 Task: Research Airbnb options in Port-Vila, Vanuatu from 11th November, 2023 to 15th November, 2023 for 2 adults.1  bedroom having 2 beds and 1 bathroom. Property type can be hotel. Booking option can be shelf check-in. Look for 3 properties as per requirement.
Action: Mouse moved to (439, 149)
Screenshot: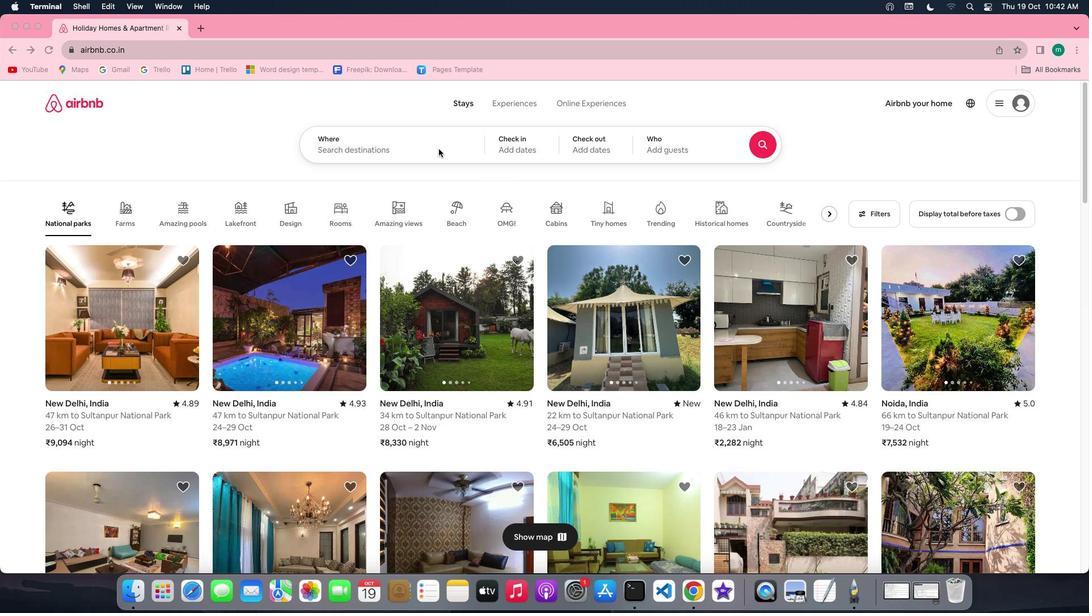 
Action: Mouse pressed left at (439, 149)
Screenshot: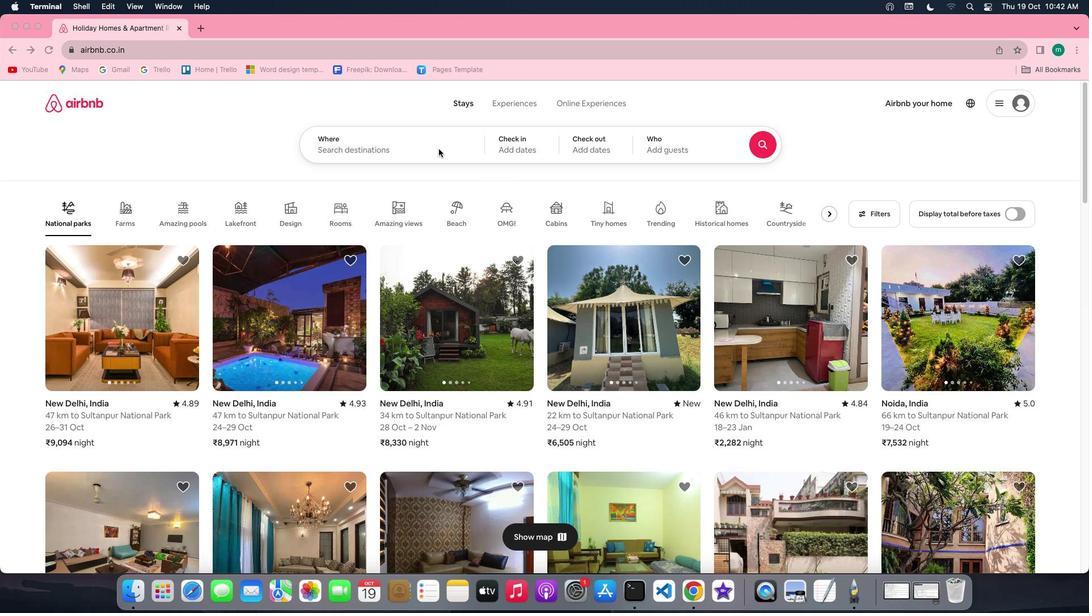 
Action: Mouse pressed left at (439, 149)
Screenshot: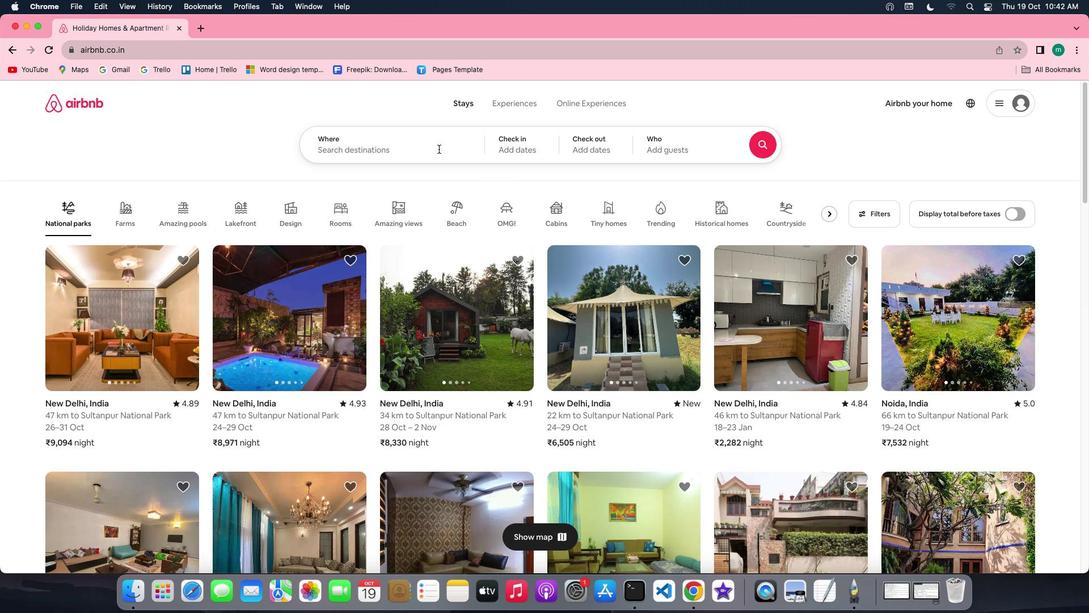 
Action: Key pressed Key.shift'P''o''r''t''-'Key.shift'V''i''l''a'','Key.spaceKey.shift'V''a''n''u''a''t''u'
Screenshot: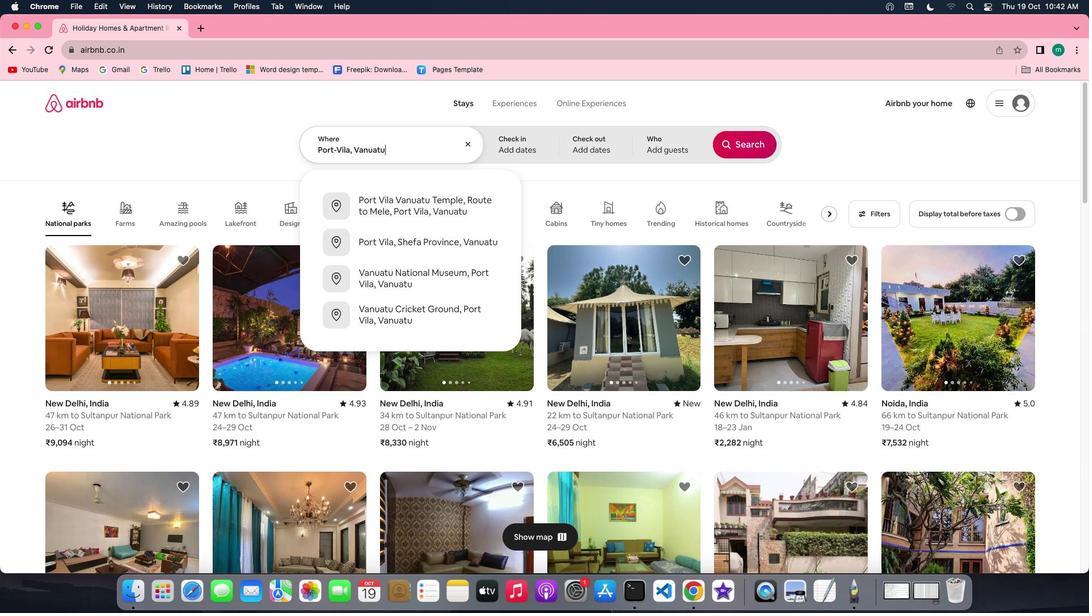 
Action: Mouse moved to (517, 144)
Screenshot: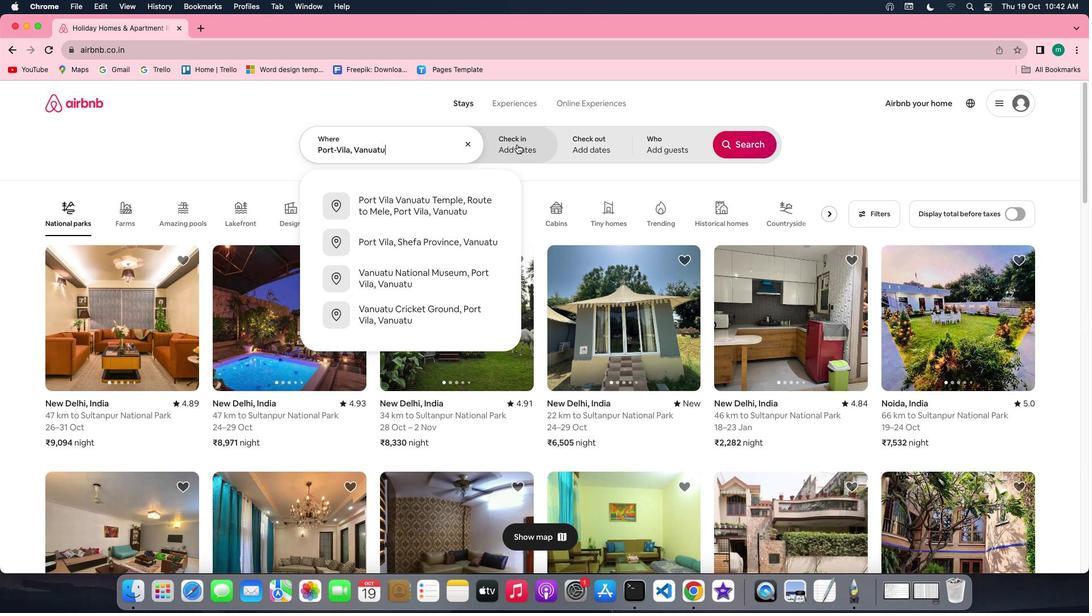 
Action: Mouse pressed left at (517, 144)
Screenshot: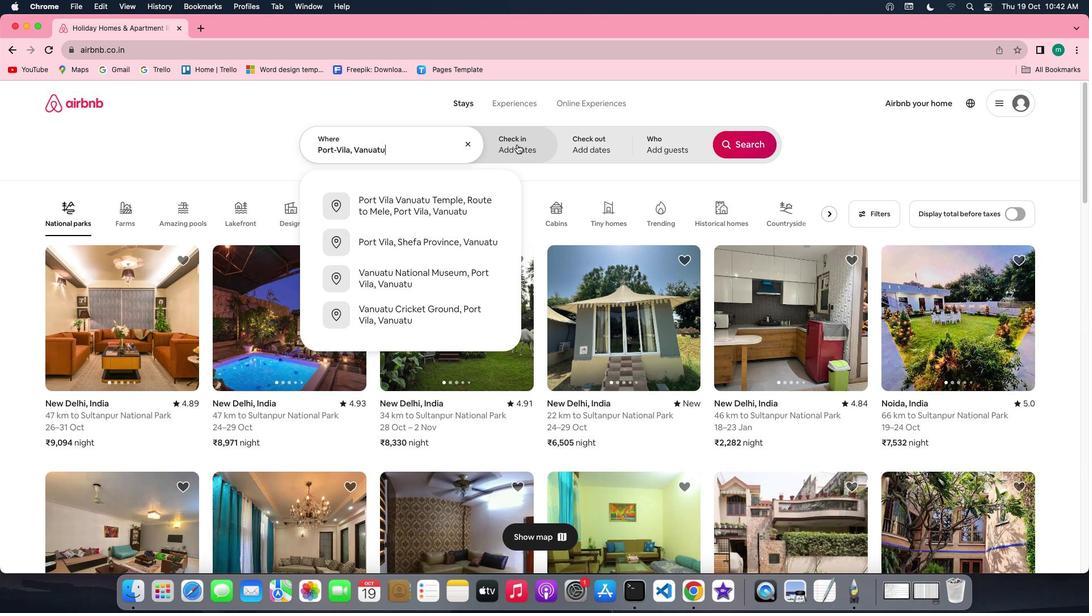 
Action: Mouse moved to (728, 314)
Screenshot: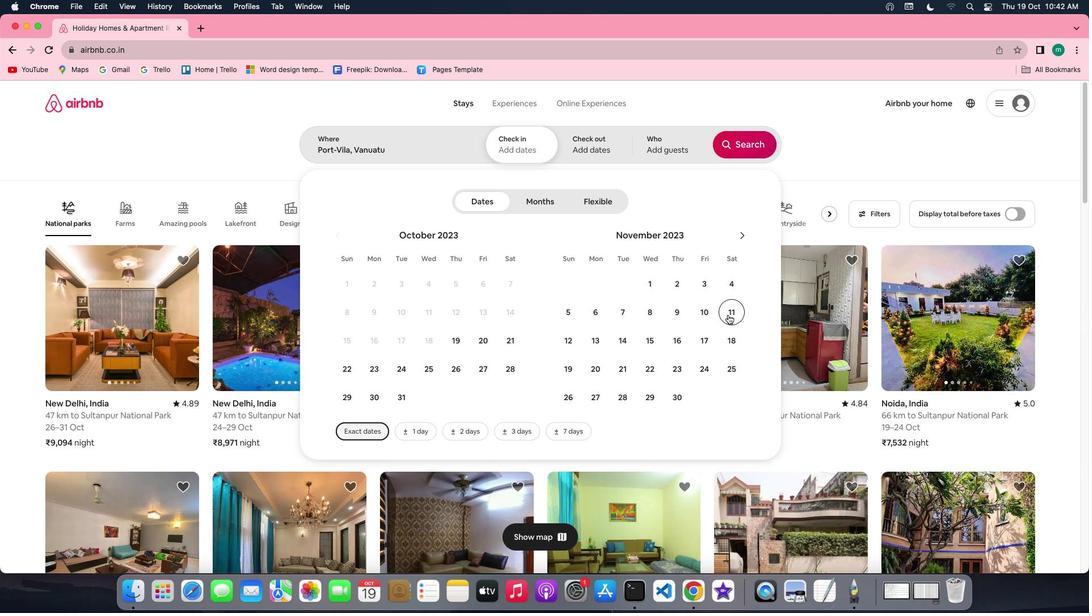 
Action: Mouse pressed left at (728, 314)
Screenshot: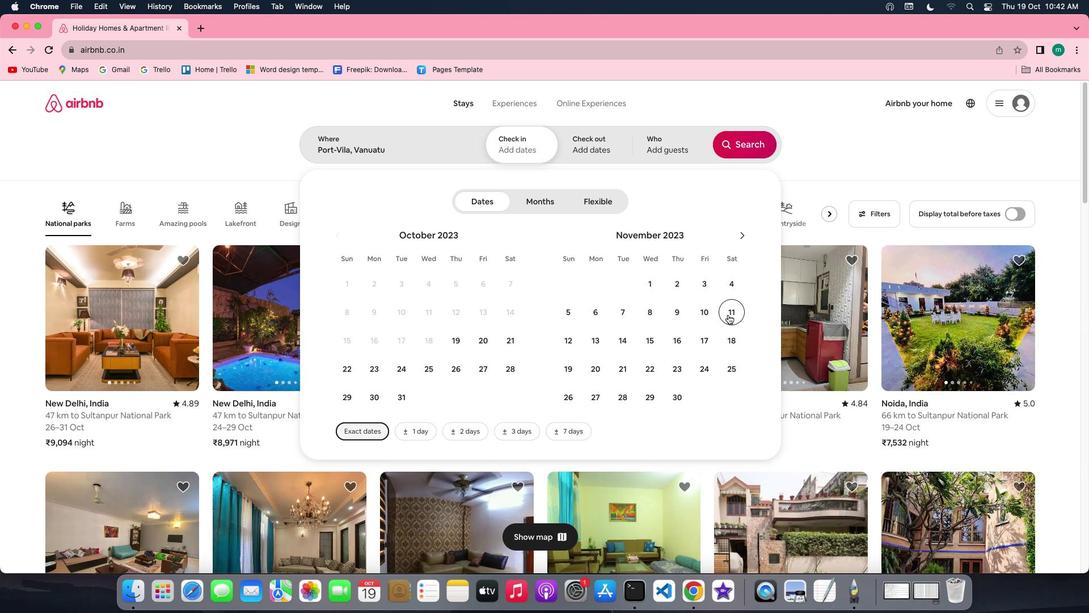 
Action: Mouse moved to (657, 341)
Screenshot: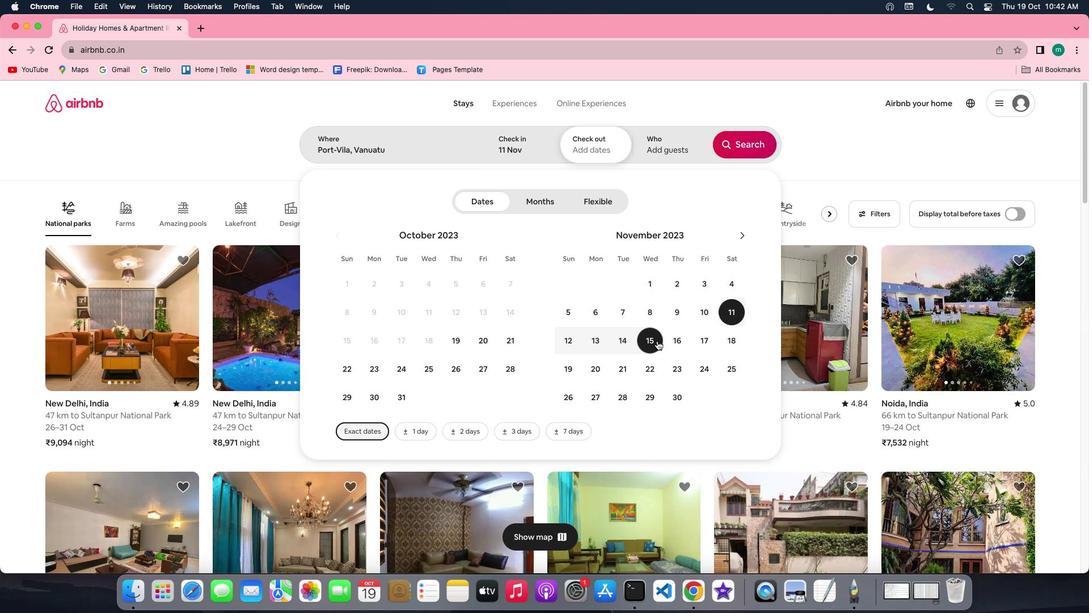 
Action: Mouse pressed left at (657, 341)
Screenshot: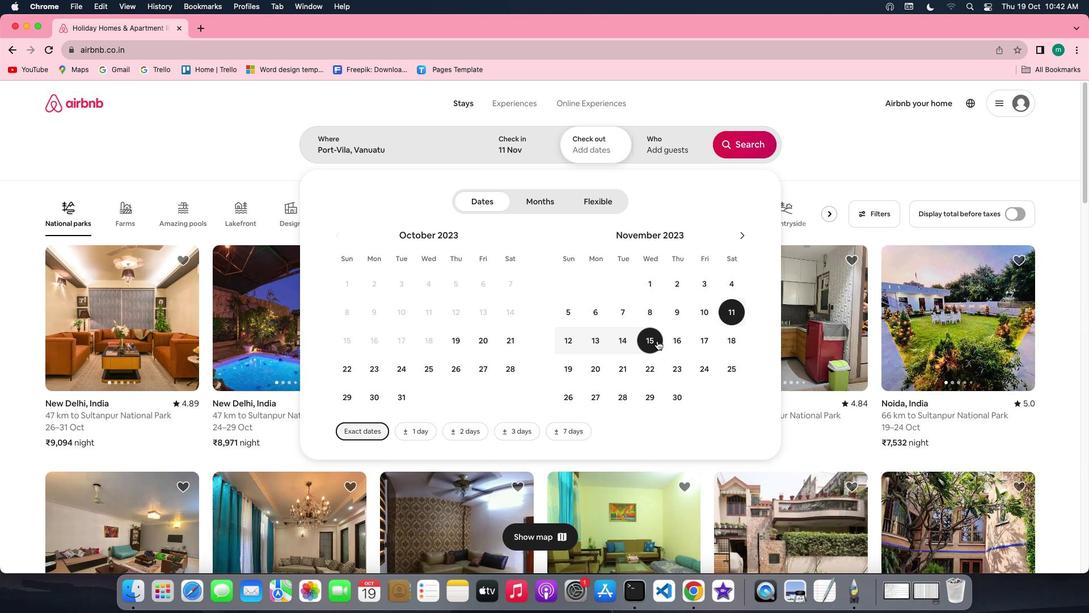 
Action: Mouse moved to (678, 150)
Screenshot: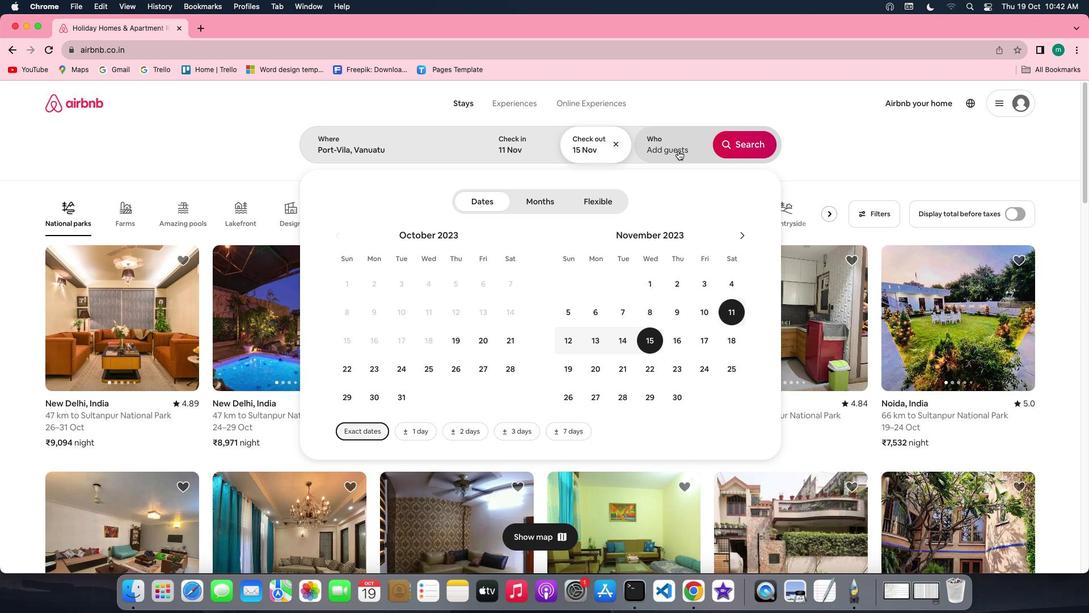 
Action: Mouse pressed left at (678, 150)
Screenshot: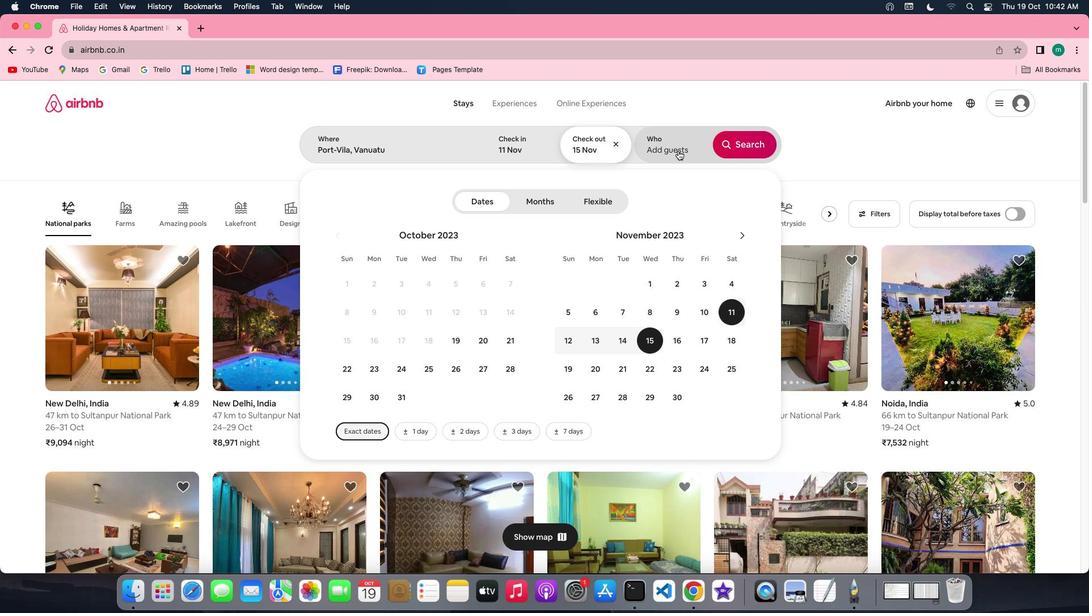 
Action: Mouse moved to (748, 207)
Screenshot: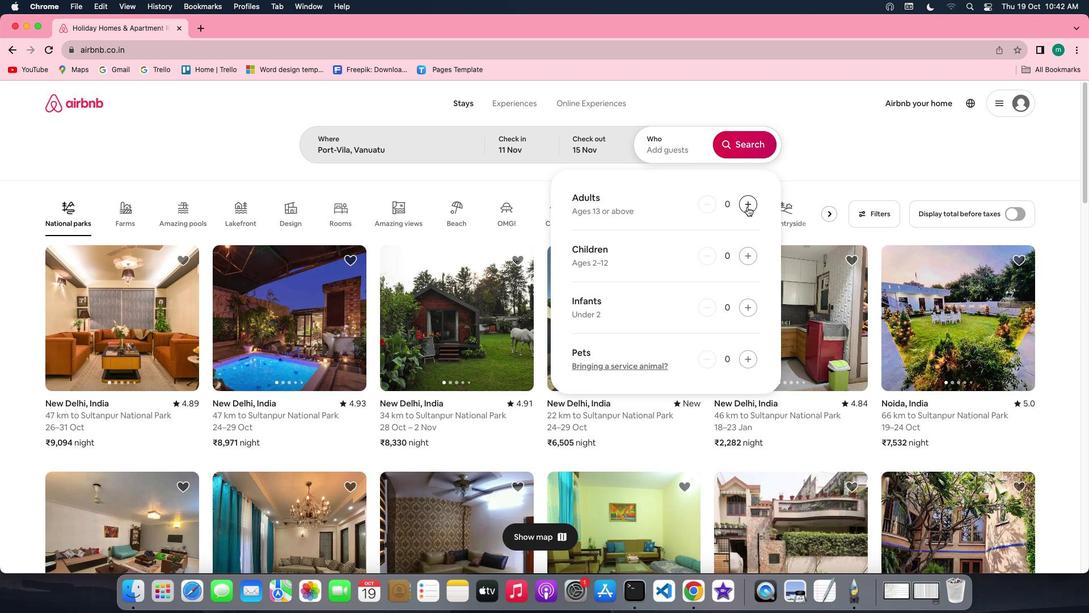 
Action: Mouse pressed left at (748, 207)
Screenshot: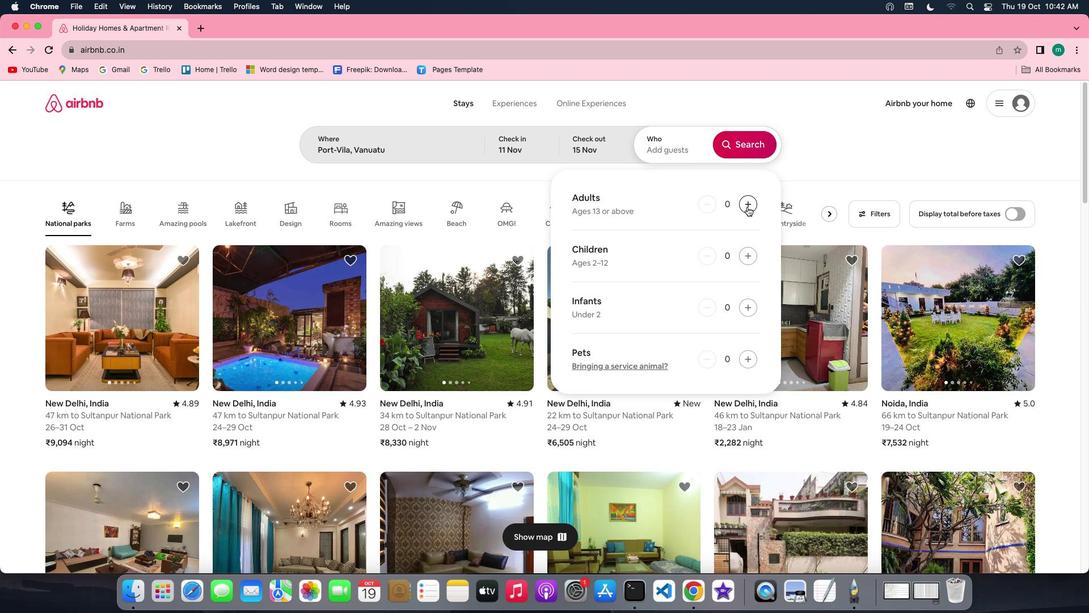 
Action: Mouse pressed left at (748, 207)
Screenshot: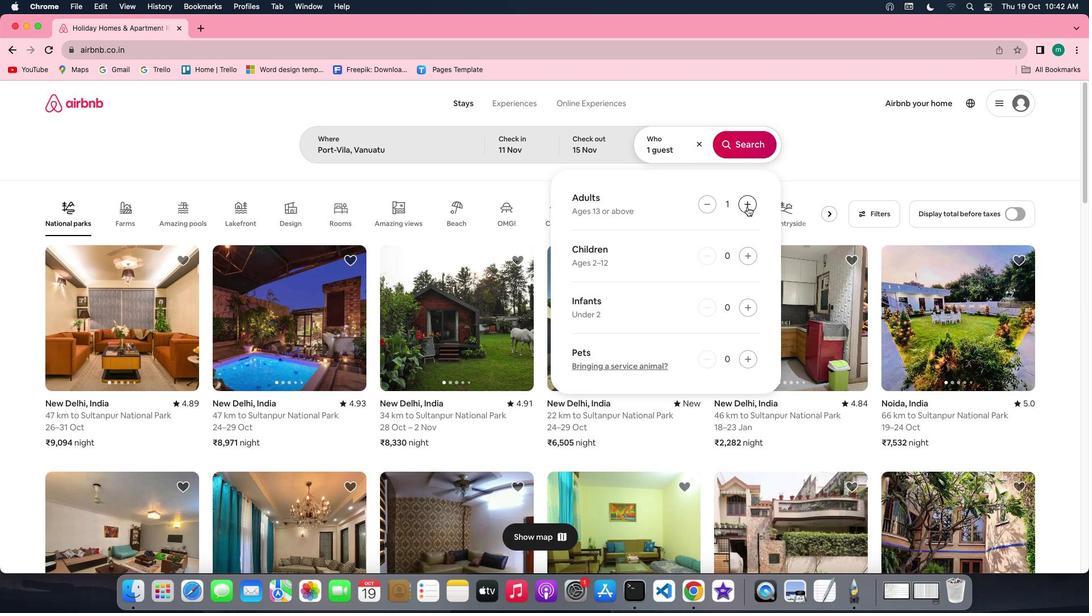 
Action: Mouse moved to (746, 139)
Screenshot: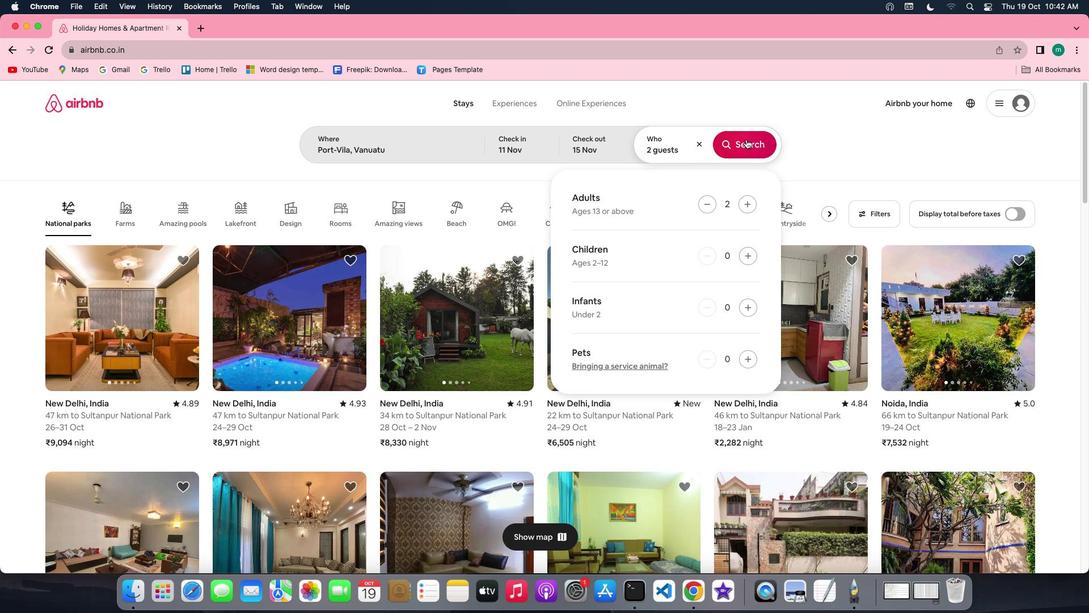 
Action: Mouse pressed left at (746, 139)
Screenshot: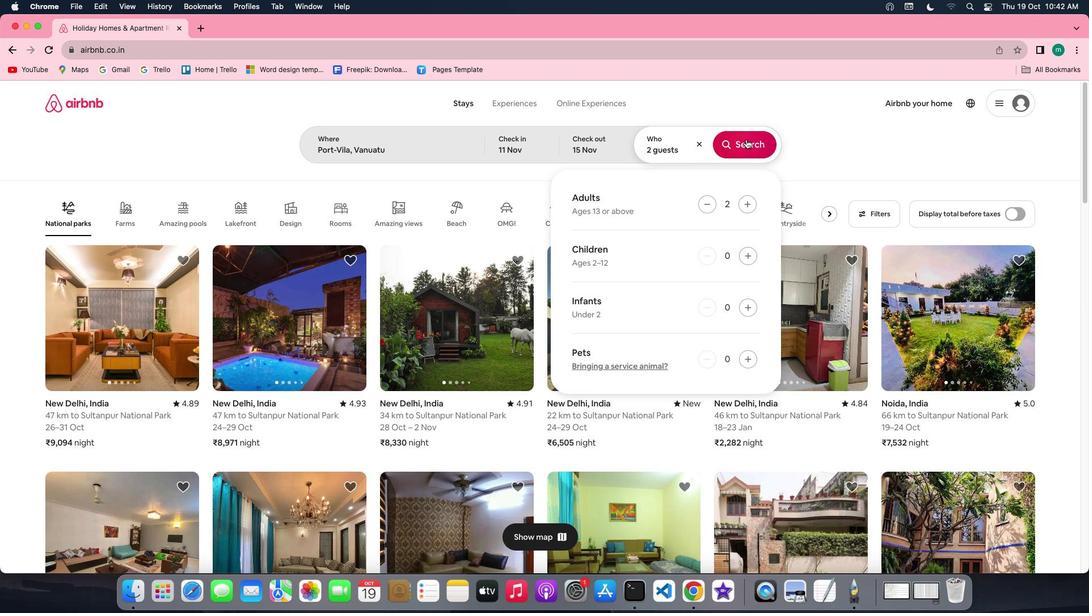 
Action: Mouse moved to (915, 150)
Screenshot: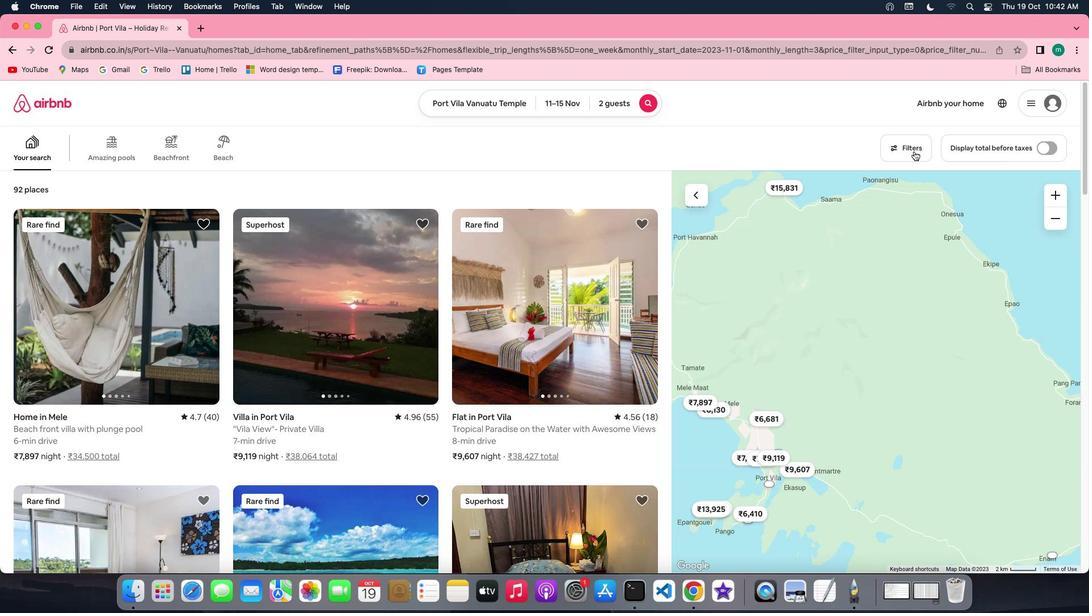 
Action: Mouse pressed left at (915, 150)
Screenshot: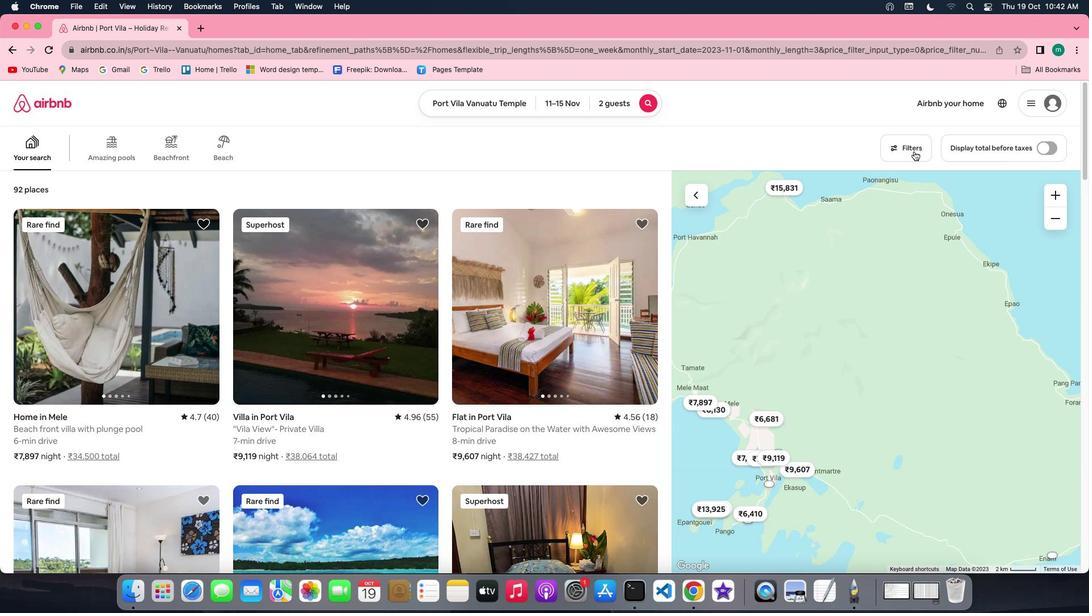 
Action: Mouse moved to (548, 330)
Screenshot: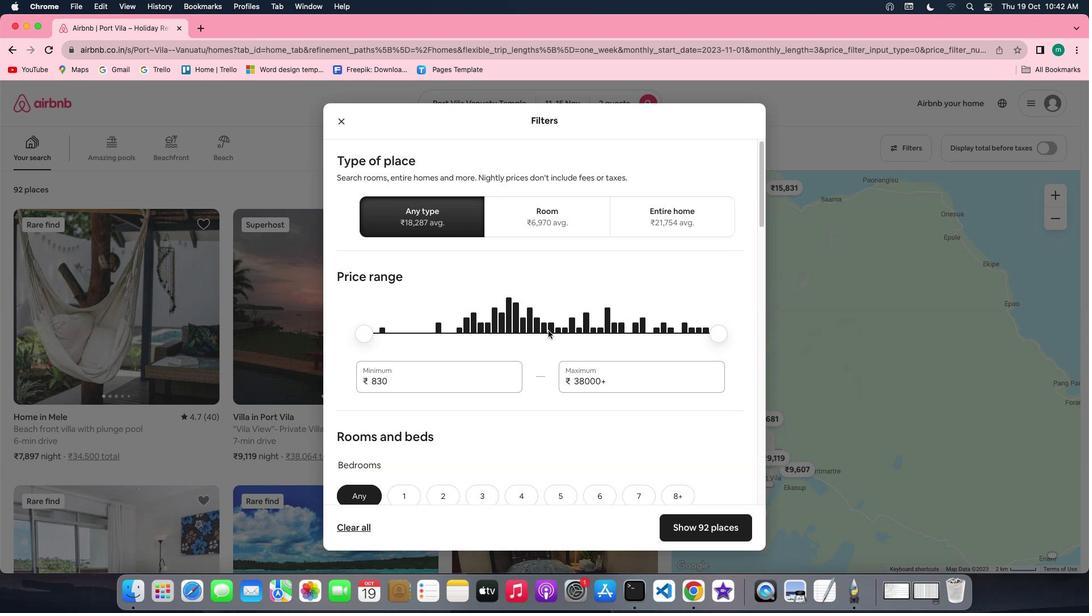 
Action: Mouse scrolled (548, 330) with delta (0, 0)
Screenshot: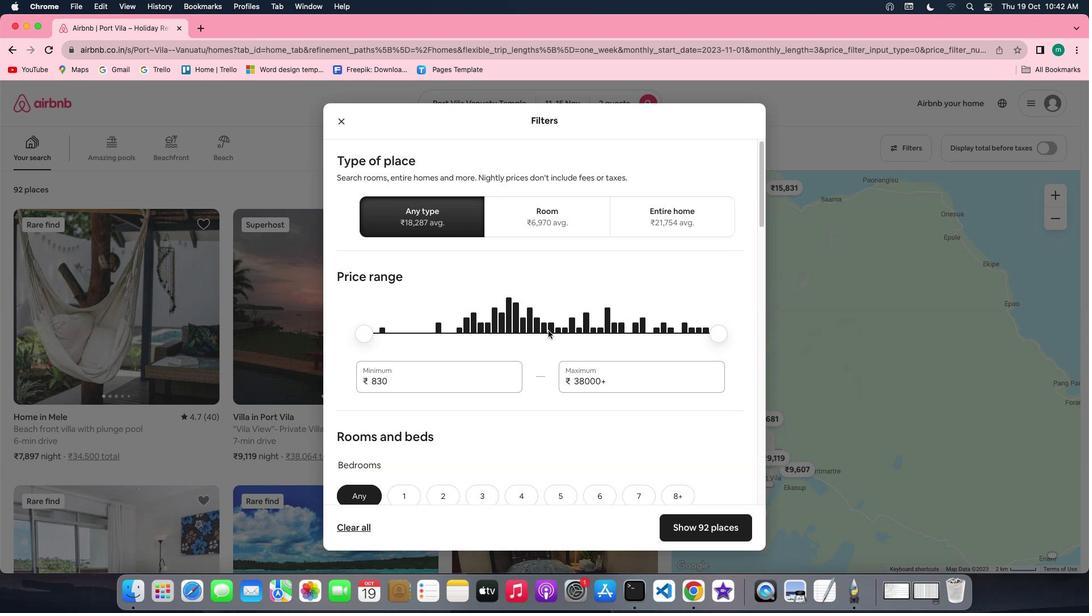 
Action: Mouse scrolled (548, 330) with delta (0, 0)
Screenshot: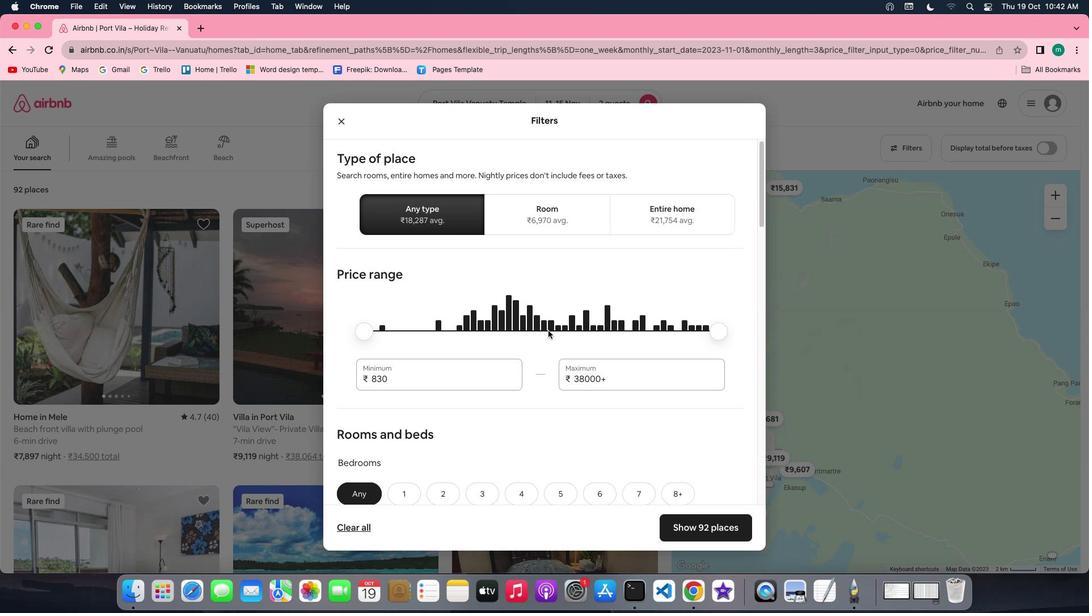 
Action: Mouse scrolled (548, 330) with delta (0, 0)
Screenshot: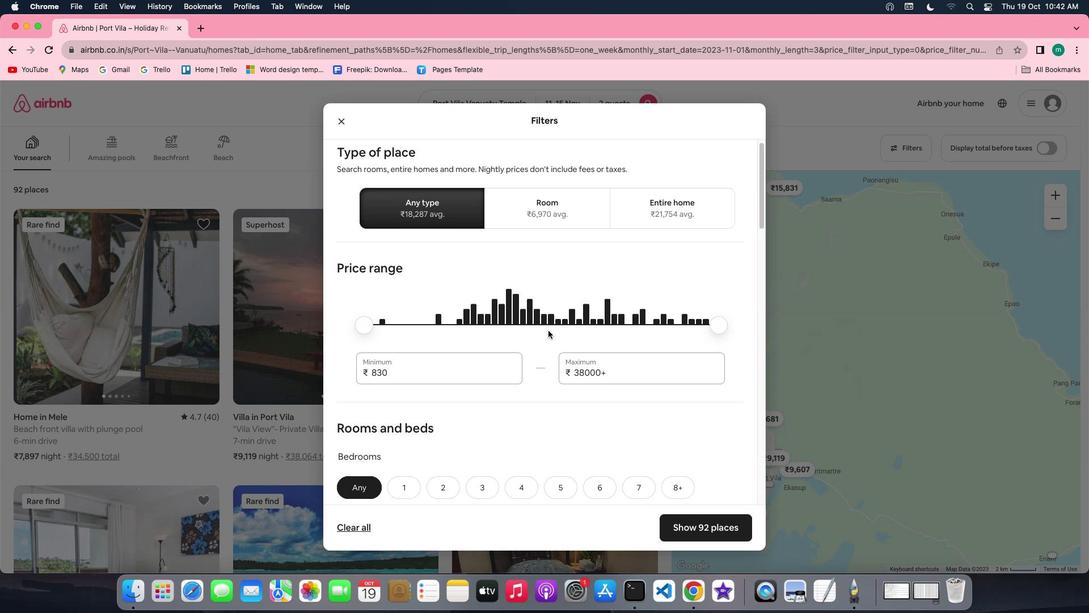 
Action: Mouse scrolled (548, 330) with delta (0, 0)
Screenshot: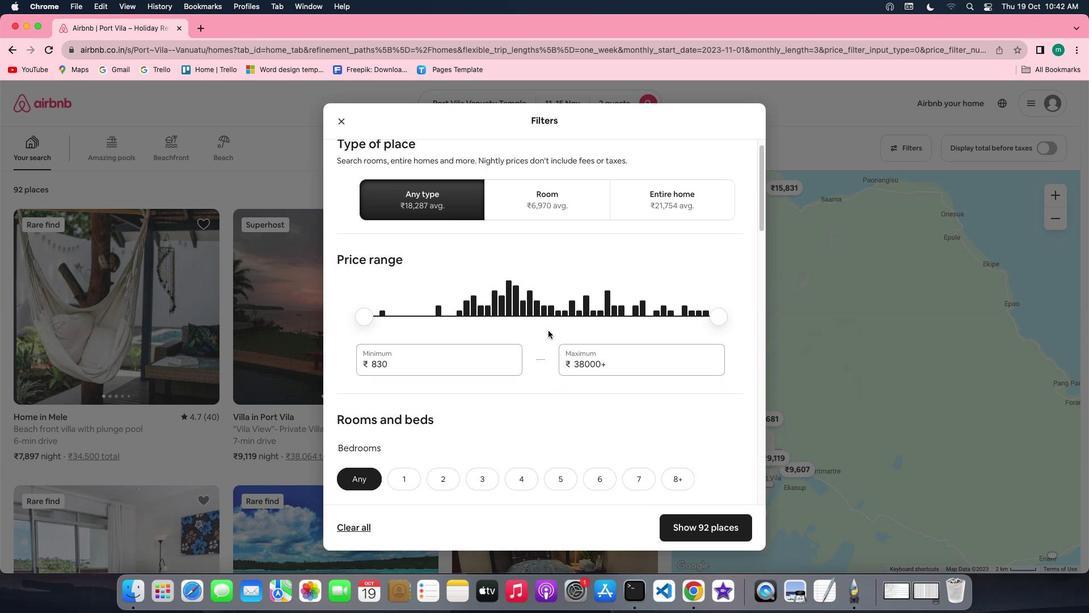 
Action: Mouse scrolled (548, 330) with delta (0, 0)
Screenshot: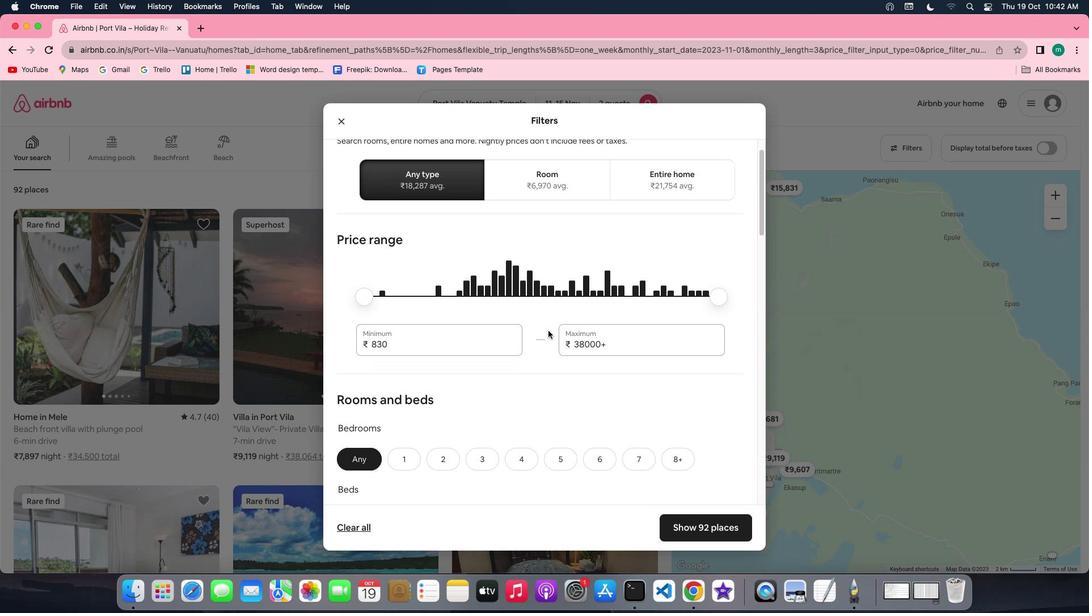 
Action: Mouse scrolled (548, 330) with delta (0, 0)
Screenshot: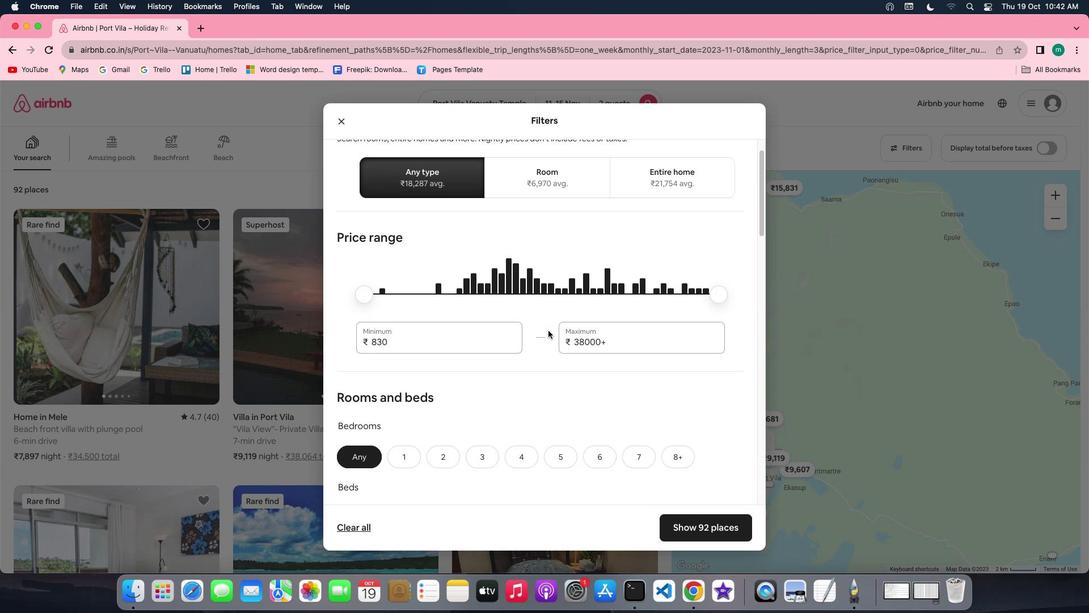
Action: Mouse scrolled (548, 330) with delta (0, 0)
Screenshot: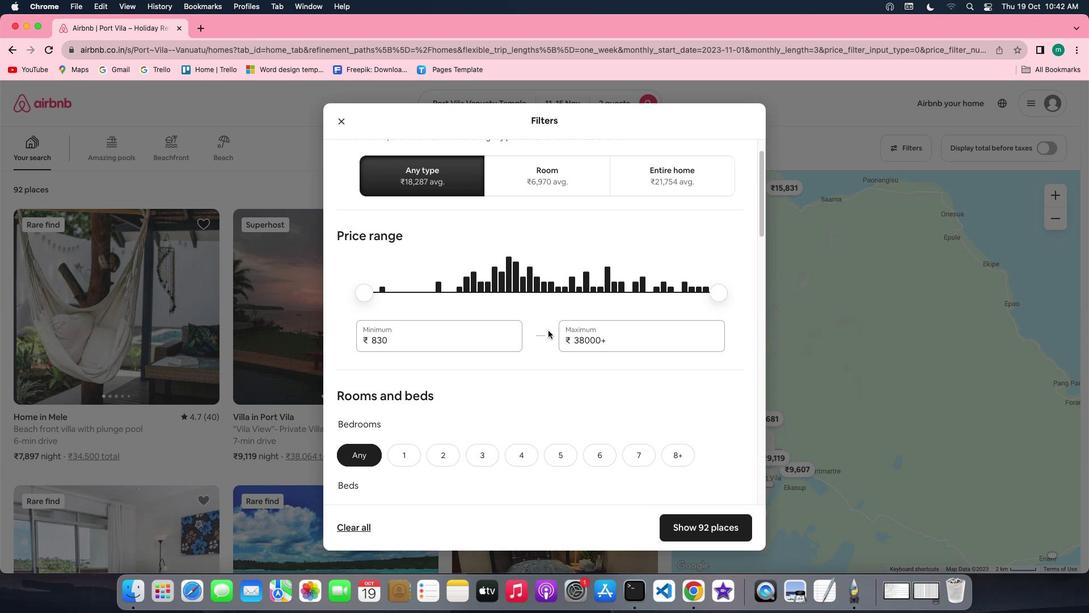 
Action: Mouse scrolled (548, 330) with delta (0, 0)
Screenshot: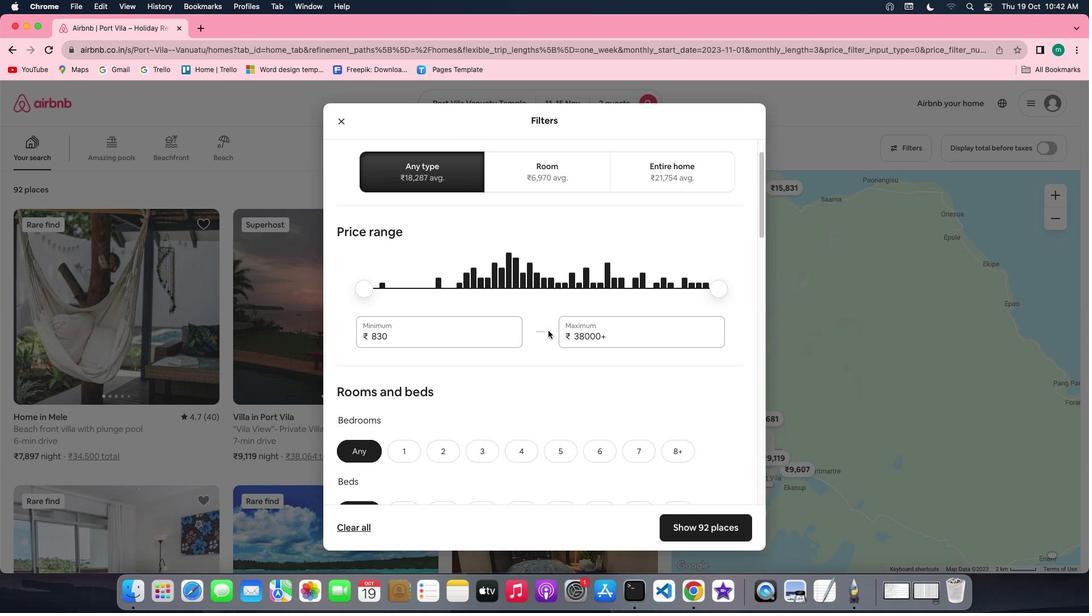 
Action: Mouse scrolled (548, 330) with delta (0, 0)
Screenshot: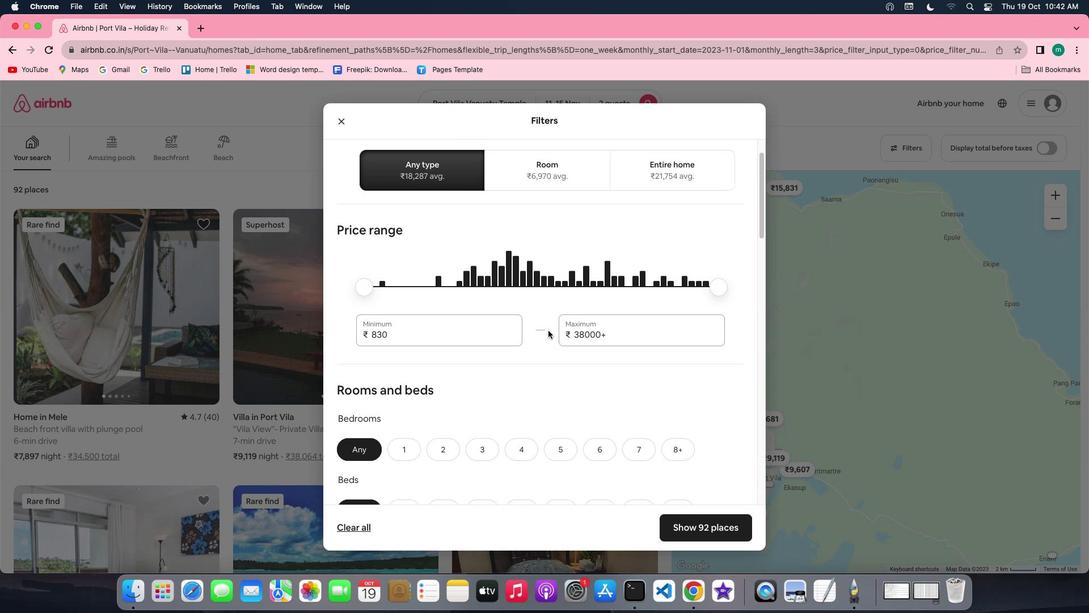 
Action: Mouse scrolled (548, 330) with delta (0, 0)
Screenshot: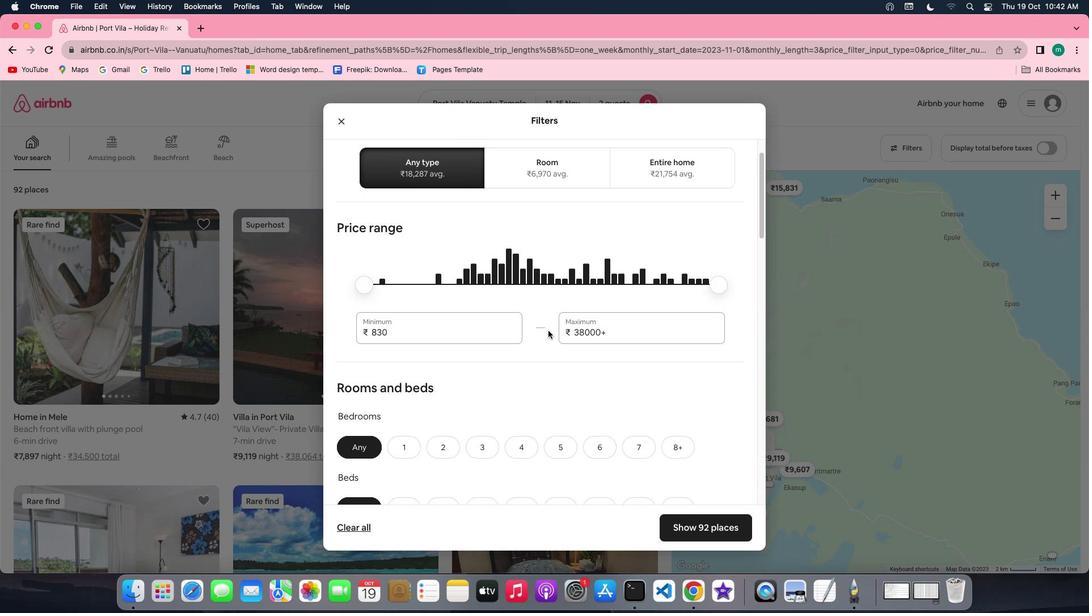 
Action: Mouse scrolled (548, 330) with delta (0, 0)
Screenshot: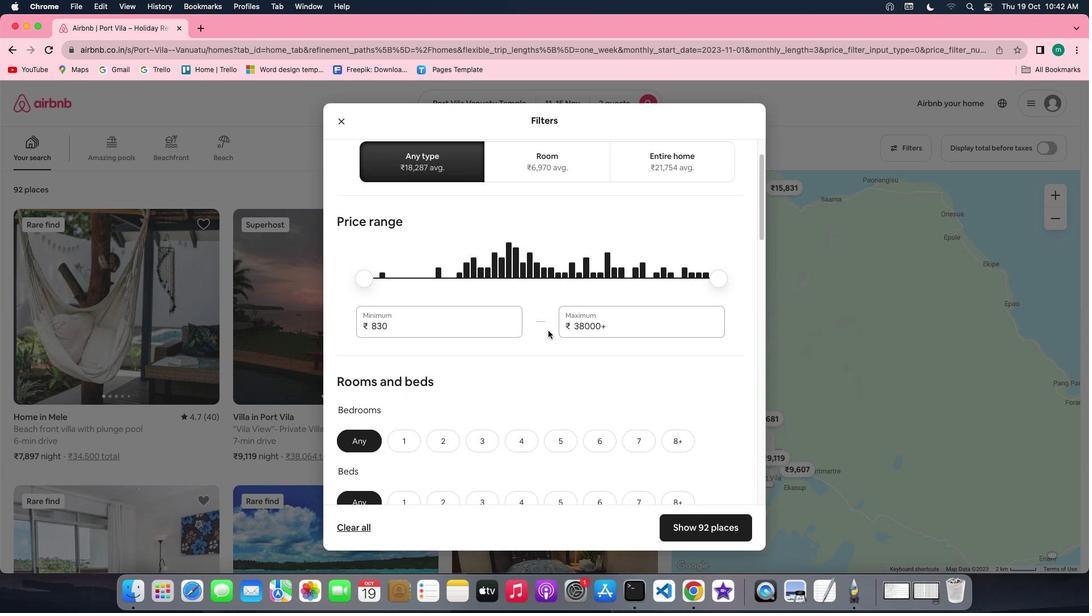 
Action: Mouse scrolled (548, 330) with delta (0, 0)
Screenshot: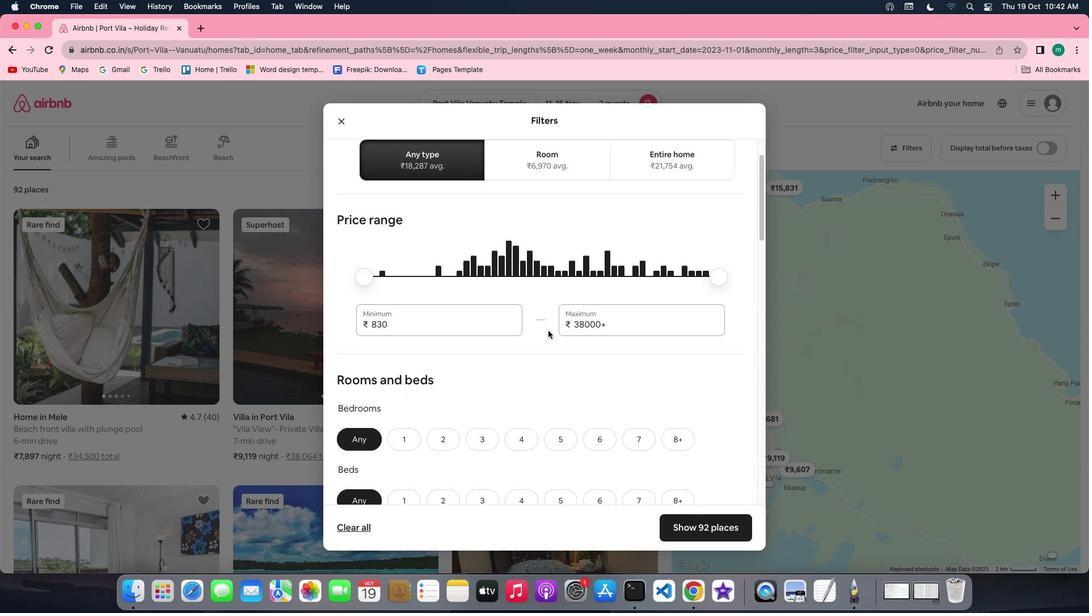 
Action: Mouse scrolled (548, 330) with delta (0, 0)
Screenshot: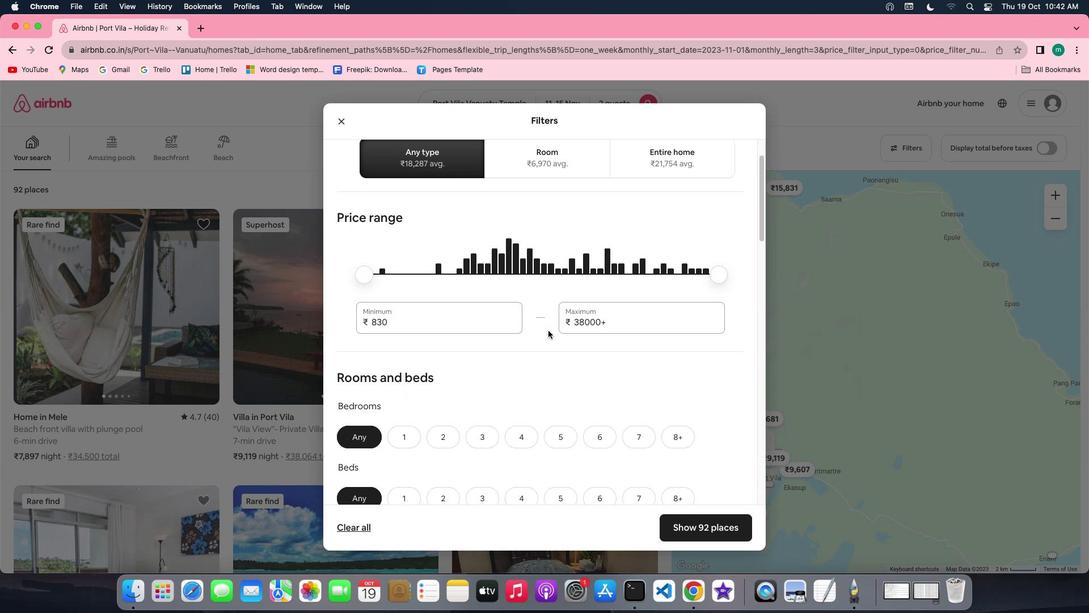 
Action: Mouse scrolled (548, 330) with delta (0, 0)
Screenshot: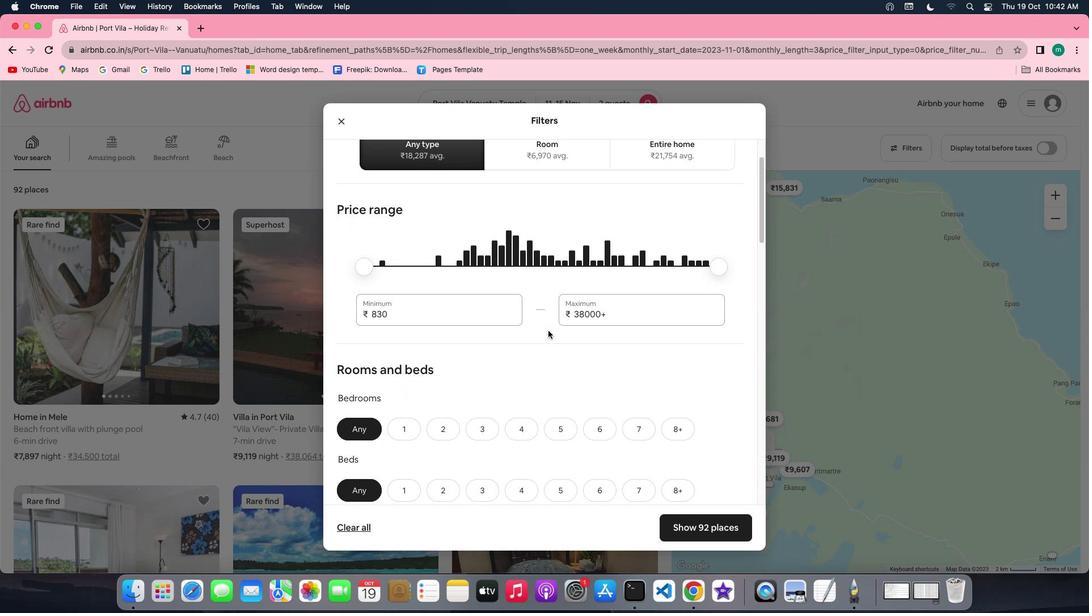 
Action: Mouse scrolled (548, 330) with delta (0, 0)
Screenshot: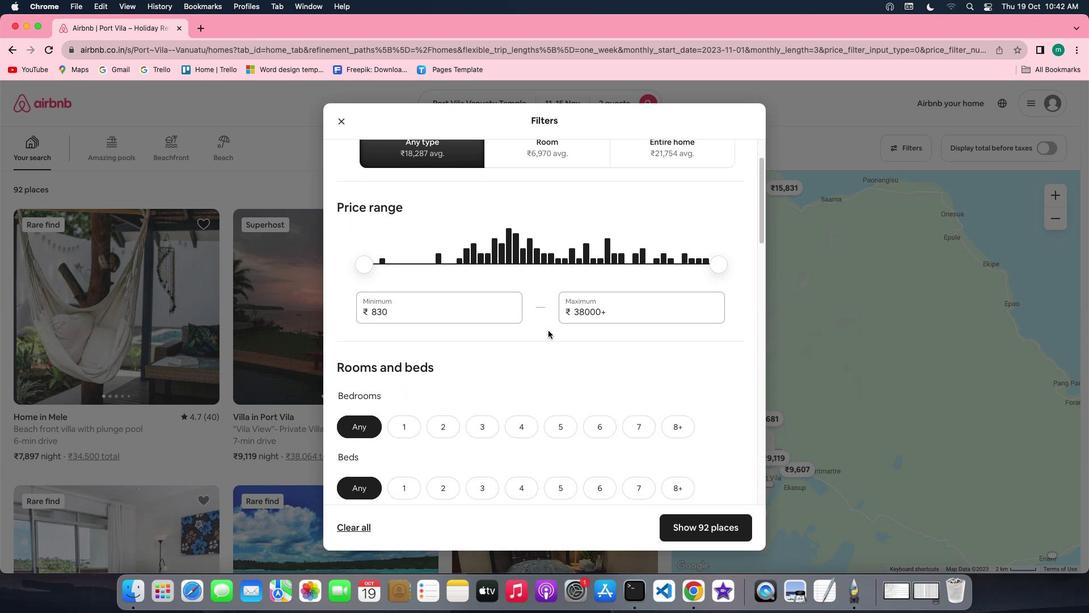 
Action: Mouse scrolled (548, 330) with delta (0, 0)
Screenshot: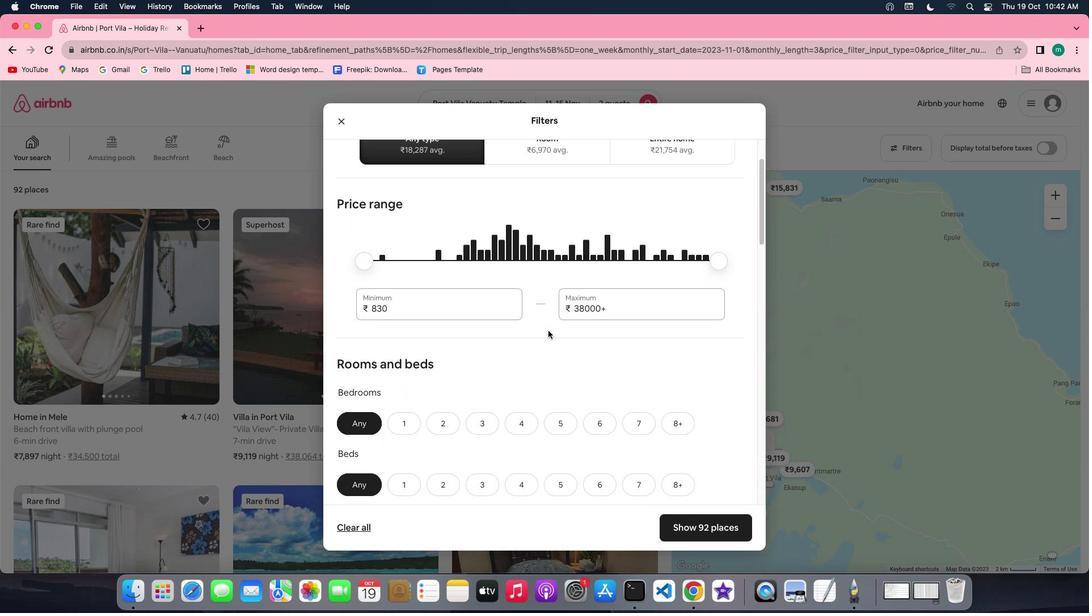 
Action: Mouse scrolled (548, 330) with delta (0, 0)
Screenshot: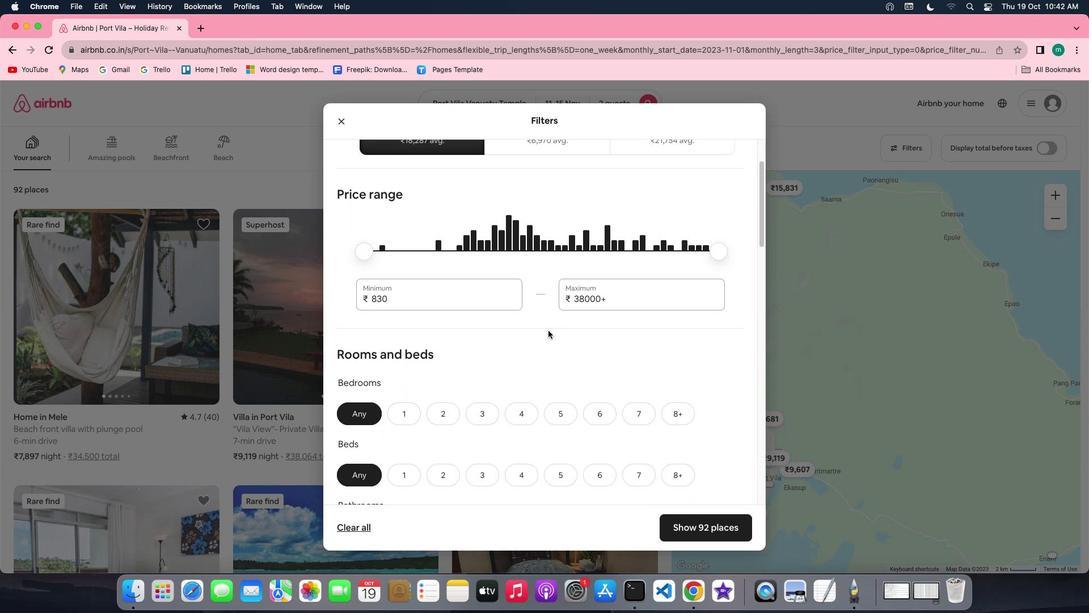 
Action: Mouse scrolled (548, 330) with delta (0, 0)
Screenshot: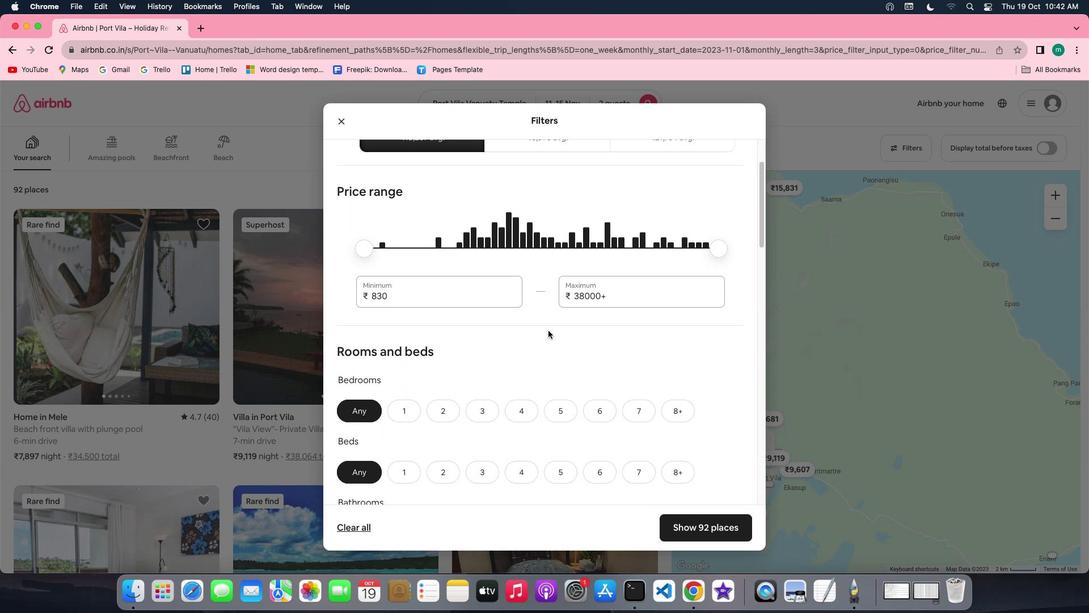 
Action: Mouse scrolled (548, 330) with delta (0, 0)
Screenshot: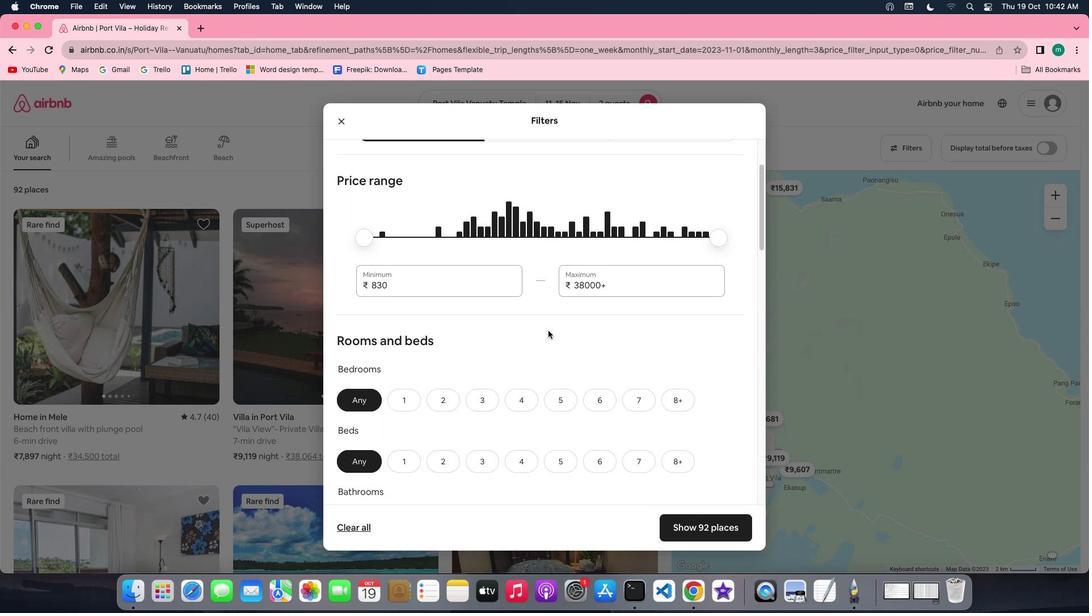
Action: Mouse scrolled (548, 330) with delta (0, 0)
Screenshot: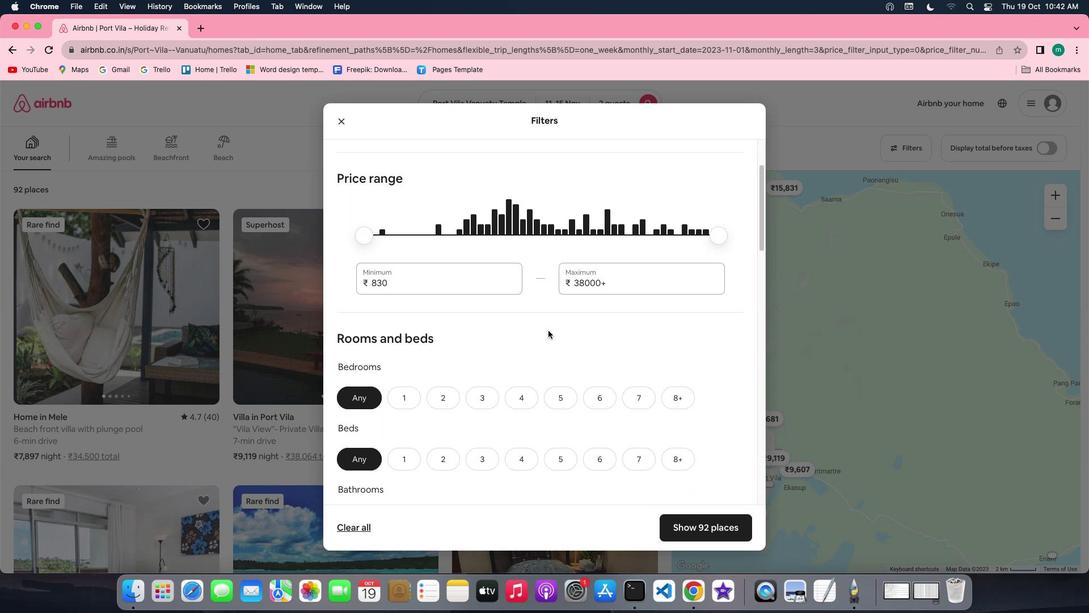 
Action: Mouse scrolled (548, 330) with delta (0, 0)
Screenshot: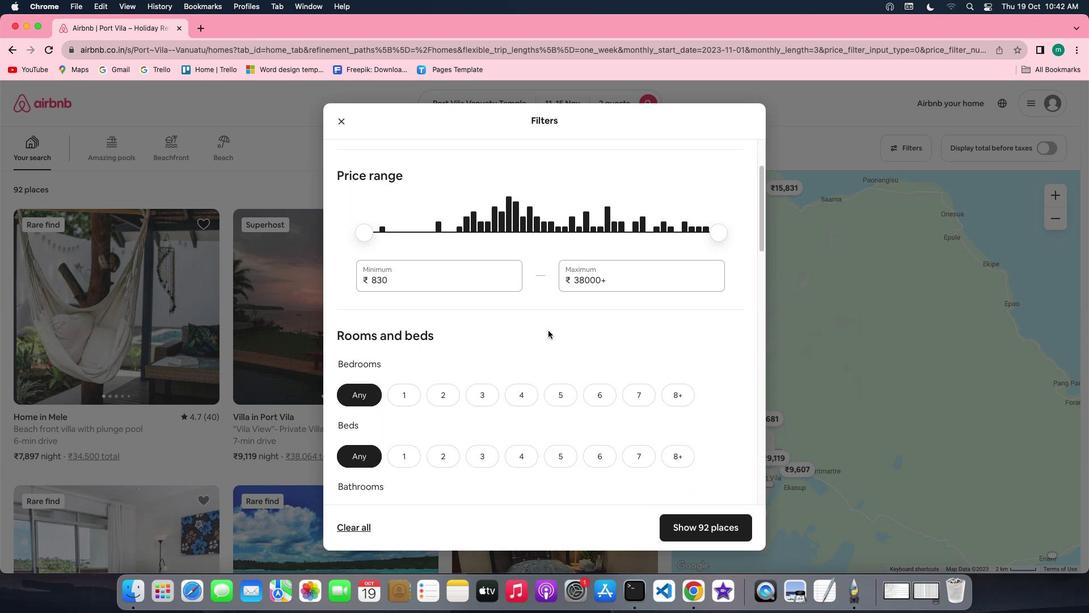 
Action: Mouse scrolled (548, 330) with delta (0, 0)
Screenshot: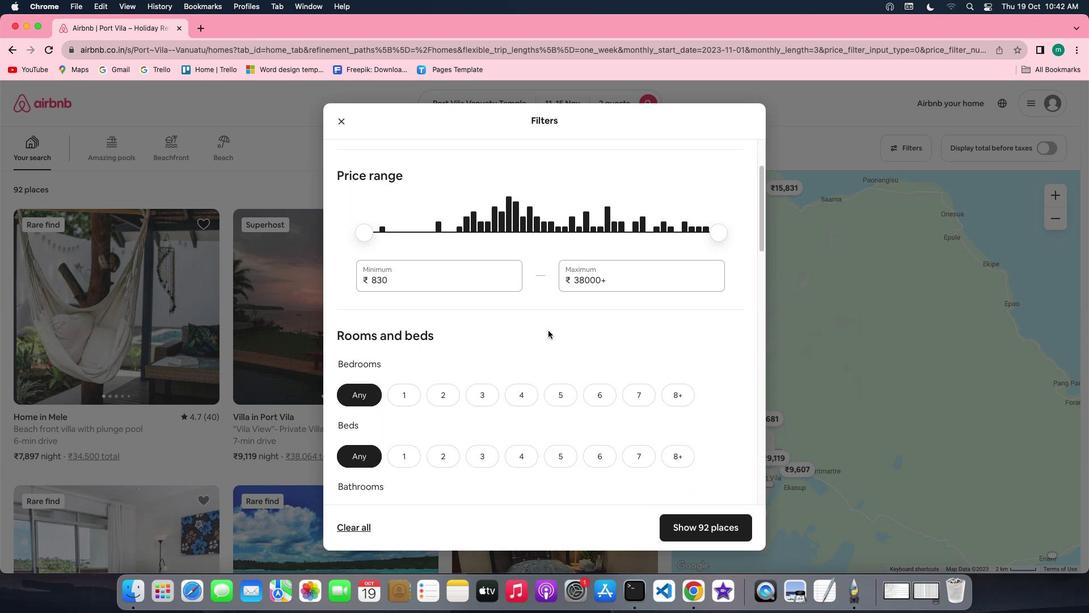 
Action: Mouse scrolled (548, 330) with delta (0, -1)
Screenshot: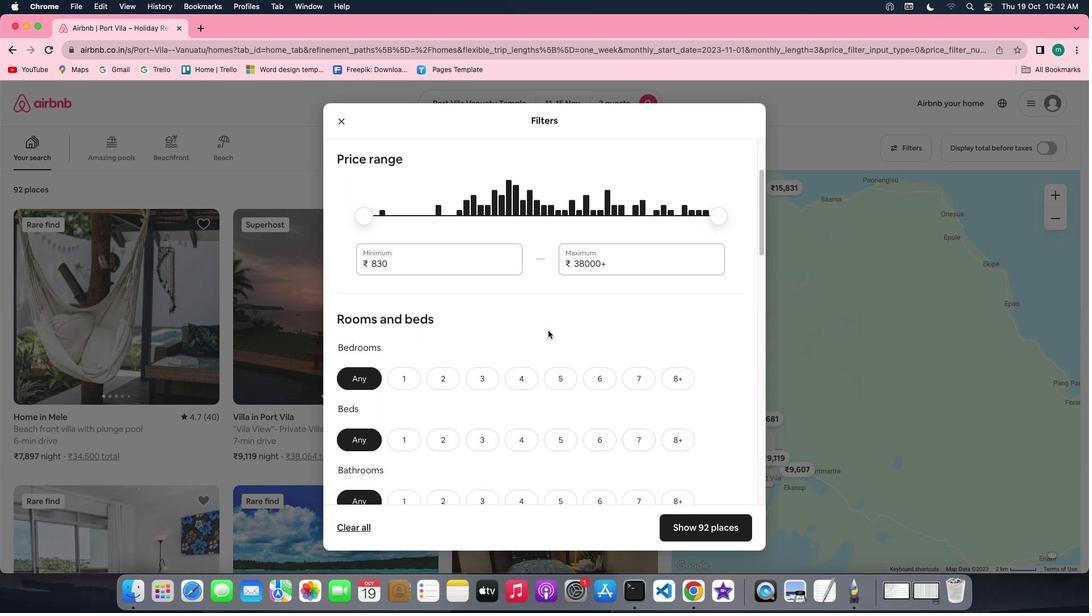 
Action: Mouse moved to (405, 303)
Screenshot: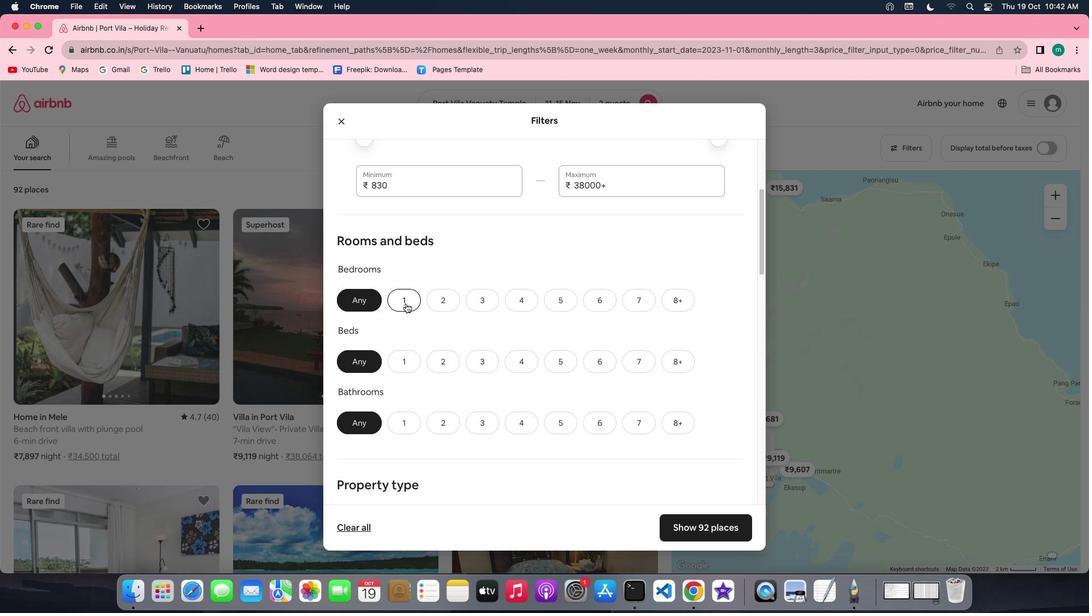 
Action: Mouse pressed left at (405, 303)
Screenshot: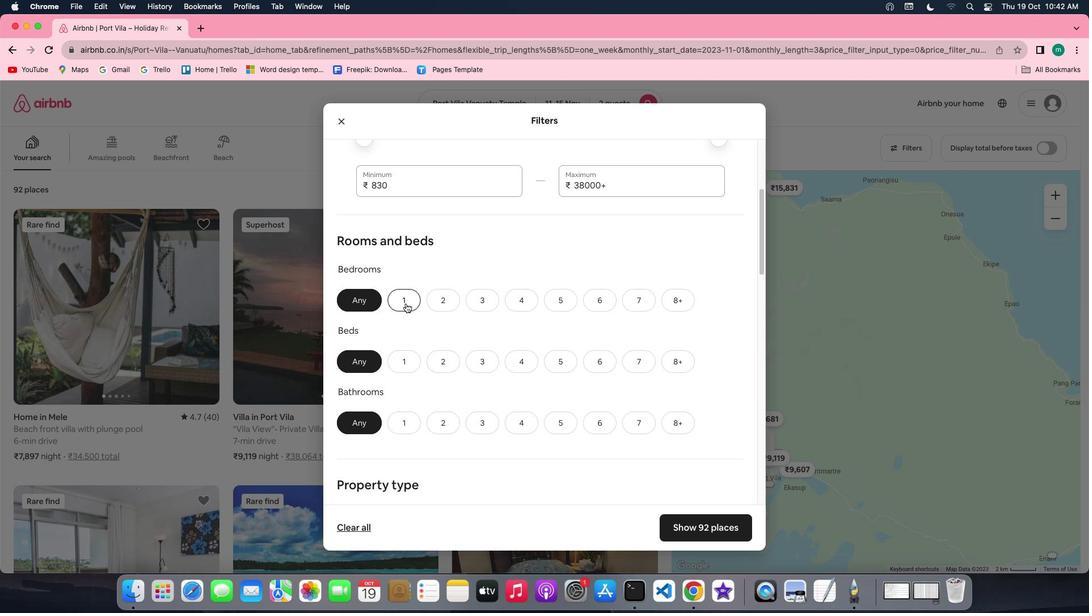 
Action: Mouse moved to (448, 366)
Screenshot: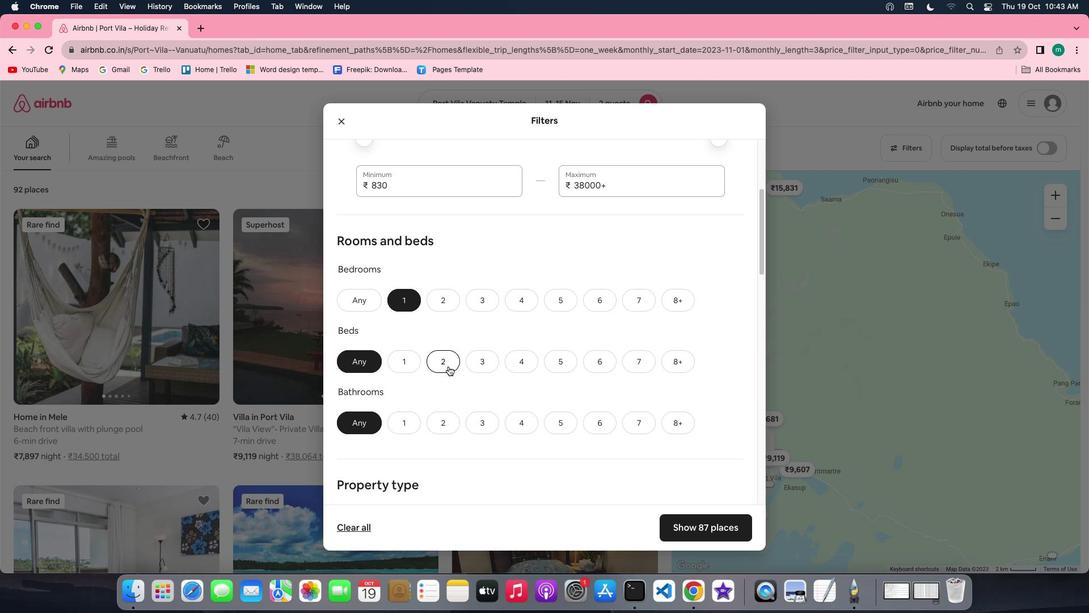 
Action: Mouse pressed left at (448, 366)
Screenshot: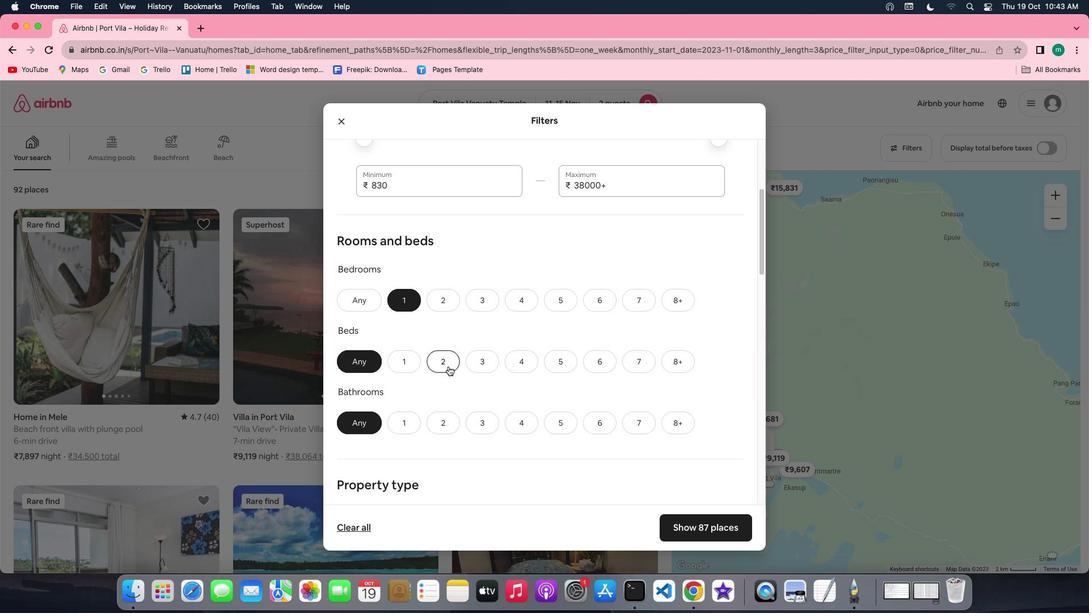 
Action: Mouse scrolled (448, 366) with delta (0, 0)
Screenshot: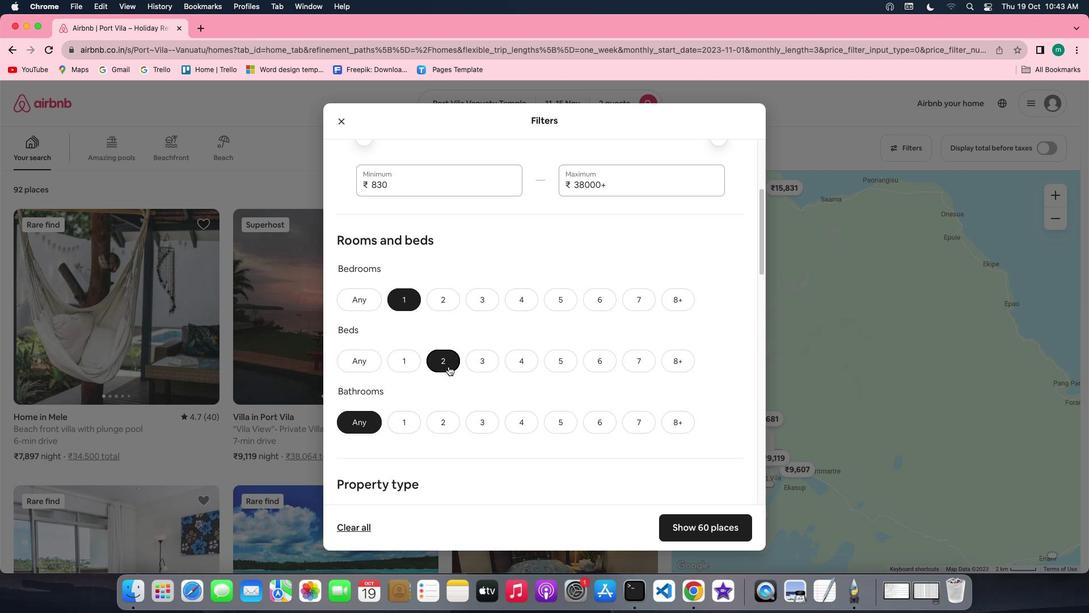 
Action: Mouse scrolled (448, 366) with delta (0, 0)
Screenshot: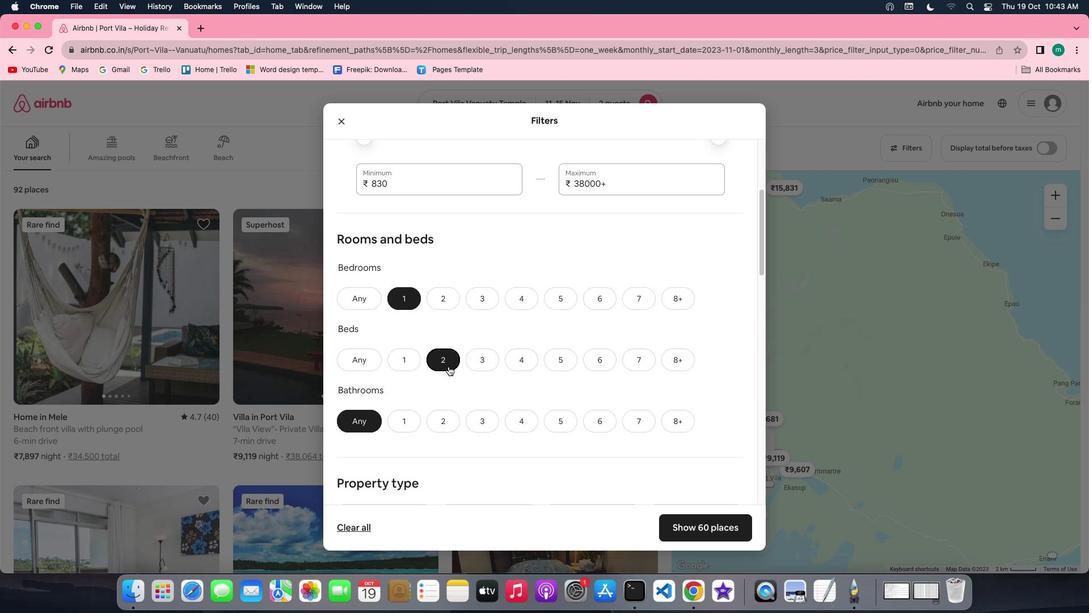 
Action: Mouse scrolled (448, 366) with delta (0, -1)
Screenshot: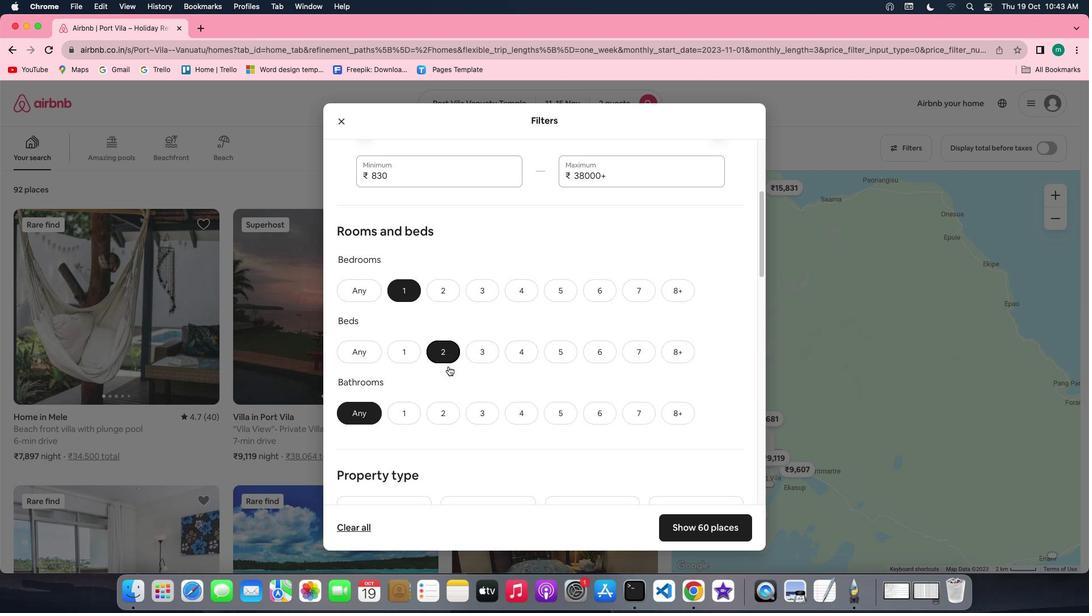 
Action: Mouse scrolled (448, 366) with delta (0, -1)
Screenshot: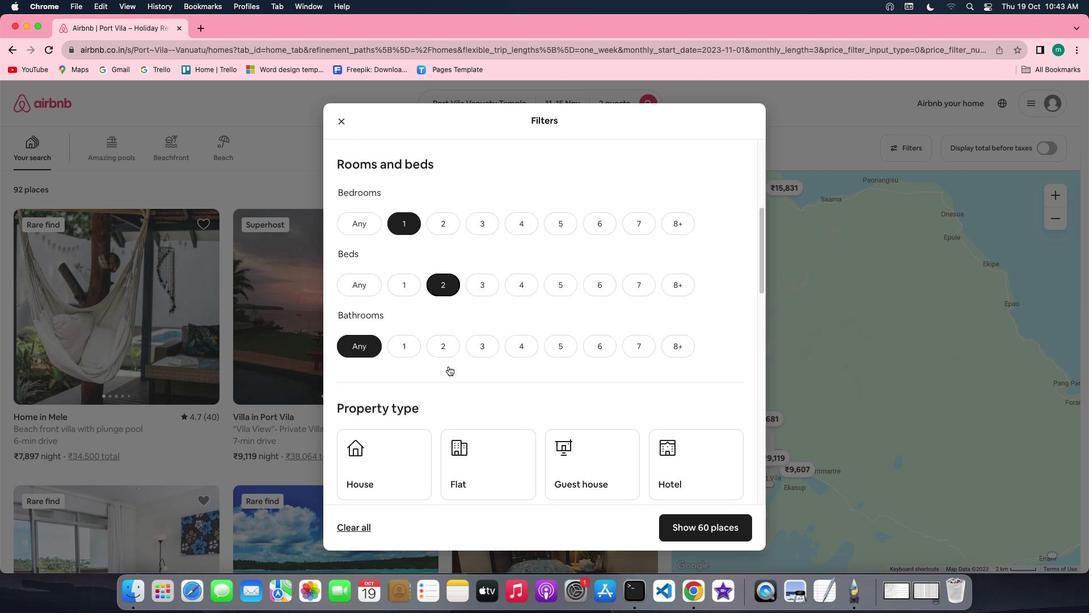 
Action: Mouse moved to (412, 269)
Screenshot: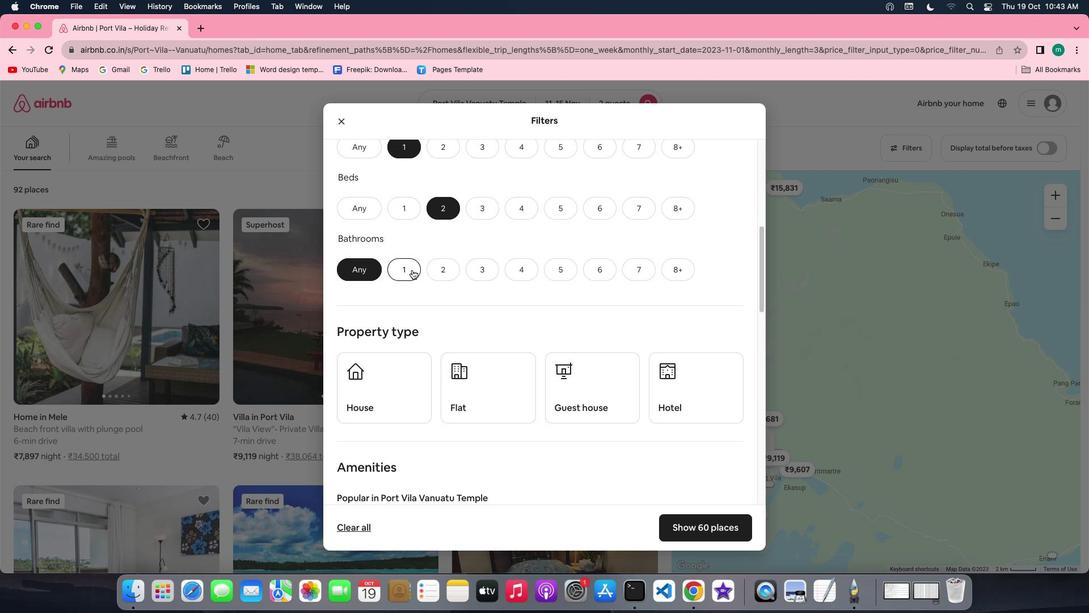 
Action: Mouse pressed left at (412, 269)
Screenshot: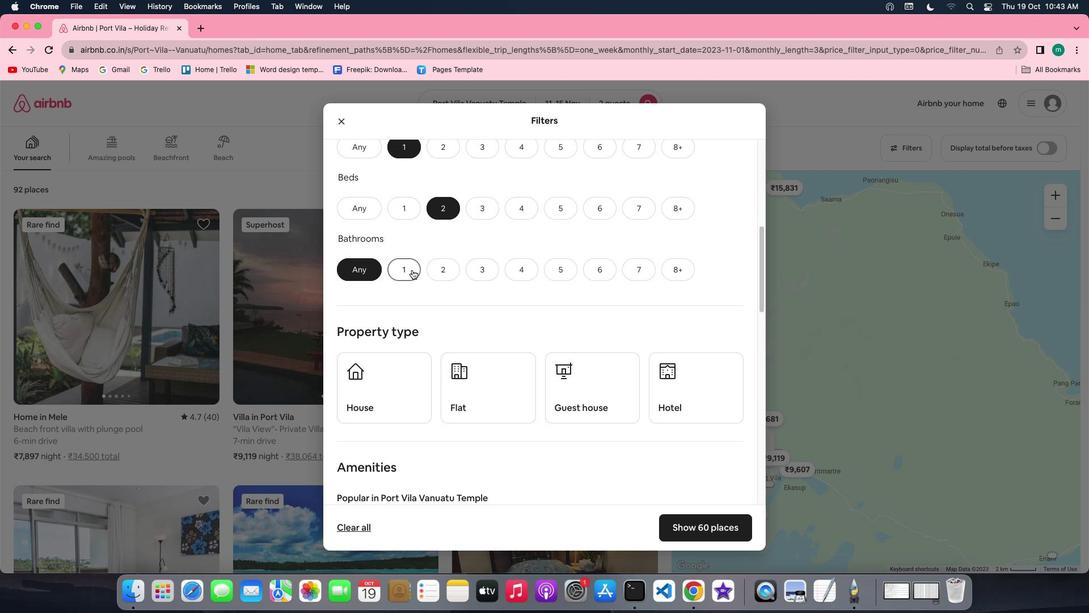 
Action: Mouse moved to (487, 327)
Screenshot: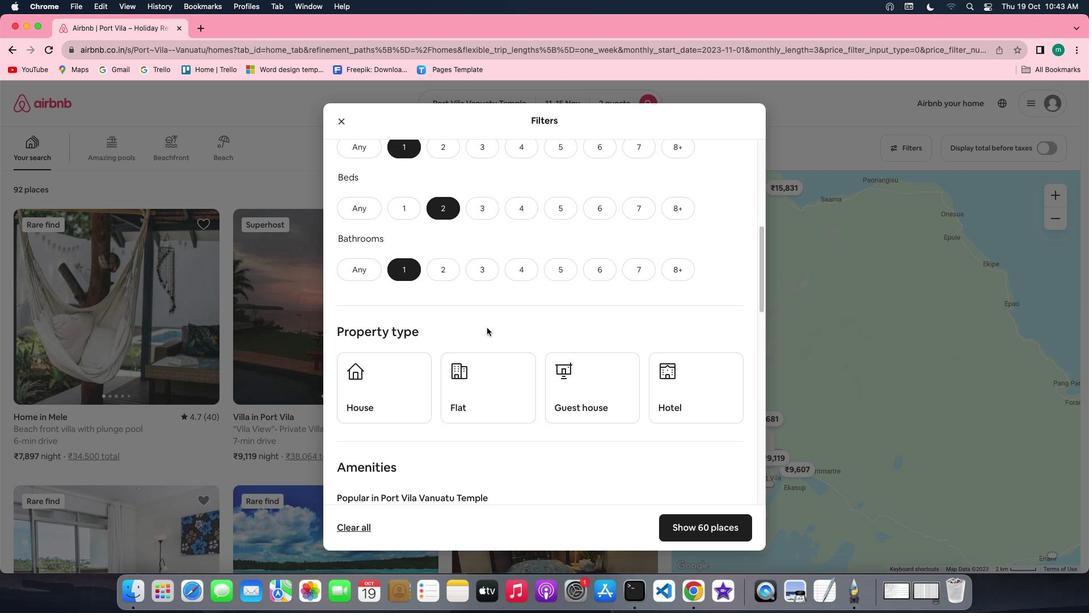 
Action: Mouse scrolled (487, 327) with delta (0, 0)
Screenshot: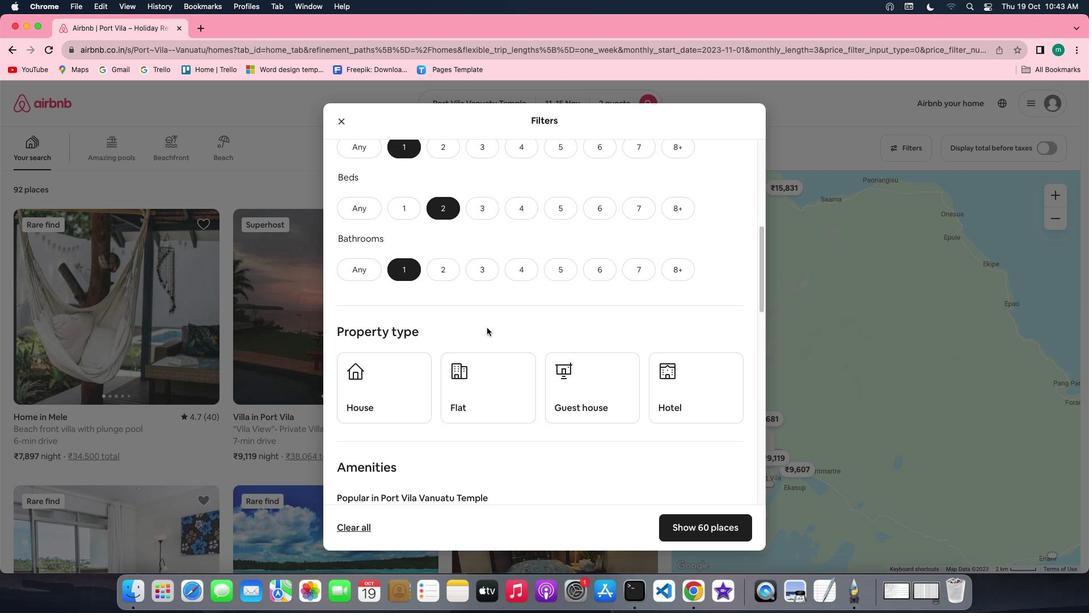 
Action: Mouse scrolled (487, 327) with delta (0, 0)
Screenshot: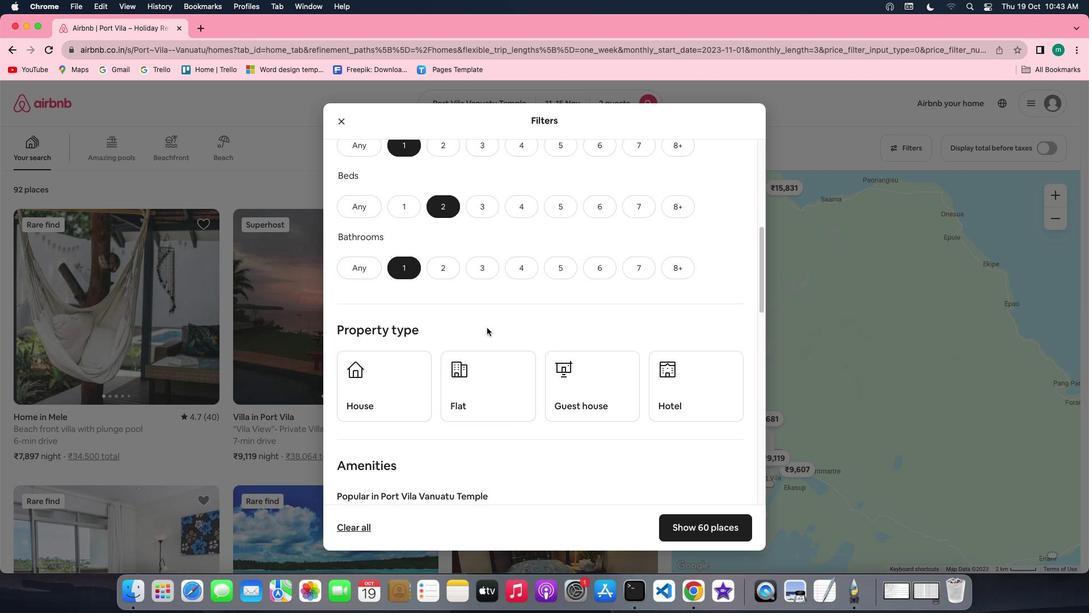 
Action: Mouse scrolled (487, 327) with delta (0, 0)
Screenshot: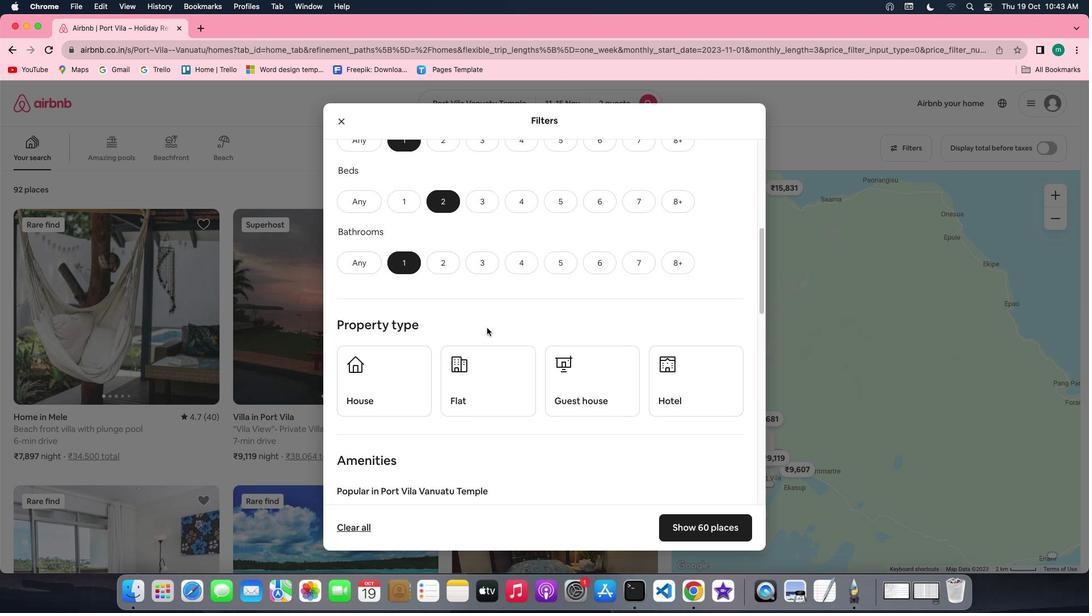 
Action: Mouse scrolled (487, 327) with delta (0, 0)
Screenshot: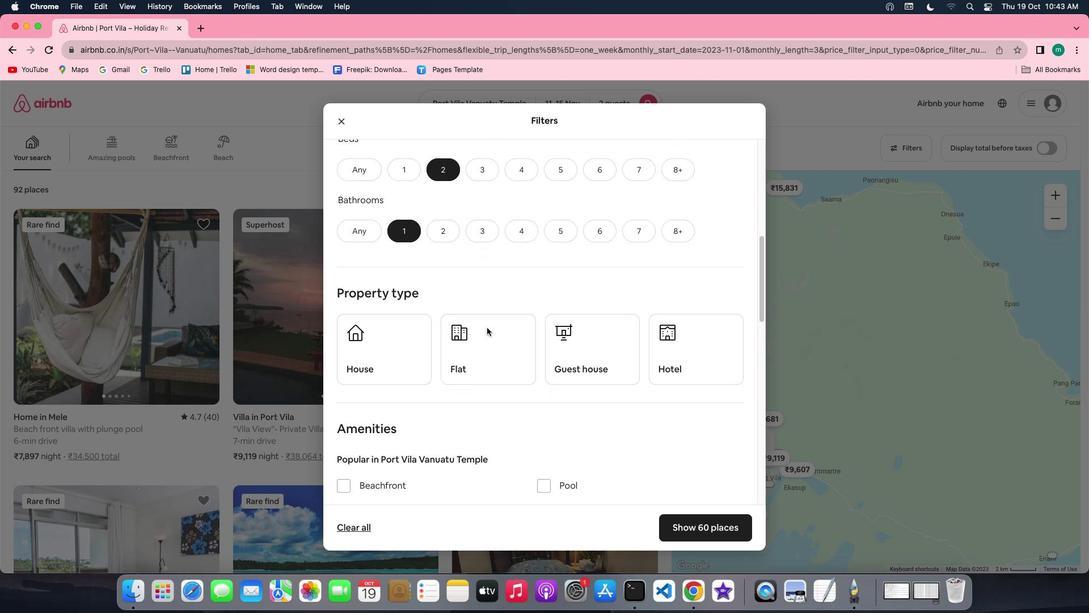 
Action: Mouse scrolled (487, 327) with delta (0, 0)
Screenshot: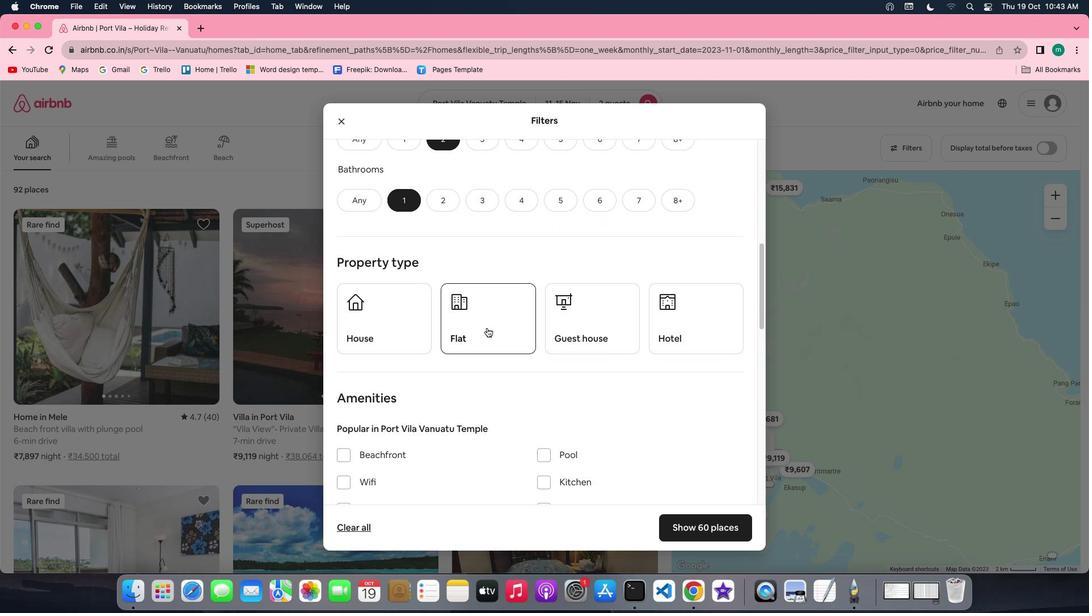 
Action: Mouse scrolled (487, 327) with delta (0, 0)
Screenshot: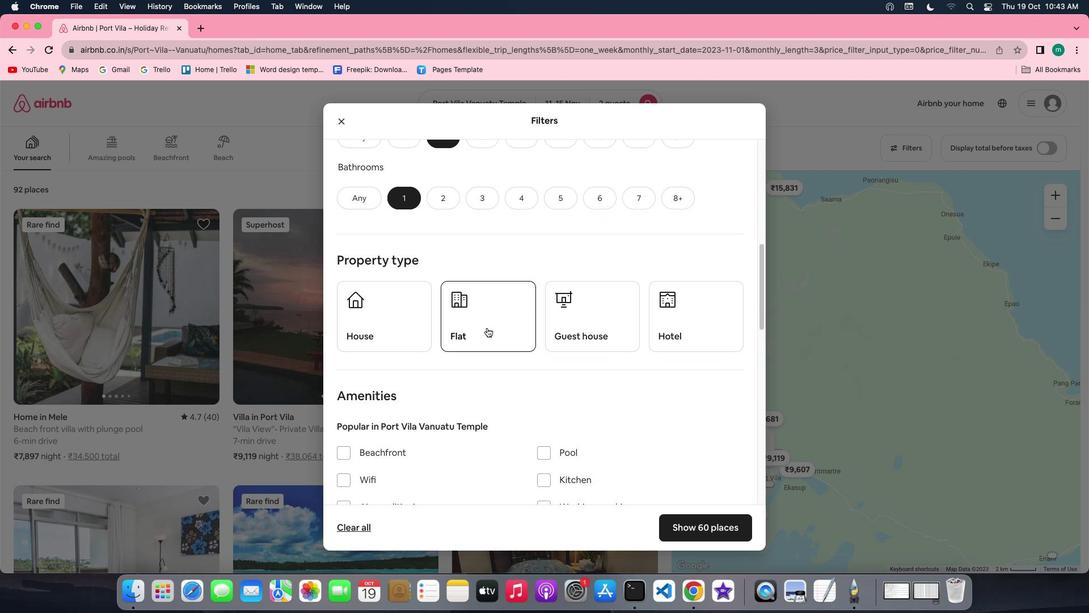 
Action: Mouse scrolled (487, 327) with delta (0, 0)
Screenshot: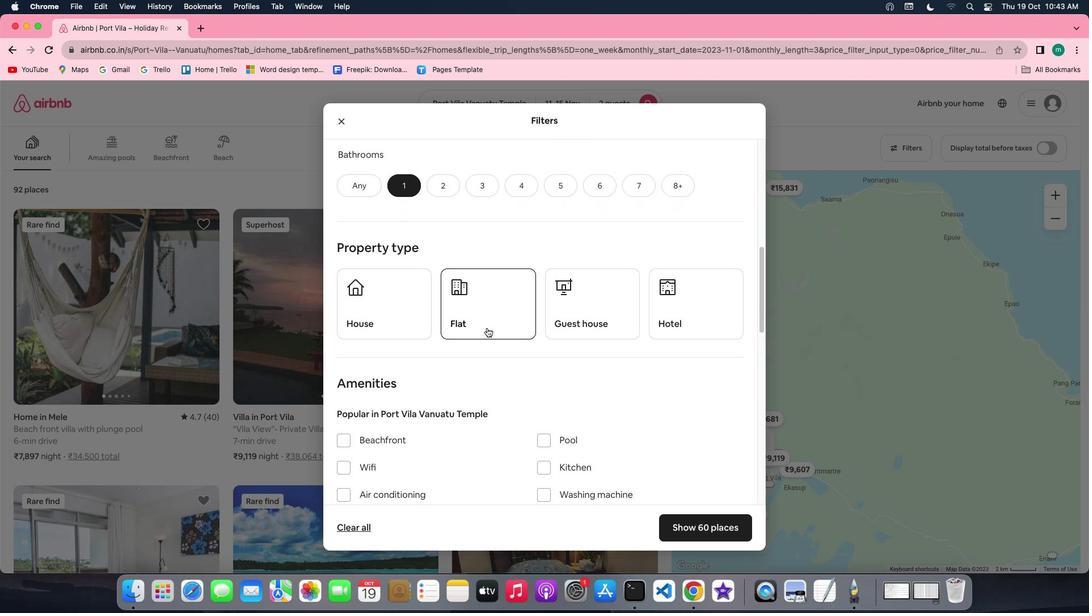
Action: Mouse scrolled (487, 327) with delta (0, 0)
Screenshot: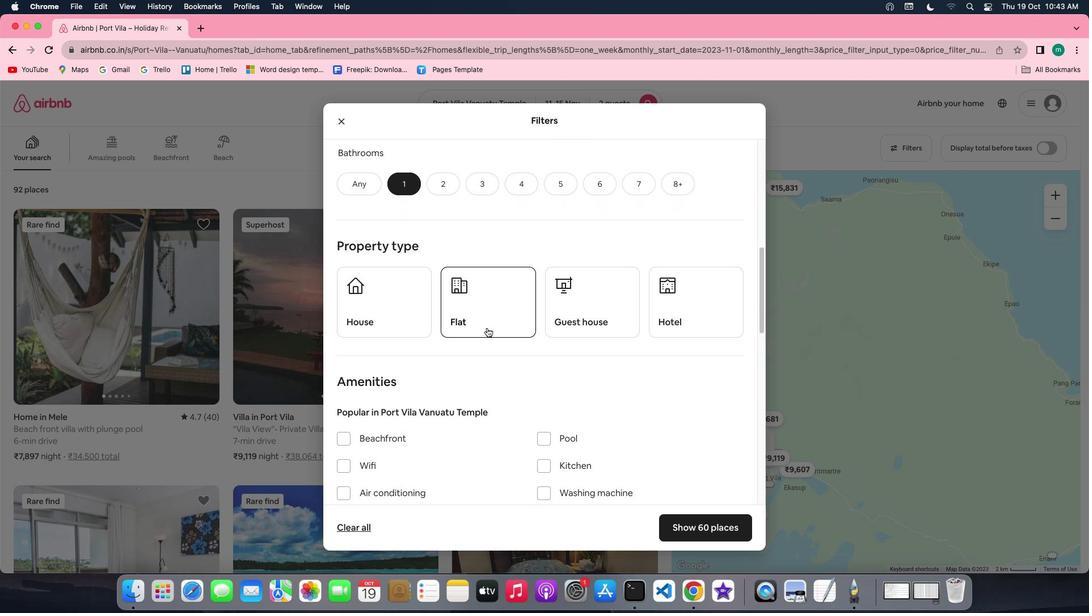 
Action: Mouse scrolled (487, 327) with delta (0, 0)
Screenshot: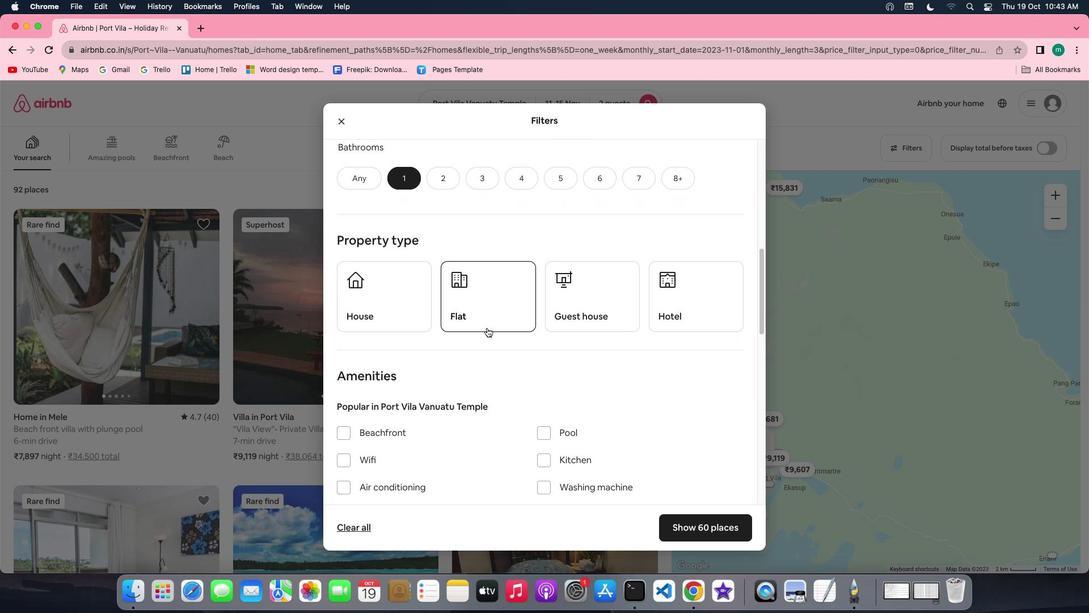 
Action: Mouse scrolled (487, 327) with delta (0, 0)
Screenshot: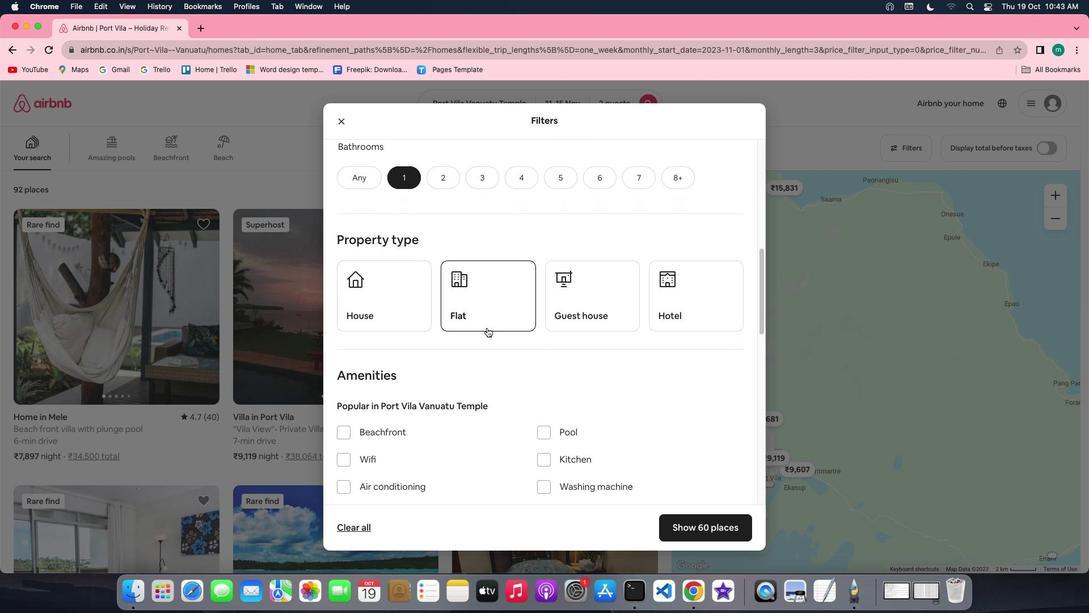 
Action: Mouse scrolled (487, 327) with delta (0, 0)
Screenshot: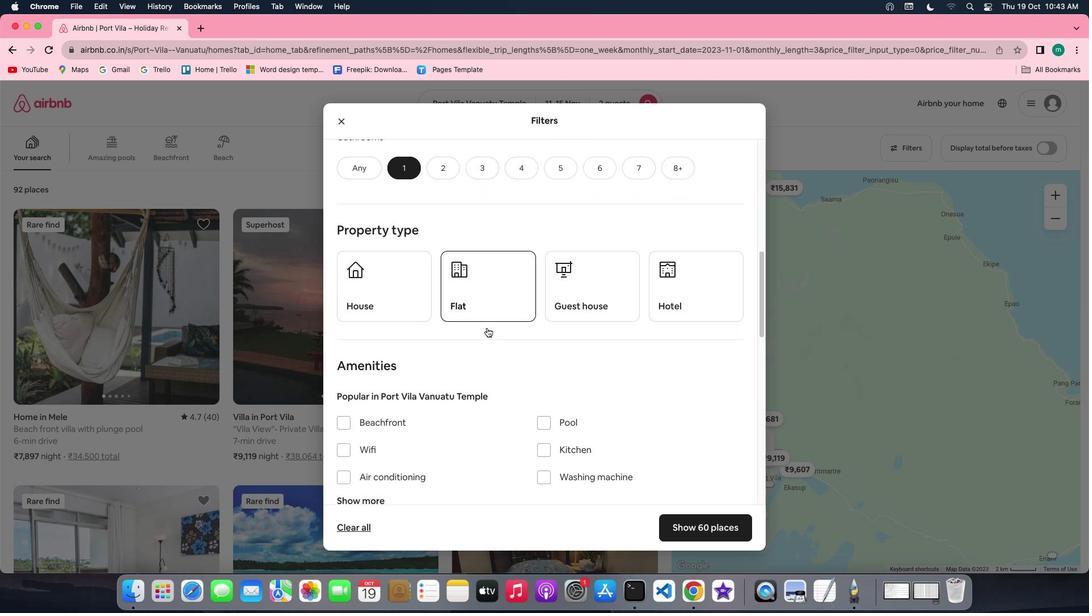 
Action: Mouse moved to (681, 262)
Screenshot: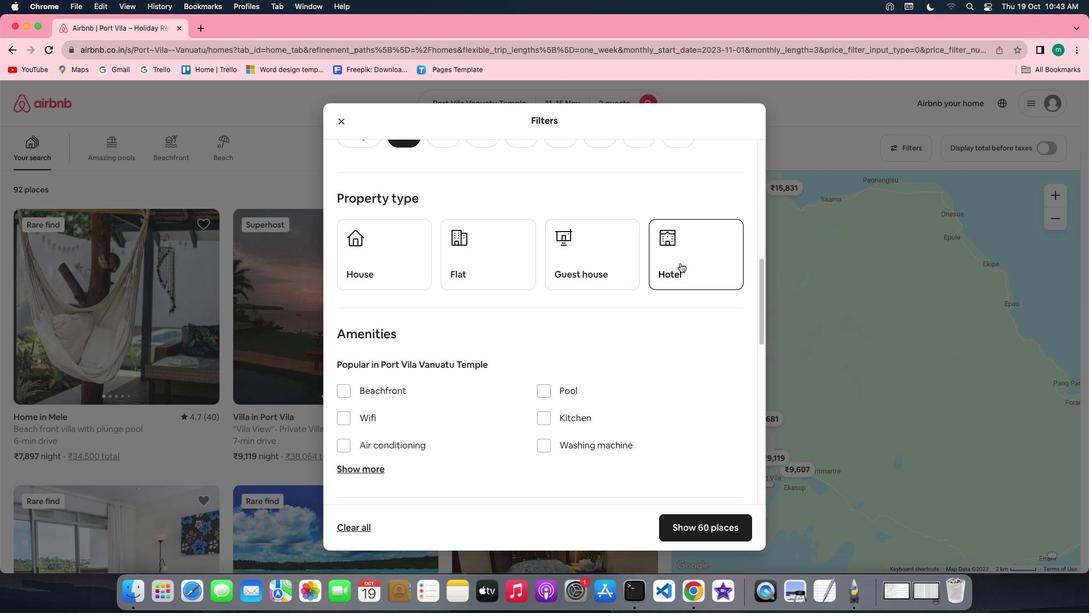 
Action: Mouse pressed left at (681, 262)
Screenshot: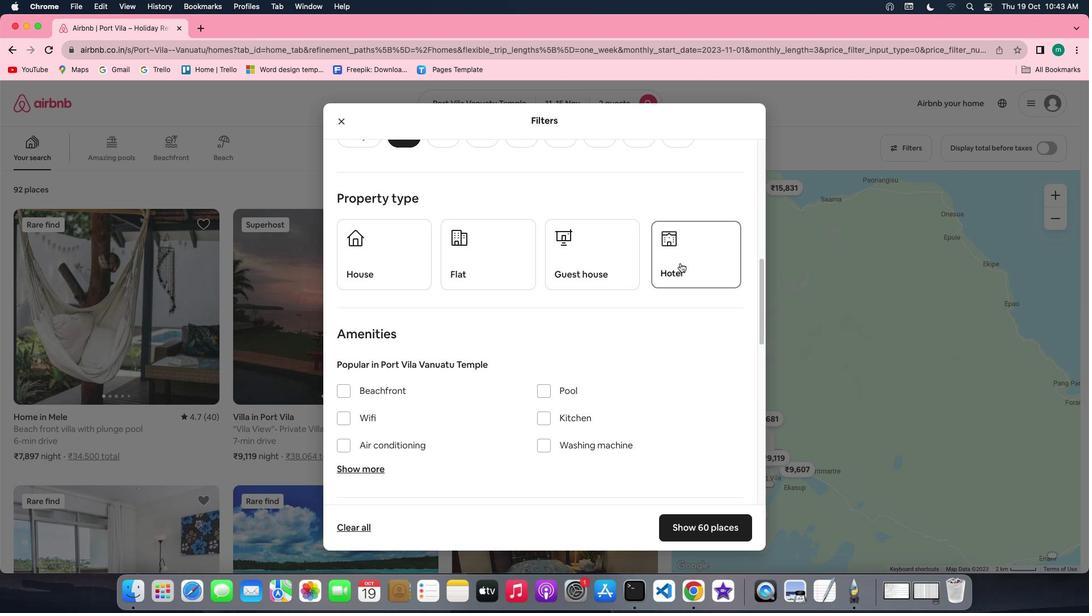 
Action: Mouse moved to (532, 319)
Screenshot: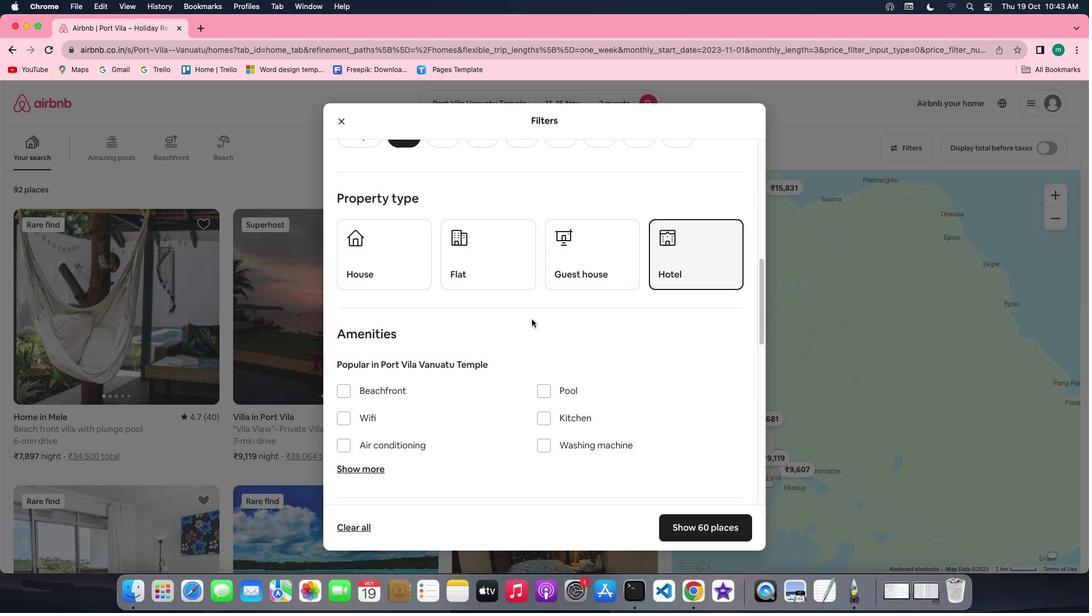 
Action: Mouse scrolled (532, 319) with delta (0, 0)
Screenshot: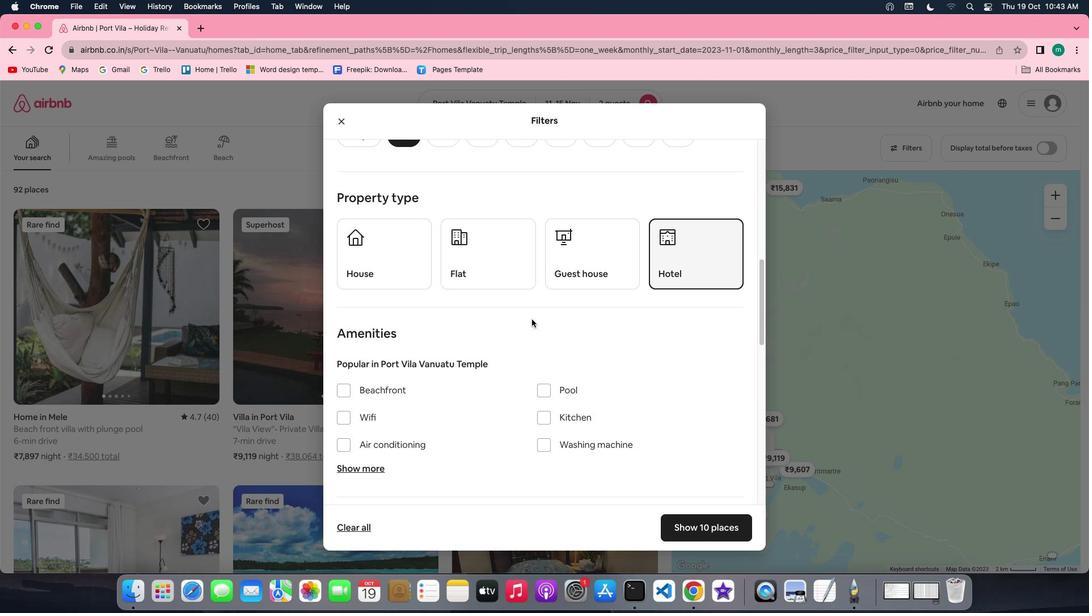 
Action: Mouse scrolled (532, 319) with delta (0, 0)
Screenshot: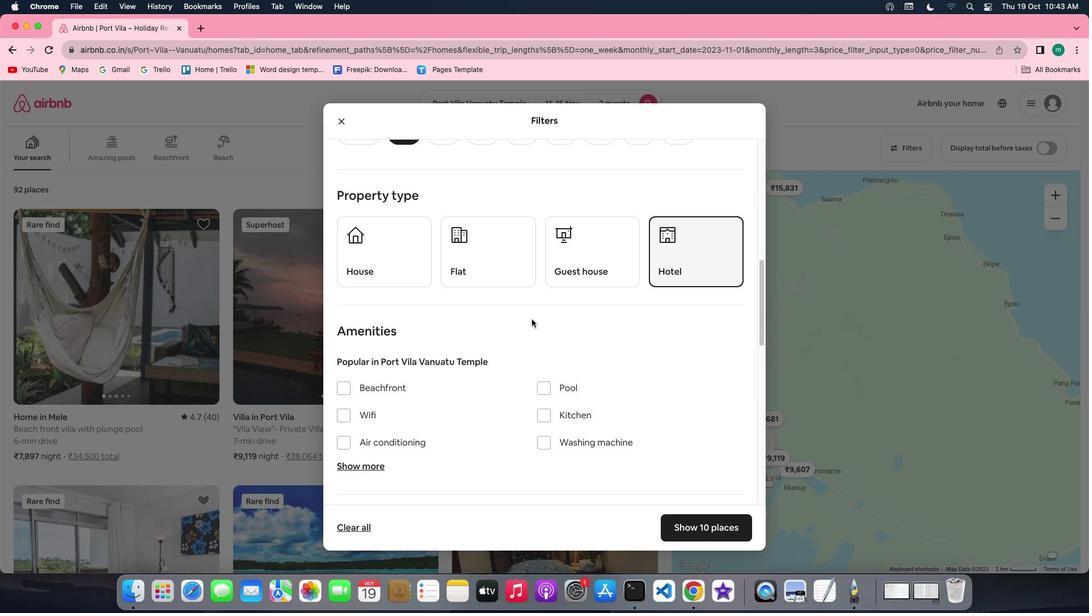 
Action: Mouse scrolled (532, 319) with delta (0, 0)
Screenshot: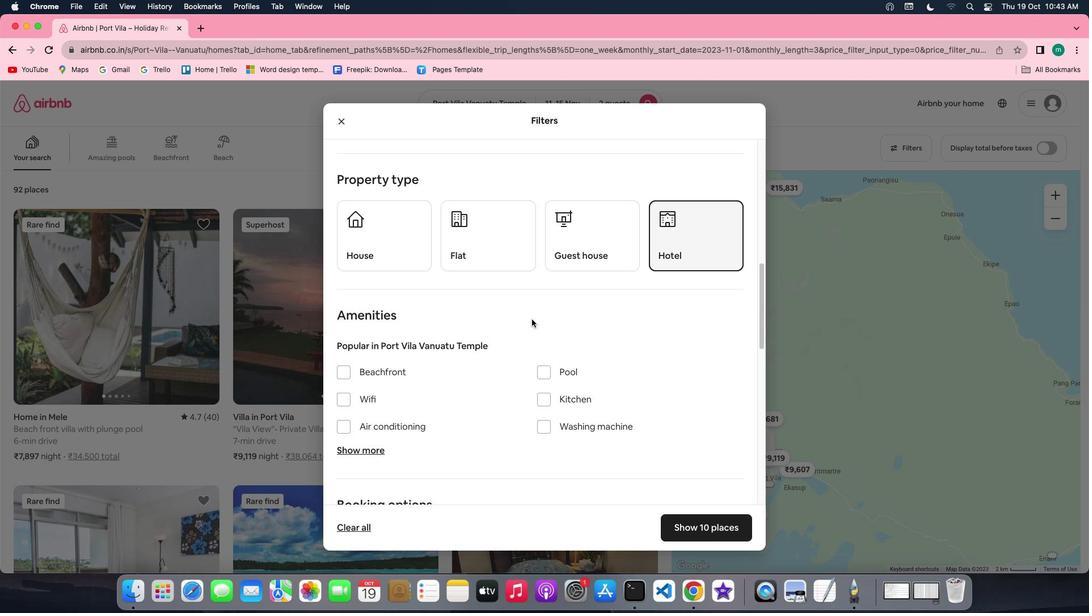 
Action: Mouse scrolled (532, 319) with delta (0, 0)
Screenshot: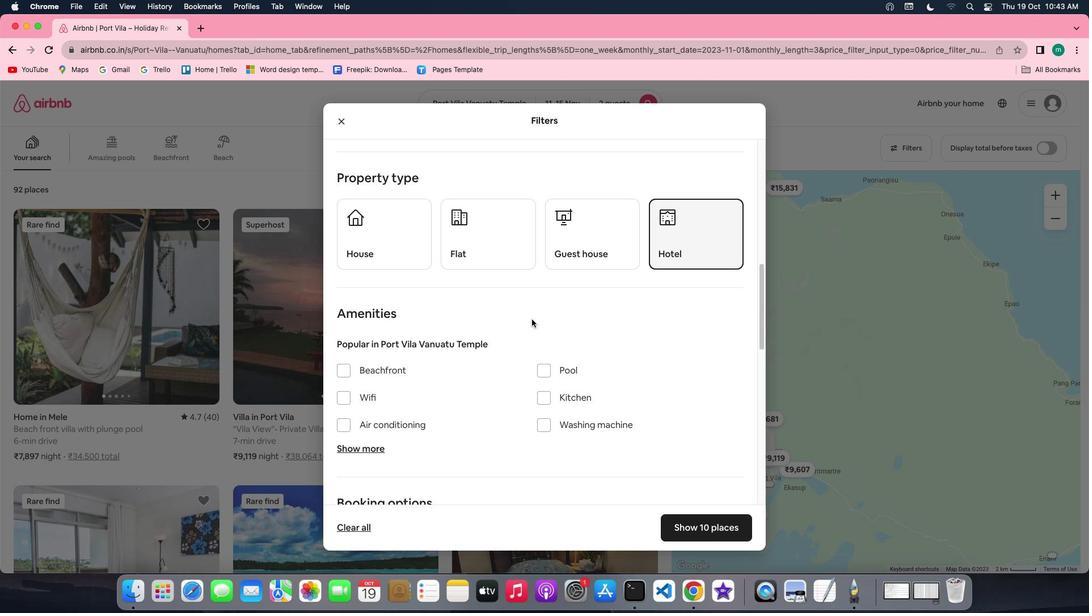 
Action: Mouse scrolled (532, 319) with delta (0, 0)
Screenshot: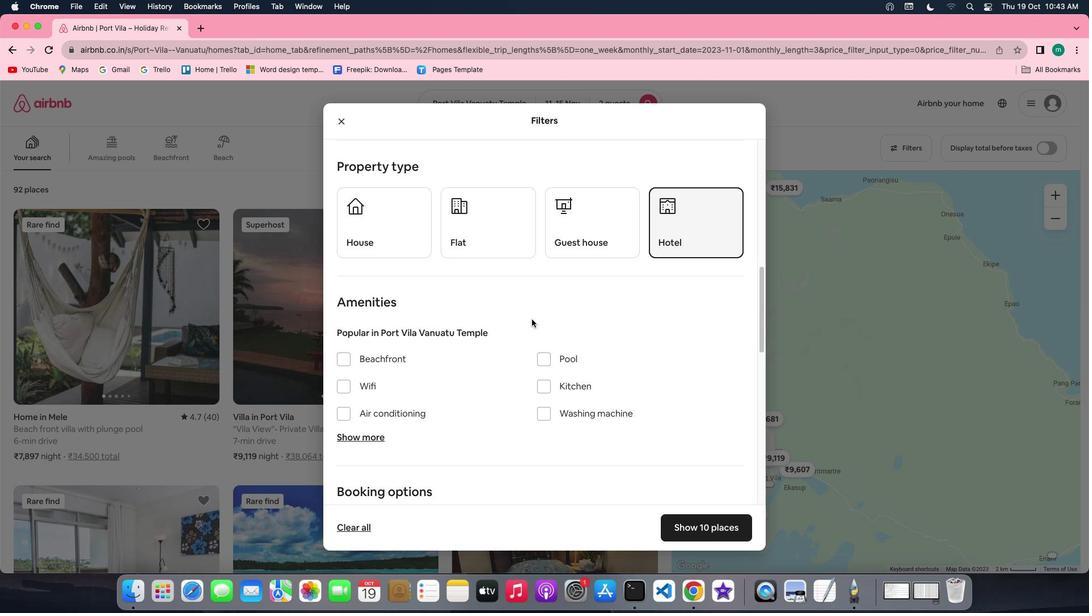 
Action: Mouse scrolled (532, 319) with delta (0, 0)
Screenshot: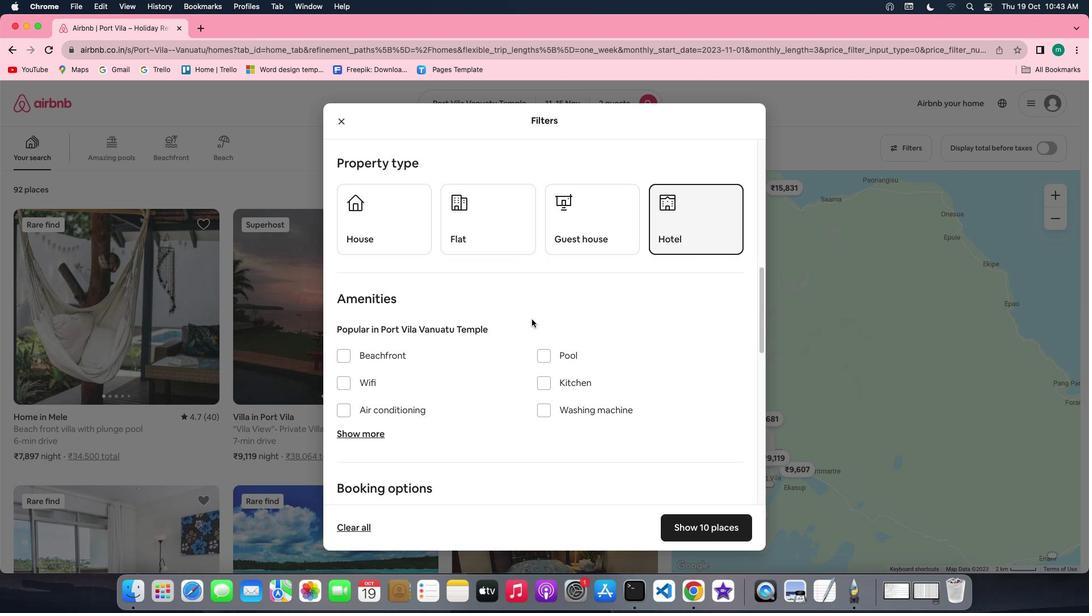 
Action: Mouse scrolled (532, 319) with delta (0, 0)
Screenshot: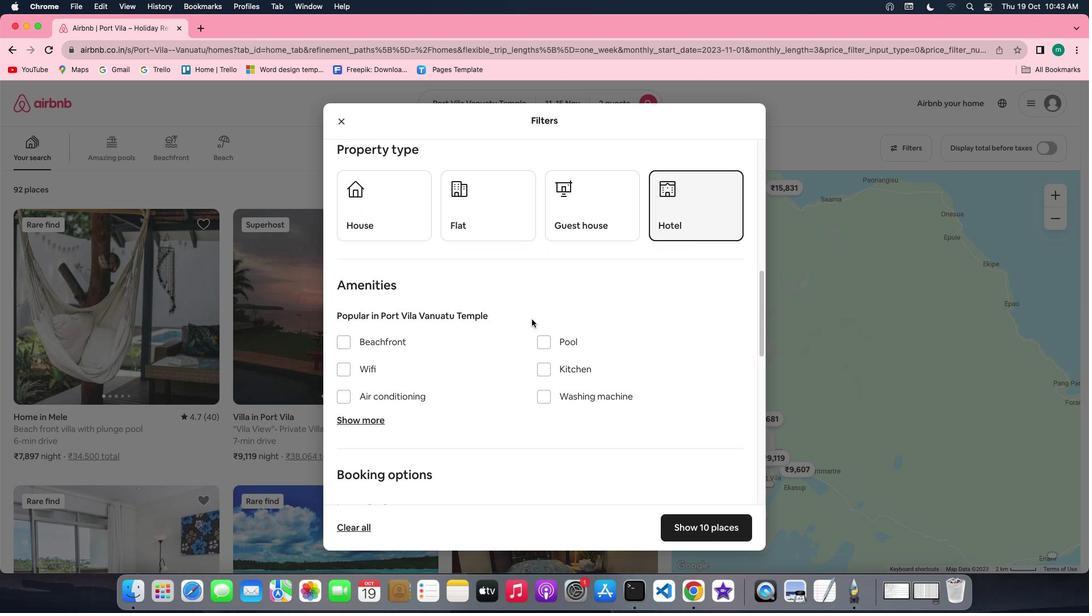 
Action: Mouse scrolled (532, 319) with delta (0, 0)
Screenshot: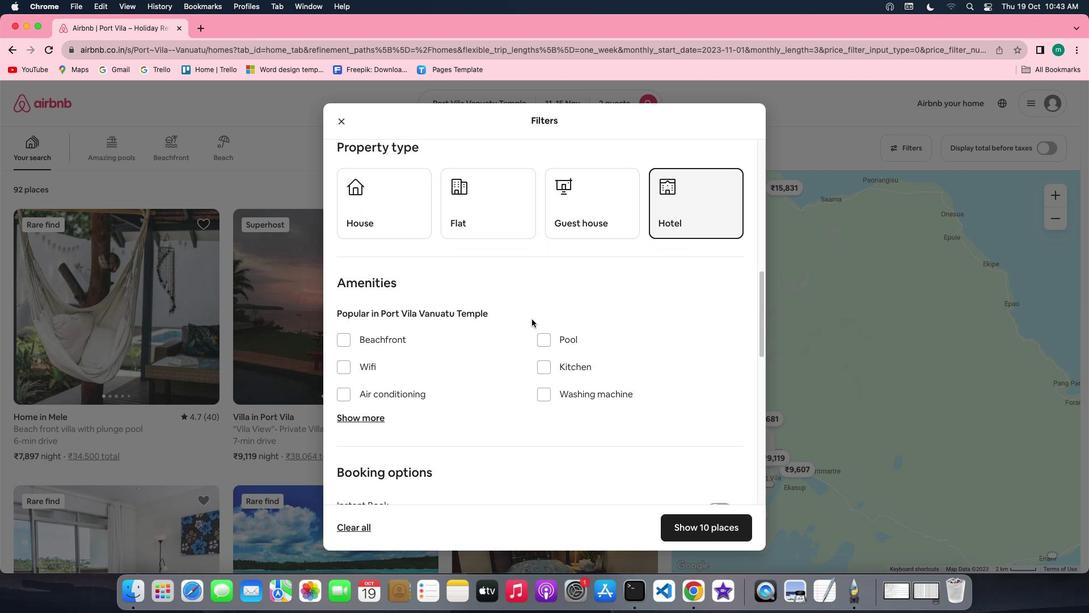 
Action: Mouse scrolled (532, 319) with delta (0, 0)
Screenshot: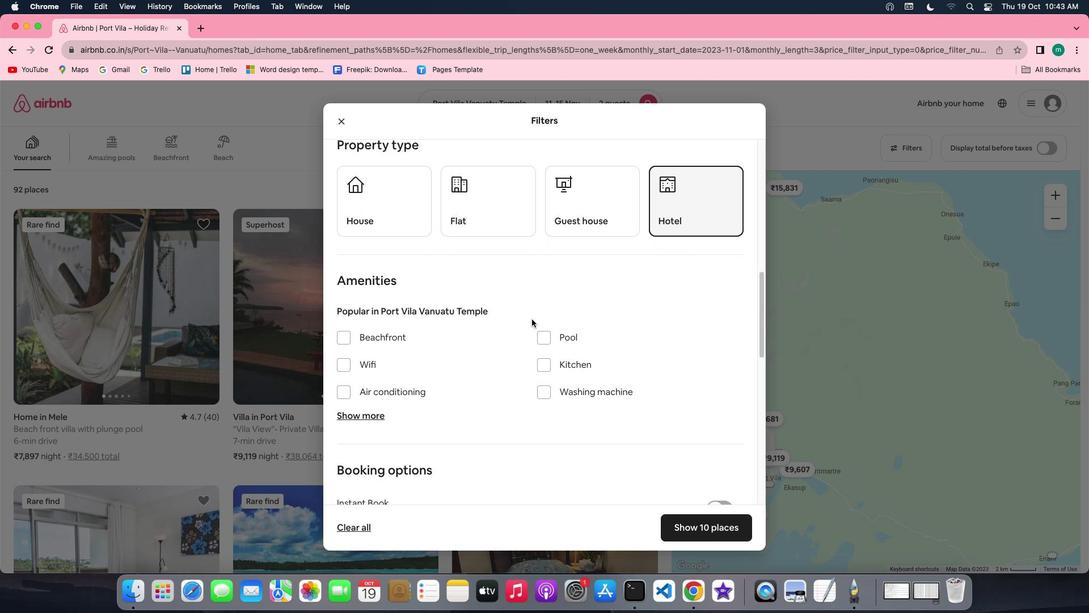 
Action: Mouse scrolled (532, 319) with delta (0, 0)
Screenshot: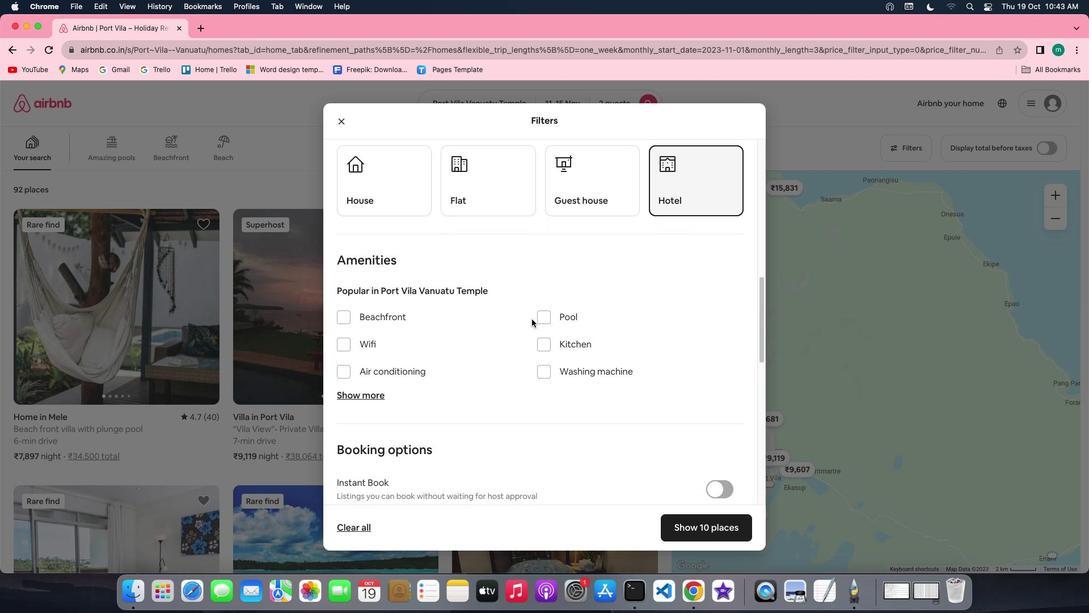 
Action: Mouse scrolled (532, 319) with delta (0, 0)
Screenshot: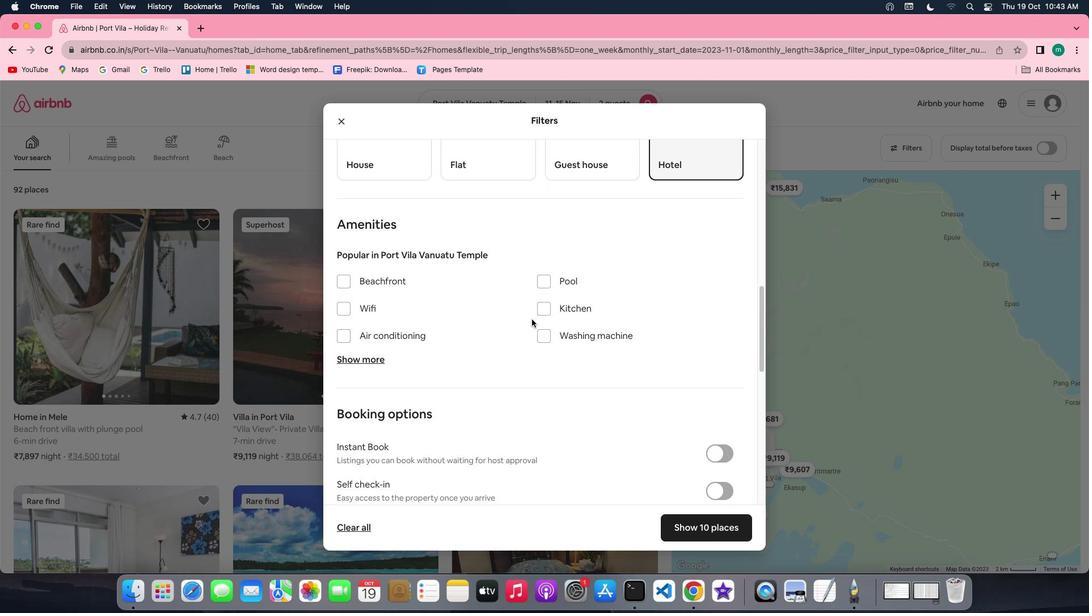 
Action: Mouse scrolled (532, 319) with delta (0, 0)
Screenshot: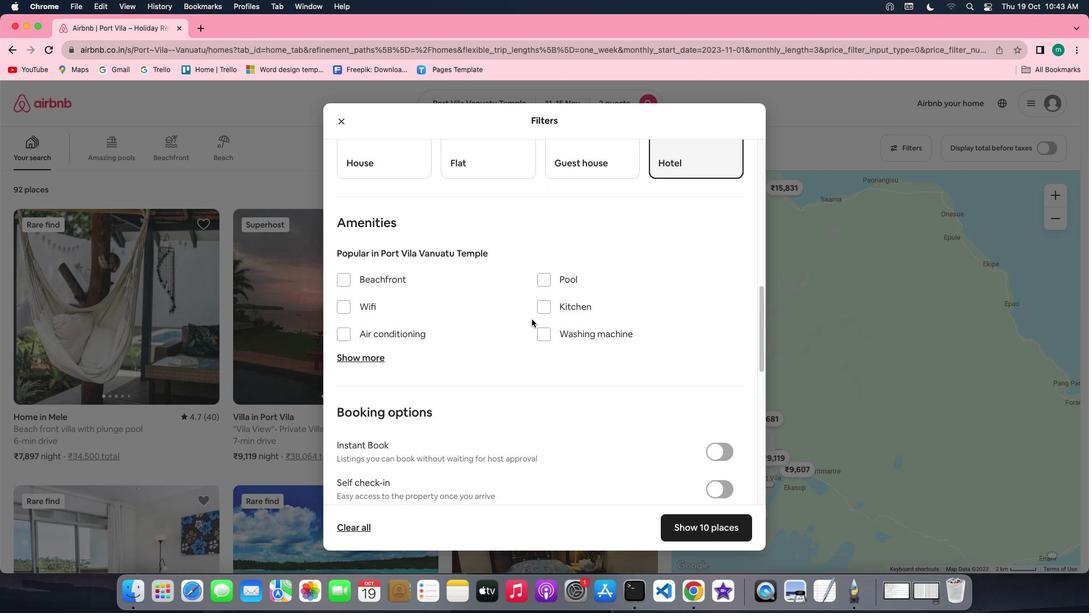 
Action: Mouse scrolled (532, 319) with delta (0, 0)
Screenshot: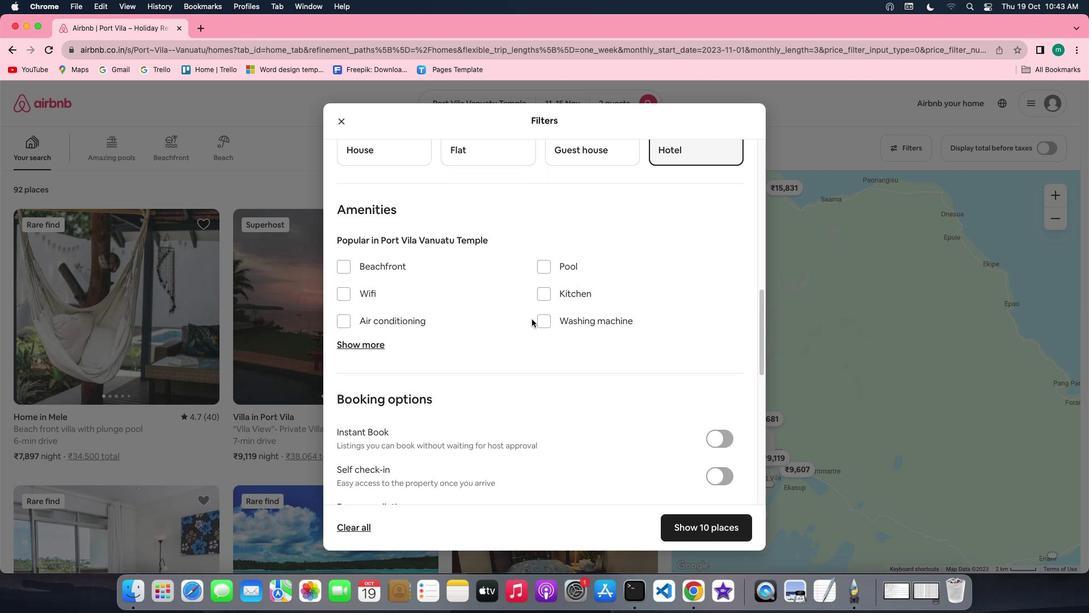 
Action: Mouse scrolled (532, 319) with delta (0, 0)
Screenshot: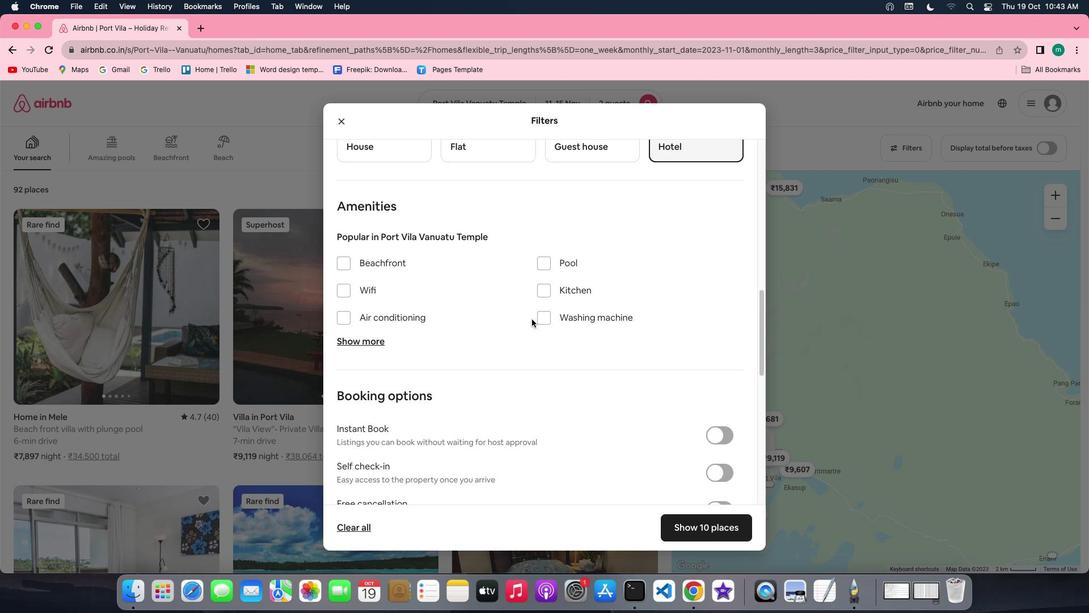 
Action: Mouse scrolled (532, 319) with delta (0, 0)
Screenshot: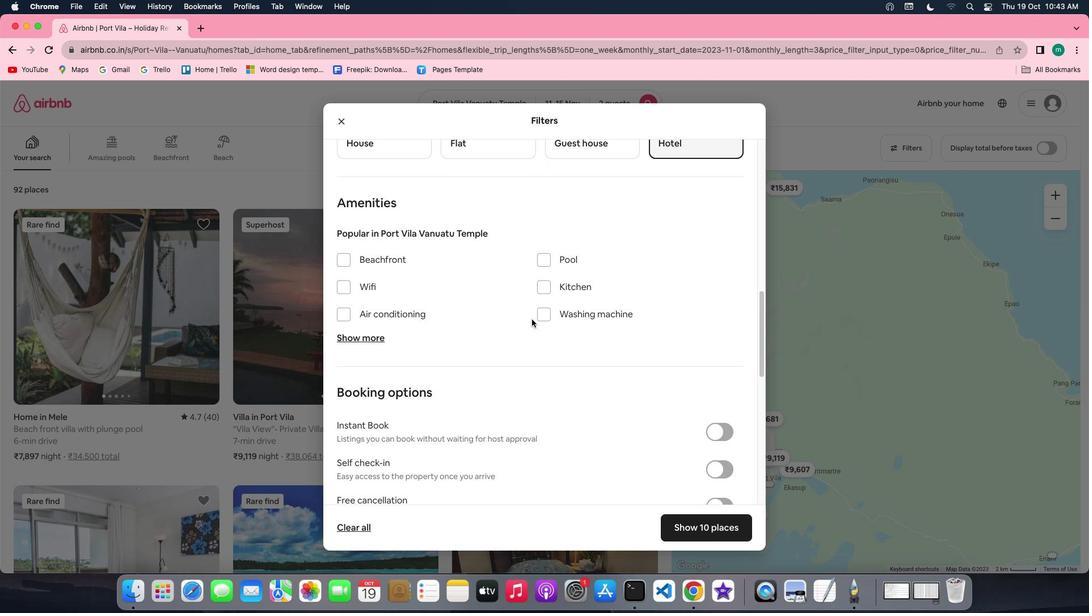 
Action: Mouse scrolled (532, 319) with delta (0, -1)
Screenshot: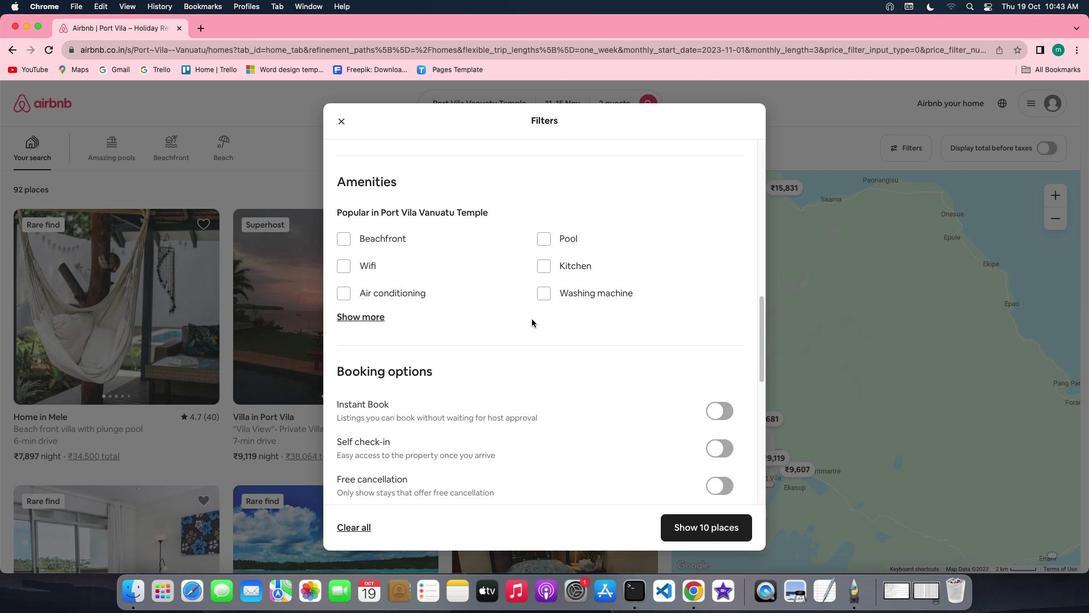 
Action: Mouse moved to (718, 395)
Screenshot: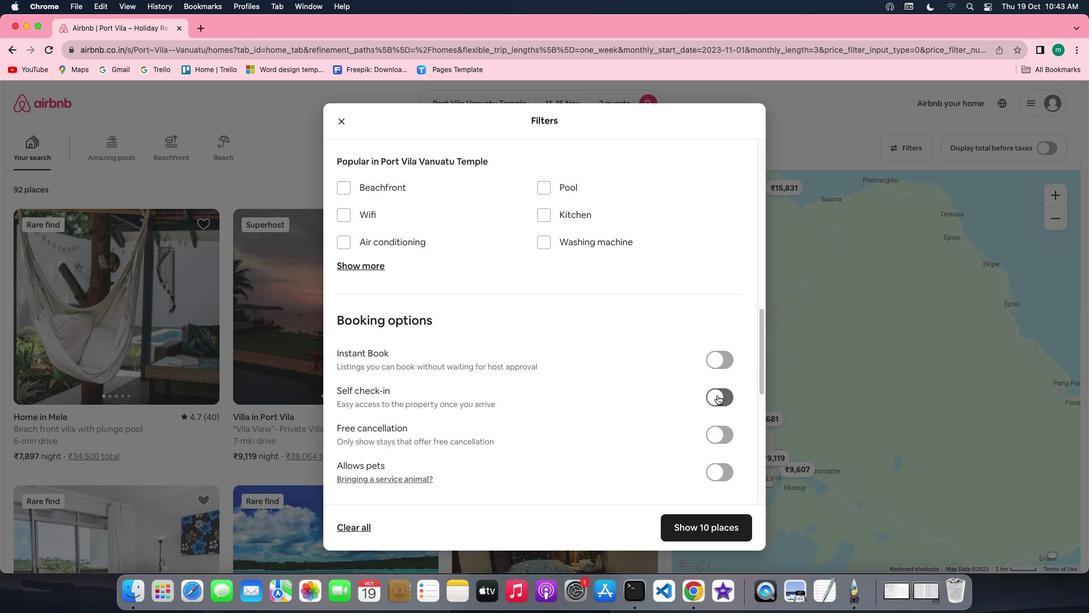 
Action: Mouse pressed left at (718, 395)
Screenshot: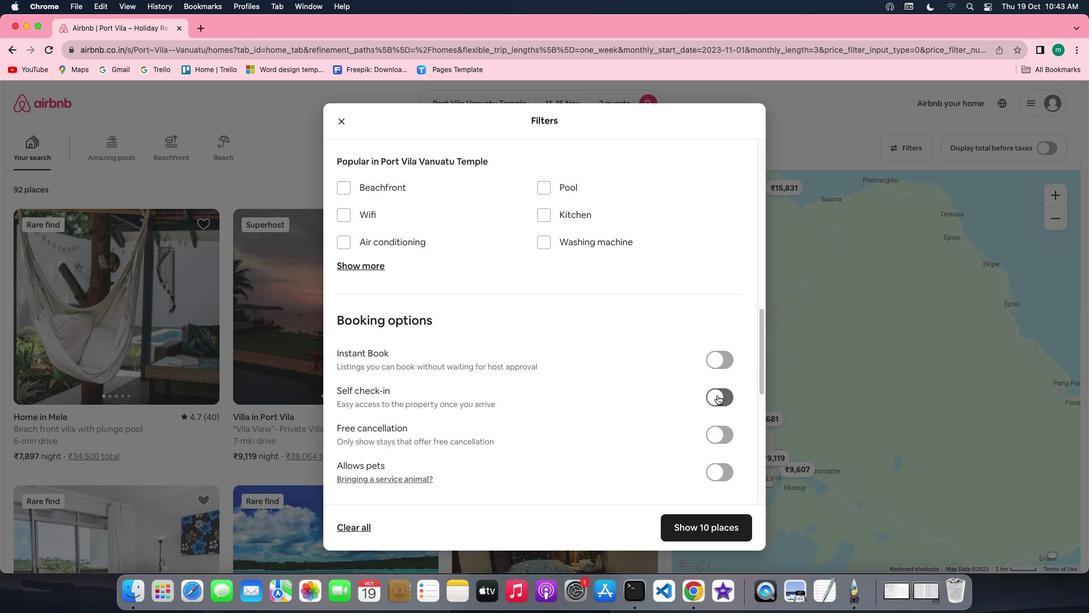 
Action: Mouse moved to (499, 380)
Screenshot: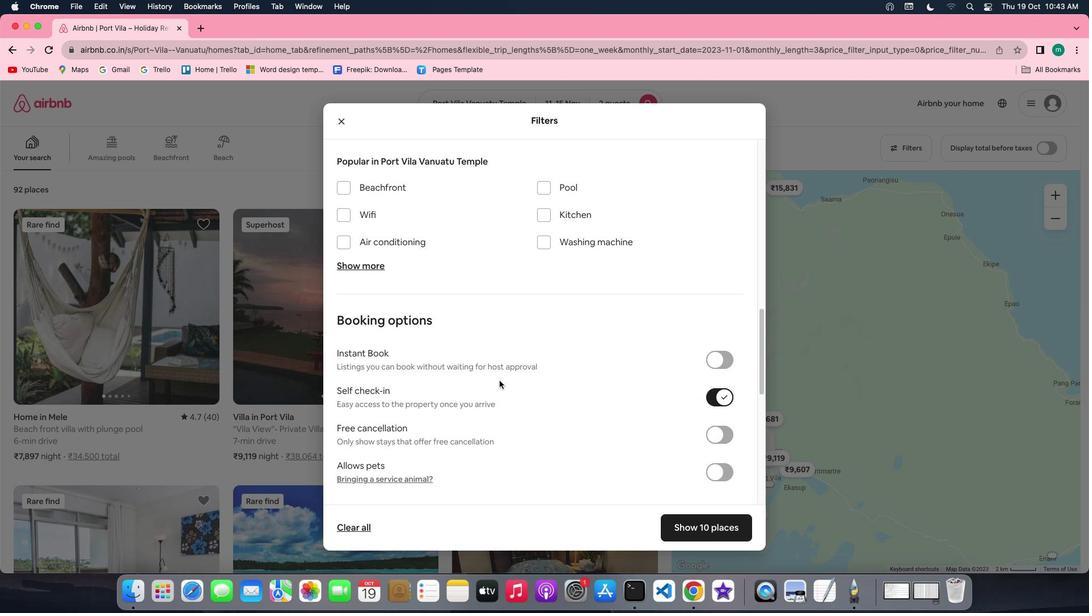 
Action: Mouse scrolled (499, 380) with delta (0, 0)
Screenshot: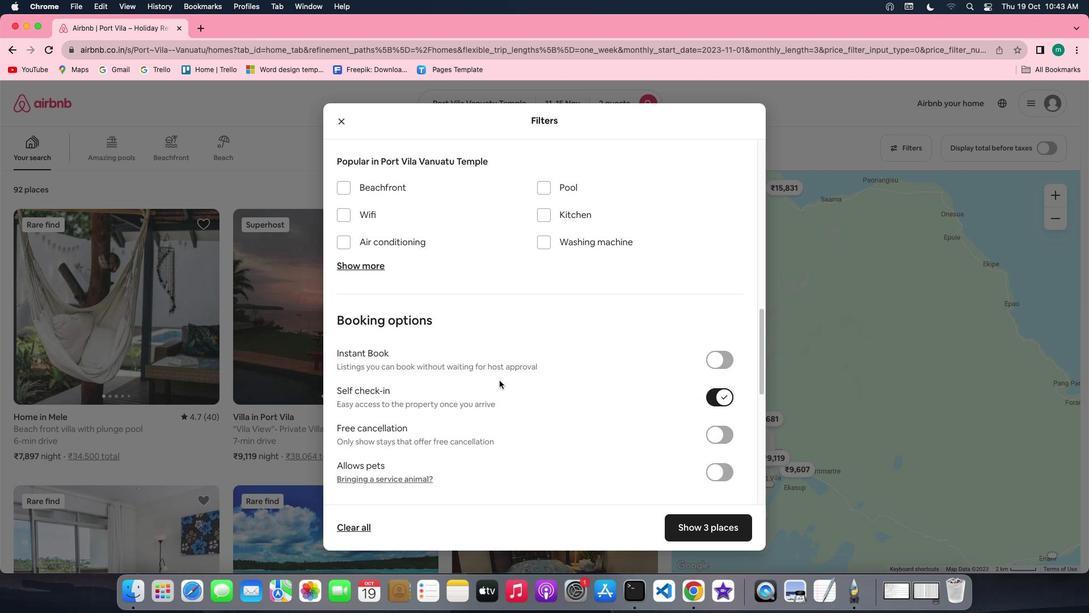 
Action: Mouse scrolled (499, 380) with delta (0, 0)
Screenshot: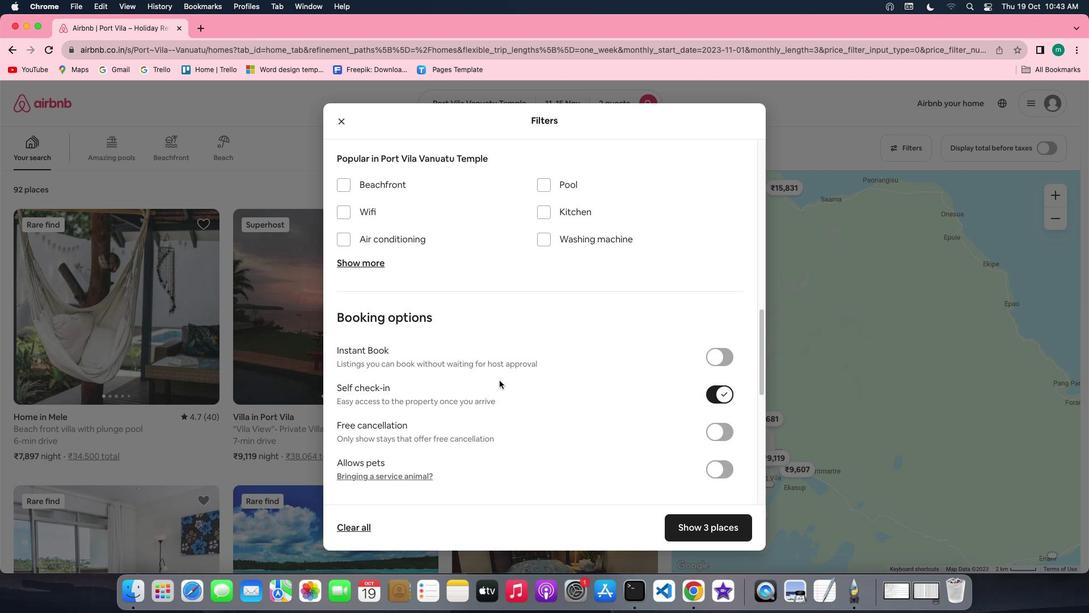 
Action: Mouse scrolled (499, 380) with delta (0, 0)
Screenshot: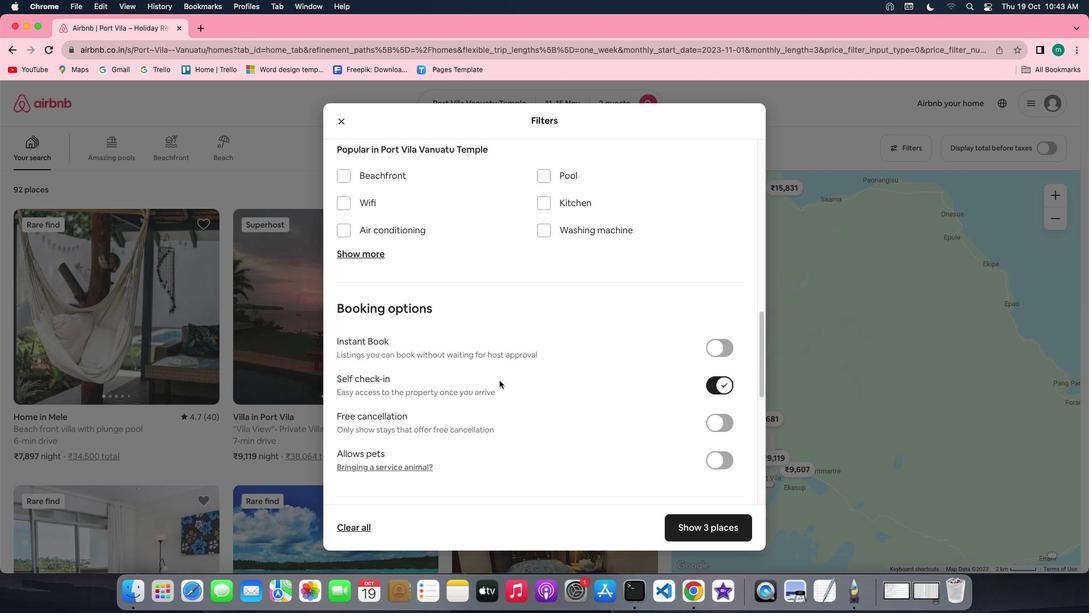 
Action: Mouse scrolled (499, 380) with delta (0, 0)
Screenshot: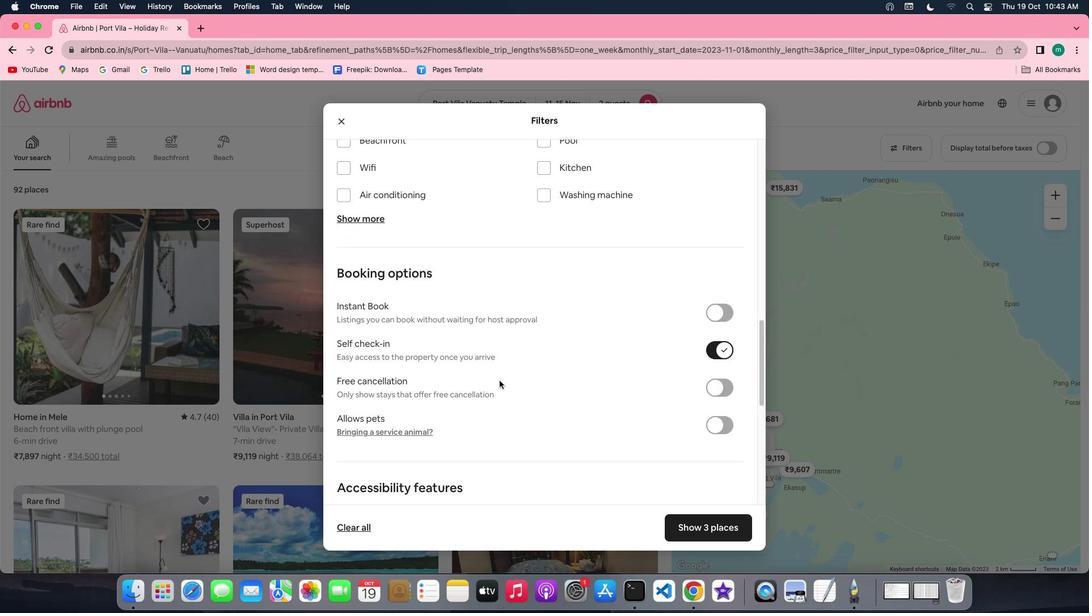 
Action: Mouse scrolled (499, 380) with delta (0, 0)
Screenshot: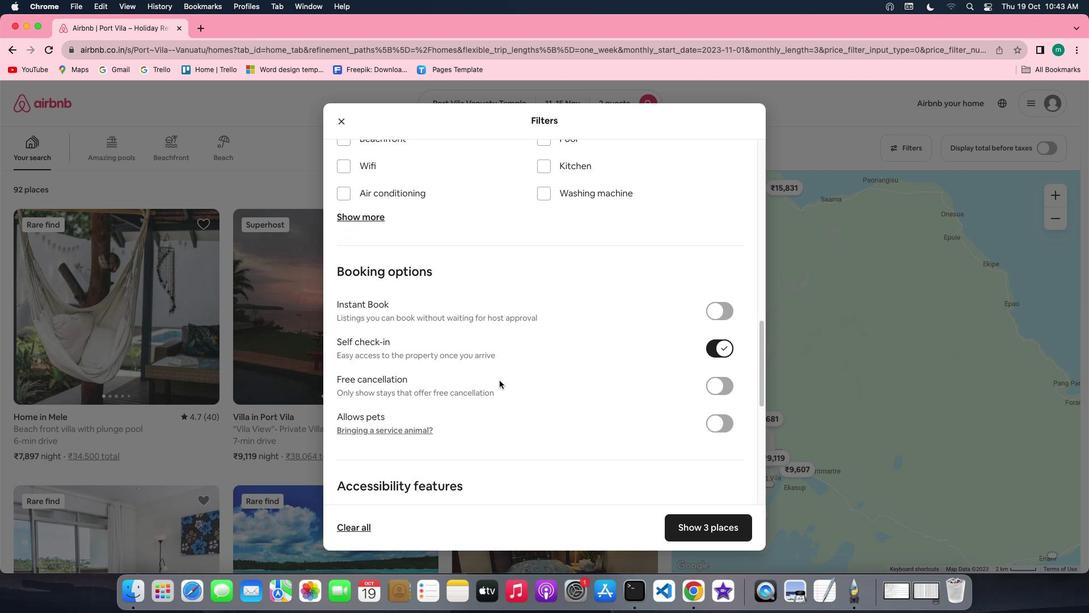 
Action: Mouse scrolled (499, 380) with delta (0, 0)
Screenshot: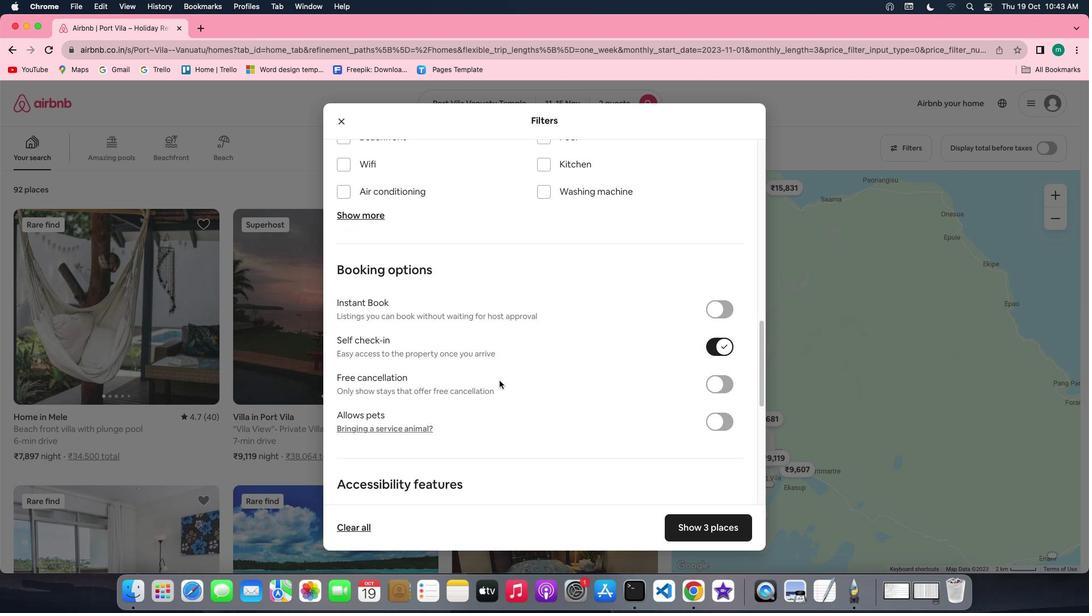 
Action: Mouse scrolled (499, 380) with delta (0, 0)
Screenshot: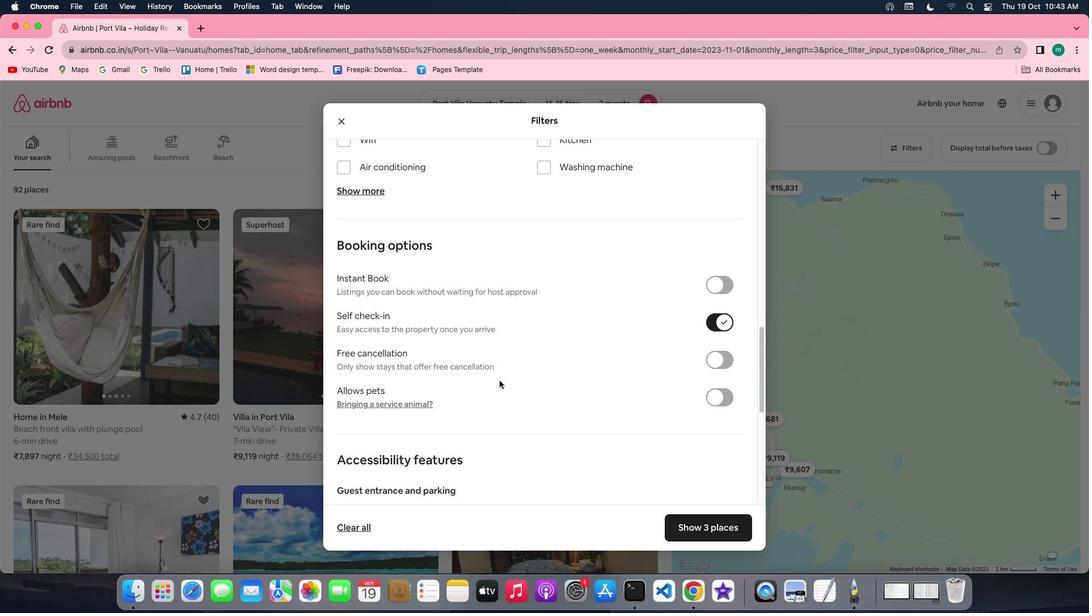 
Action: Mouse scrolled (499, 380) with delta (0, 0)
Screenshot: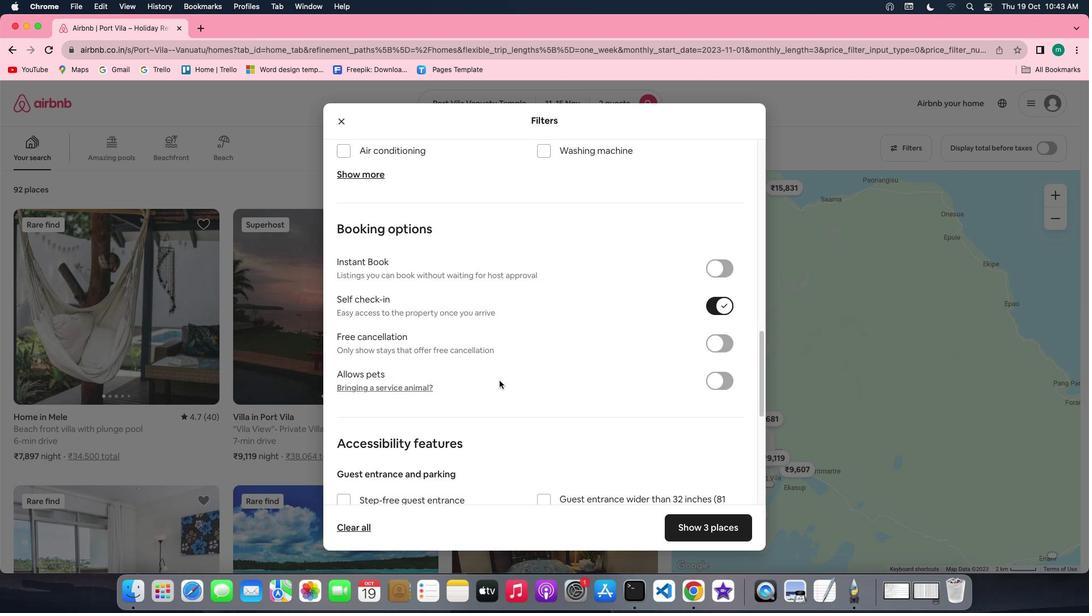 
Action: Mouse scrolled (499, 380) with delta (0, -1)
Screenshot: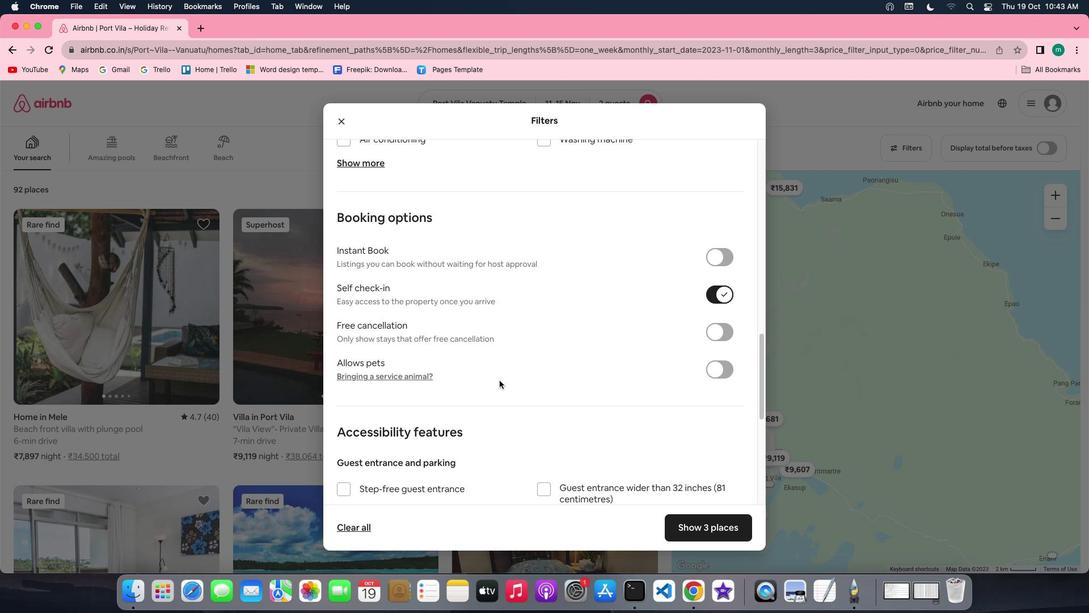 
Action: Mouse scrolled (499, 380) with delta (0, 0)
Screenshot: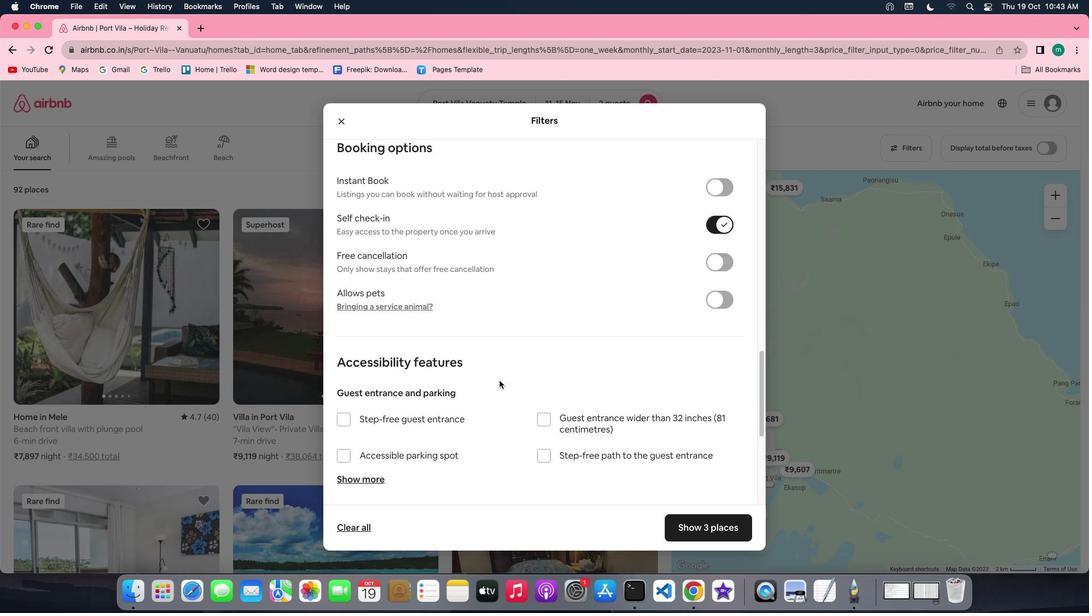 
Action: Mouse scrolled (499, 380) with delta (0, 0)
Screenshot: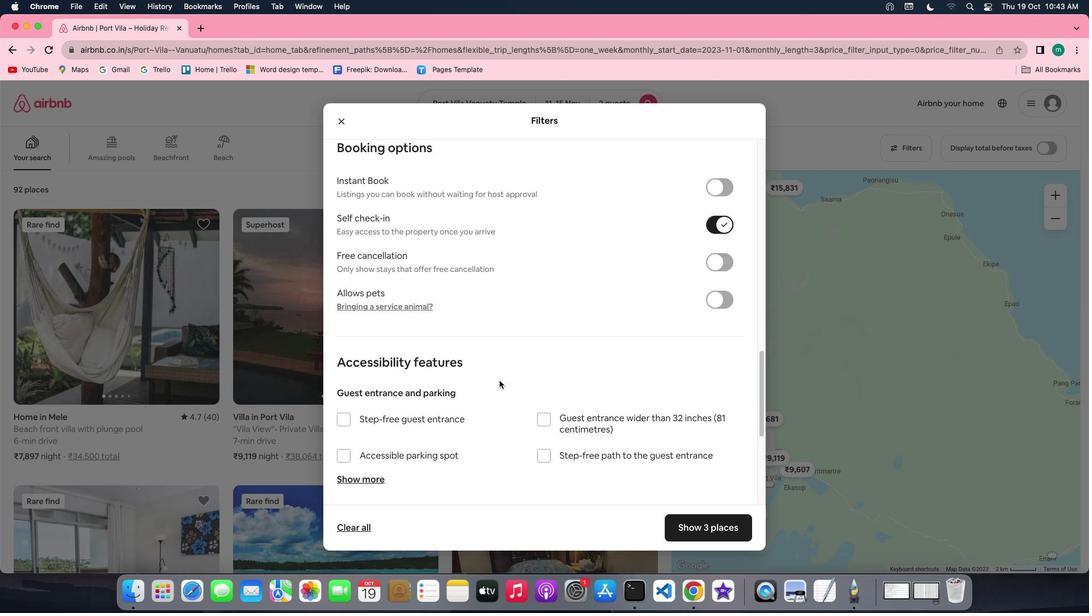 
Action: Mouse scrolled (499, 380) with delta (0, -2)
Screenshot: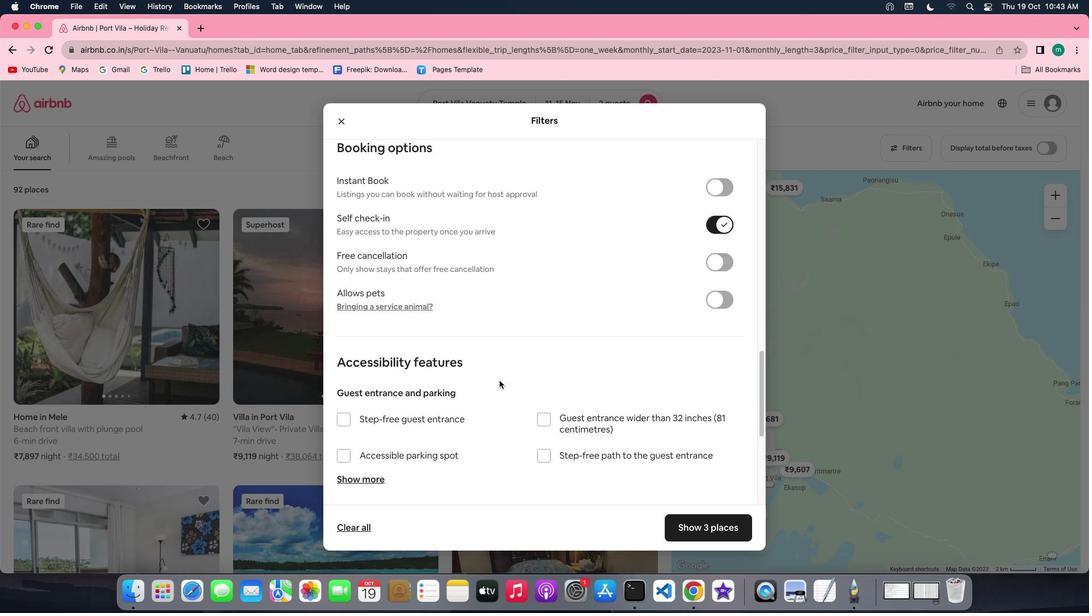 
Action: Mouse scrolled (499, 380) with delta (0, -2)
Screenshot: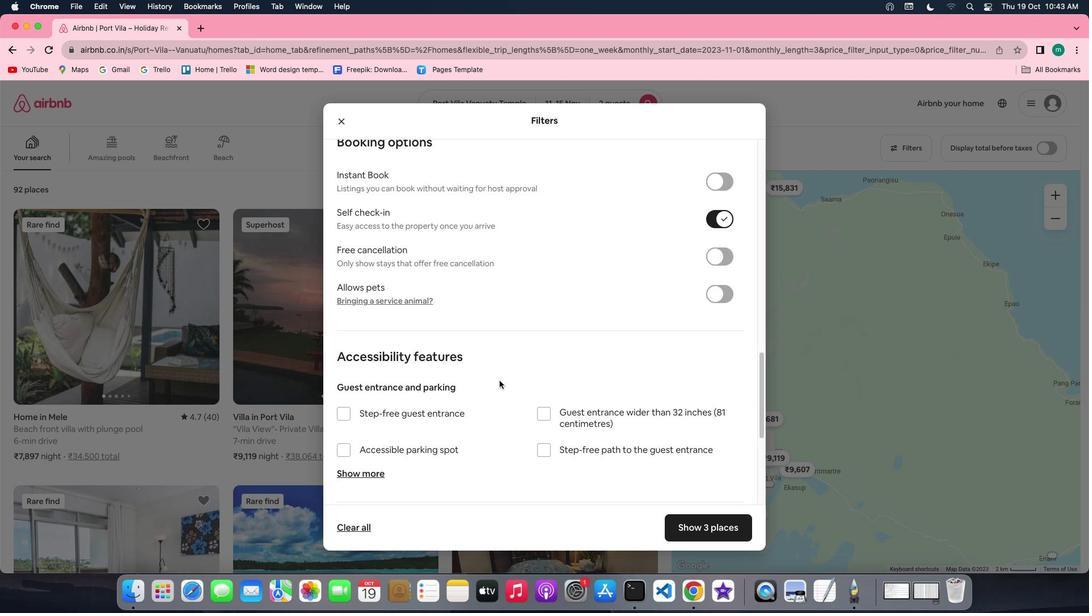
Action: Mouse scrolled (499, 380) with delta (0, -2)
Screenshot: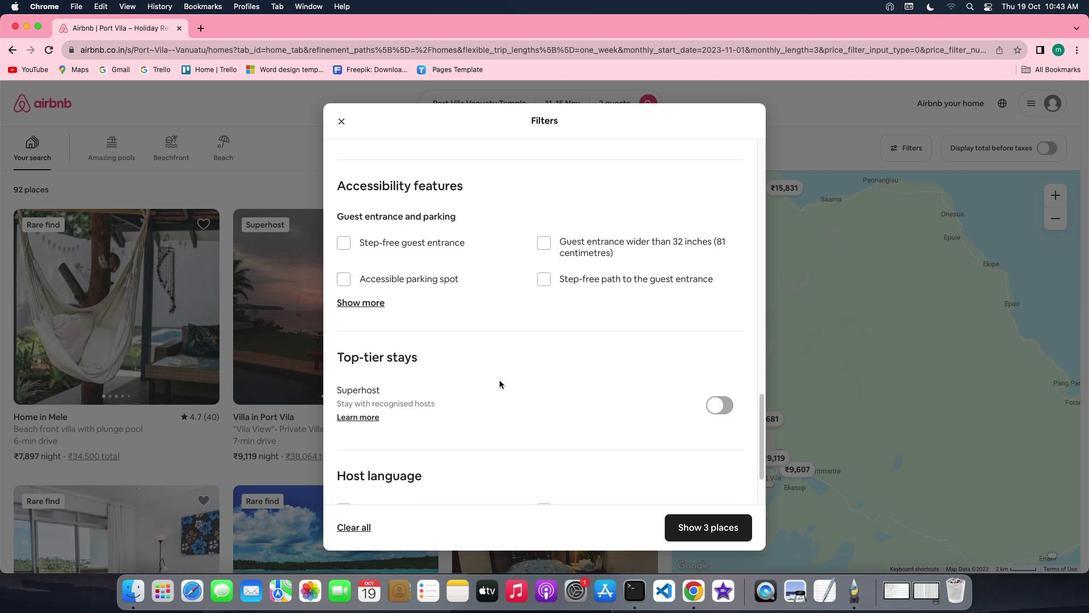 
Action: Mouse scrolled (499, 380) with delta (0, 0)
Screenshot: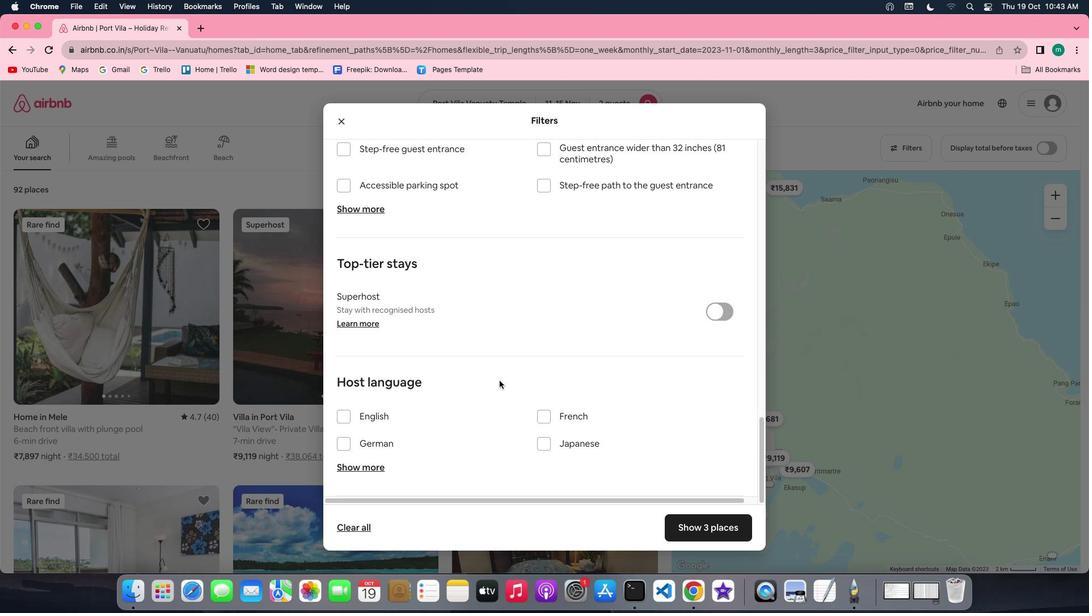 
Action: Mouse scrolled (499, 380) with delta (0, 0)
Screenshot: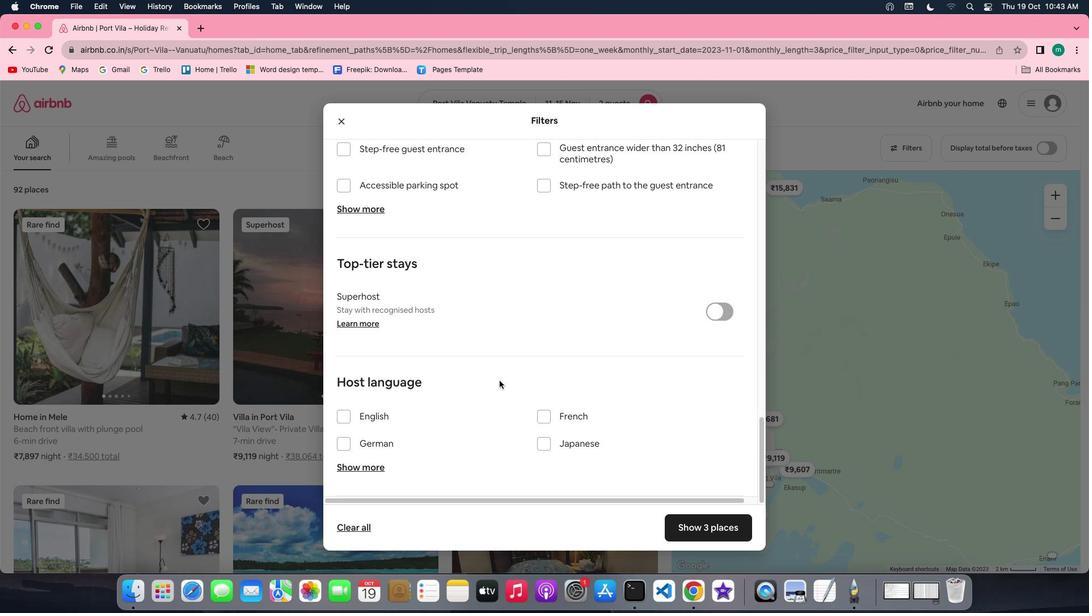 
Action: Mouse scrolled (499, 380) with delta (0, -1)
Screenshot: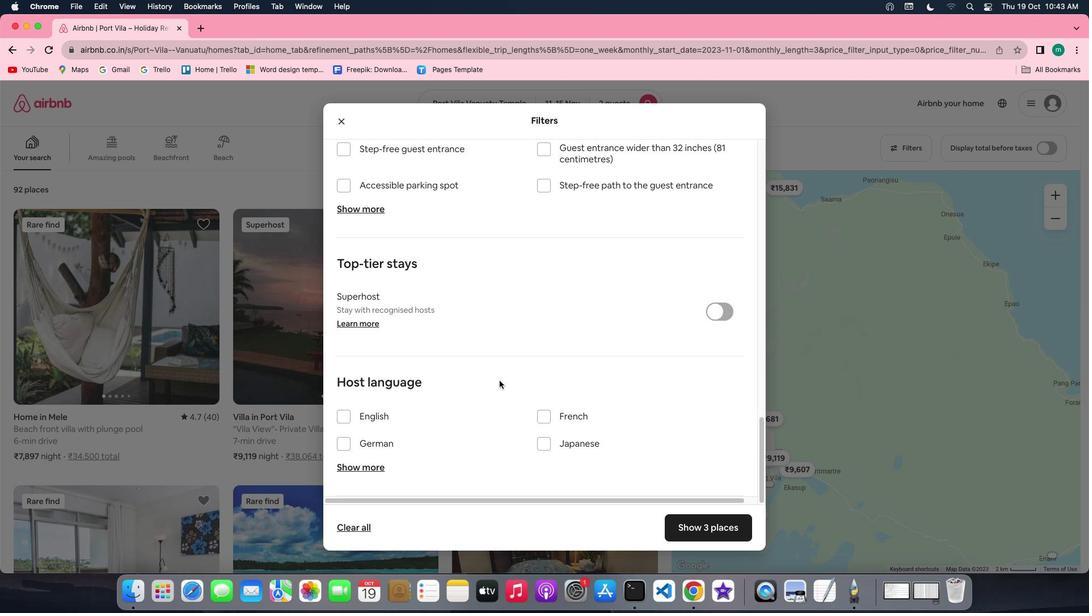 
Action: Mouse scrolled (499, 380) with delta (0, -2)
Screenshot: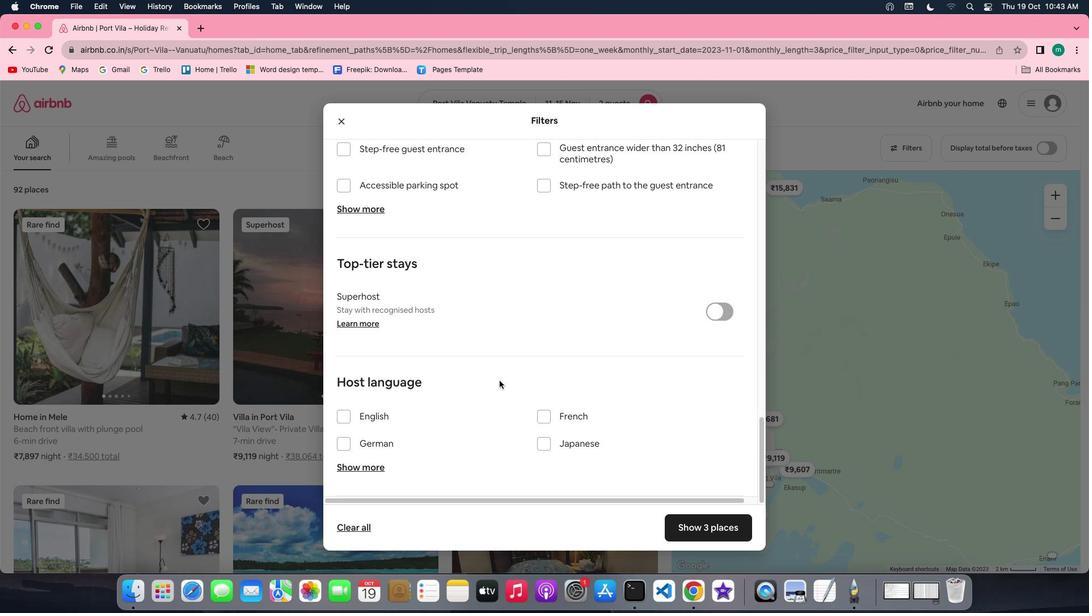 
Action: Mouse moved to (716, 521)
Screenshot: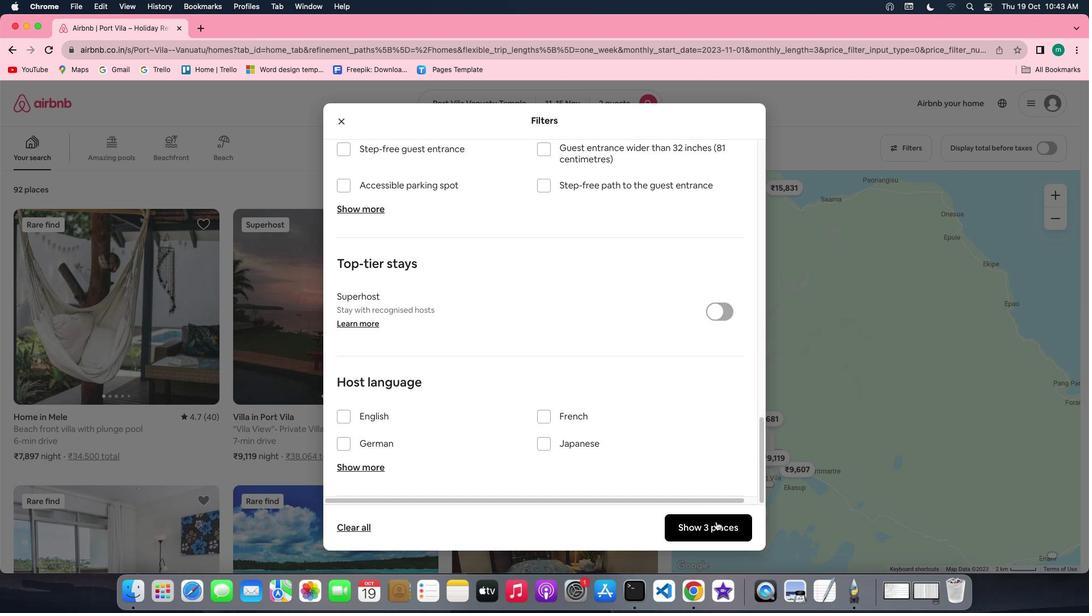 
Action: Mouse pressed left at (716, 521)
Screenshot: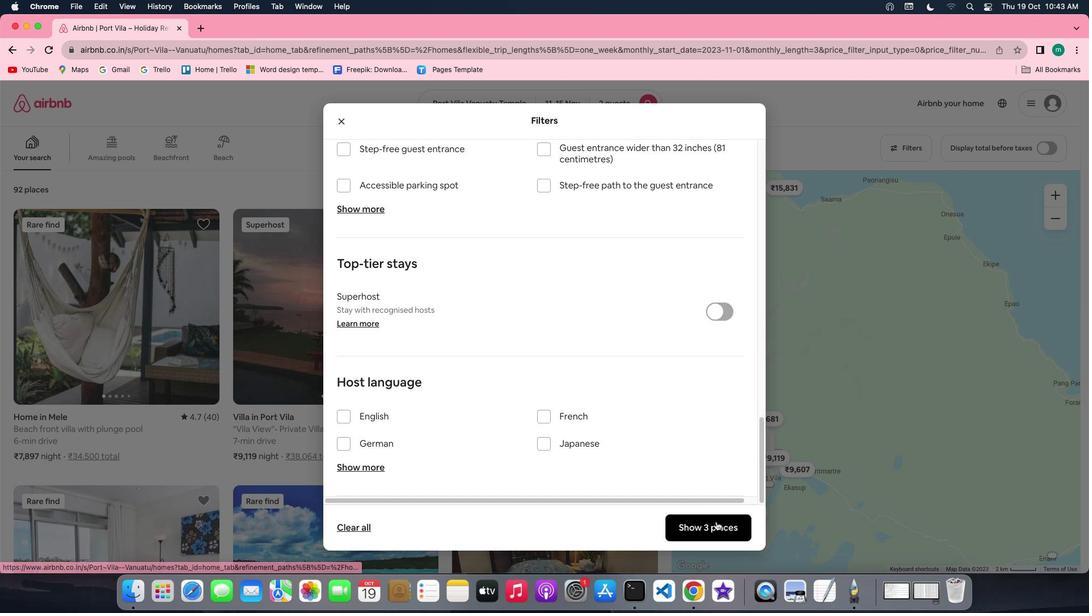 
Action: Mouse moved to (134, 305)
Screenshot: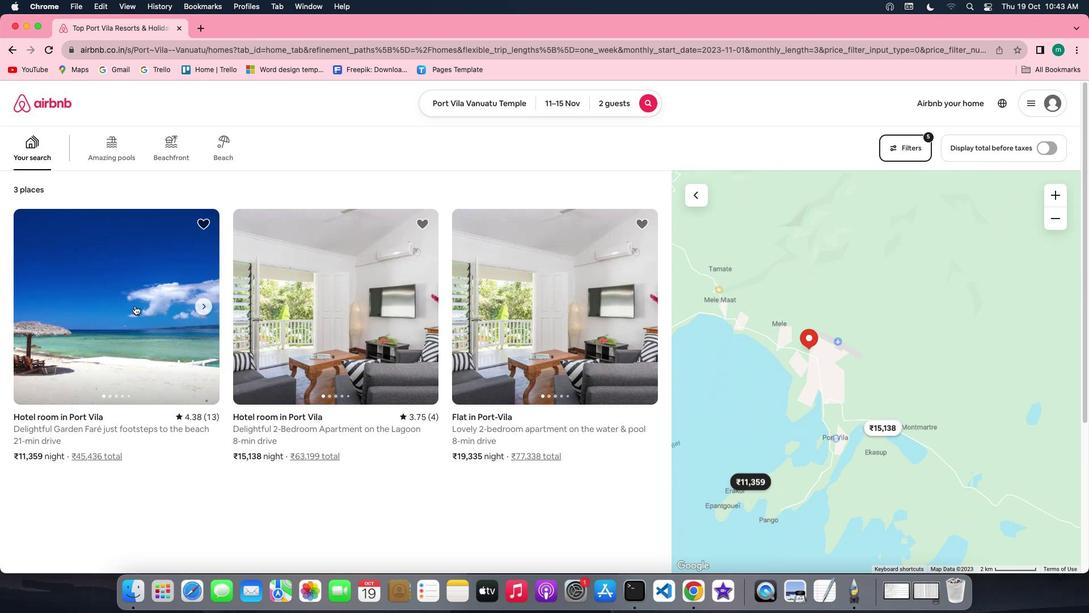 
Action: Mouse pressed left at (134, 305)
Screenshot: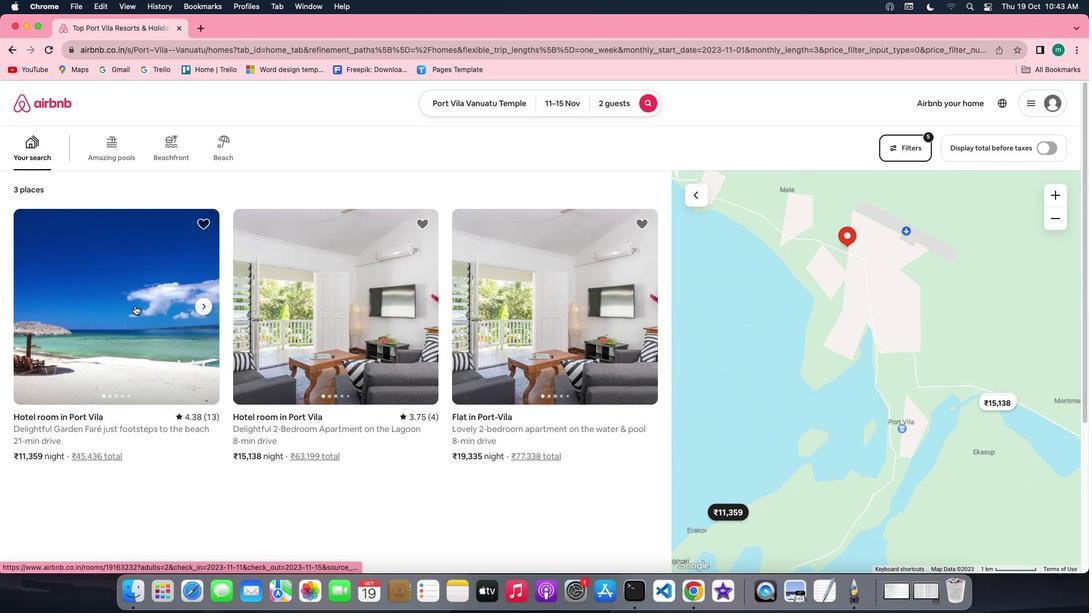 
Action: Mouse moved to (795, 422)
Screenshot: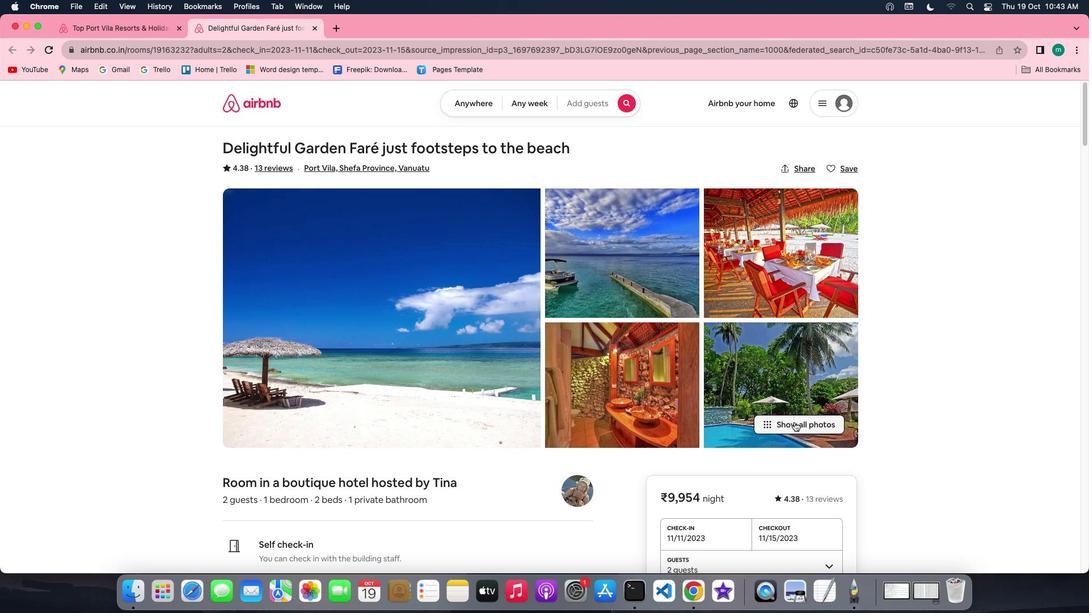 
Action: Mouse pressed left at (795, 422)
Screenshot: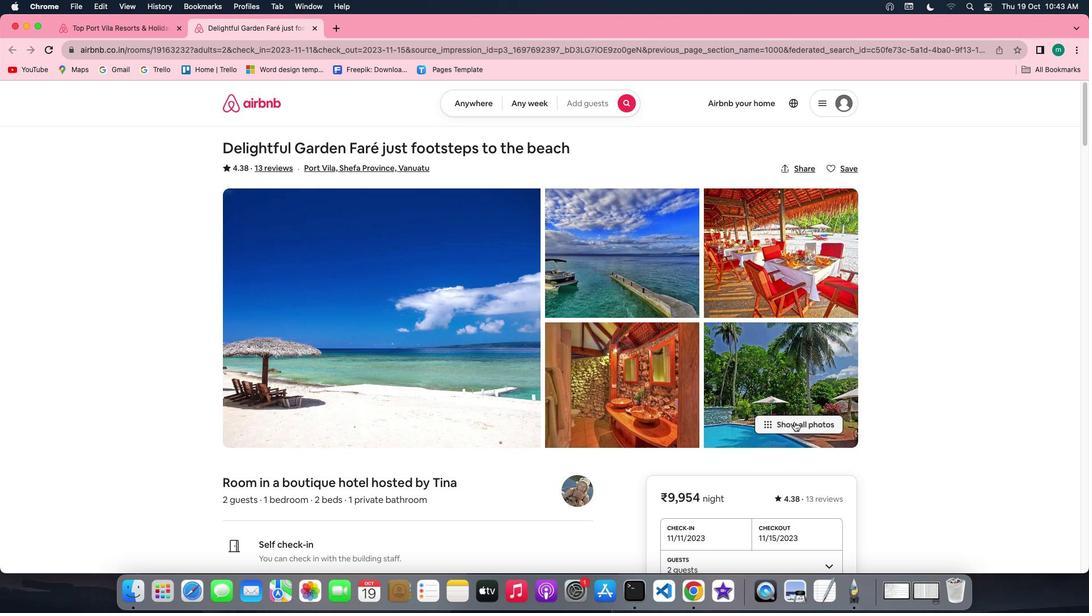 
Action: Mouse moved to (497, 354)
Screenshot: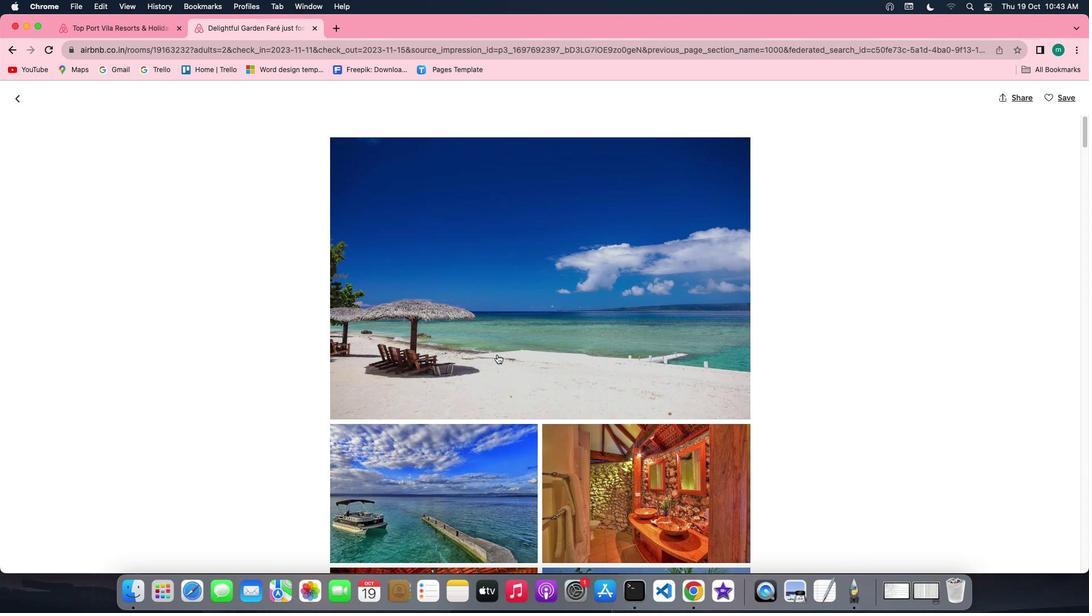 
Action: Mouse scrolled (497, 354) with delta (0, 0)
Screenshot: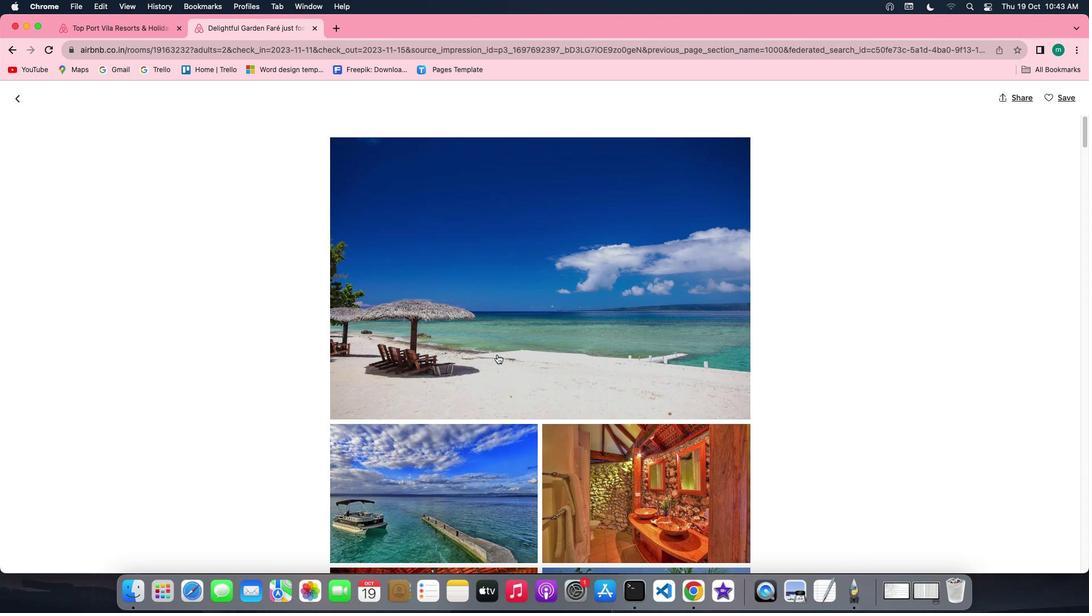 
Action: Mouse scrolled (497, 354) with delta (0, 0)
Screenshot: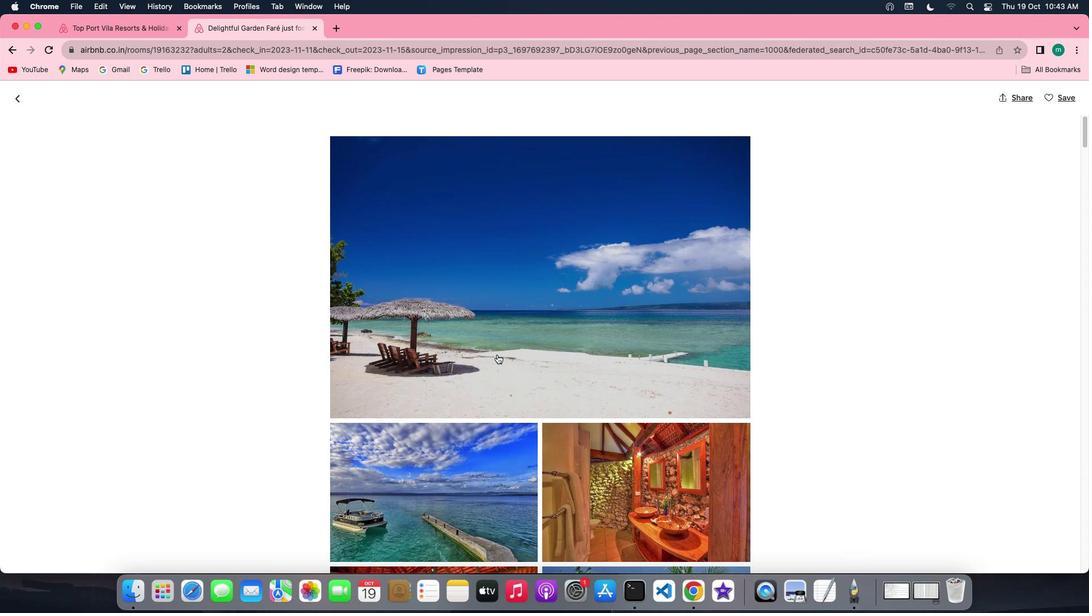 
Action: Mouse scrolled (497, 354) with delta (0, -1)
Screenshot: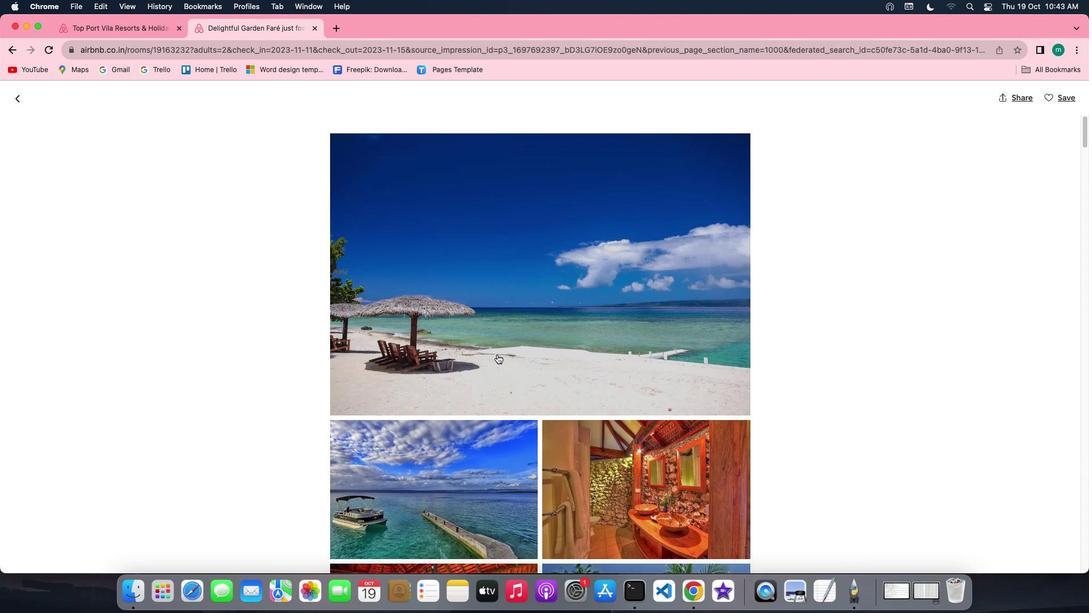 
Action: Mouse scrolled (497, 354) with delta (0, -1)
Screenshot: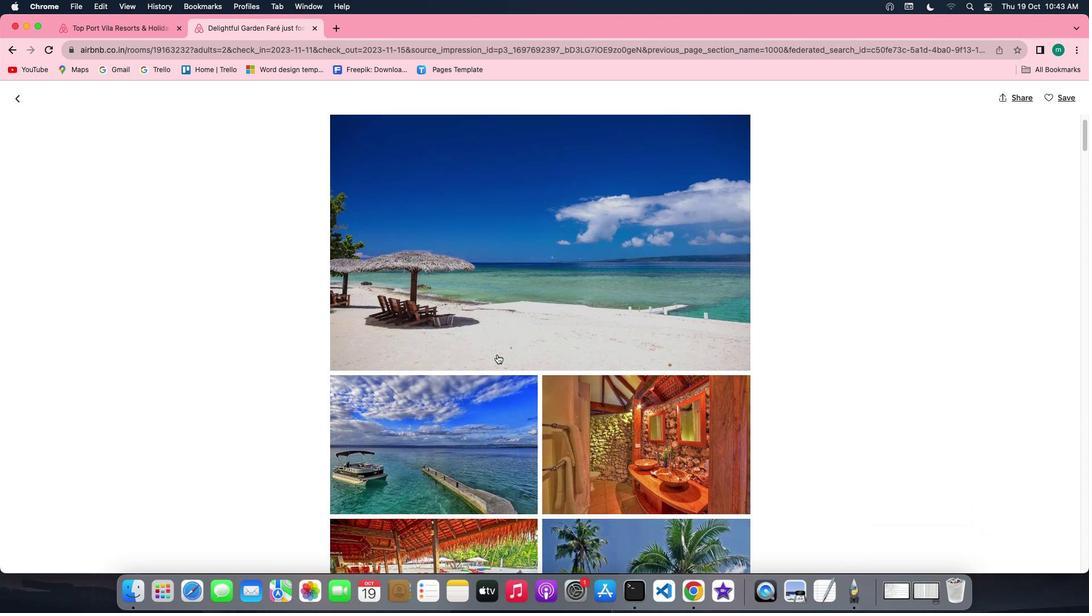 
Action: Mouse scrolled (497, 354) with delta (0, 0)
Screenshot: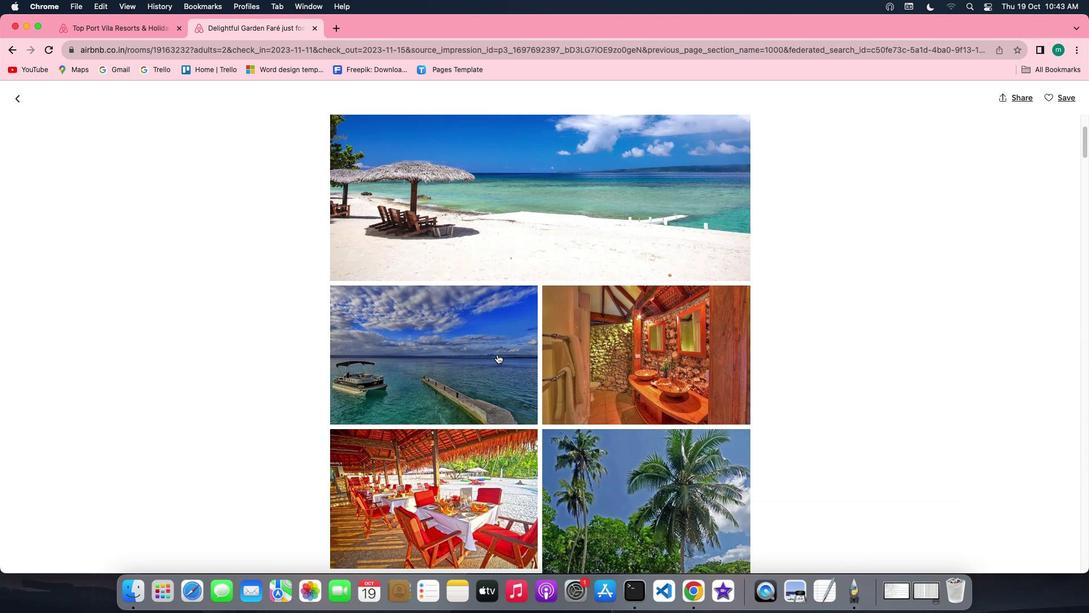
Action: Mouse scrolled (497, 354) with delta (0, 0)
Screenshot: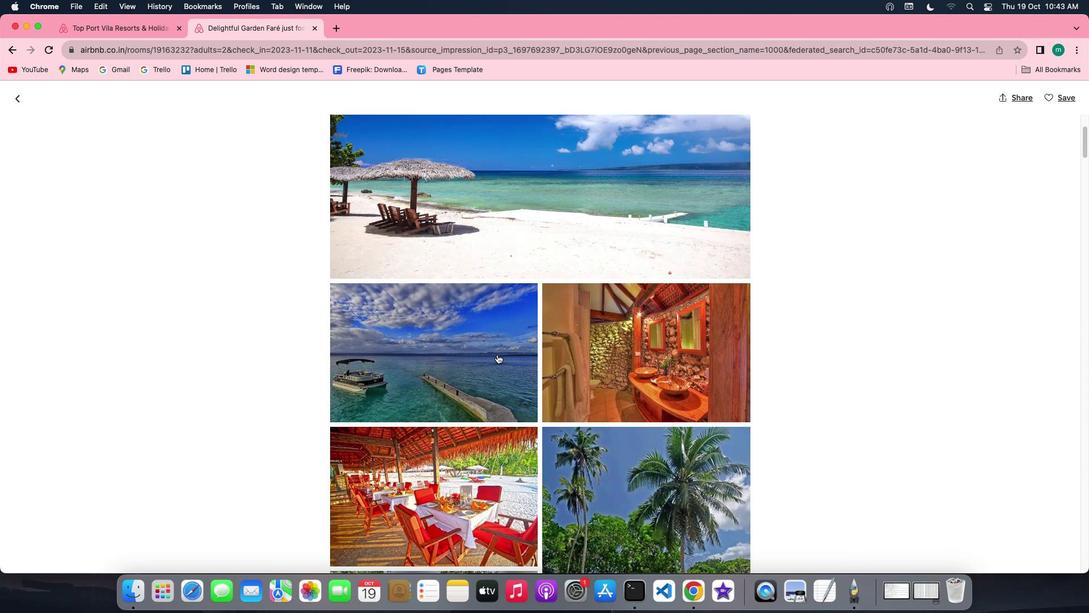 
Action: Mouse scrolled (497, 354) with delta (0, 0)
Screenshot: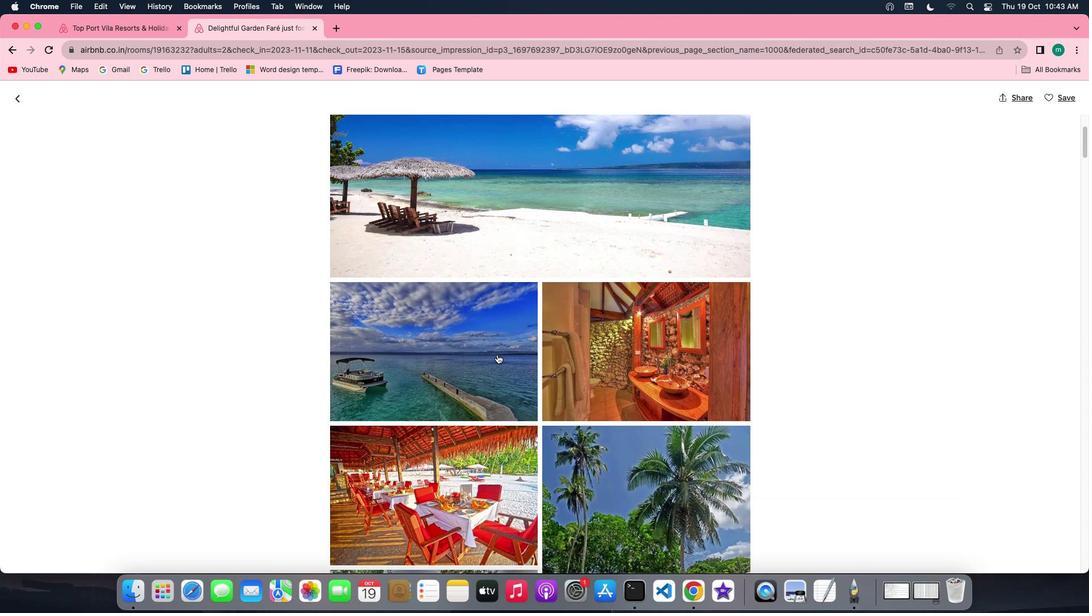 
Action: Mouse scrolled (497, 354) with delta (0, 0)
Screenshot: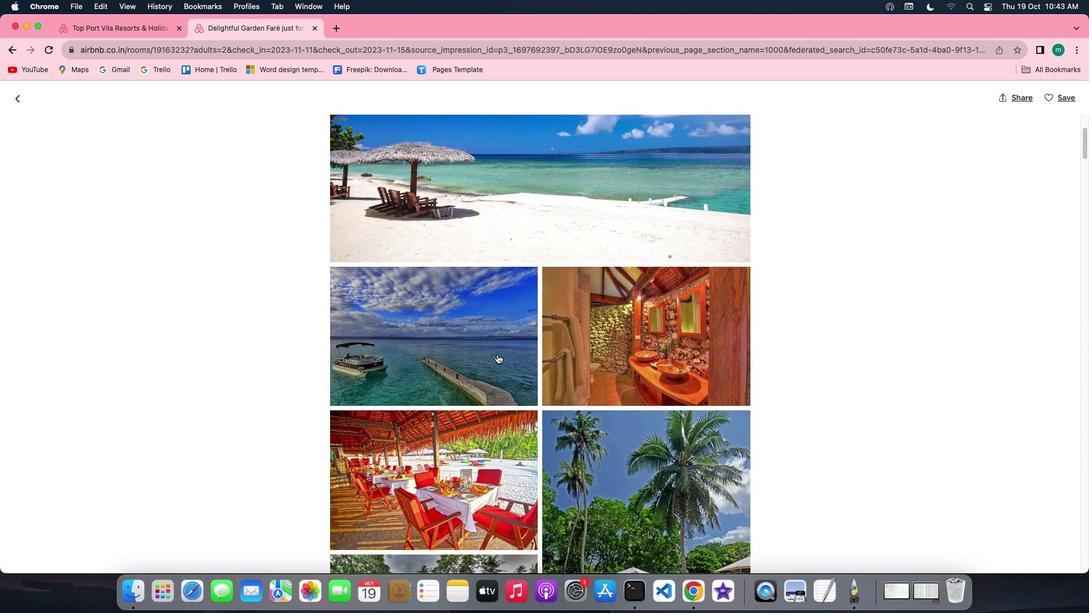
Action: Mouse scrolled (497, 354) with delta (0, 0)
Screenshot: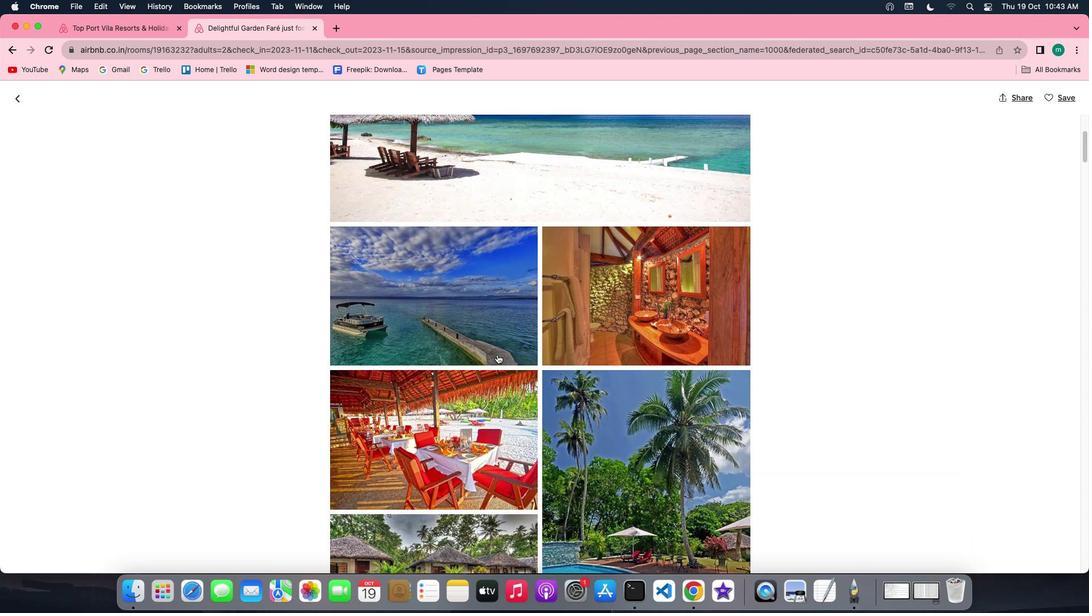 
Action: Mouse scrolled (497, 354) with delta (0, 0)
Screenshot: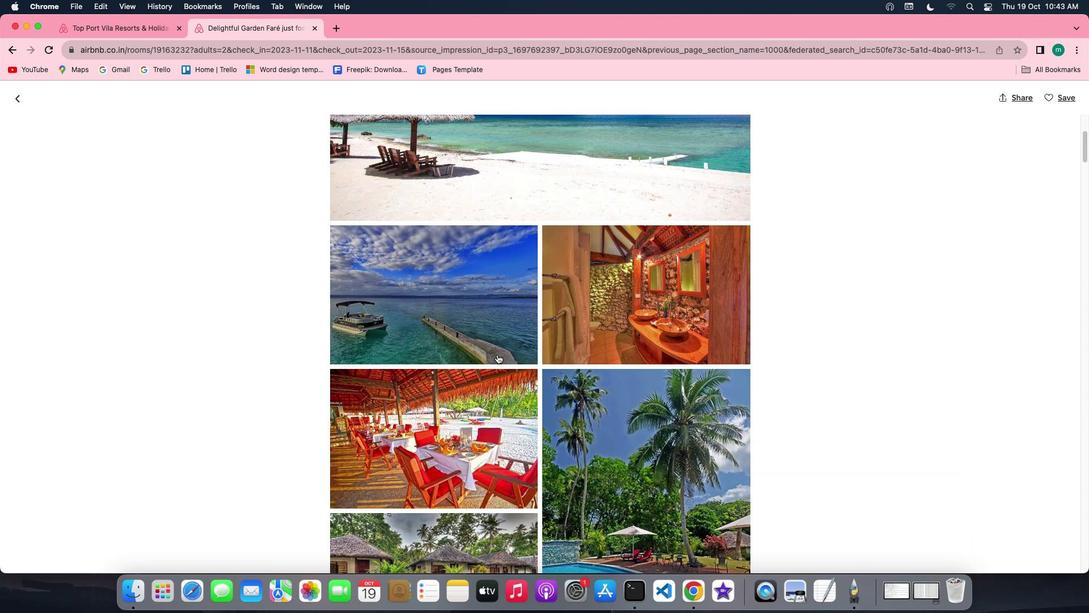 
Action: Mouse scrolled (497, 354) with delta (0, -1)
Screenshot: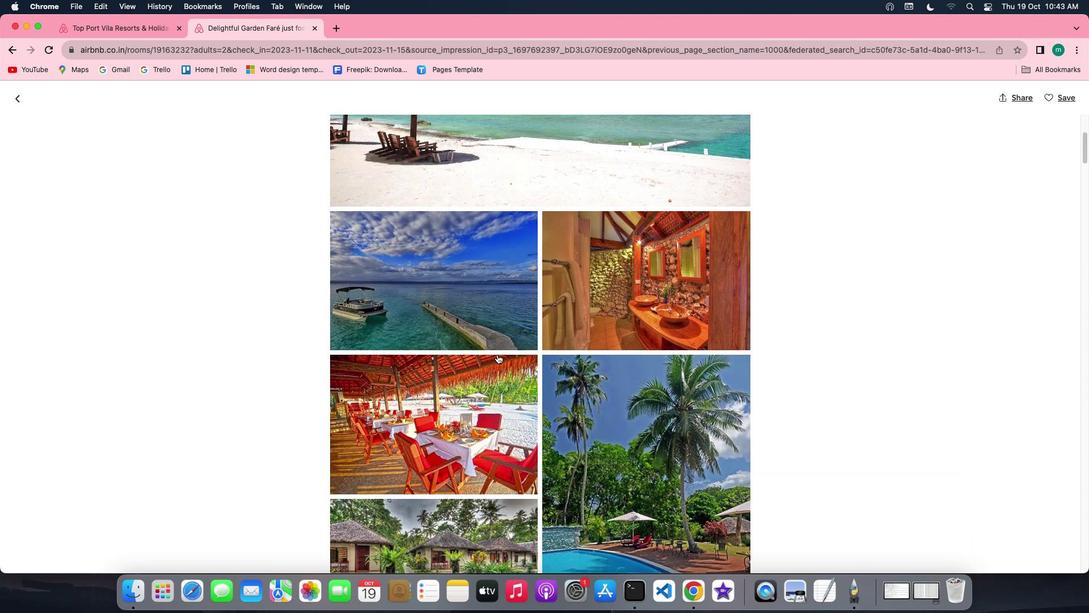 
Action: Mouse scrolled (497, 354) with delta (0, -1)
Screenshot: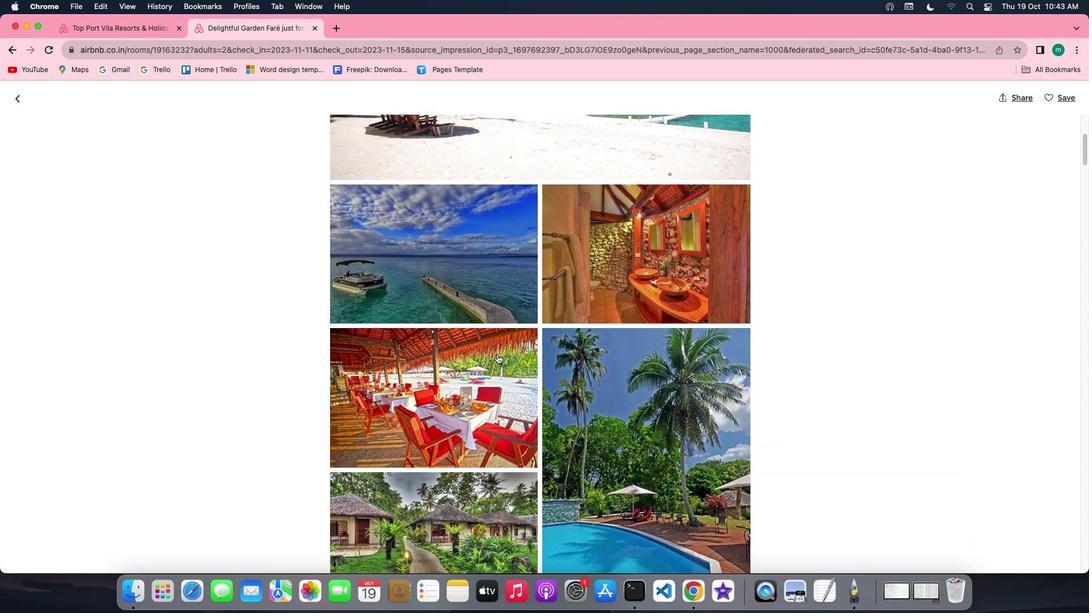 
Action: Mouse scrolled (497, 354) with delta (0, 0)
Screenshot: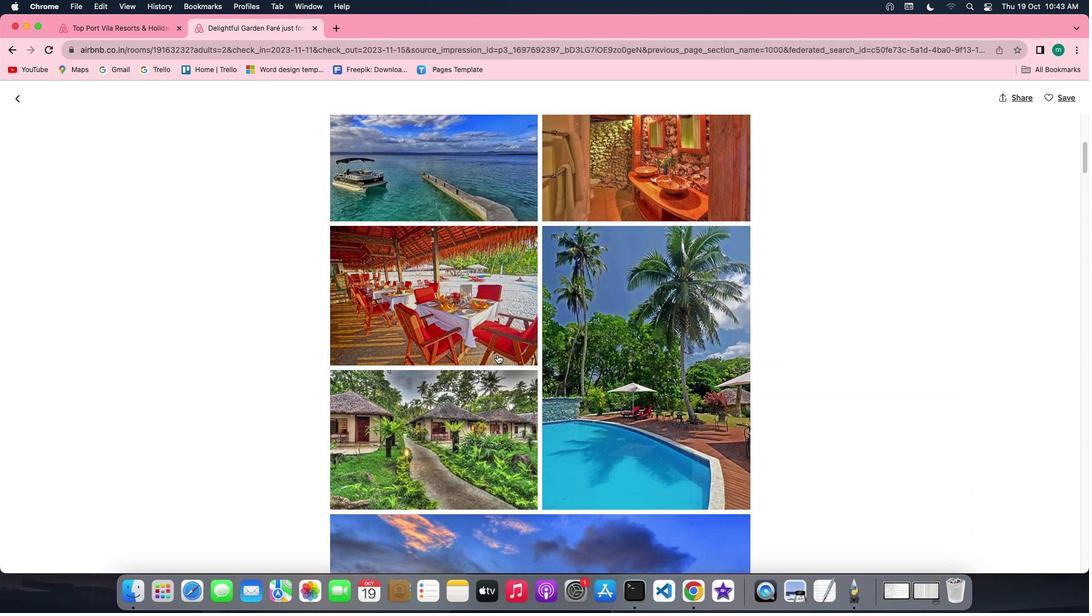 
Action: Mouse scrolled (497, 354) with delta (0, 0)
Screenshot: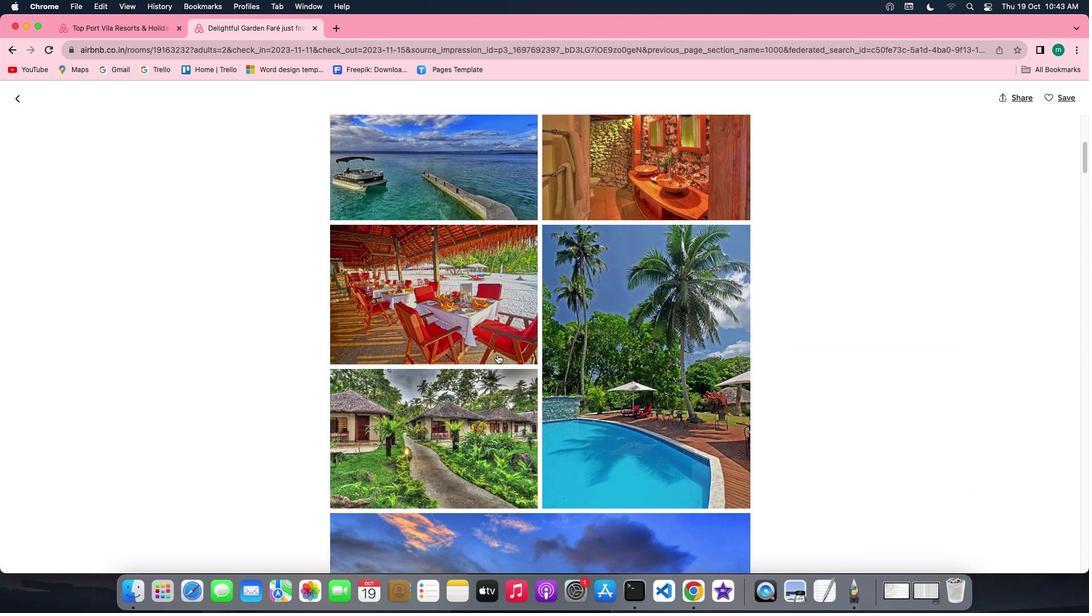
Action: Mouse scrolled (497, 354) with delta (0, 0)
Screenshot: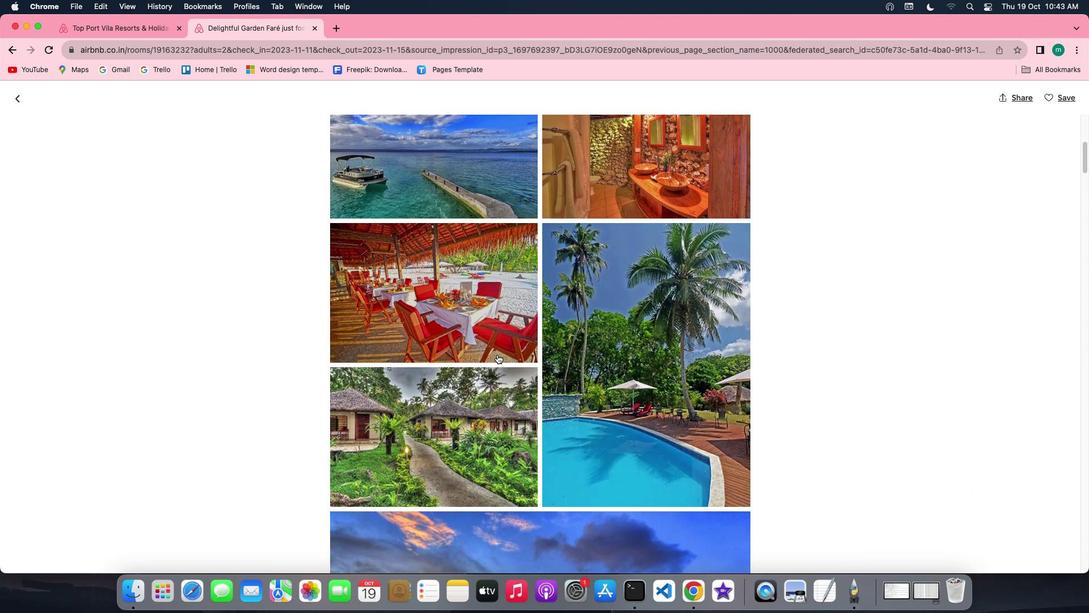 
Action: Mouse scrolled (497, 354) with delta (0, -1)
Screenshot: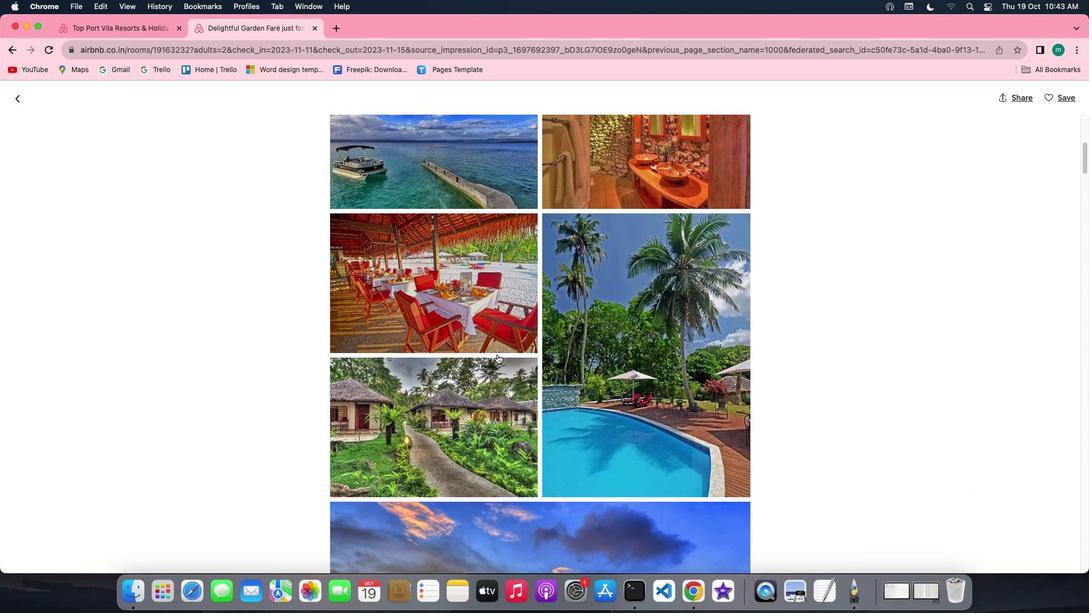 
Action: Mouse scrolled (497, 354) with delta (0, -1)
Screenshot: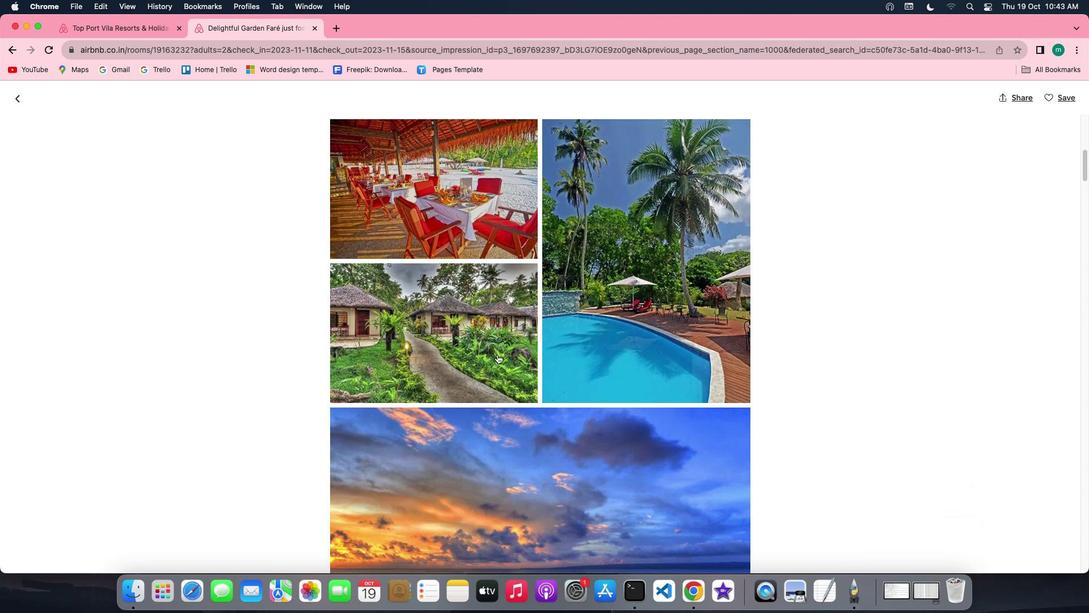 
Action: Mouse scrolled (497, 354) with delta (0, 0)
Screenshot: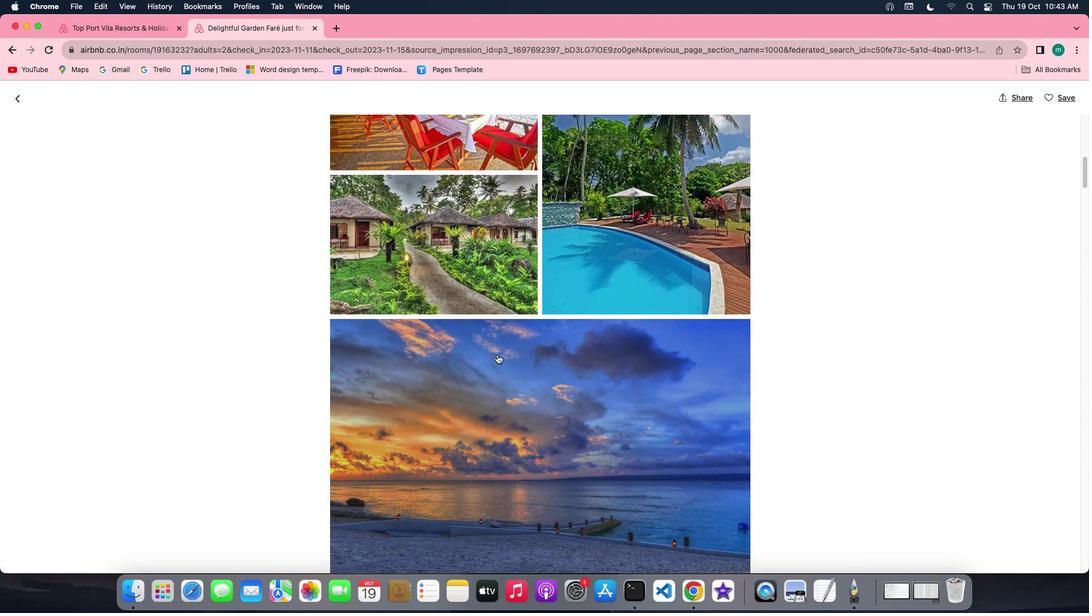 
Action: Mouse scrolled (497, 354) with delta (0, 0)
Screenshot: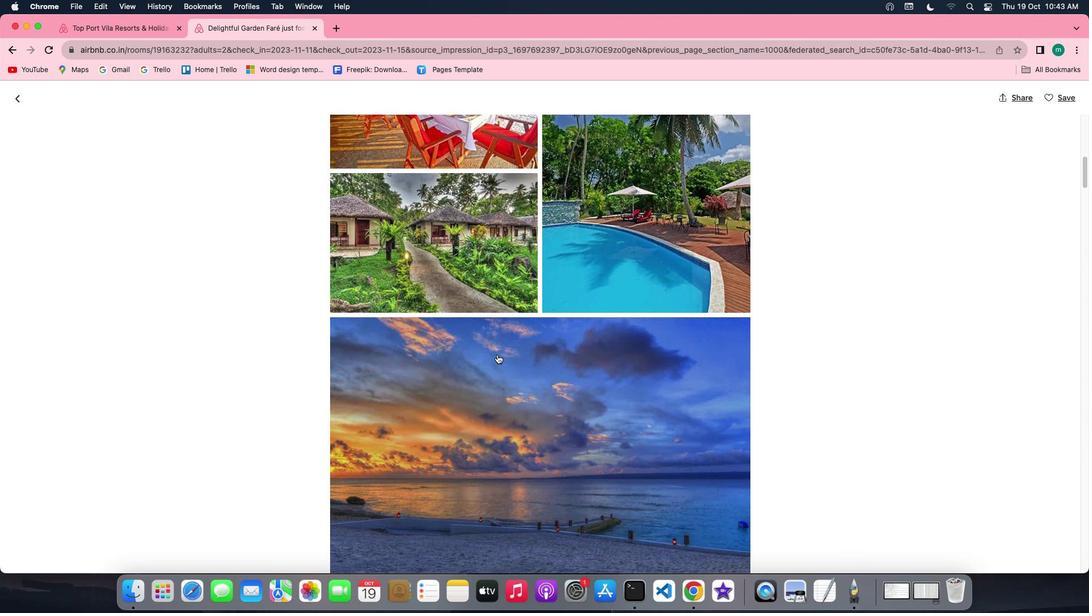 
Action: Mouse scrolled (497, 354) with delta (0, 0)
Screenshot: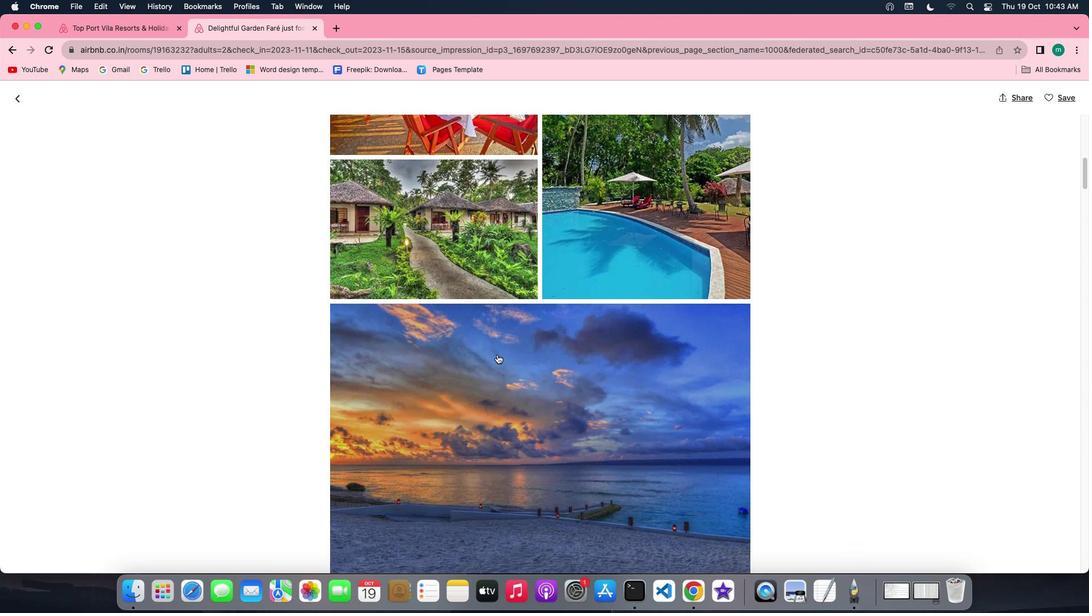 
Action: Mouse scrolled (497, 354) with delta (0, 0)
Screenshot: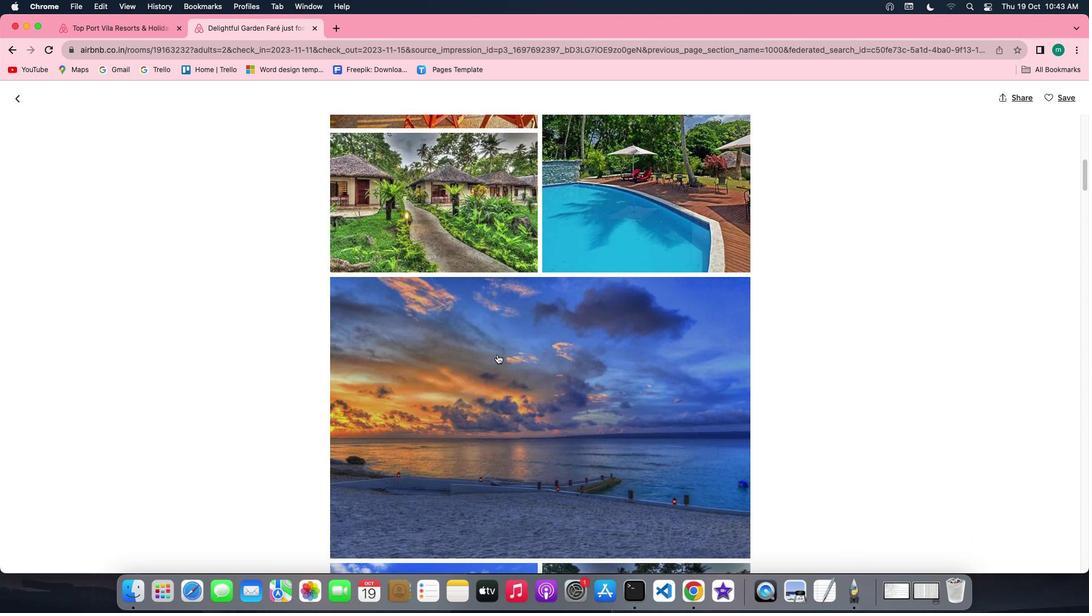
Action: Mouse scrolled (497, 354) with delta (0, 0)
Screenshot: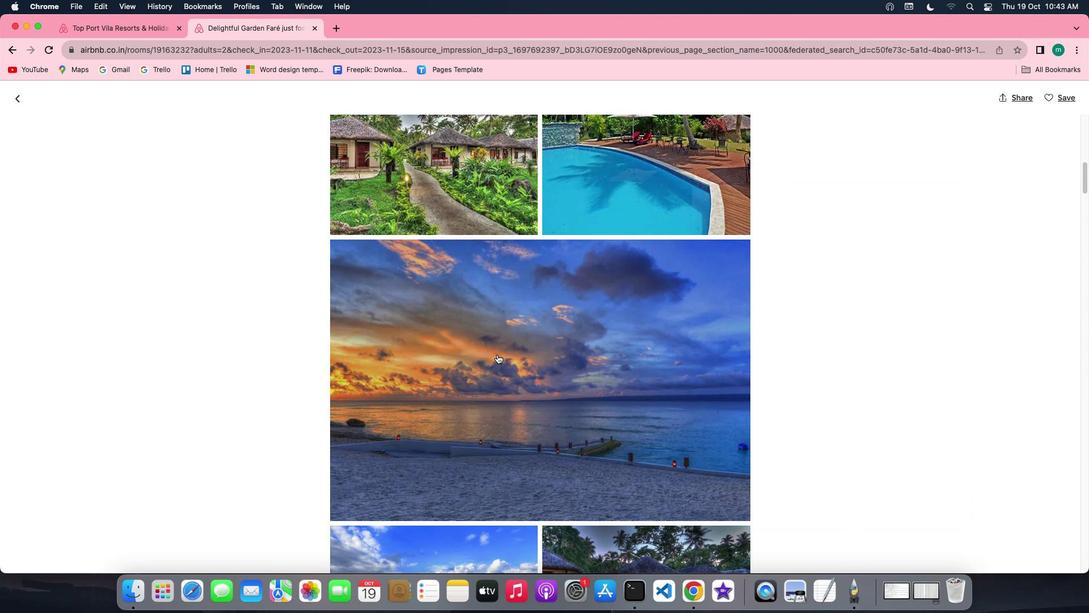 
Action: Mouse scrolled (497, 354) with delta (0, 0)
Screenshot: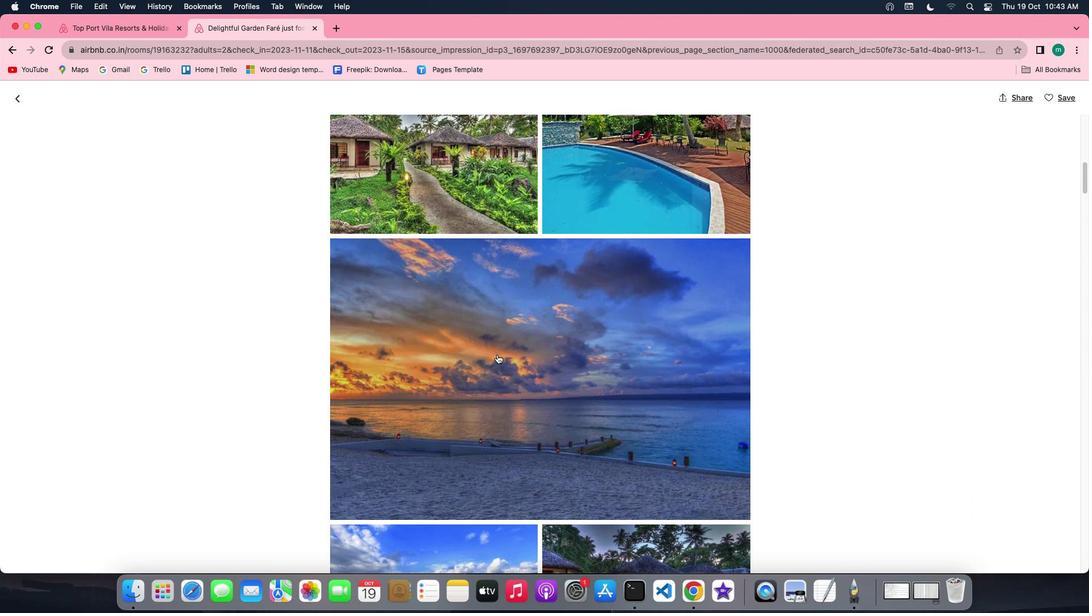 
Action: Mouse scrolled (497, 354) with delta (0, -1)
Screenshot: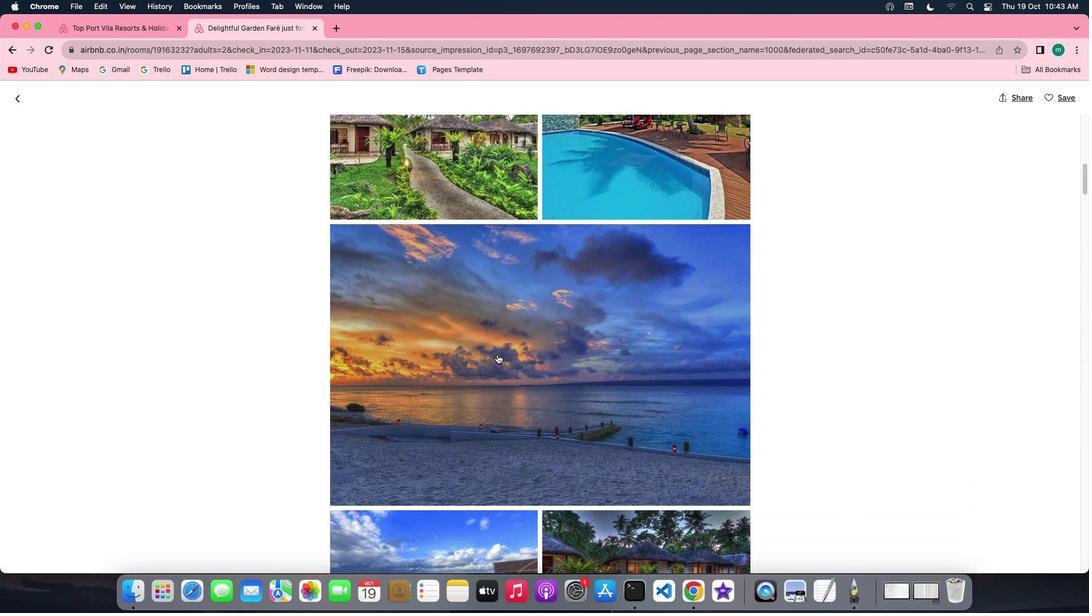 
Action: Mouse scrolled (497, 354) with delta (0, -1)
Screenshot: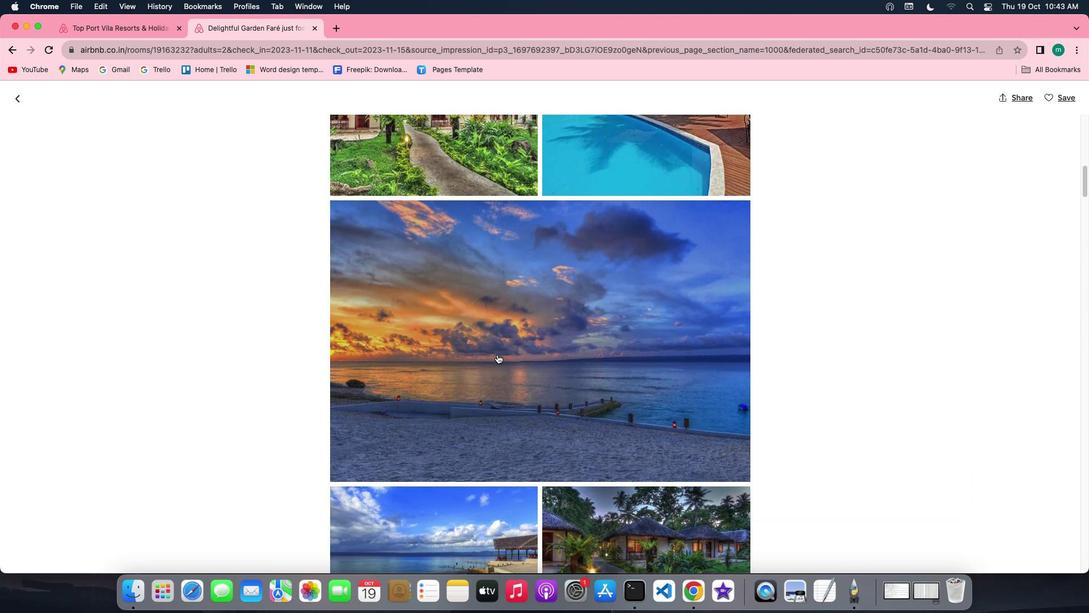 
Action: Mouse scrolled (497, 354) with delta (0, 0)
Screenshot: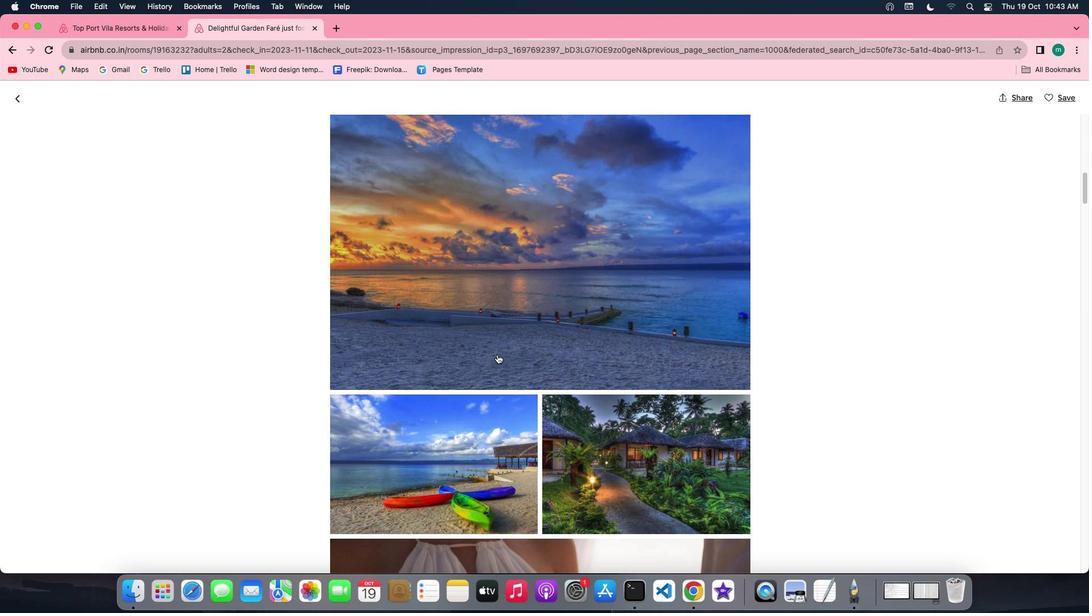 
Action: Mouse scrolled (497, 354) with delta (0, 0)
Screenshot: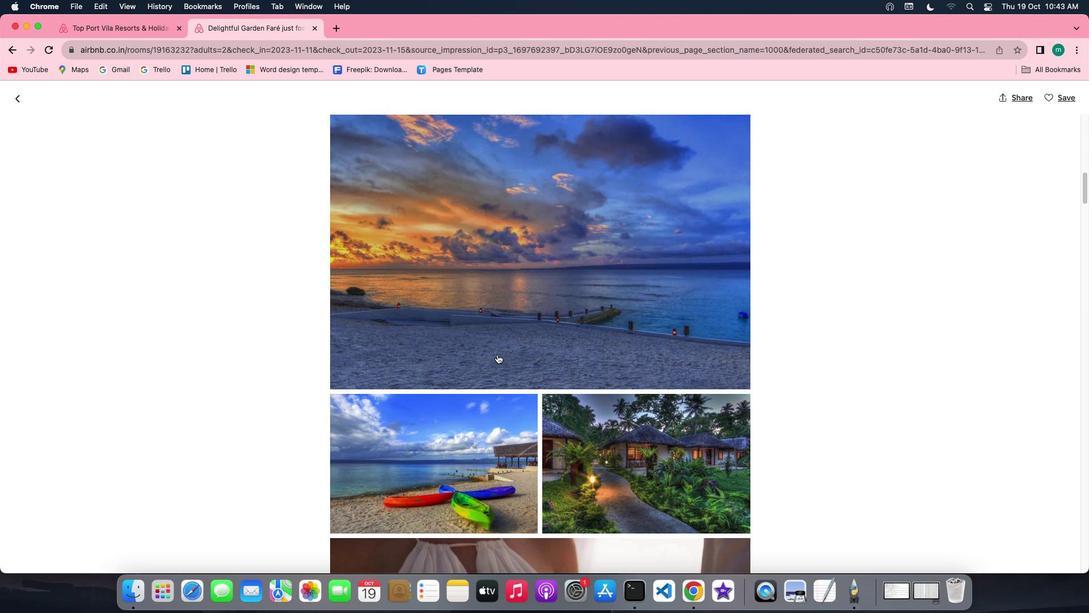
Action: Mouse scrolled (497, 354) with delta (0, -1)
Screenshot: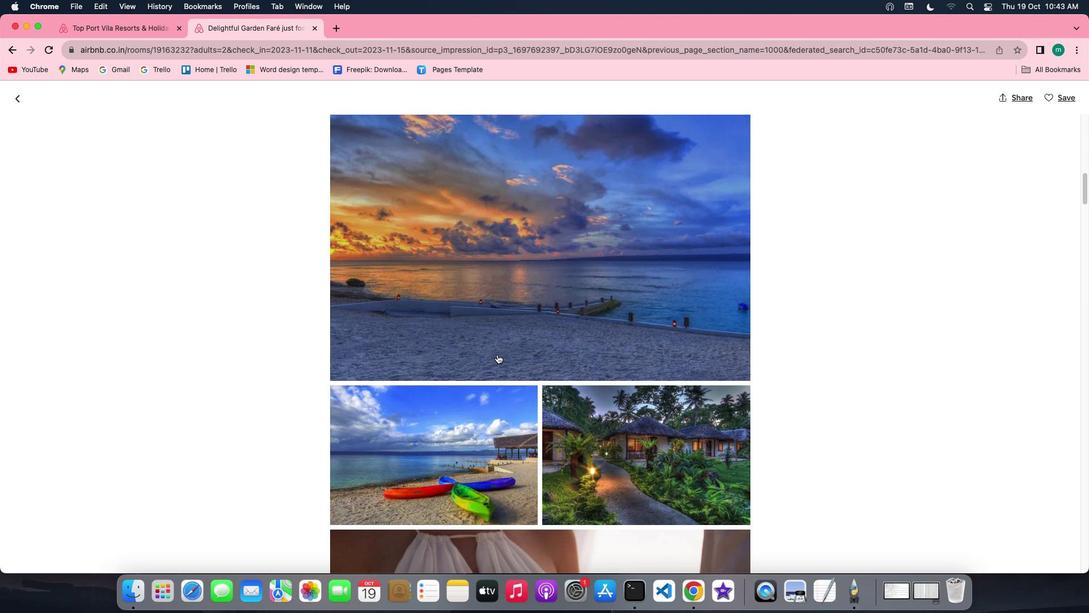 
Action: Mouse scrolled (497, 354) with delta (0, -1)
Screenshot: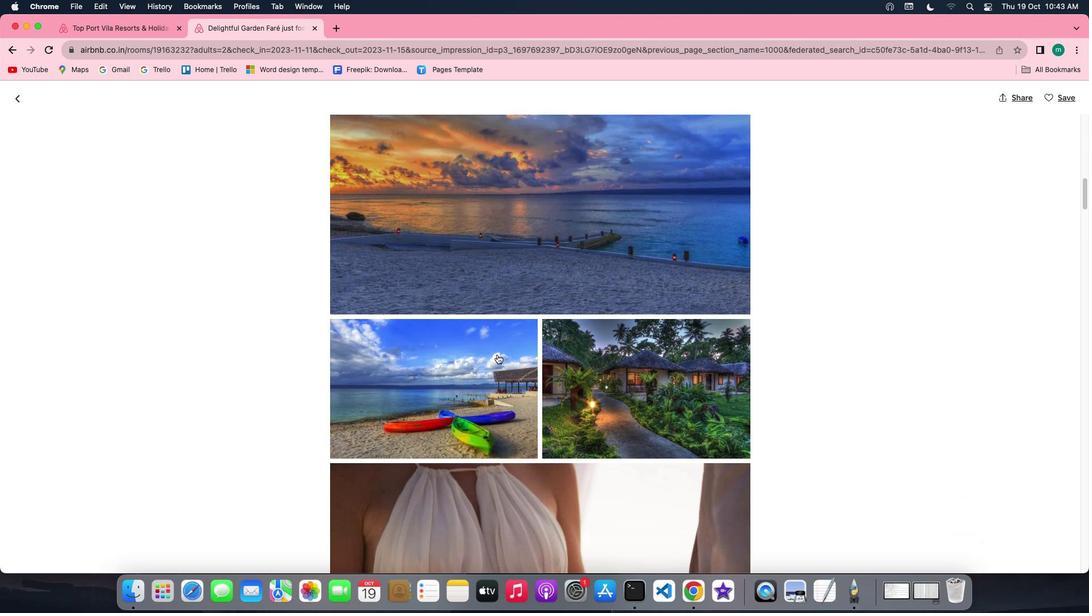 
Action: Mouse scrolled (497, 354) with delta (0, 0)
Screenshot: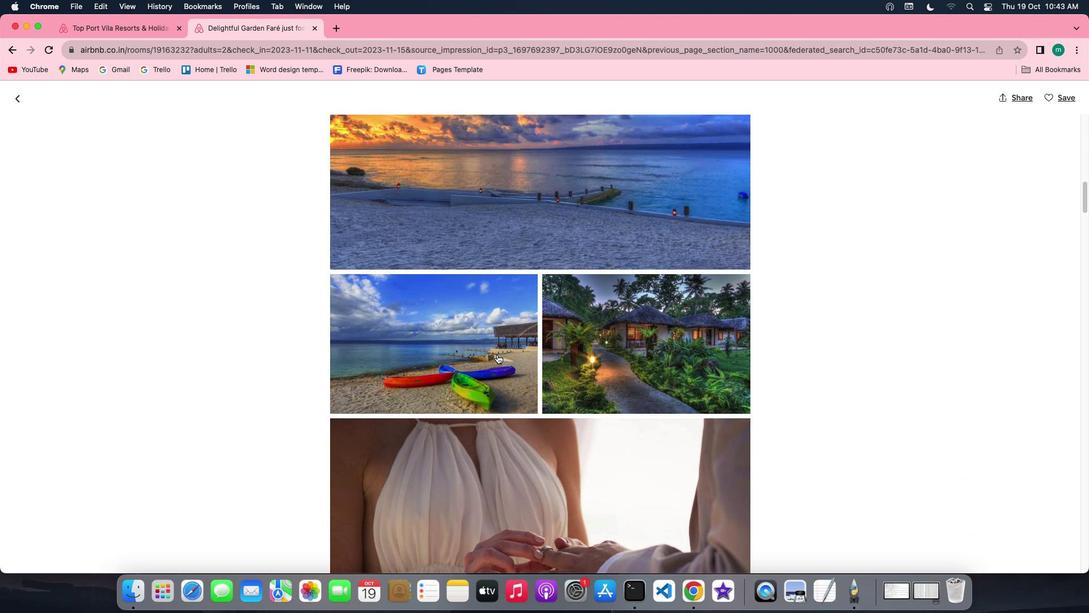 
Action: Mouse scrolled (497, 354) with delta (0, 0)
Screenshot: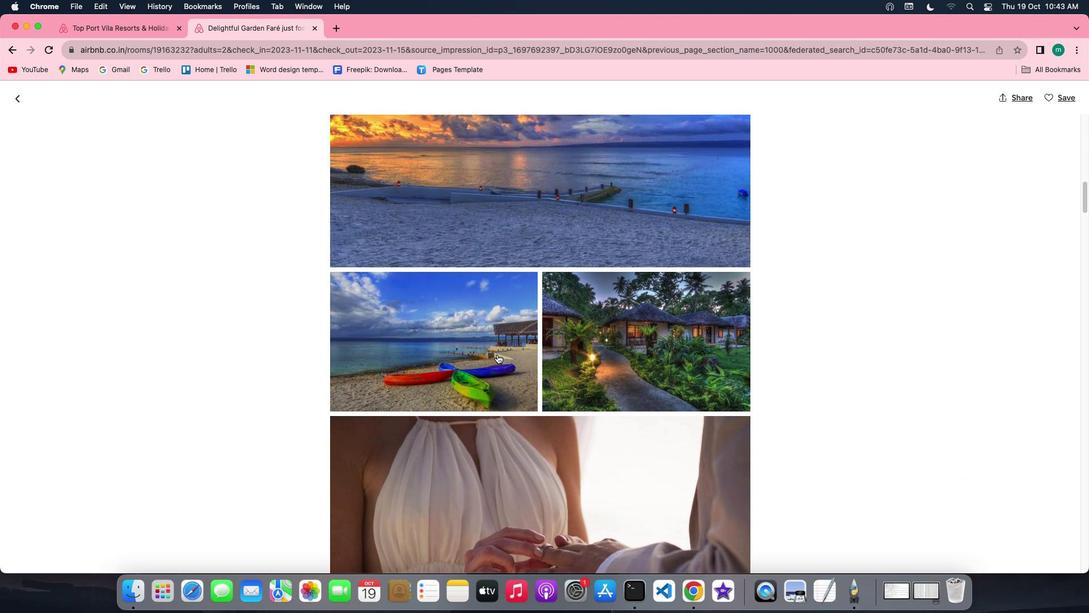 
Action: Mouse scrolled (497, 354) with delta (0, -1)
Screenshot: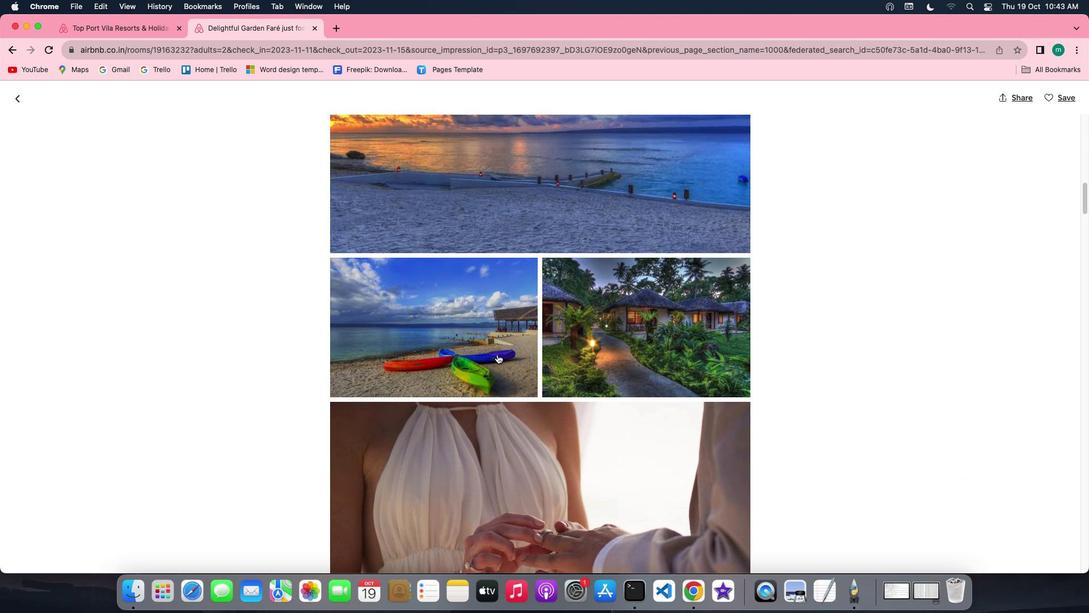 
Action: Mouse scrolled (497, 354) with delta (0, 0)
Screenshot: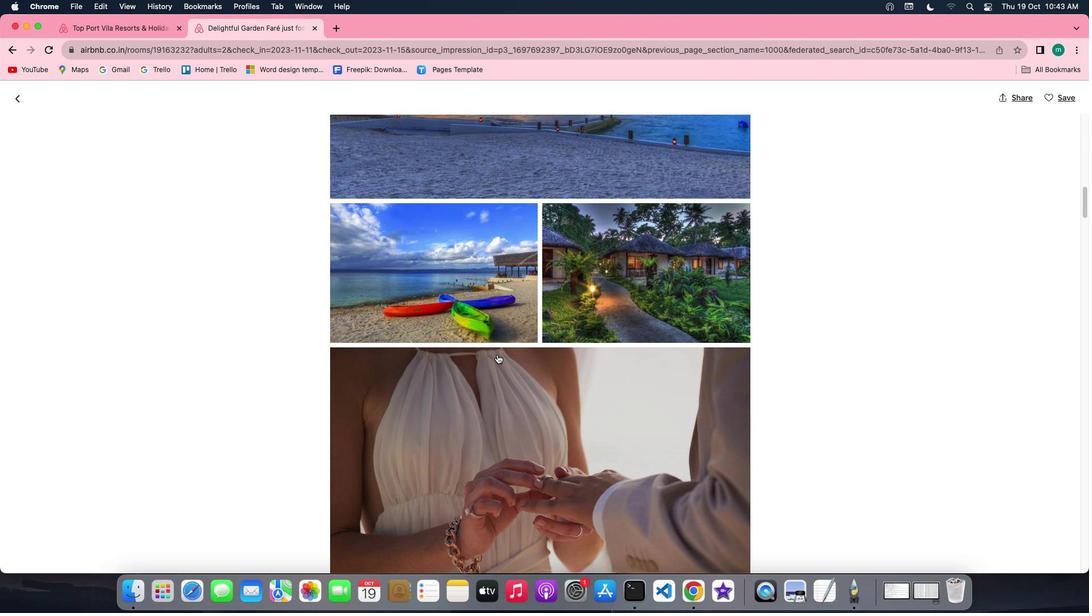 
Action: Mouse scrolled (497, 354) with delta (0, 0)
Screenshot: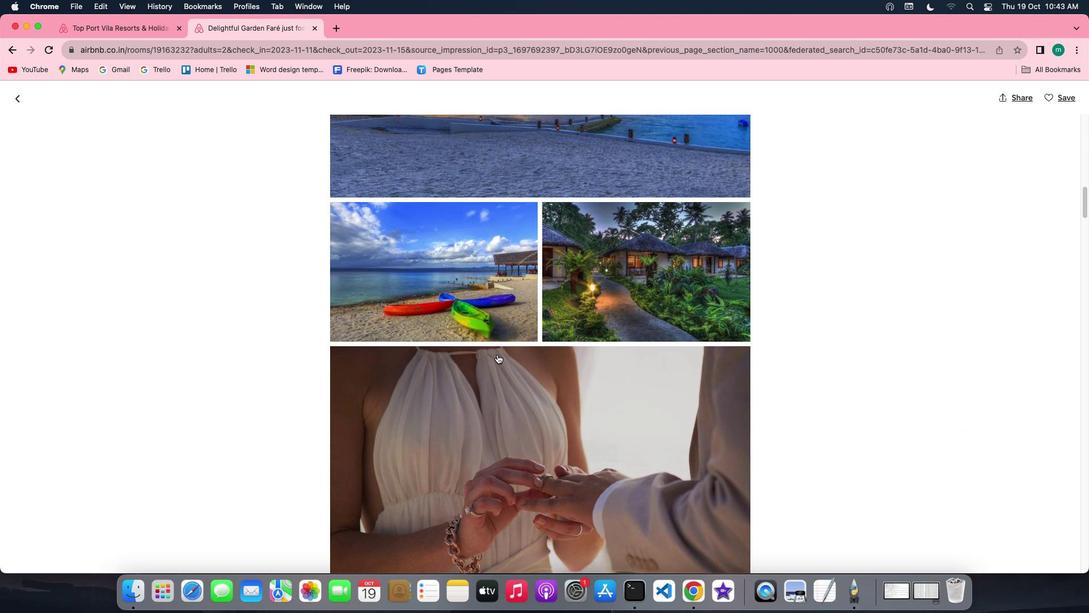 
Action: Mouse scrolled (497, 354) with delta (0, 0)
Screenshot: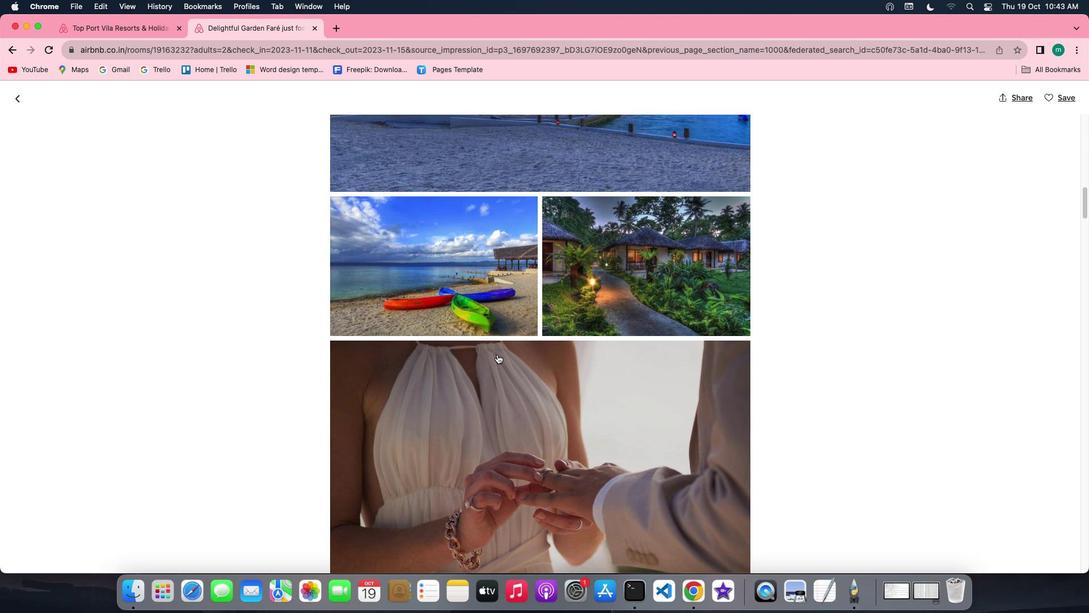 
Action: Mouse scrolled (497, 354) with delta (0, -1)
Screenshot: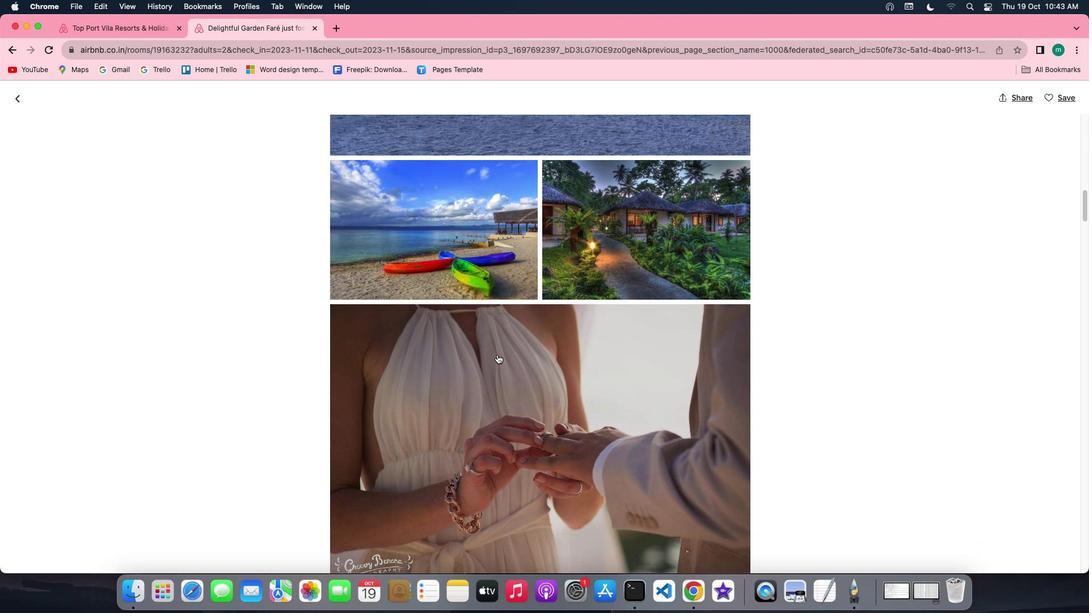 
Action: Mouse scrolled (497, 354) with delta (0, 0)
Screenshot: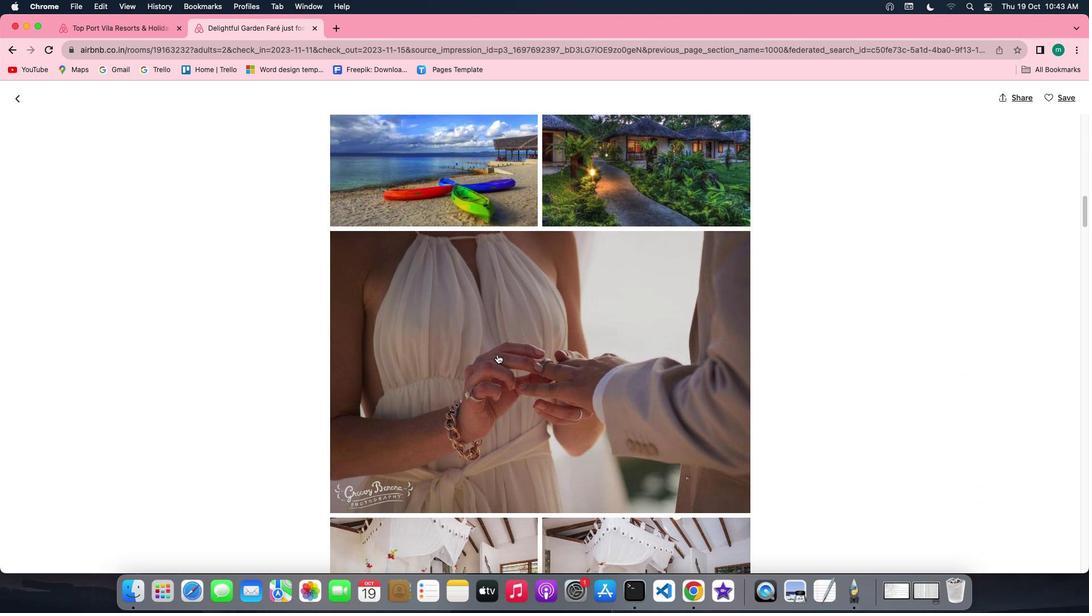 
Action: Mouse scrolled (497, 354) with delta (0, 0)
Screenshot: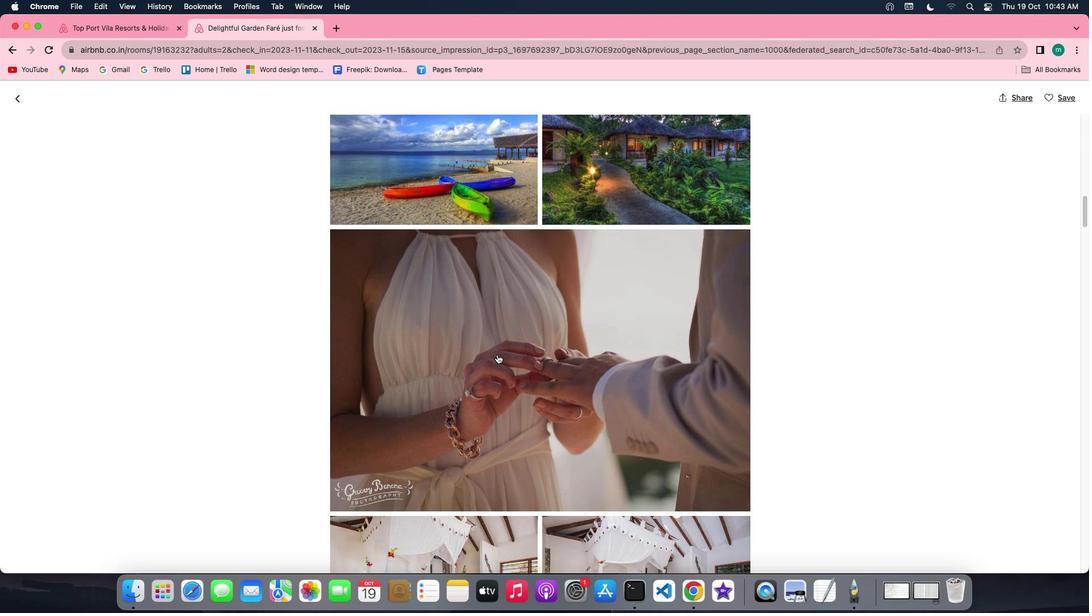 
Action: Mouse scrolled (497, 354) with delta (0, 0)
Screenshot: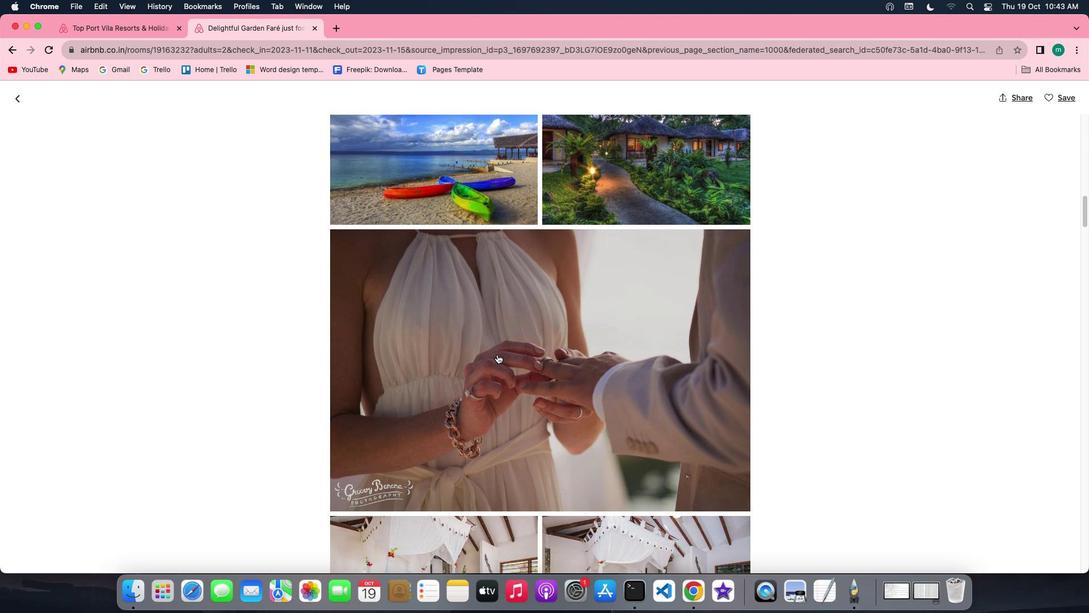 
Action: Mouse scrolled (497, 354) with delta (0, 0)
Screenshot: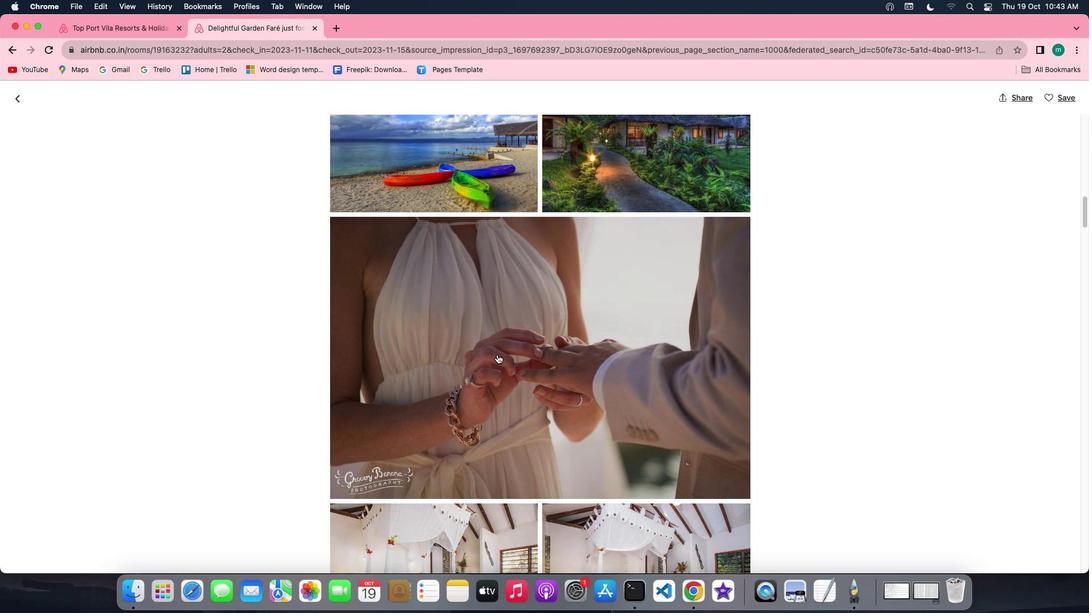 
Action: Mouse scrolled (497, 354) with delta (0, 0)
Screenshot: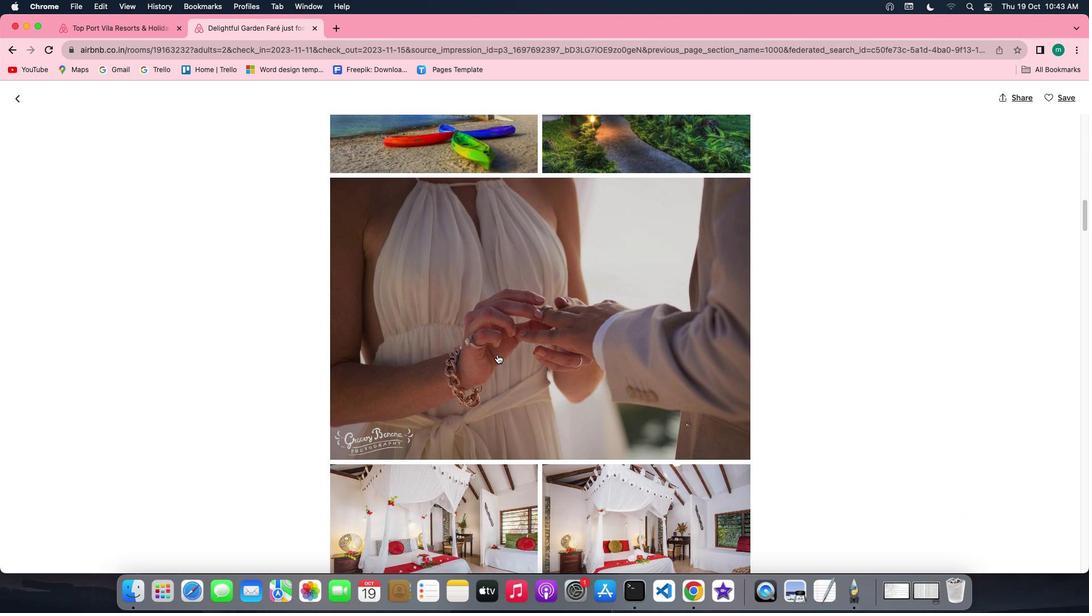 
Action: Mouse scrolled (497, 354) with delta (0, 0)
Screenshot: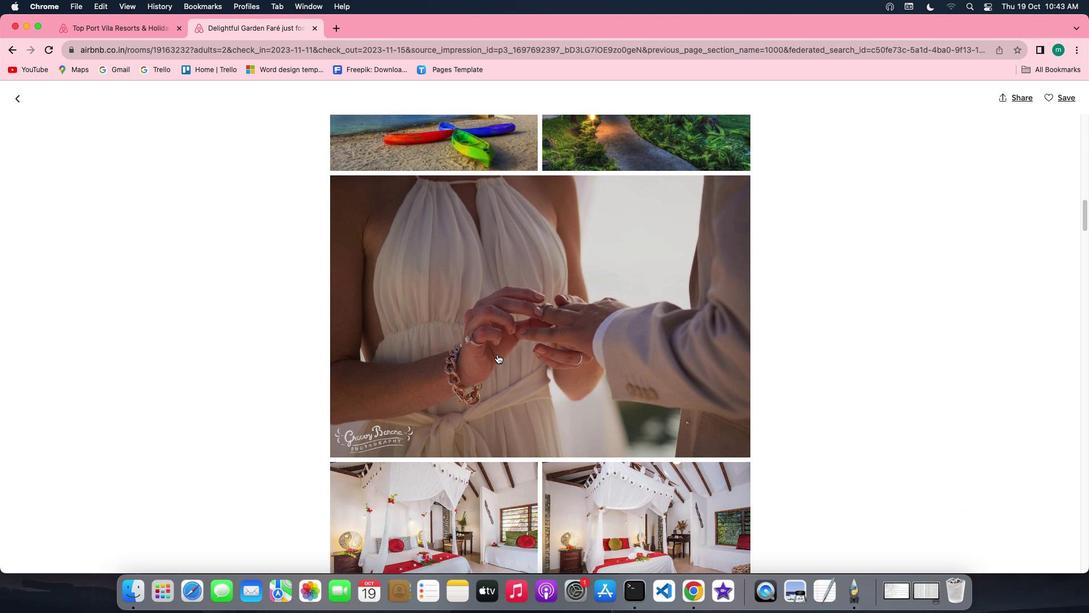 
Action: Mouse scrolled (497, 354) with delta (0, -1)
Screenshot: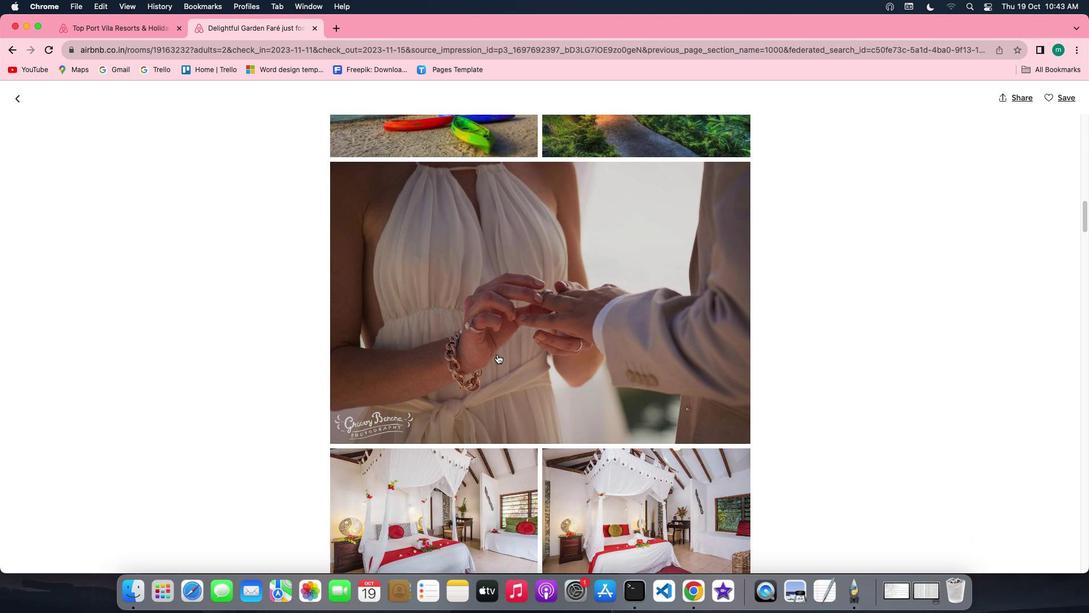 
Action: Mouse scrolled (497, 354) with delta (0, -2)
Screenshot: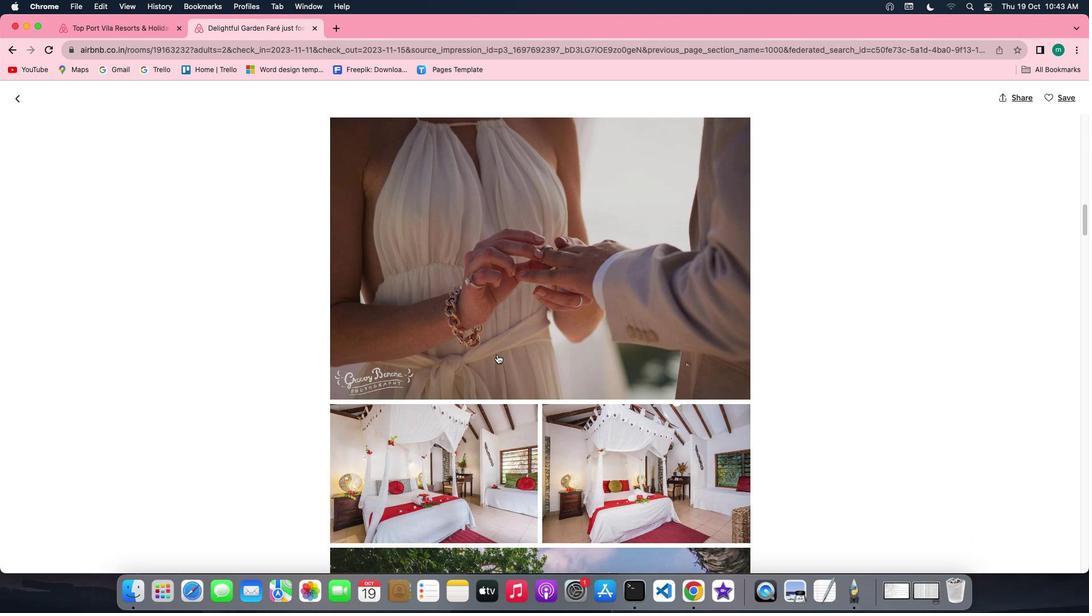 
Action: Mouse scrolled (497, 354) with delta (0, -2)
Screenshot: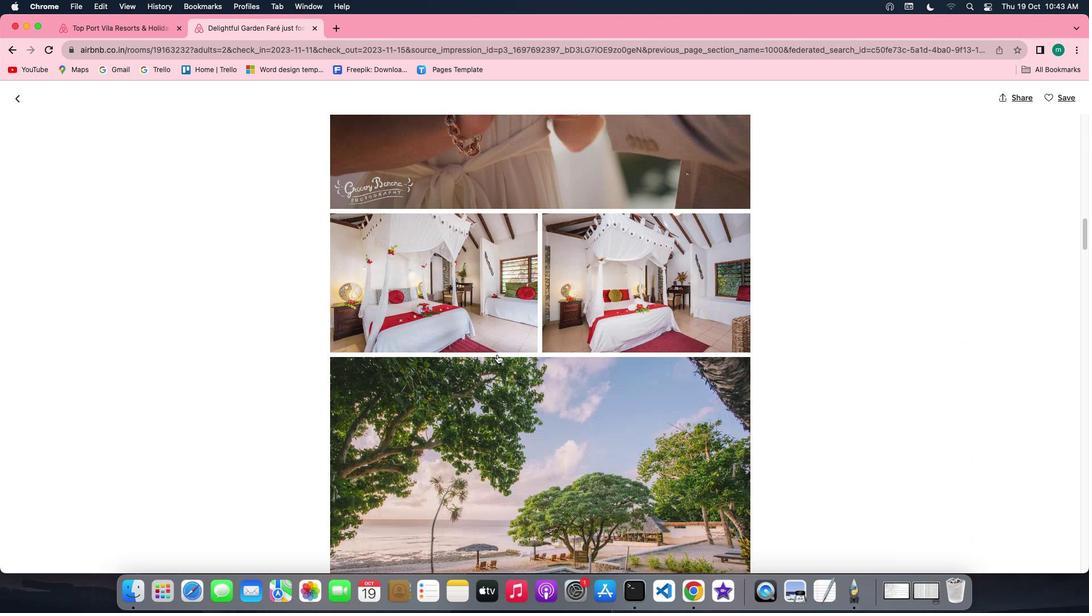 
Action: Mouse scrolled (497, 354) with delta (0, 0)
Screenshot: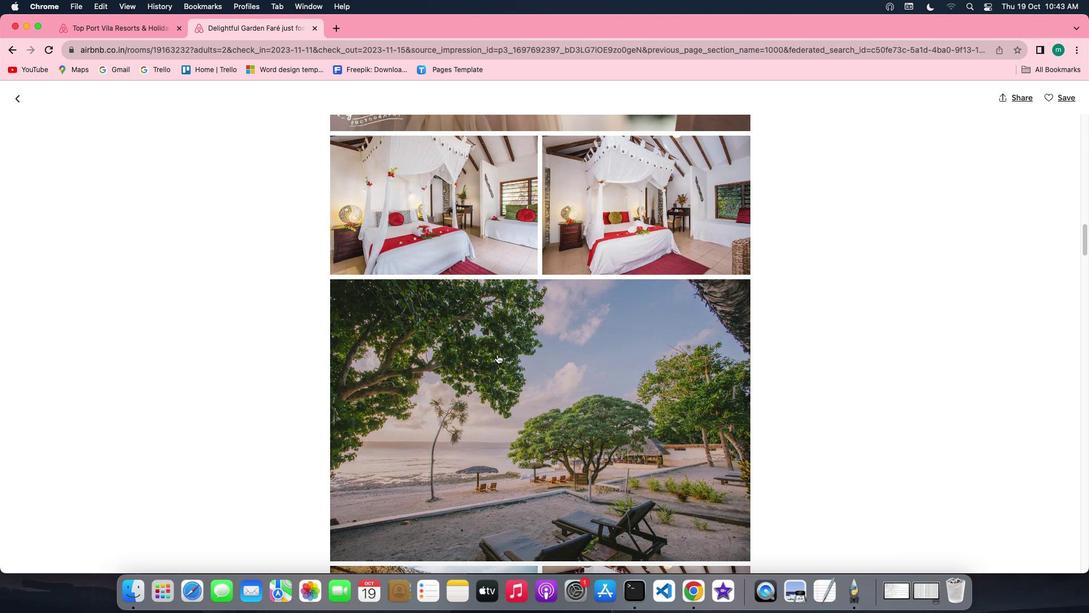 
Action: Mouse scrolled (497, 354) with delta (0, 0)
Screenshot: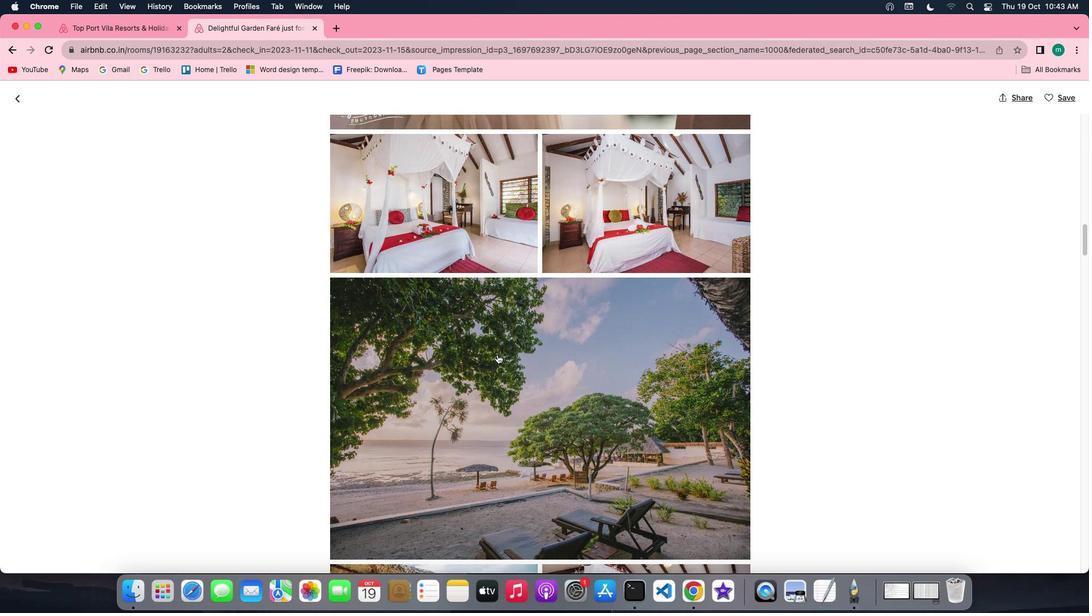 
Action: Mouse scrolled (497, 354) with delta (0, -1)
Screenshot: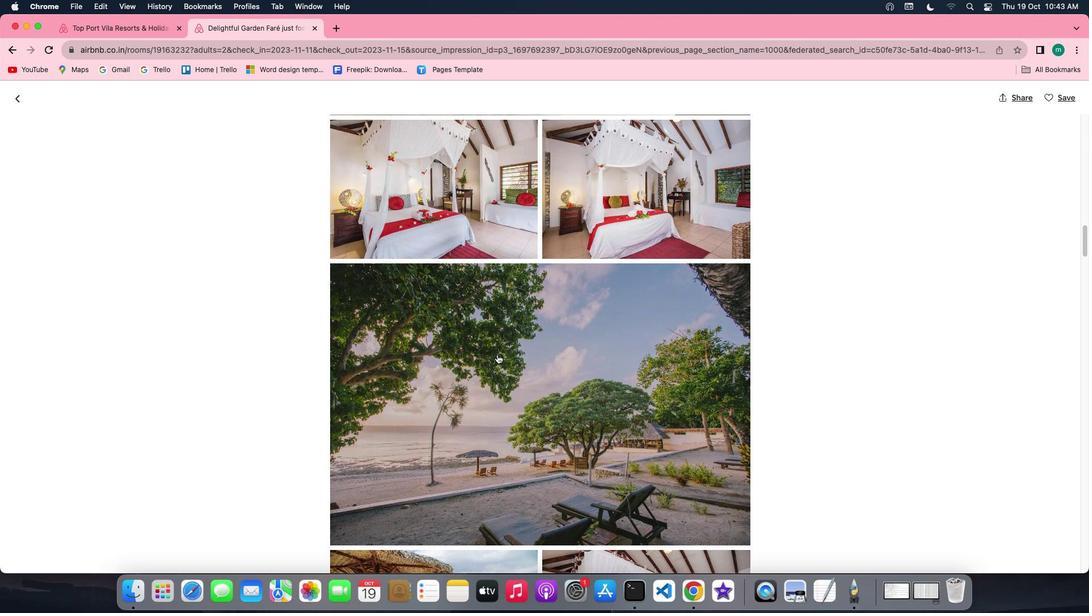 
Action: Mouse scrolled (497, 354) with delta (0, -1)
Screenshot: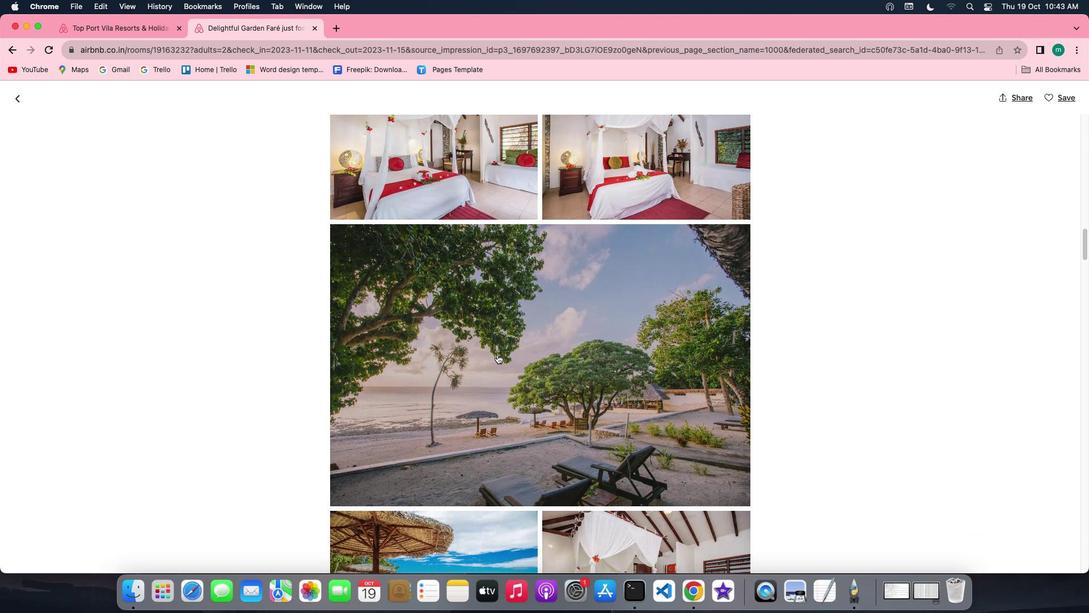 
Action: Mouse scrolled (497, 354) with delta (0, 0)
Screenshot: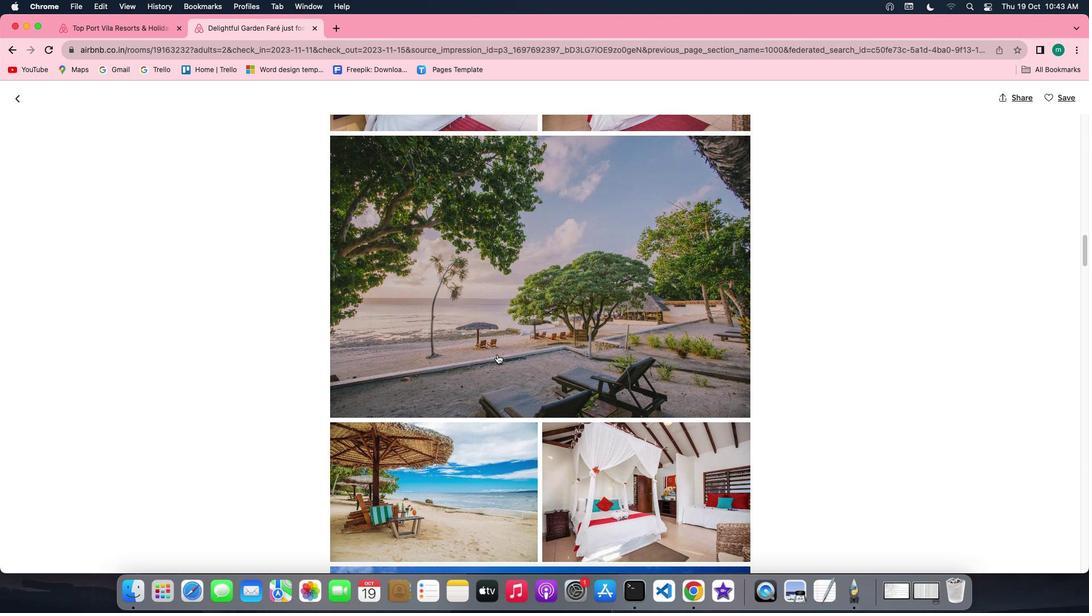 
Action: Mouse scrolled (497, 354) with delta (0, 0)
Screenshot: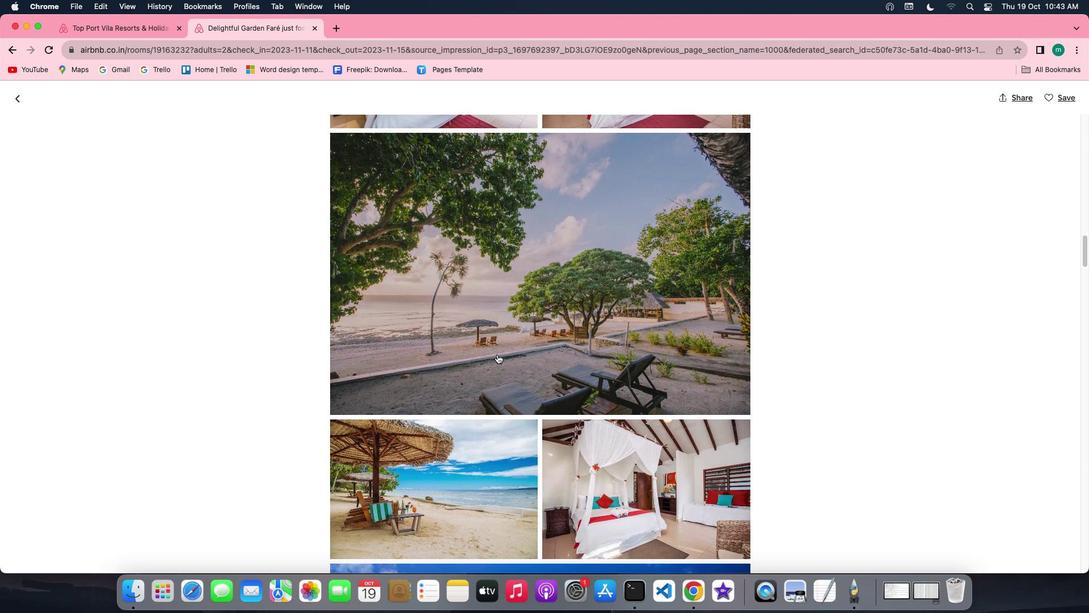 
Action: Mouse scrolled (497, 354) with delta (0, 0)
Screenshot: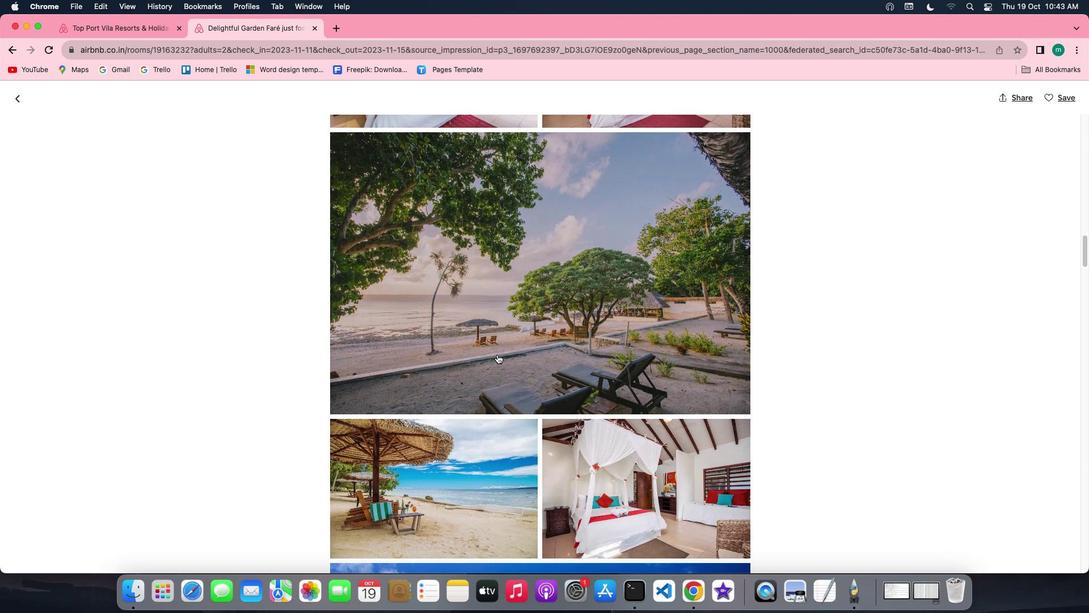 
Action: Mouse scrolled (497, 354) with delta (0, -1)
Screenshot: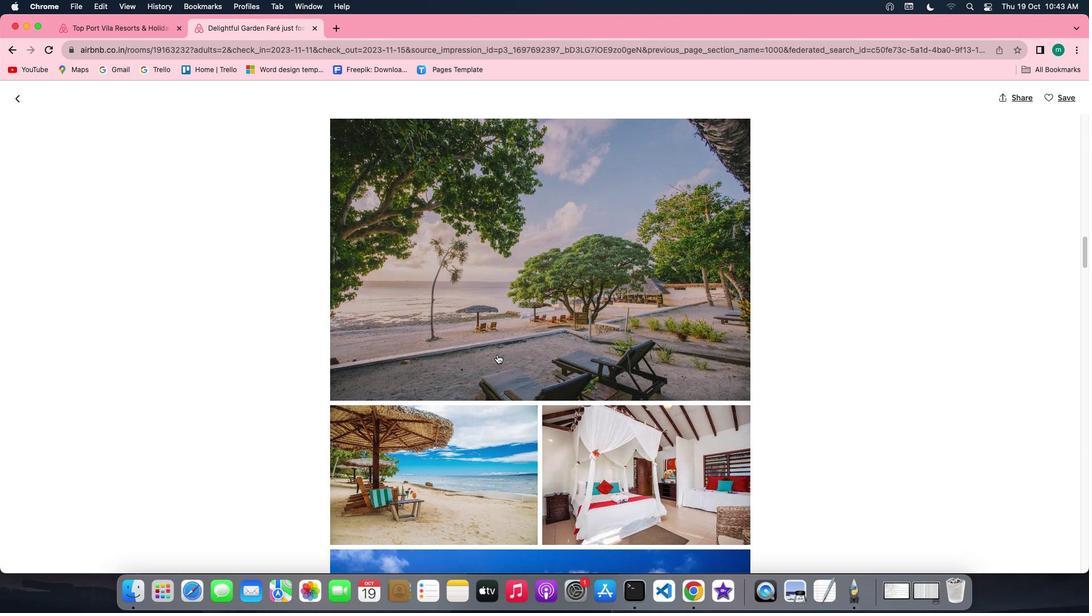 
Action: Mouse scrolled (497, 354) with delta (0, -1)
Screenshot: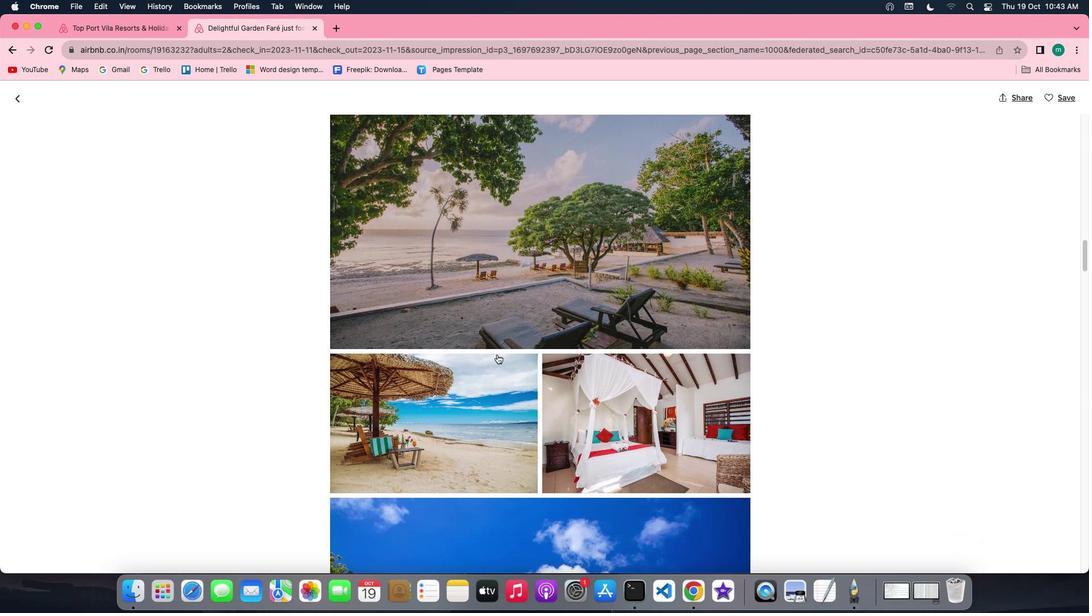 
Action: Mouse scrolled (497, 354) with delta (0, 0)
Screenshot: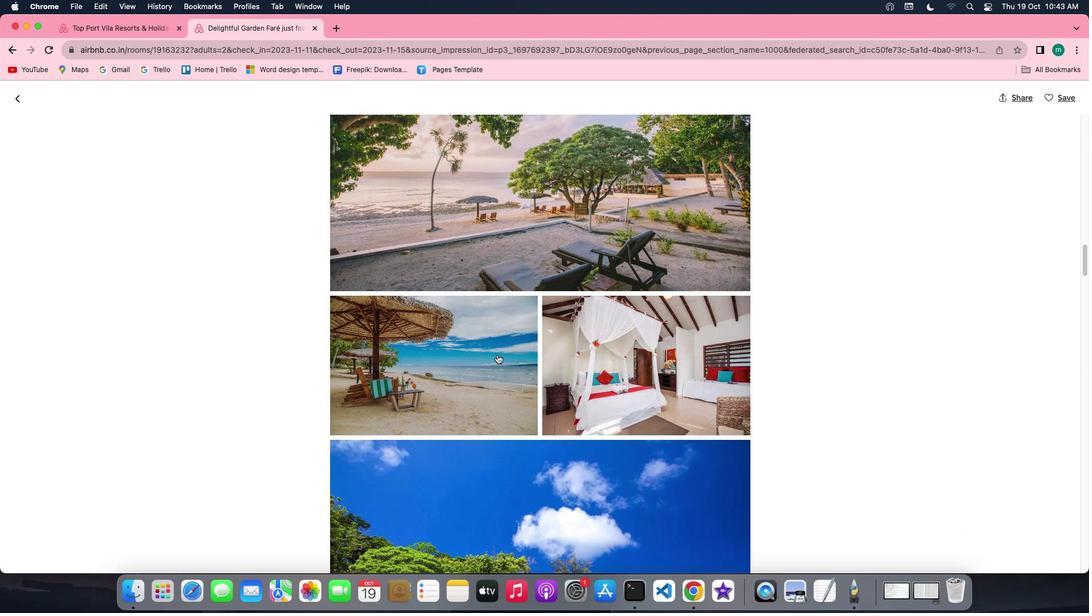 
Action: Mouse scrolled (497, 354) with delta (0, 0)
Screenshot: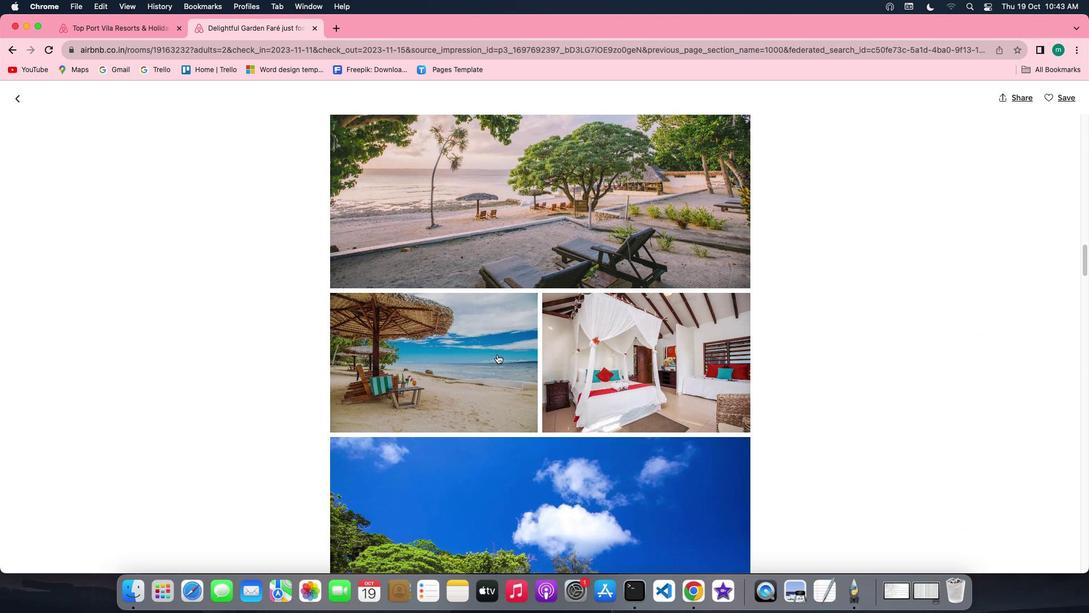 
Action: Mouse scrolled (497, 354) with delta (0, 0)
Screenshot: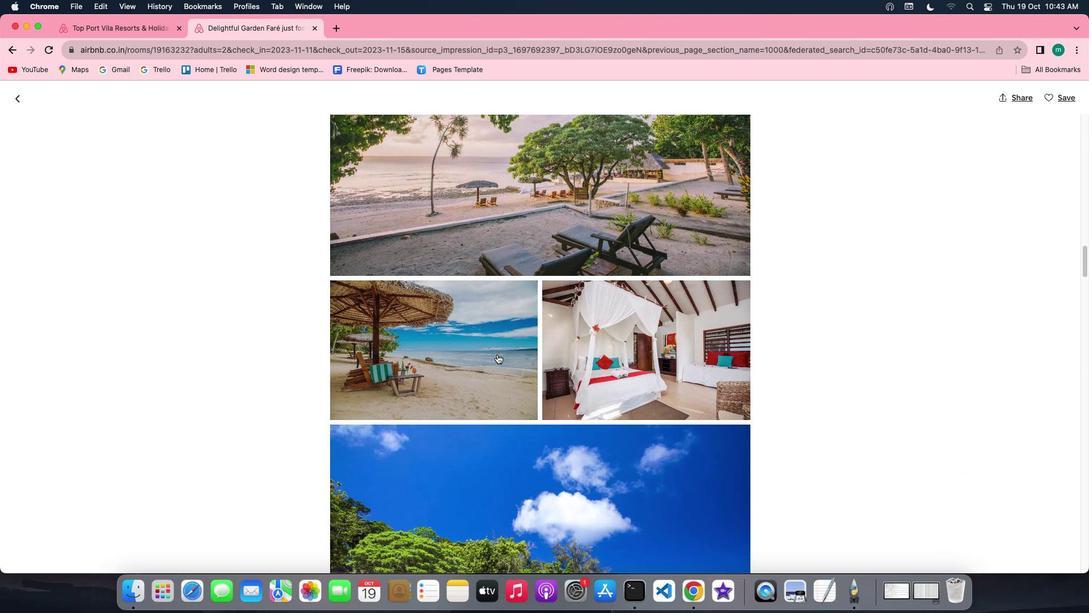 
Action: Mouse scrolled (497, 354) with delta (0, 0)
Screenshot: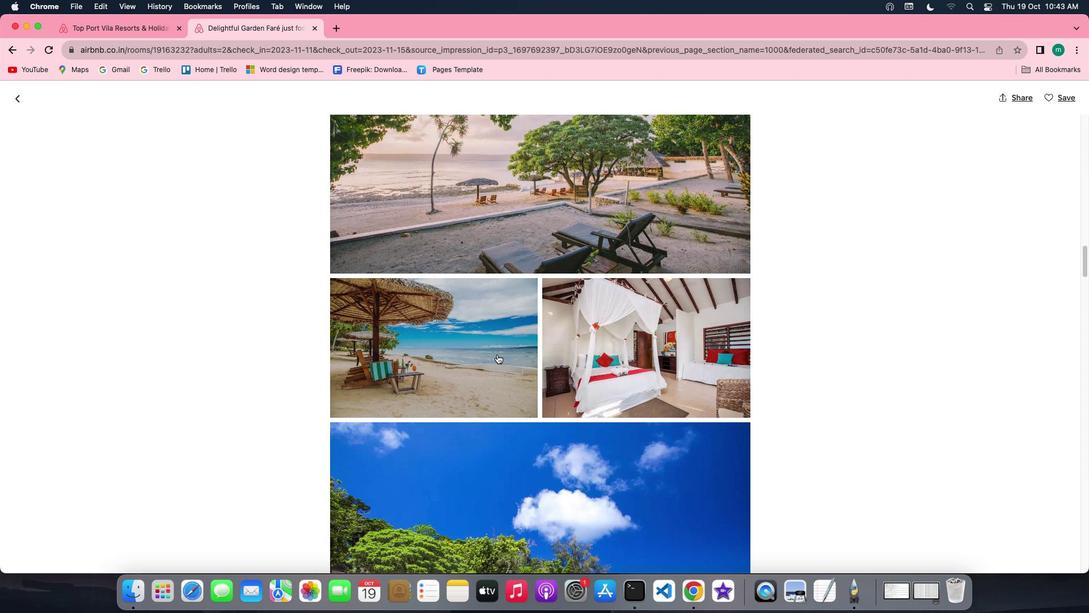 
Action: Mouse scrolled (497, 354) with delta (0, 0)
Screenshot: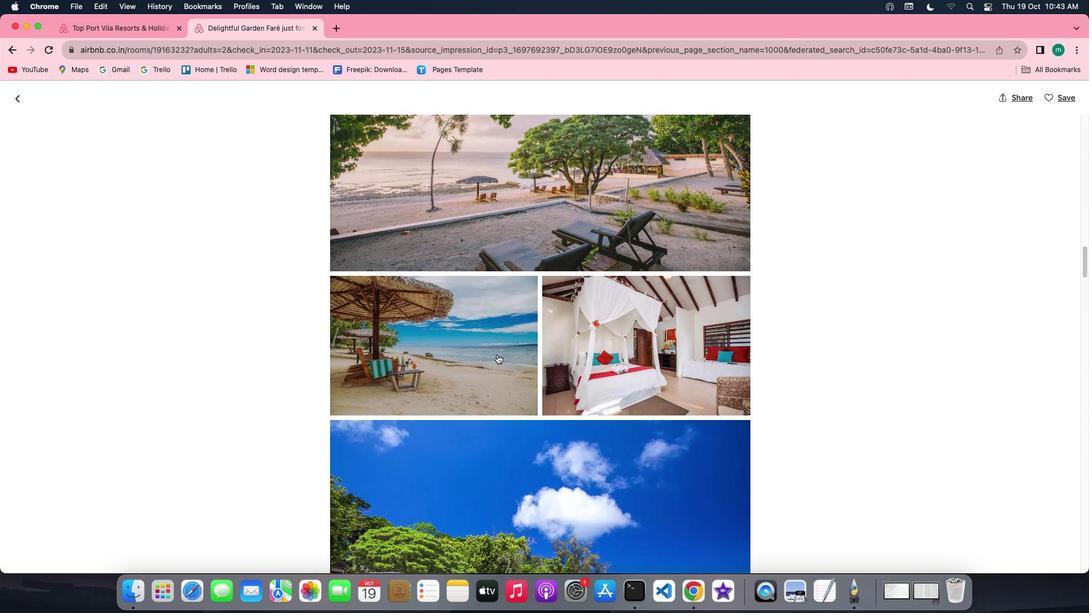 
Action: Mouse scrolled (497, 354) with delta (0, 0)
Screenshot: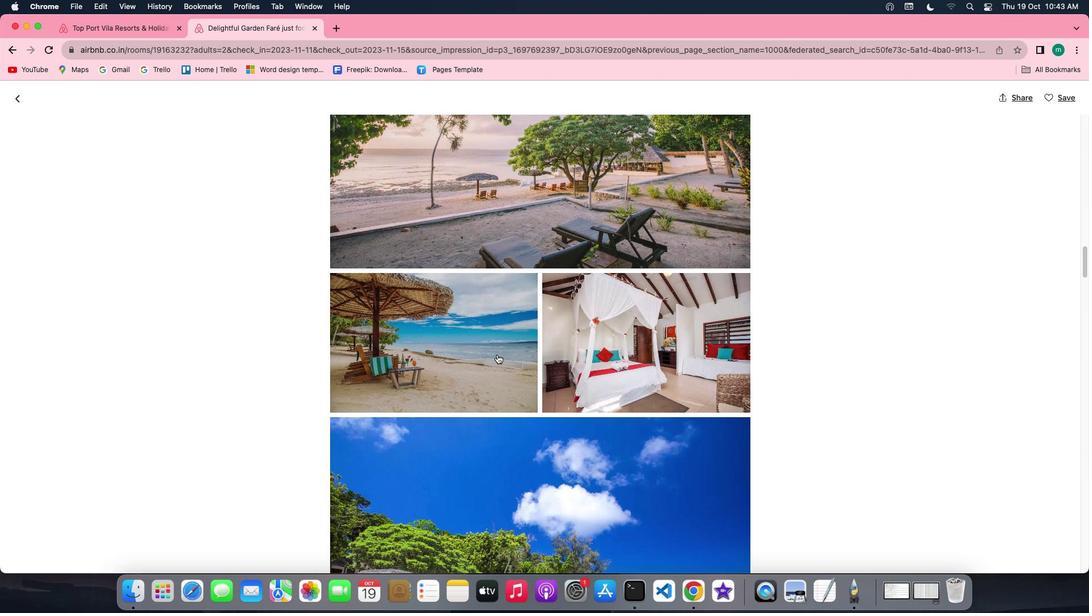 
Action: Mouse scrolled (497, 354) with delta (0, -1)
Screenshot: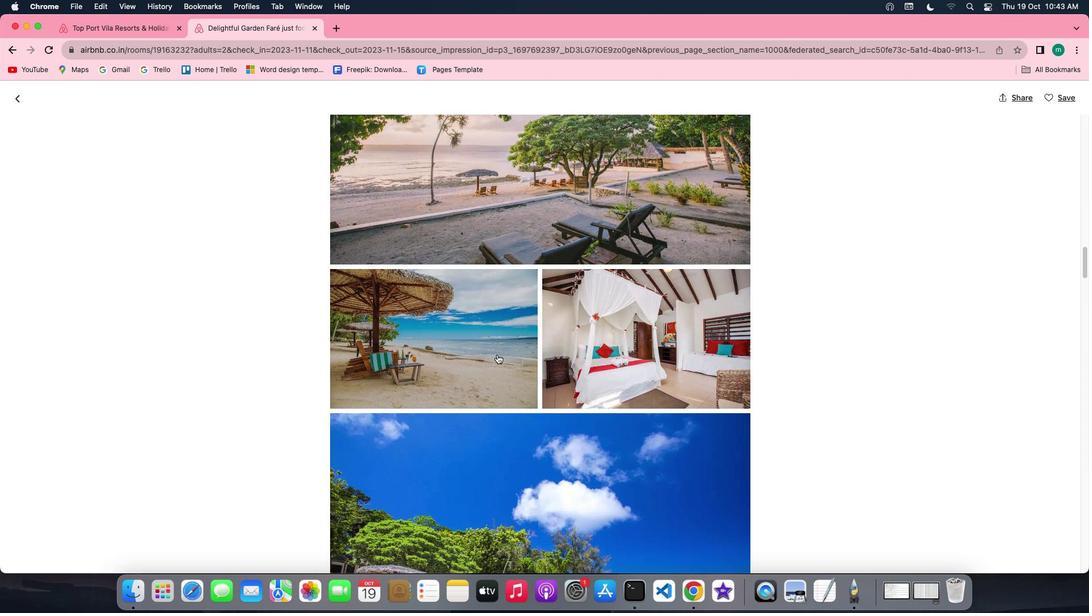 
Action: Mouse scrolled (497, 354) with delta (0, -1)
Screenshot: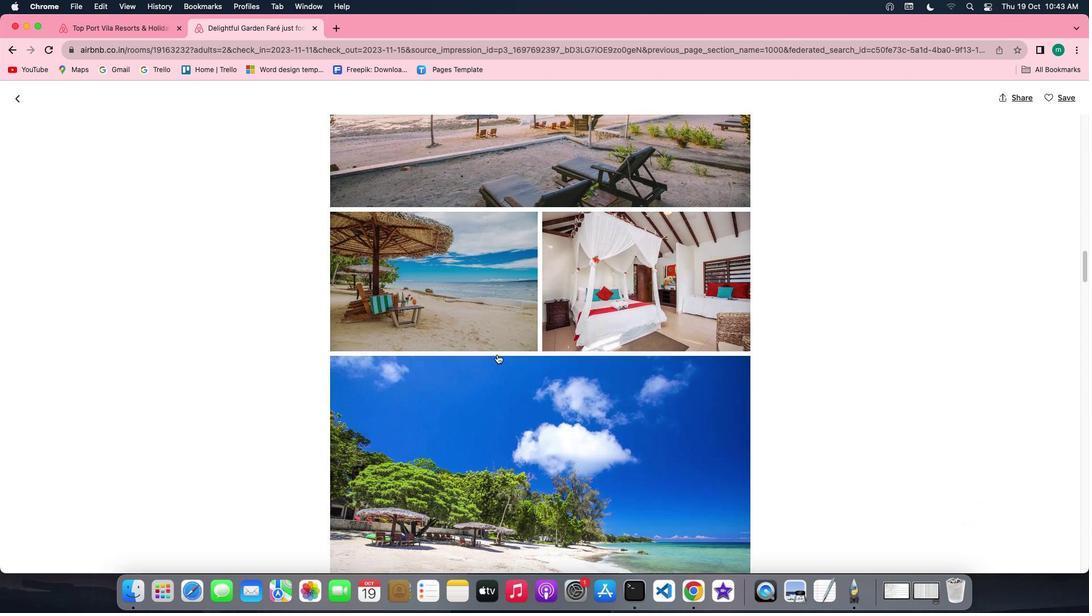 
Action: Mouse scrolled (497, 354) with delta (0, 0)
Screenshot: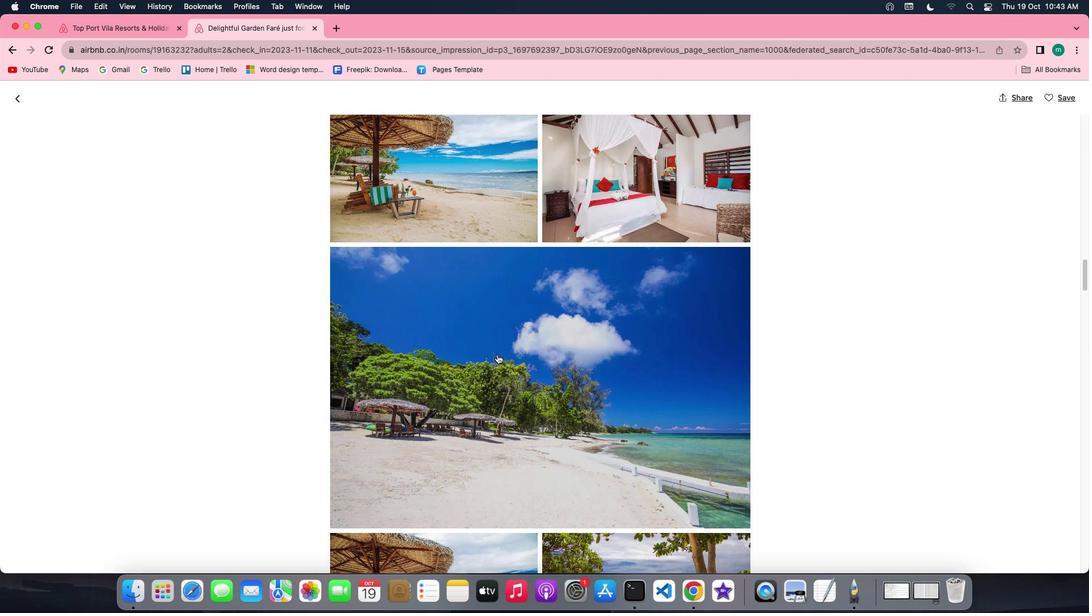 
Action: Mouse scrolled (497, 354) with delta (0, 0)
Screenshot: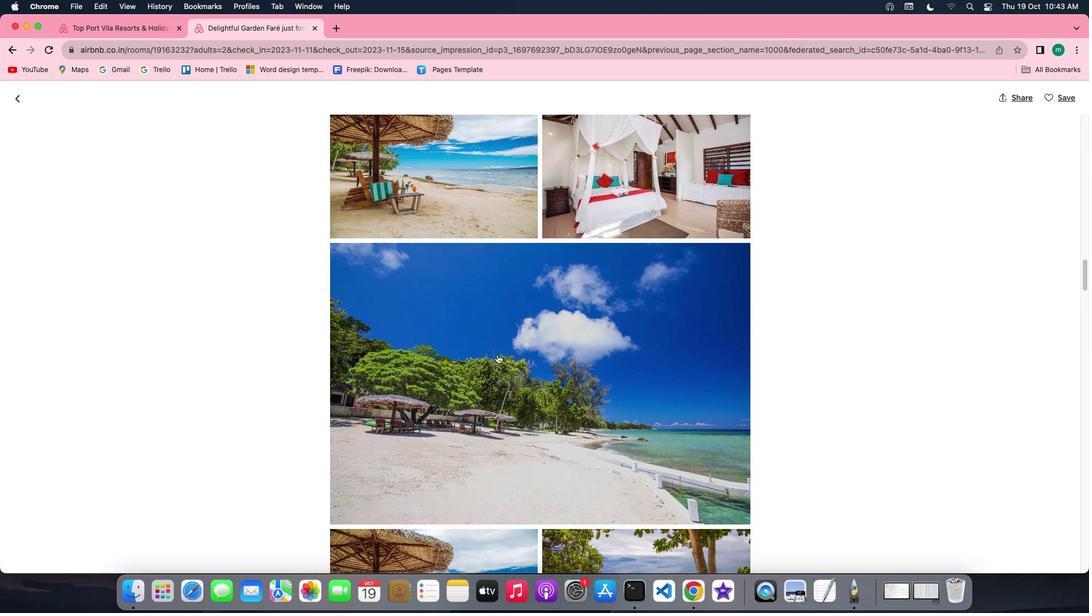 
Action: Mouse scrolled (497, 354) with delta (0, -1)
Screenshot: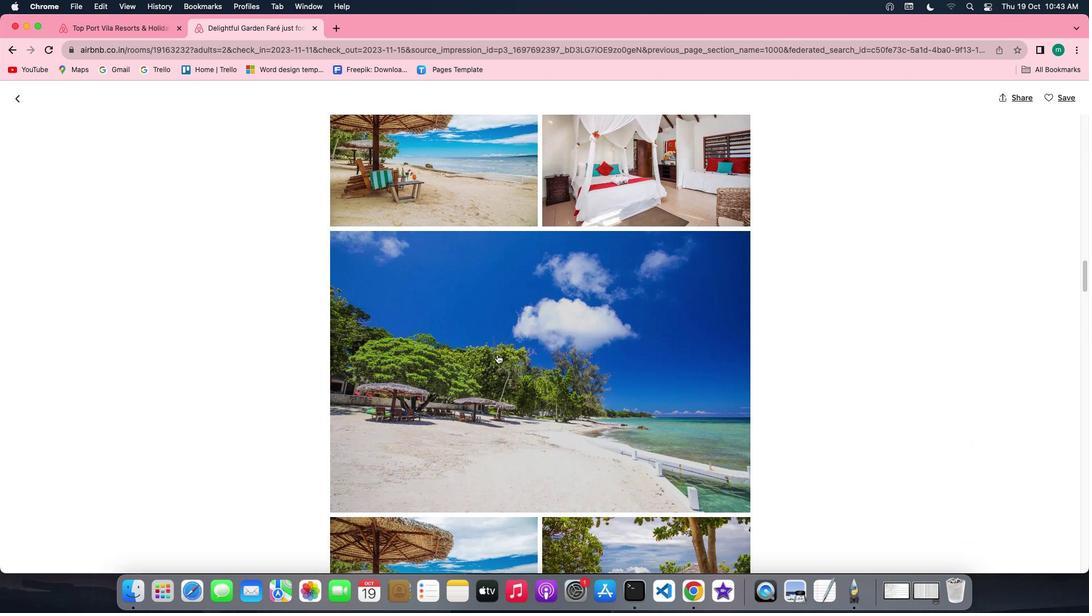 
Action: Mouse scrolled (497, 354) with delta (0, 0)
Screenshot: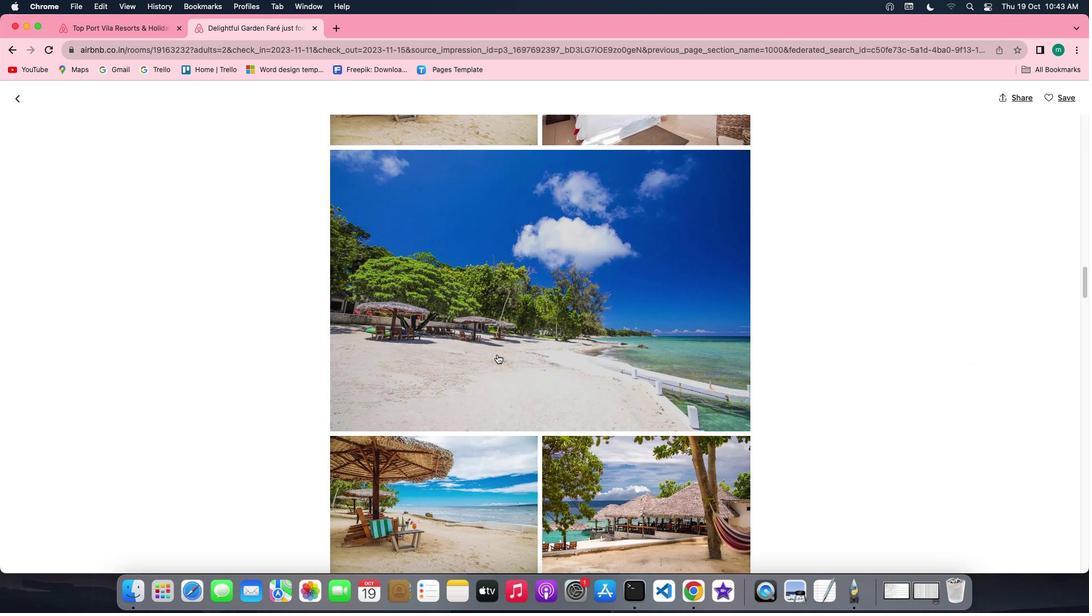
Action: Mouse scrolled (497, 354) with delta (0, 0)
Screenshot: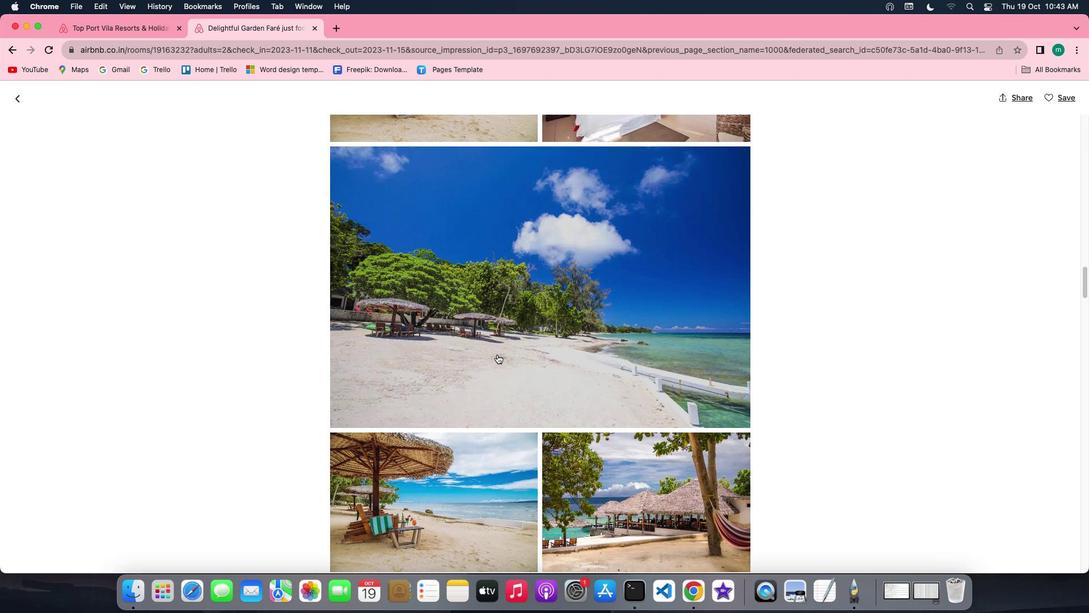 
Action: Mouse scrolled (497, 354) with delta (0, 0)
Screenshot: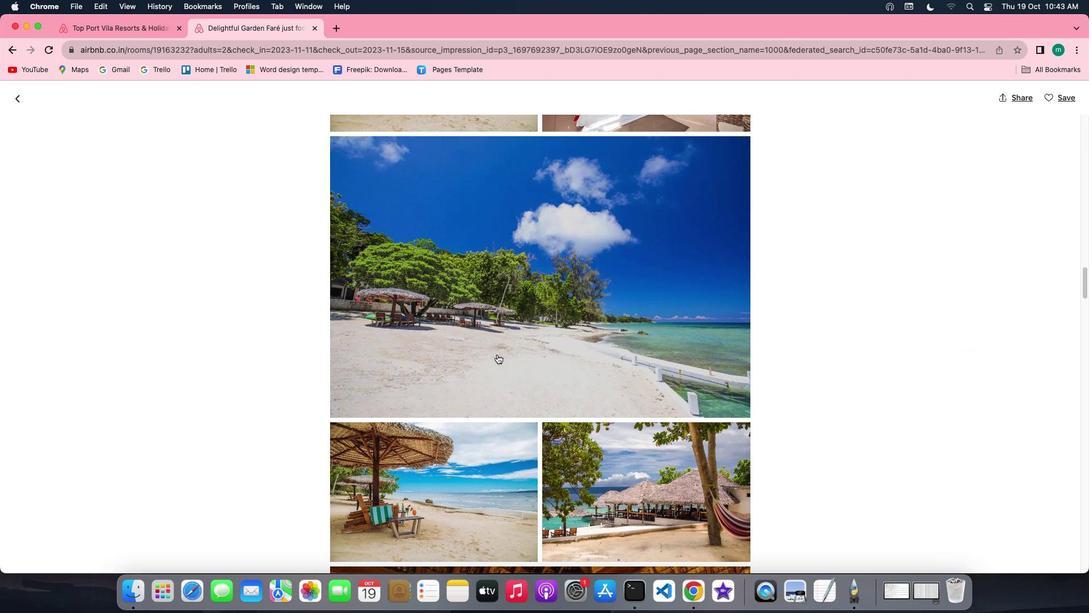 
Action: Mouse scrolled (497, 354) with delta (0, 0)
Screenshot: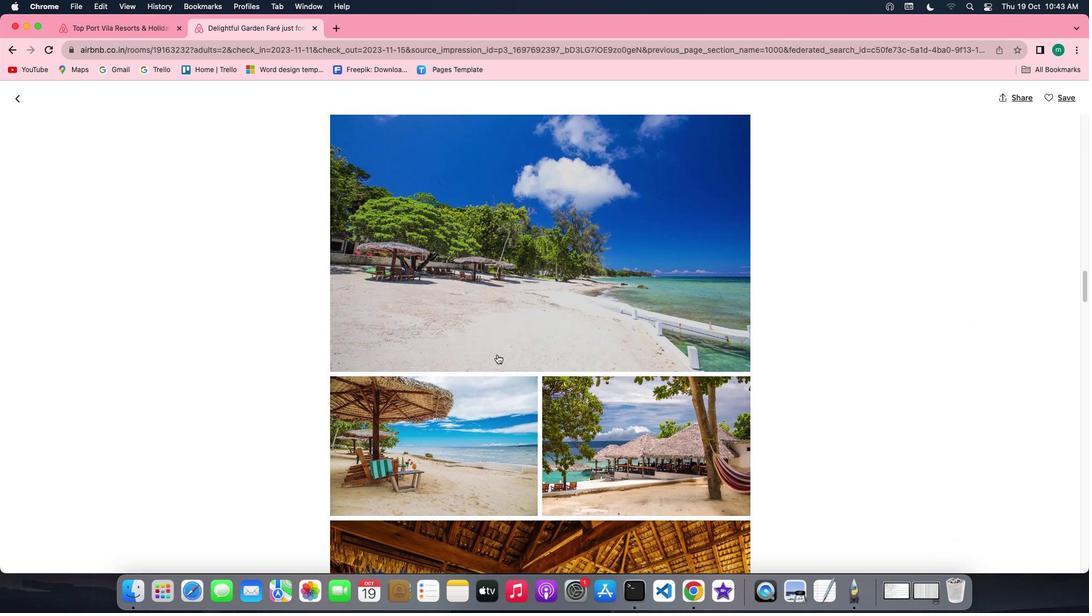 
Action: Mouse scrolled (497, 354) with delta (0, 0)
Screenshot: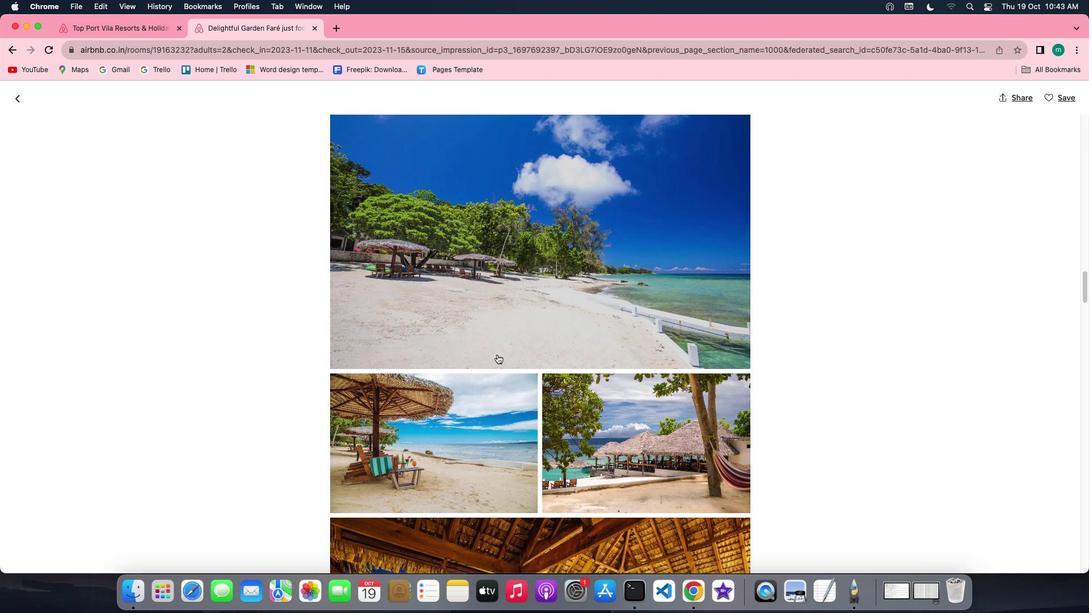 
Action: Mouse scrolled (497, 354) with delta (0, 0)
Screenshot: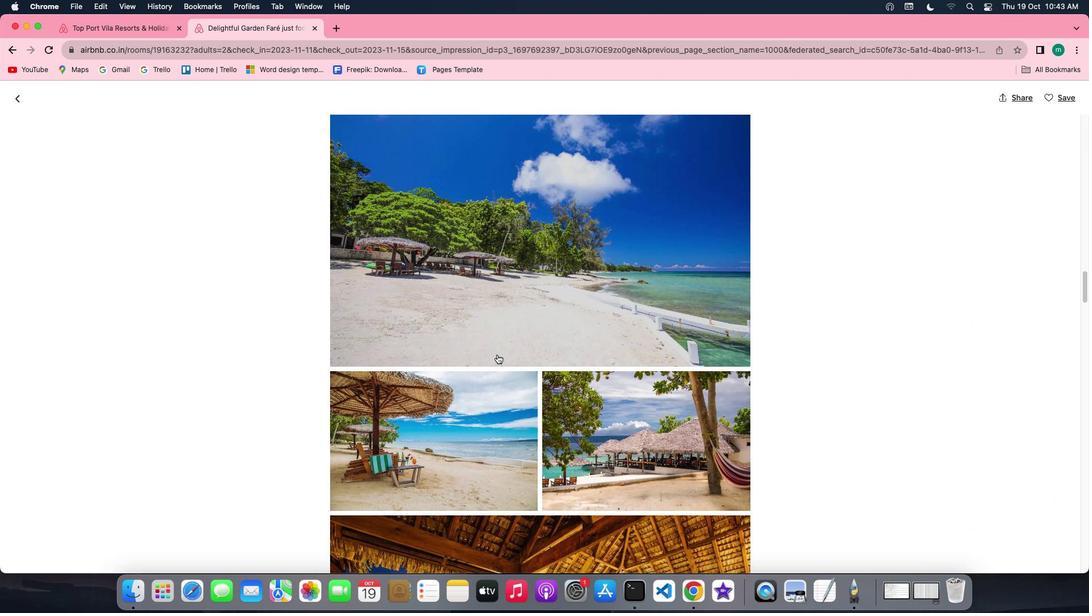 
Action: Mouse scrolled (497, 354) with delta (0, 0)
Screenshot: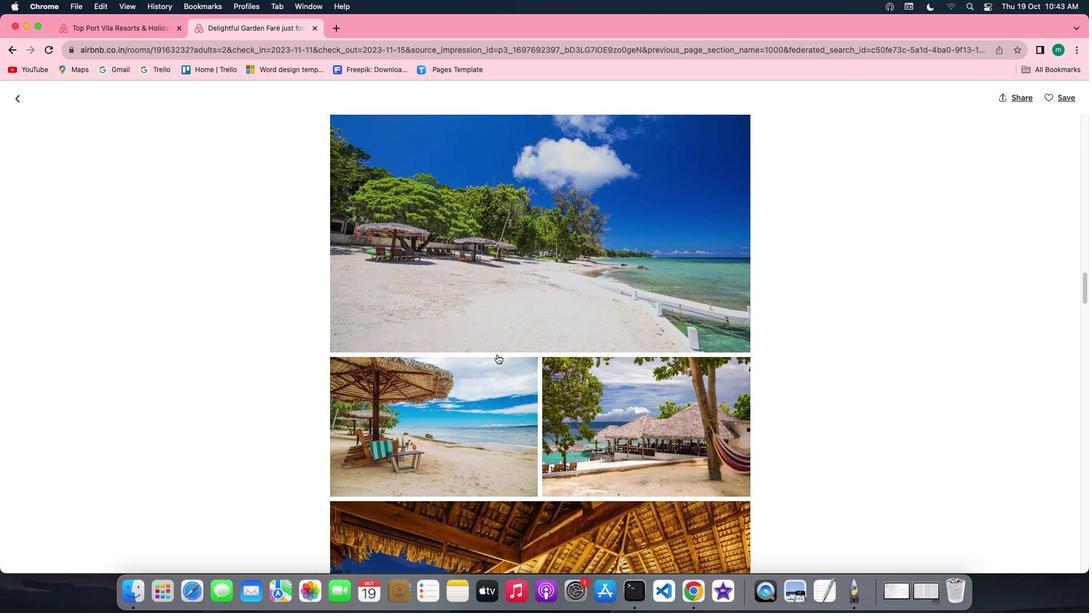 
Action: Mouse scrolled (497, 354) with delta (0, 0)
Screenshot: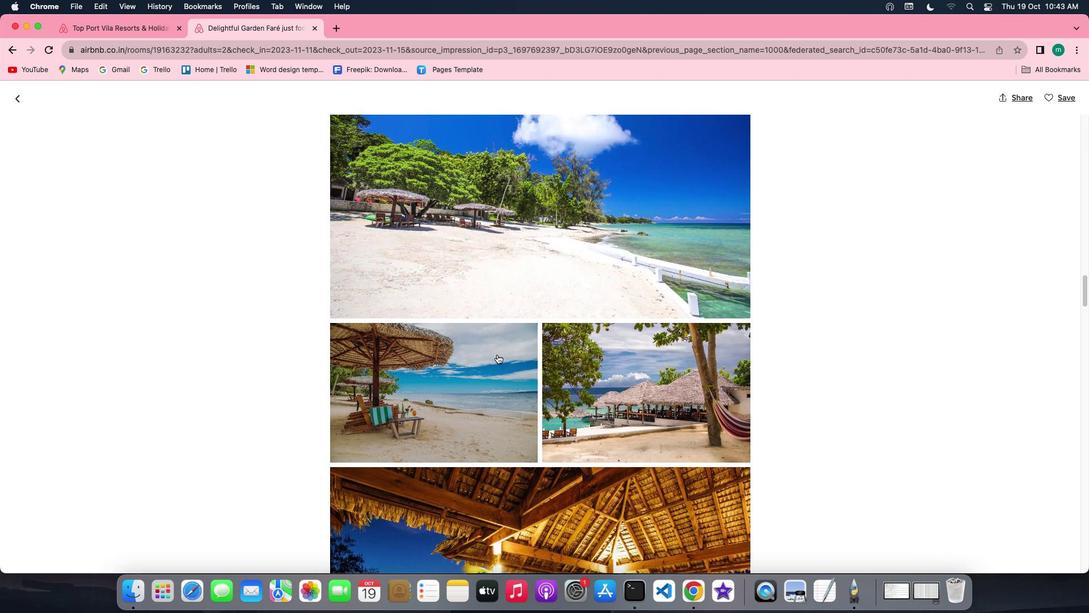 
Action: Mouse scrolled (497, 354) with delta (0, 0)
Screenshot: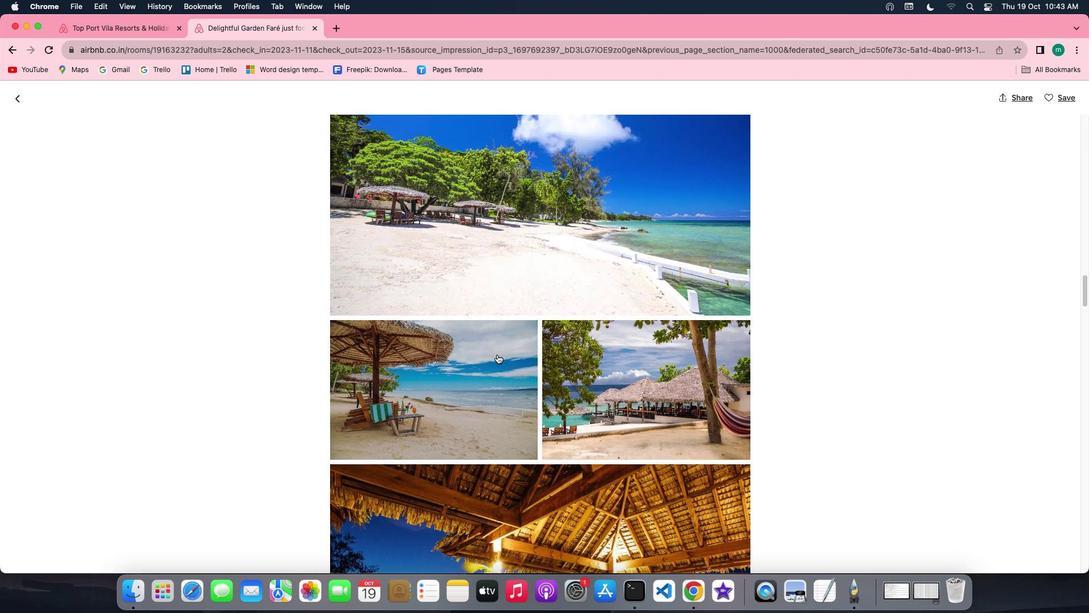 
Action: Mouse scrolled (497, 354) with delta (0, 0)
Screenshot: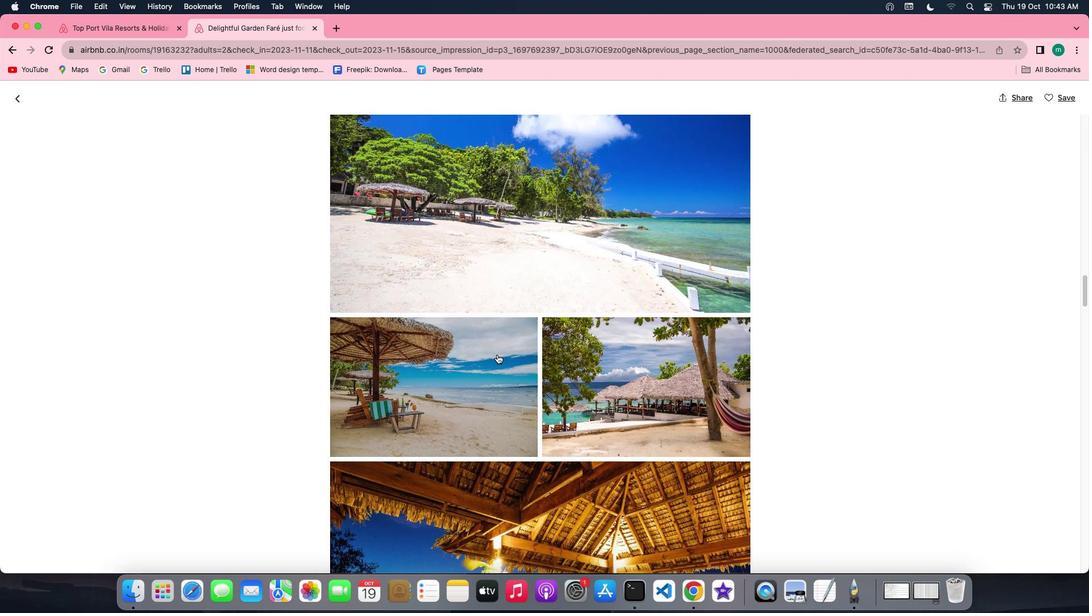 
Action: Mouse moved to (497, 354)
Screenshot: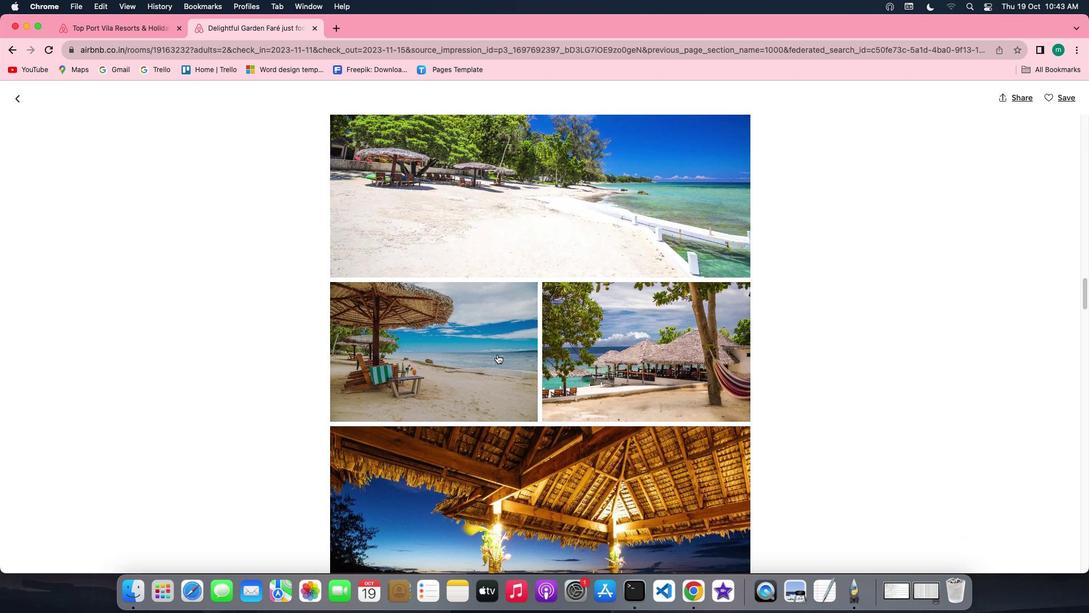 
Action: Mouse scrolled (497, 354) with delta (0, 0)
Screenshot: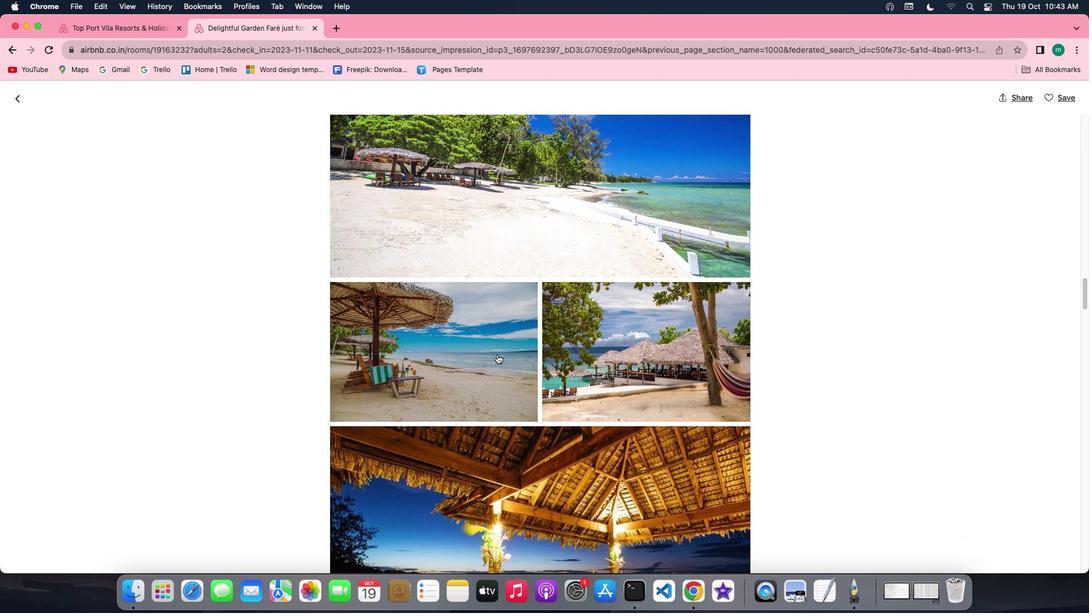 
Action: Mouse scrolled (497, 354) with delta (0, 0)
Screenshot: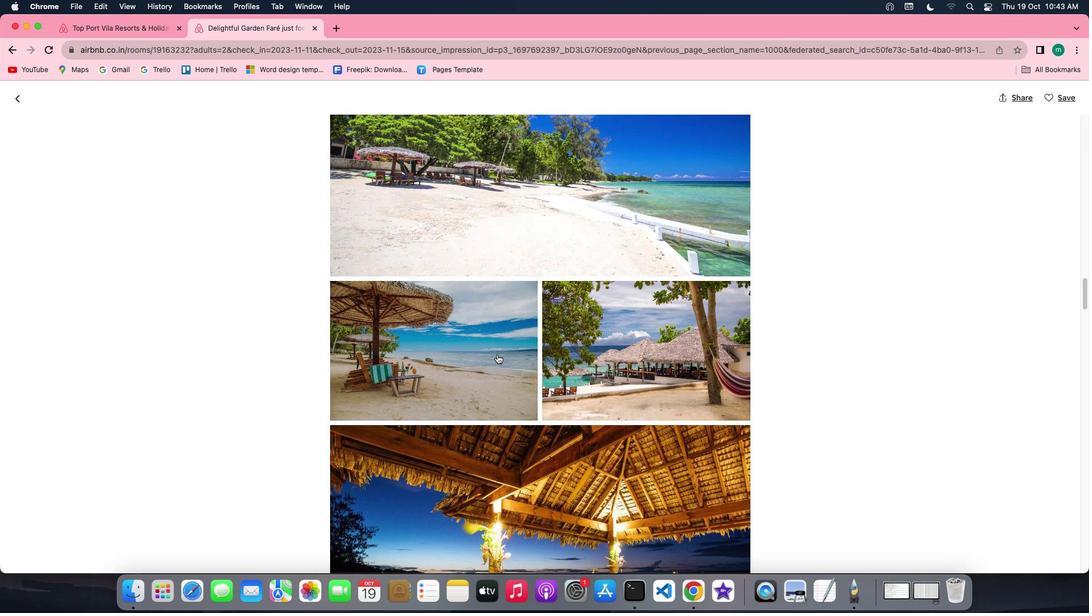 
Action: Mouse scrolled (497, 354) with delta (0, 0)
Screenshot: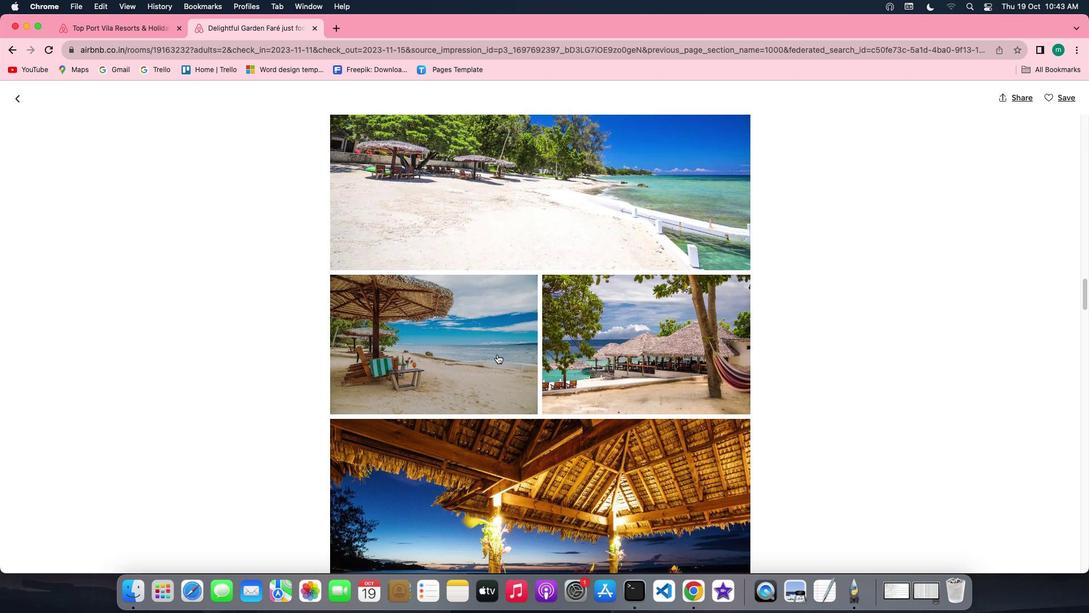 
Action: Mouse scrolled (497, 354) with delta (0, 0)
Screenshot: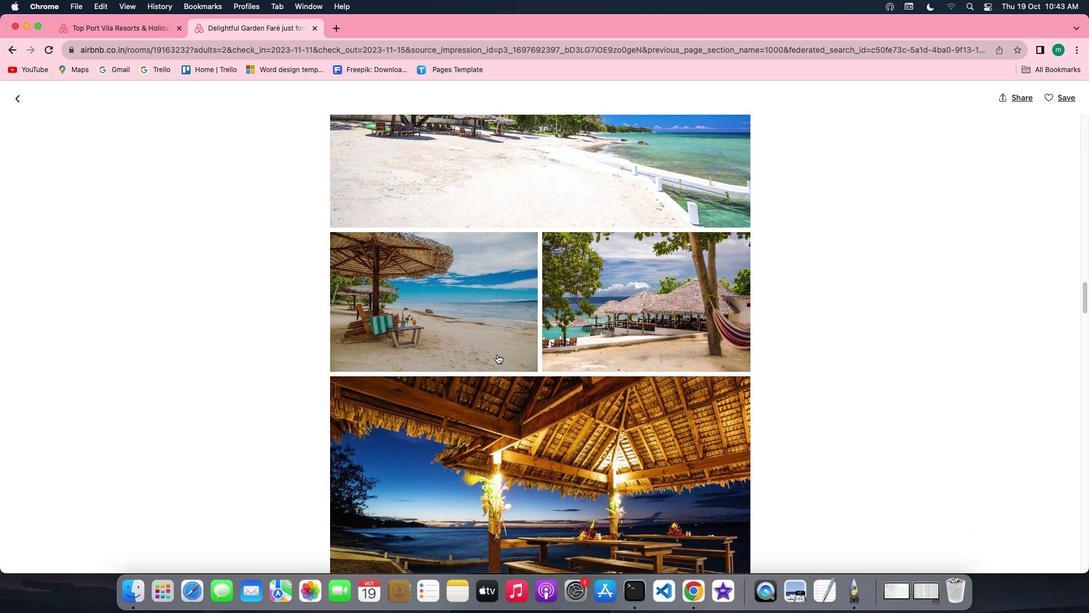 
Action: Mouse scrolled (497, 354) with delta (0, 0)
Screenshot: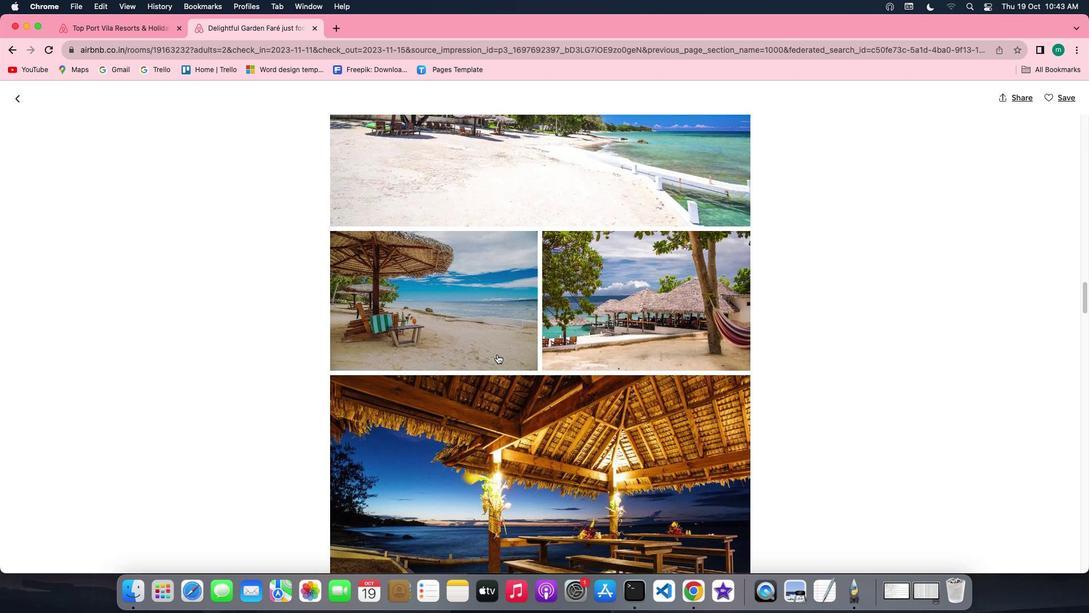 
Action: Mouse scrolled (497, 354) with delta (0, 0)
Screenshot: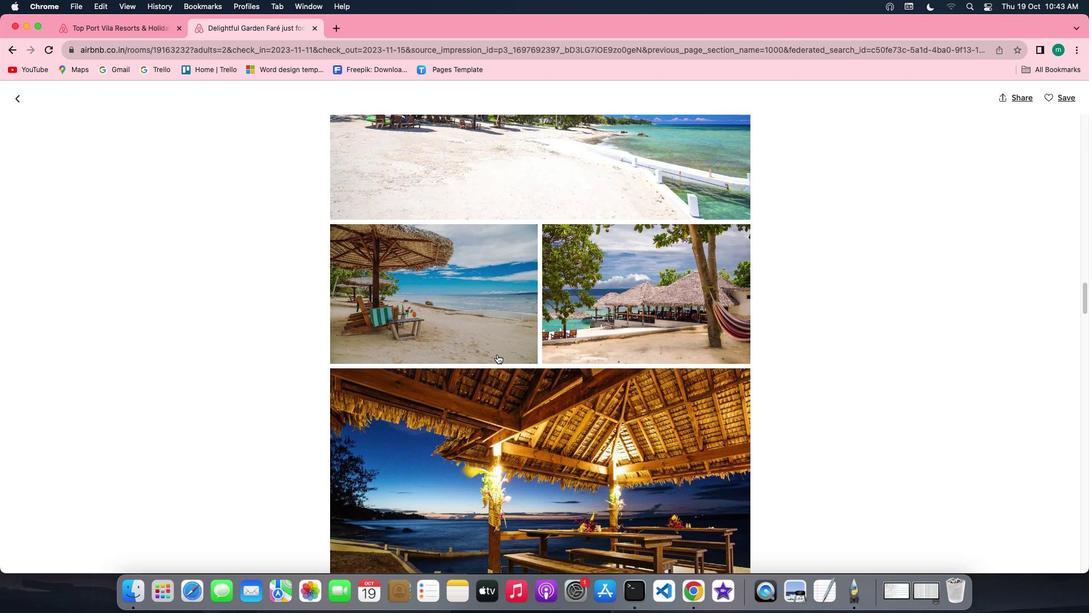 
Action: Mouse scrolled (497, 354) with delta (0, 0)
Screenshot: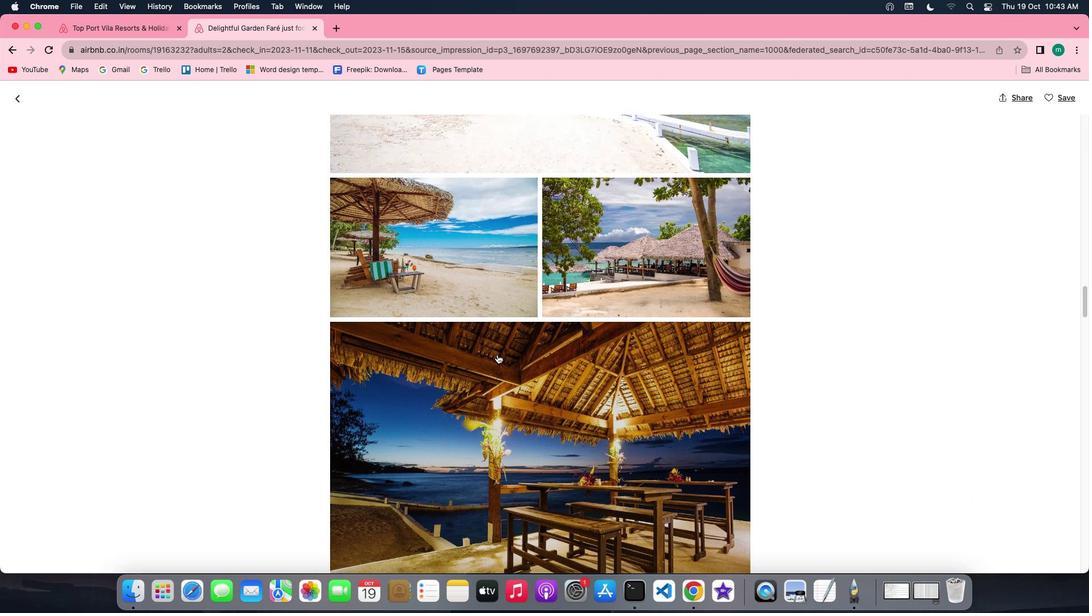 
Action: Mouse scrolled (497, 354) with delta (0, 0)
Screenshot: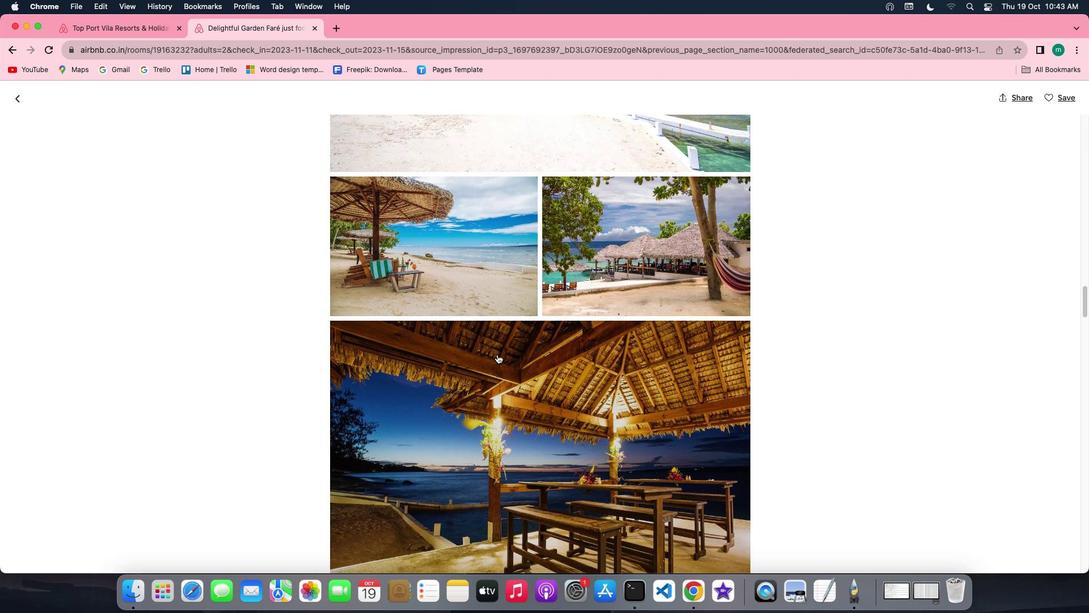 
Action: Mouse scrolled (497, 354) with delta (0, 0)
Screenshot: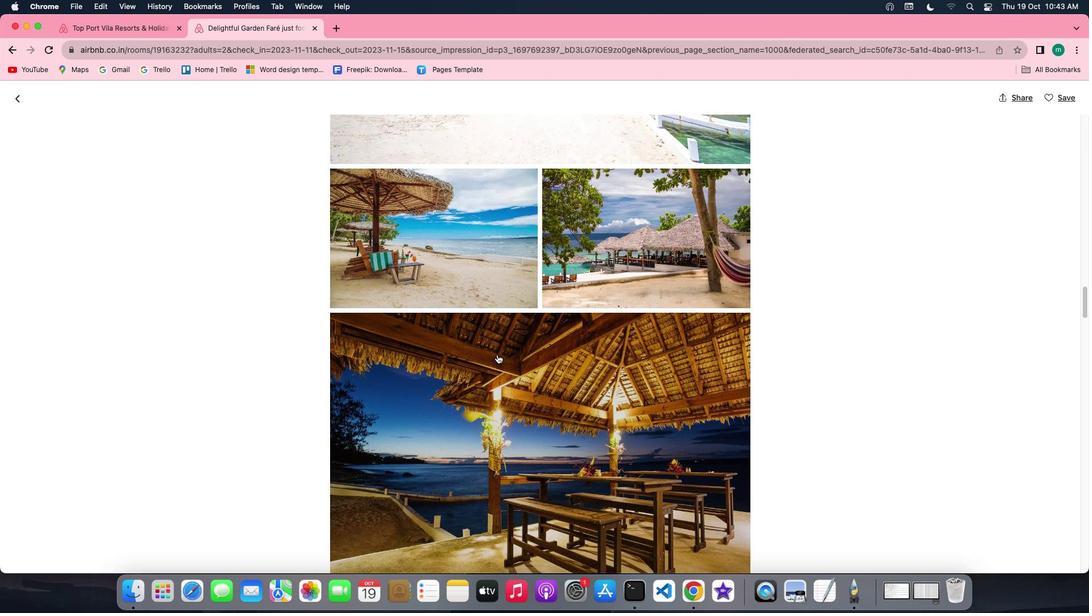 
Action: Mouse scrolled (497, 354) with delta (0, 0)
Screenshot: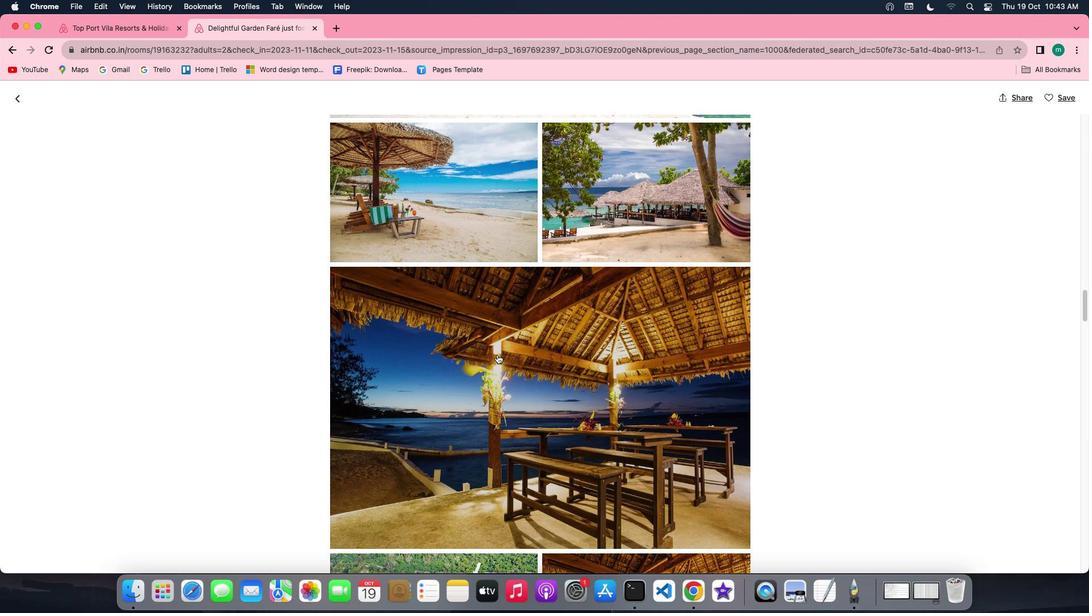 
Action: Mouse scrolled (497, 354) with delta (0, 0)
Screenshot: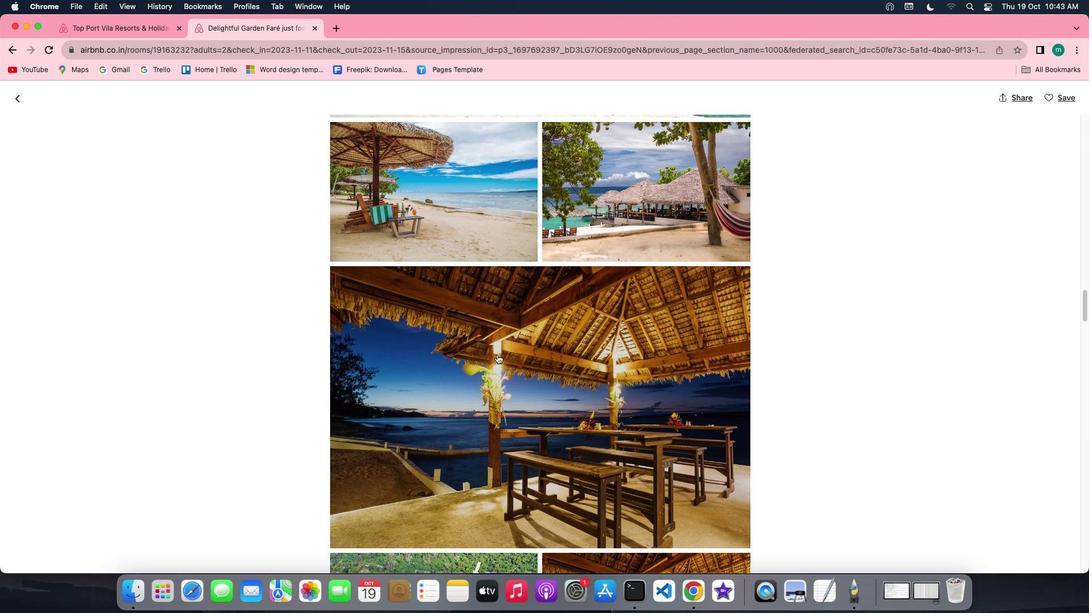 
Action: Mouse scrolled (497, 354) with delta (0, 0)
Screenshot: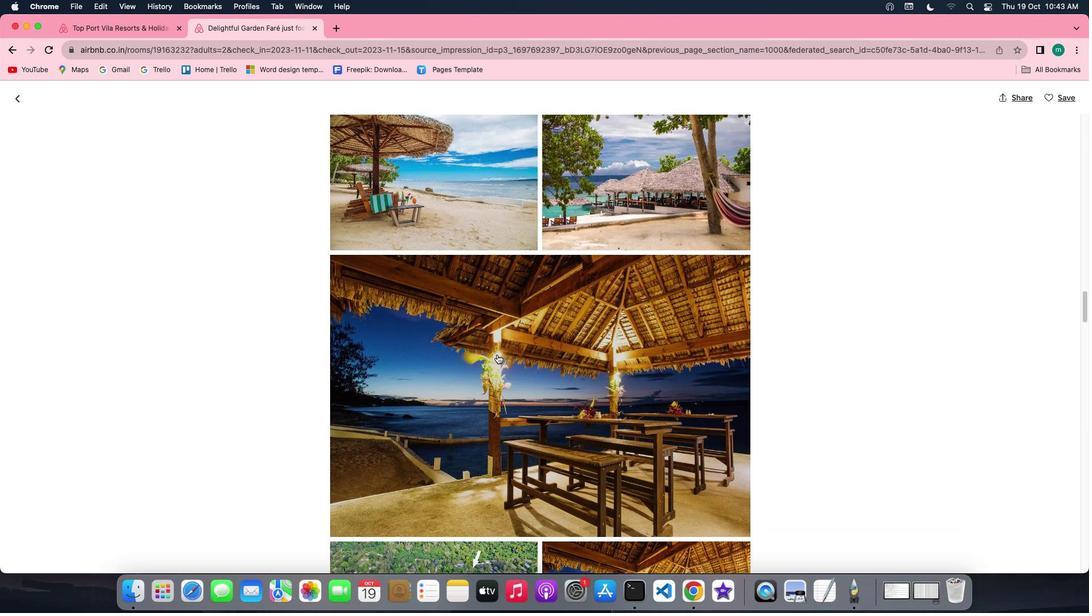 
Action: Mouse scrolled (497, 354) with delta (0, 0)
Screenshot: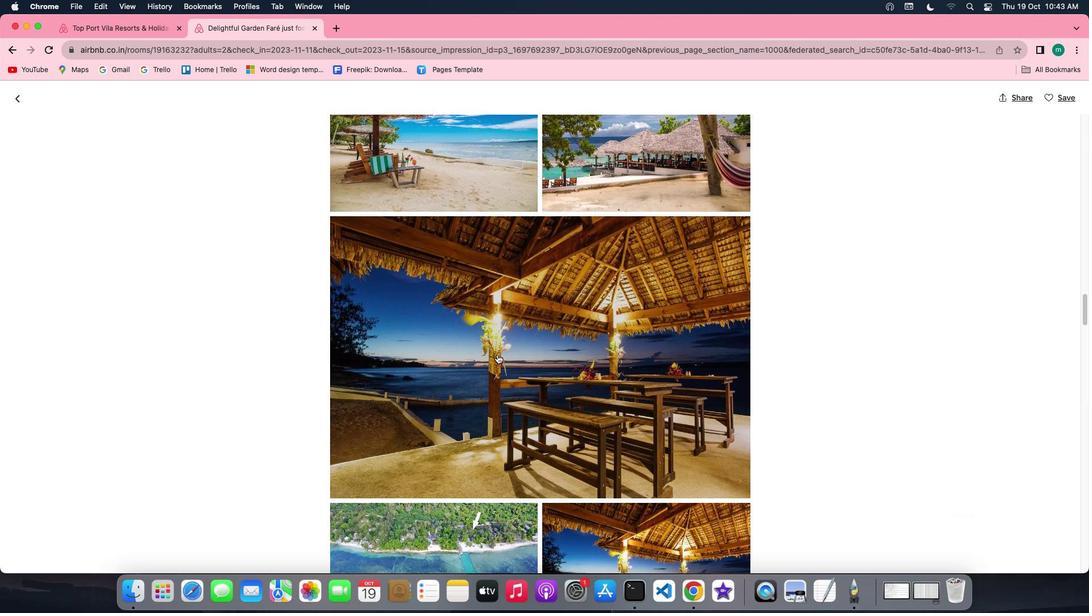
Action: Mouse scrolled (497, 354) with delta (0, 0)
Screenshot: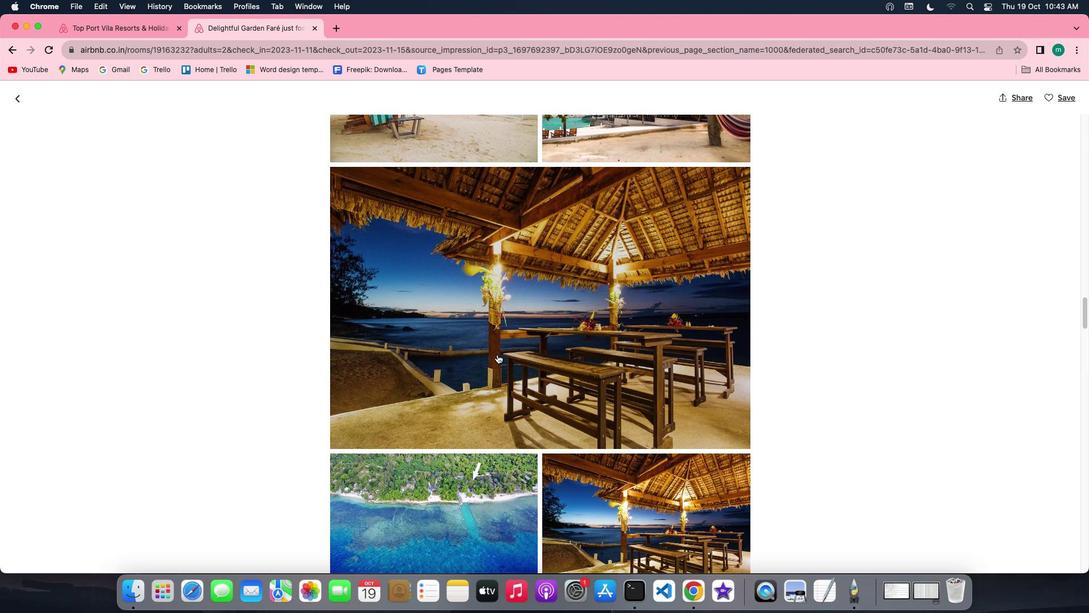 
Action: Mouse scrolled (497, 354) with delta (0, 0)
Screenshot: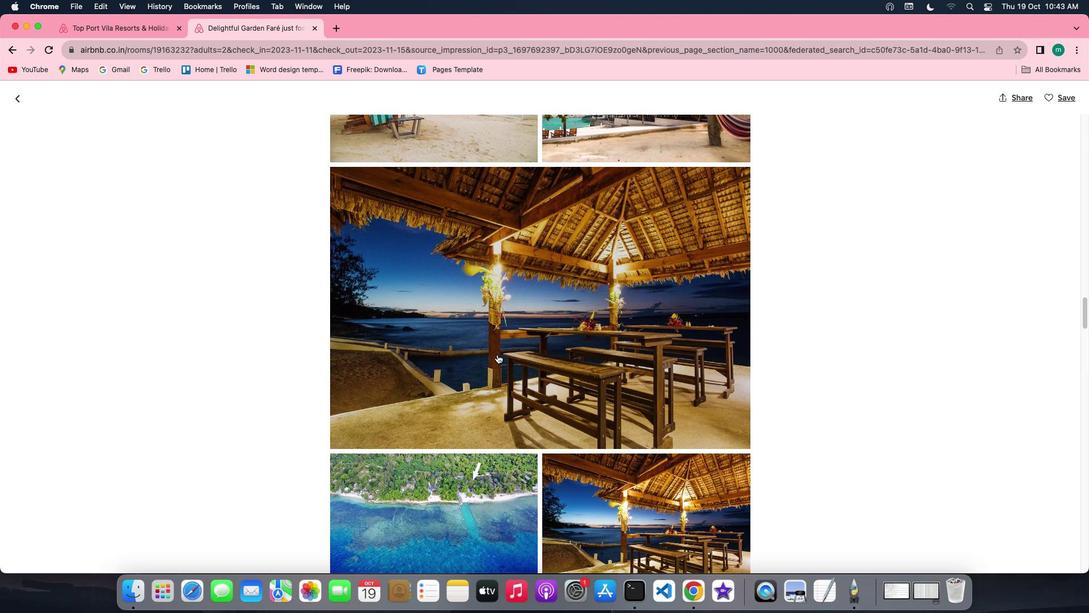 
Action: Mouse scrolled (497, 354) with delta (0, -1)
Screenshot: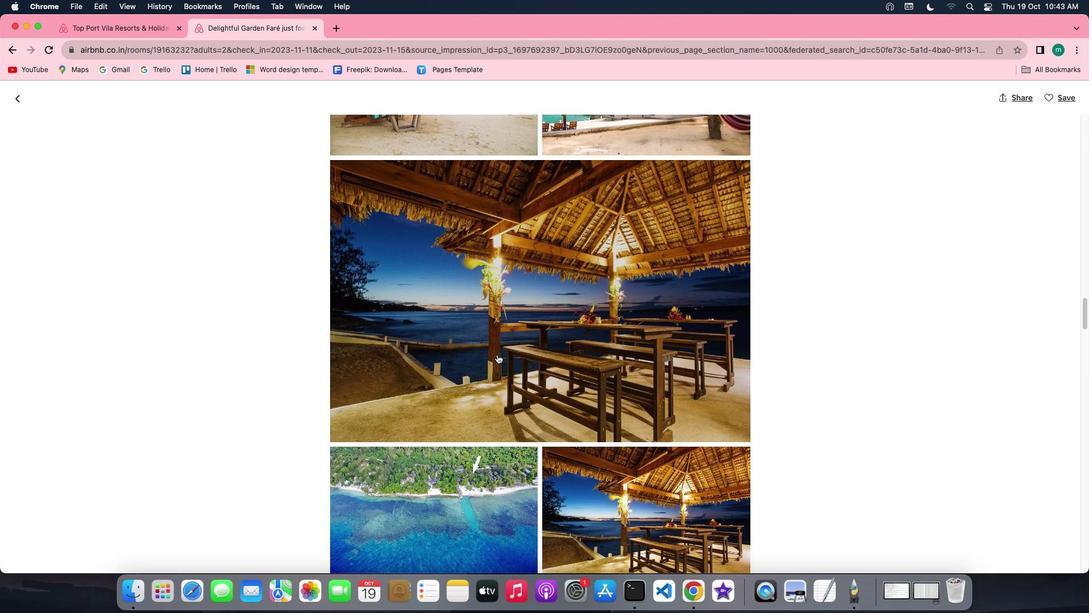 
Action: Mouse scrolled (497, 354) with delta (0, -1)
Screenshot: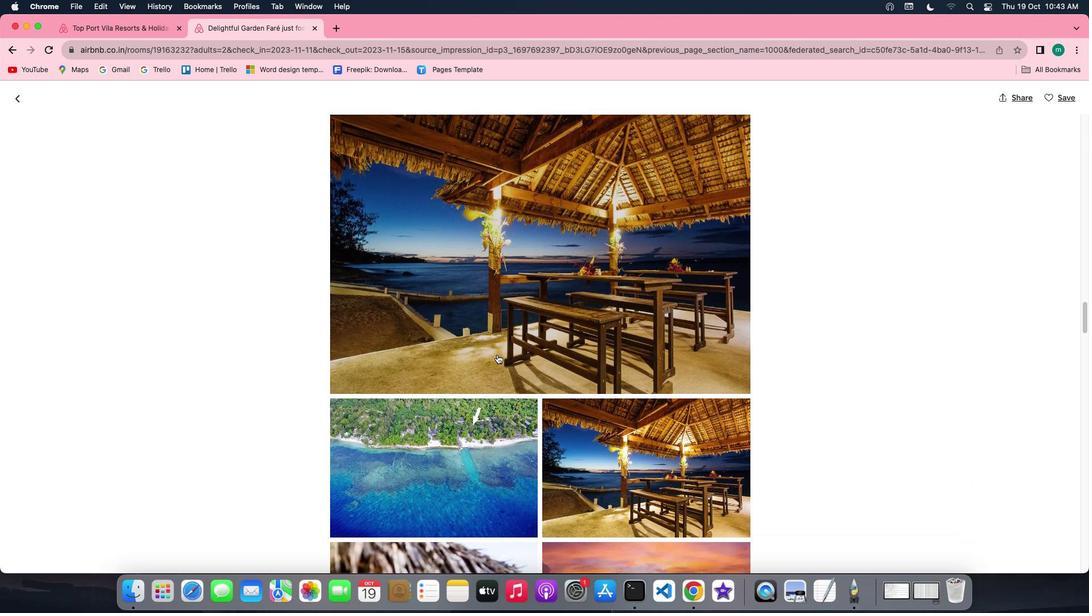 
Action: Mouse scrolled (497, 354) with delta (0, 0)
Screenshot: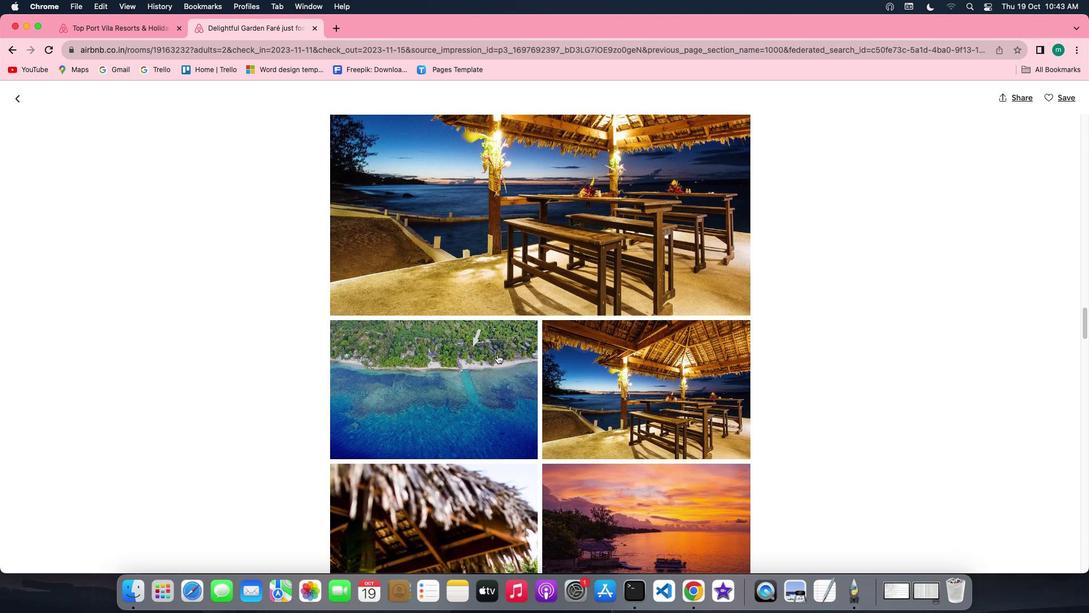 
Action: Mouse scrolled (497, 354) with delta (0, 0)
Screenshot: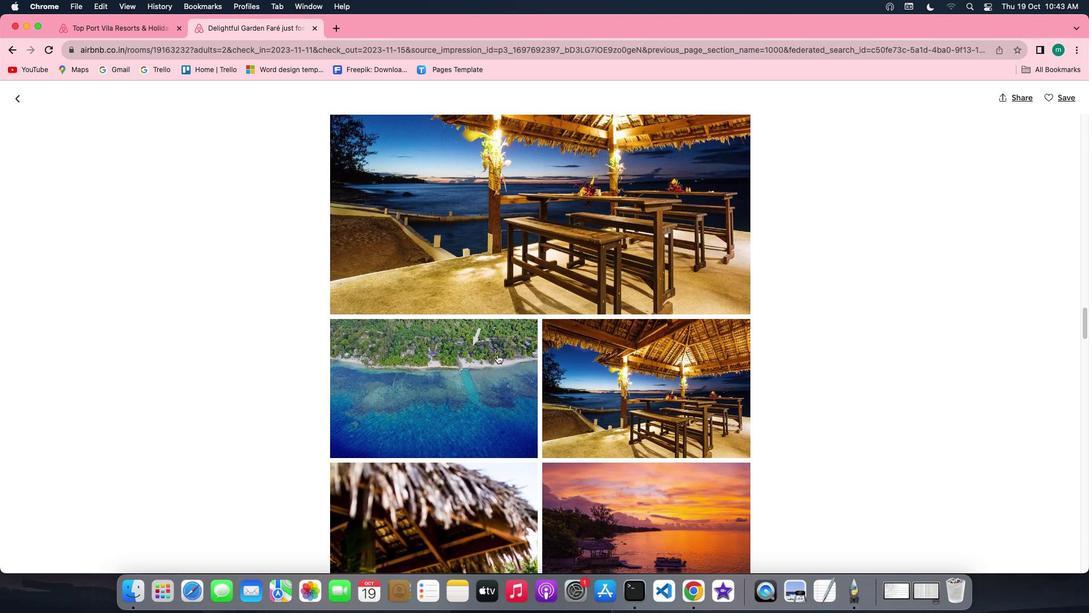 
Action: Mouse scrolled (497, 354) with delta (0, 0)
Screenshot: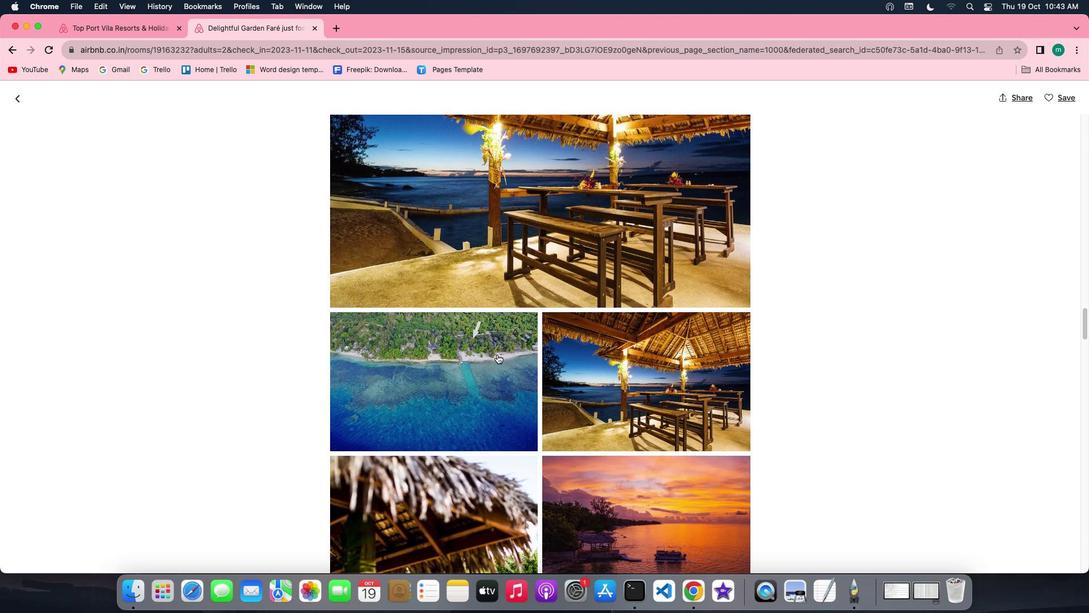 
Action: Mouse scrolled (497, 354) with delta (0, 0)
Screenshot: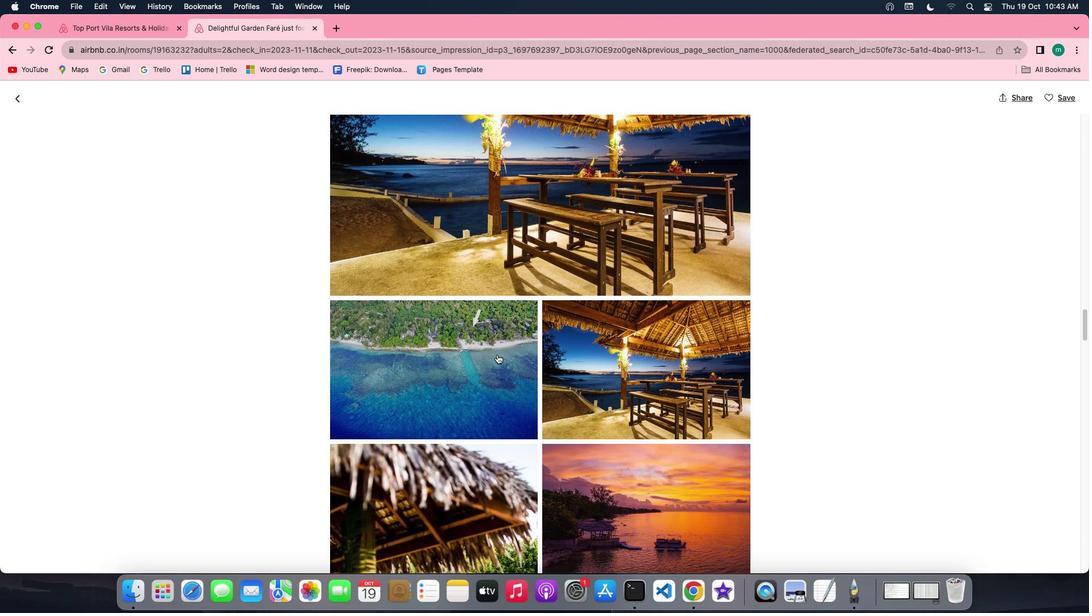 
Action: Mouse scrolled (497, 354) with delta (0, 0)
Screenshot: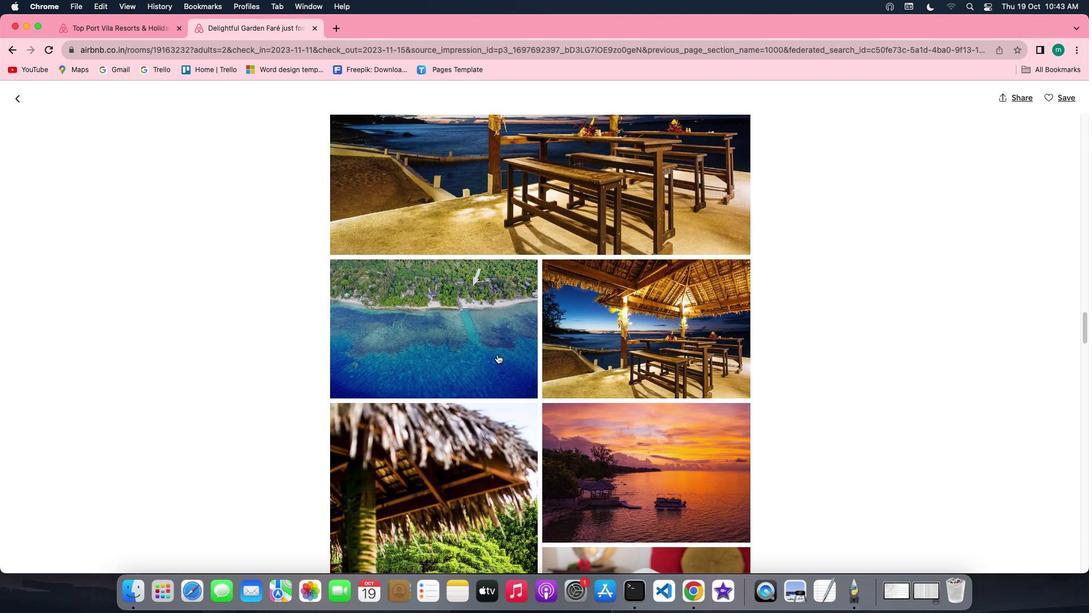 
Action: Mouse scrolled (497, 354) with delta (0, 0)
Screenshot: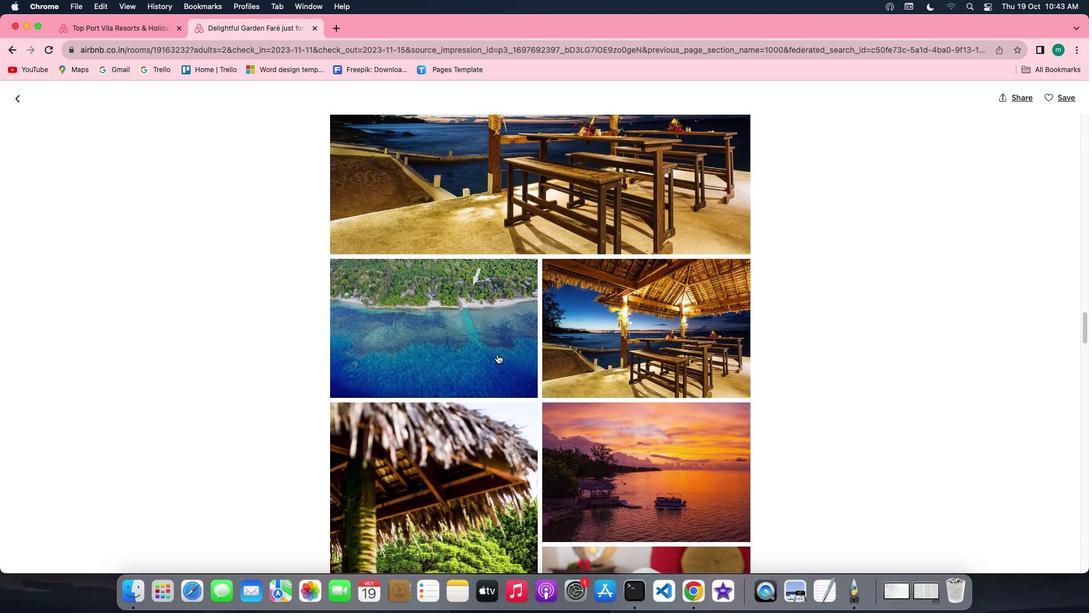 
Action: Mouse scrolled (497, 354) with delta (0, -1)
Screenshot: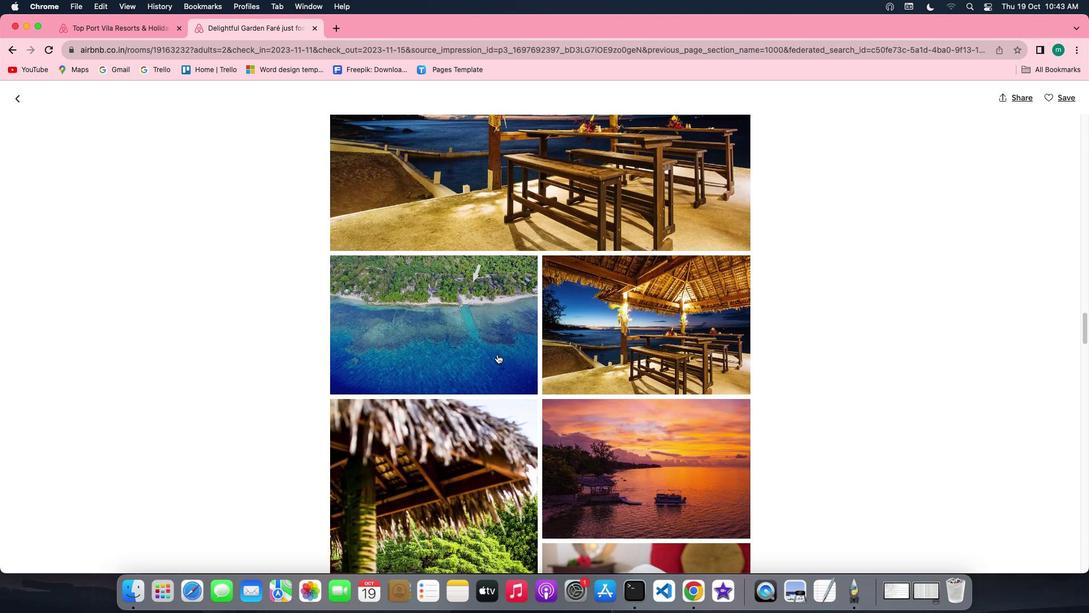 
Action: Mouse scrolled (497, 354) with delta (0, -1)
Screenshot: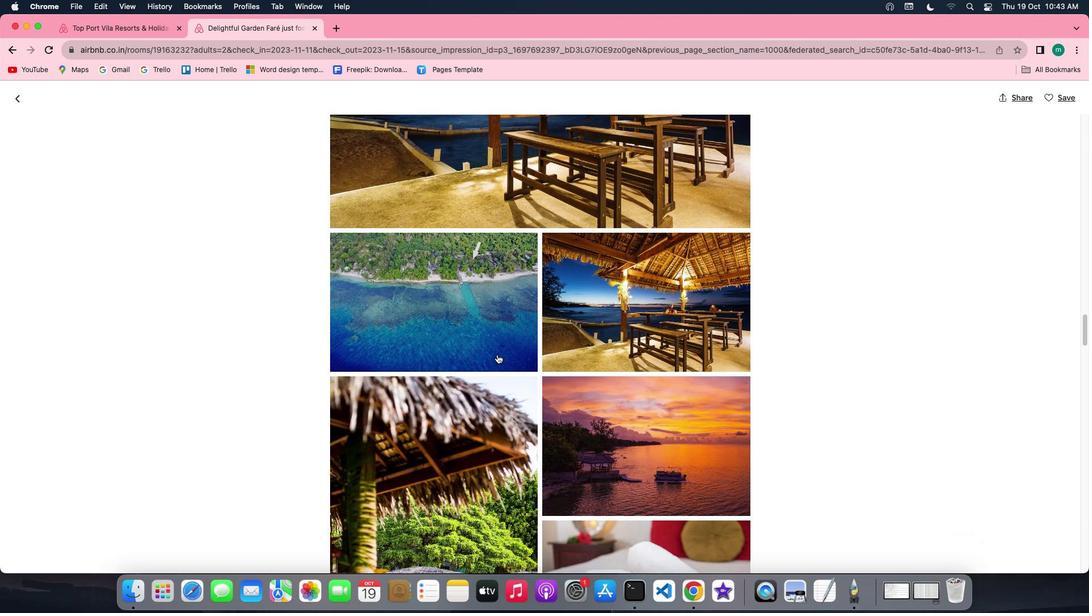 
Action: Mouse scrolled (497, 354) with delta (0, 0)
Screenshot: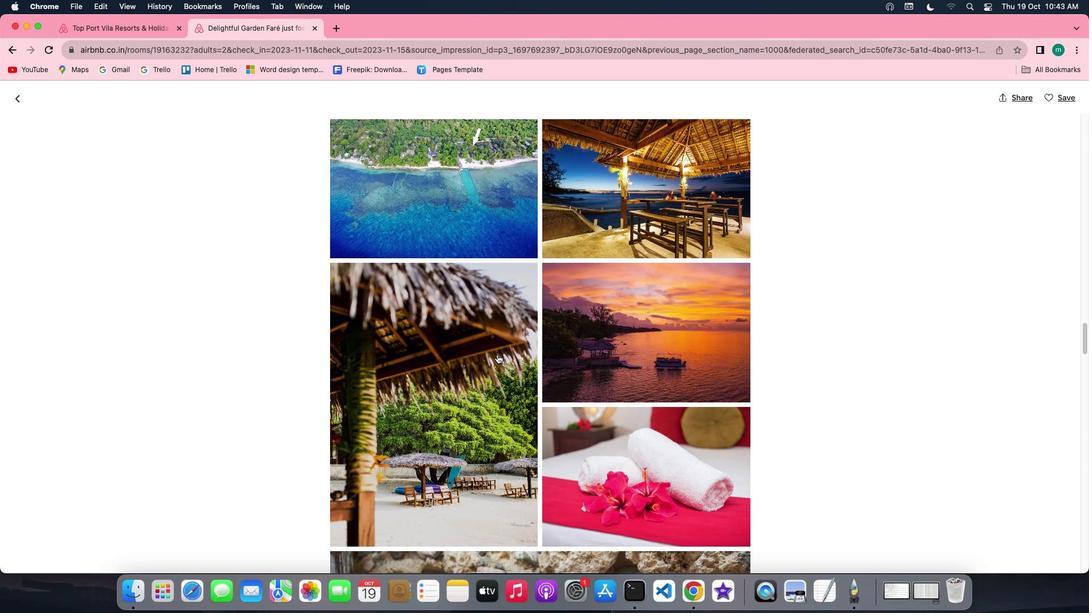 
Action: Mouse scrolled (497, 354) with delta (0, 0)
Screenshot: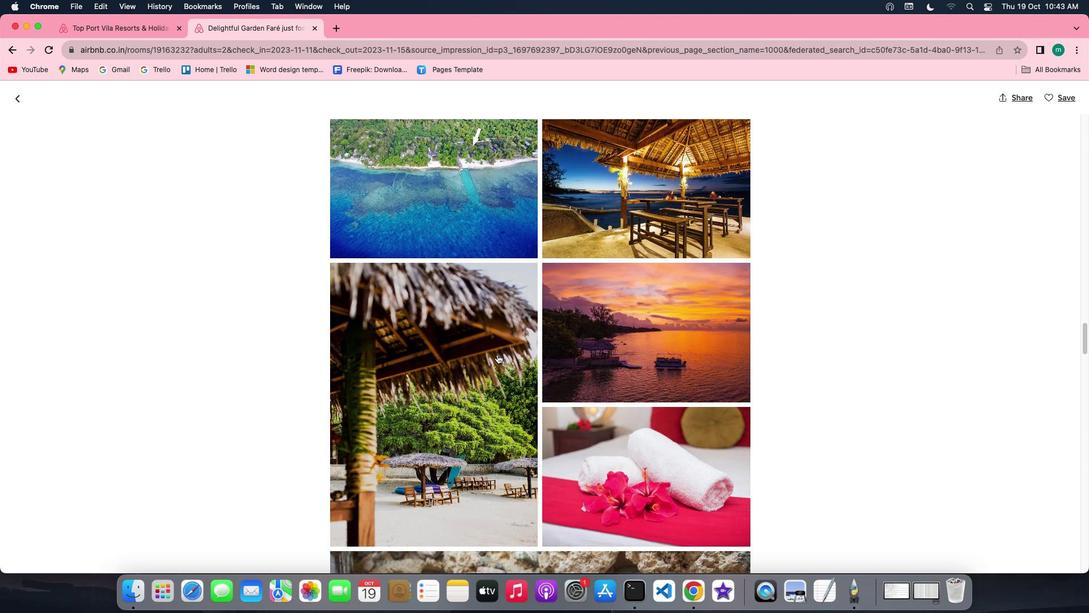
Action: Mouse scrolled (497, 354) with delta (0, -1)
Screenshot: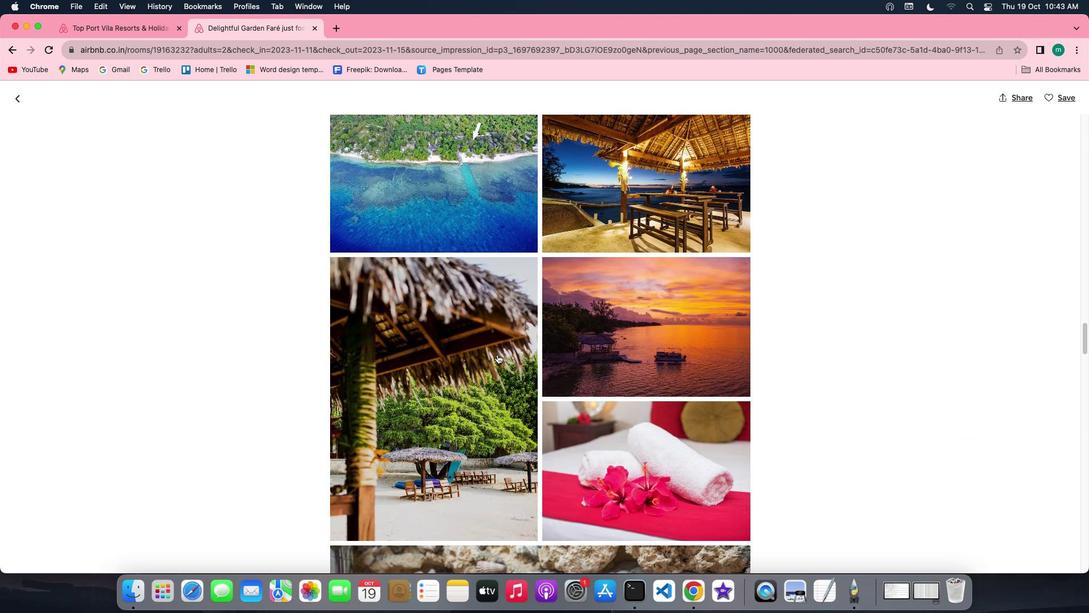 
Action: Mouse scrolled (497, 354) with delta (0, 0)
Screenshot: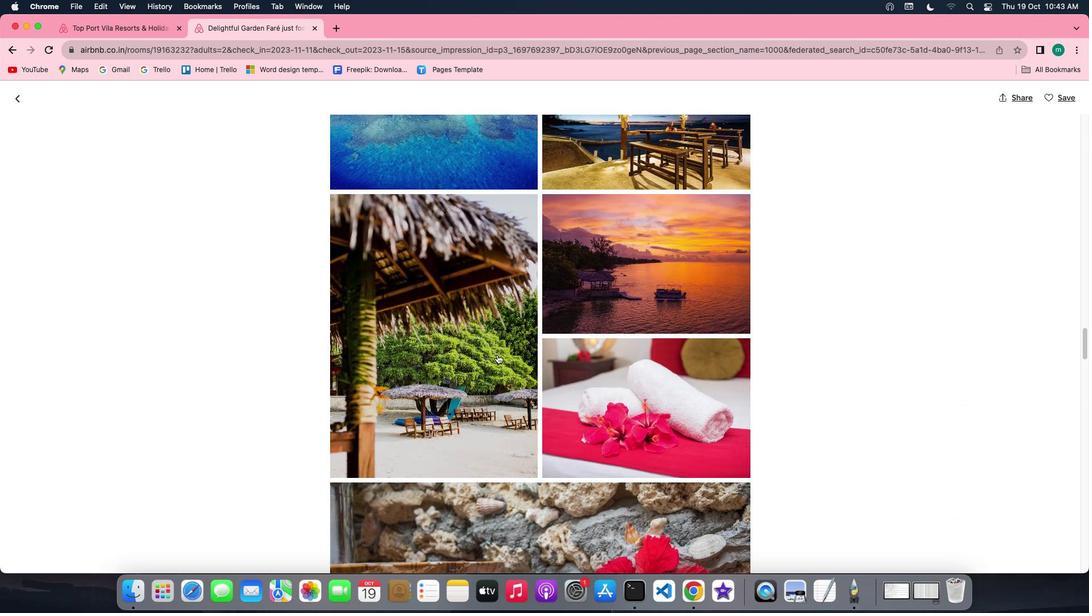 
Action: Mouse scrolled (497, 354) with delta (0, 0)
Screenshot: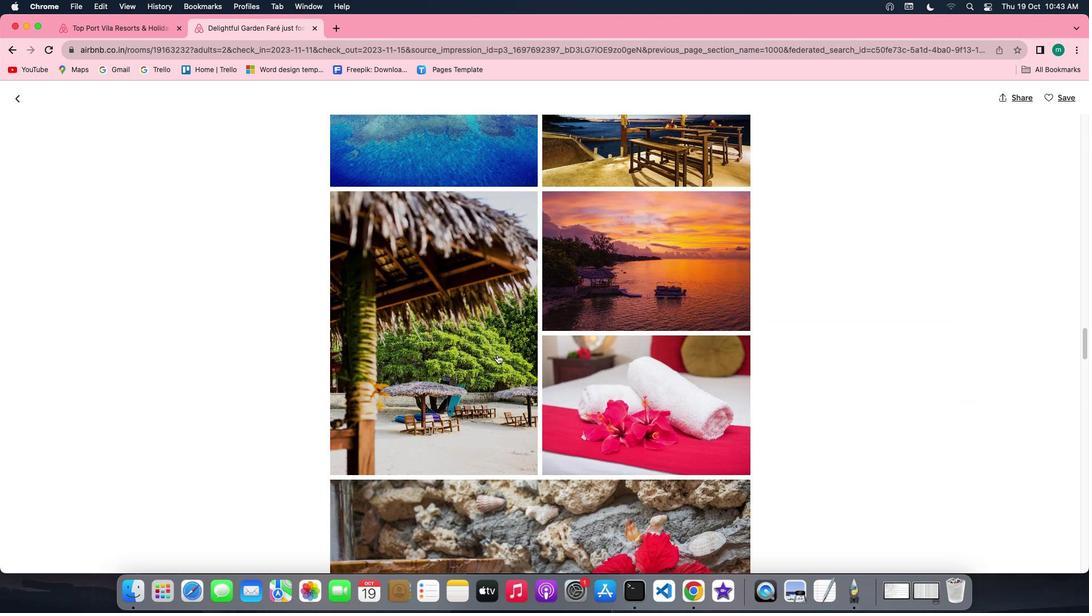 
Action: Mouse scrolled (497, 354) with delta (0, 0)
Screenshot: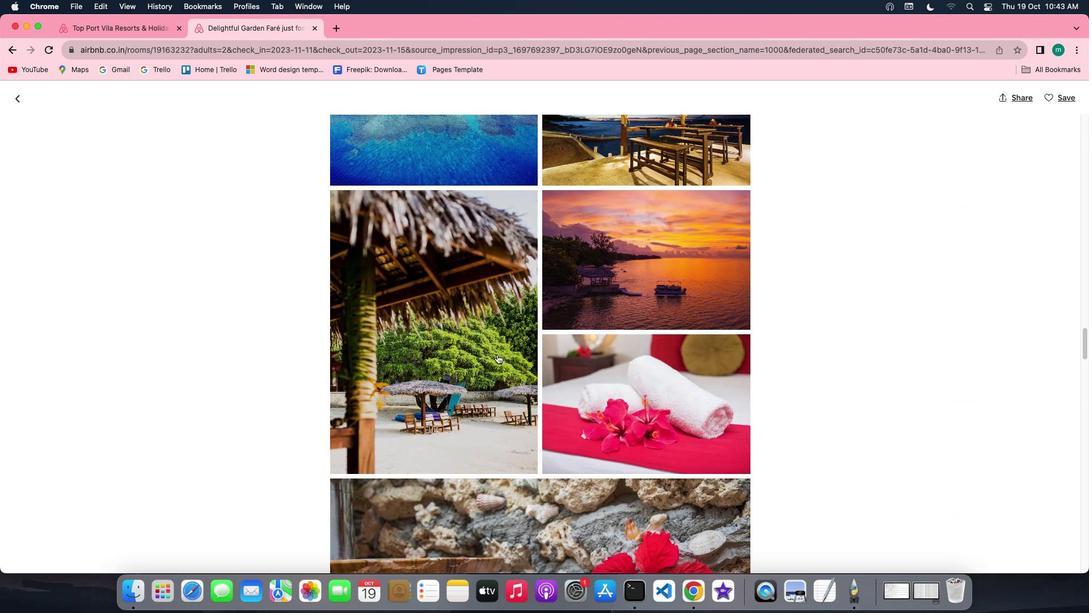 
Action: Mouse scrolled (497, 354) with delta (0, 0)
Screenshot: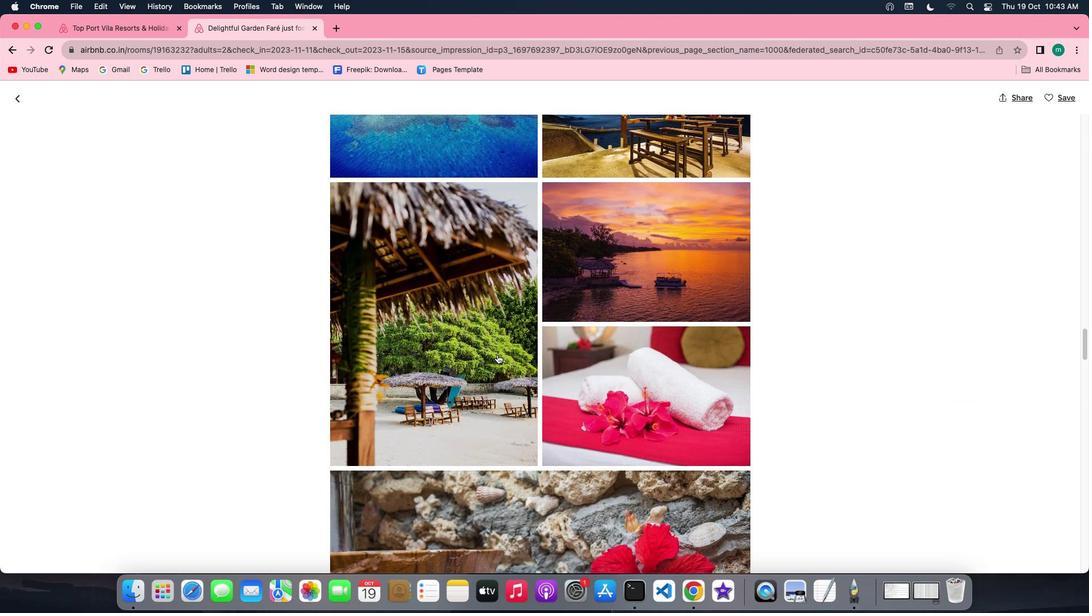 
Action: Mouse scrolled (497, 354) with delta (0, 0)
Screenshot: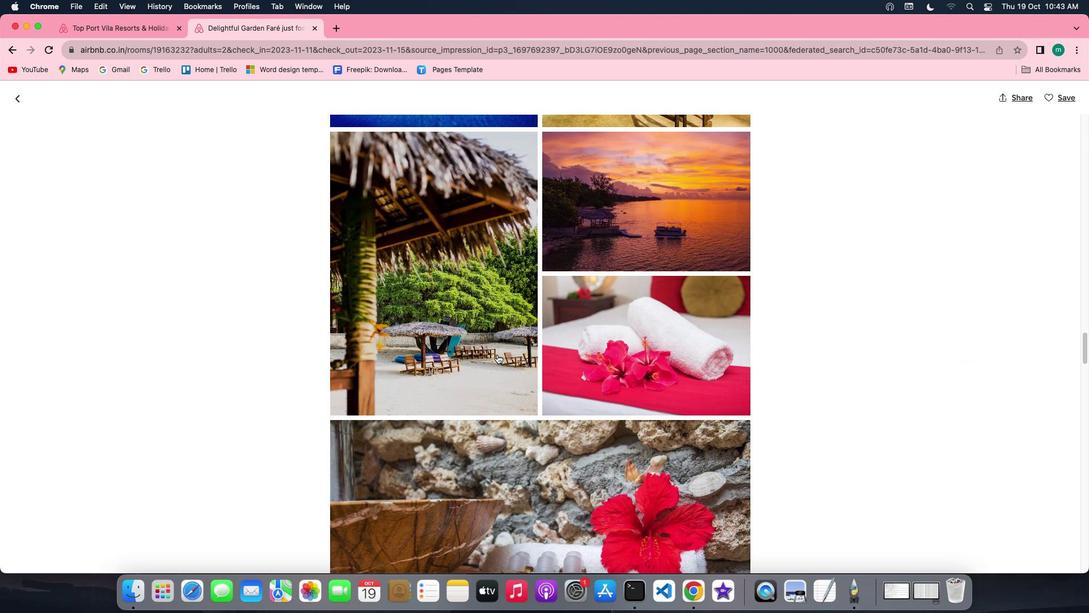 
Action: Mouse scrolled (497, 354) with delta (0, 0)
Screenshot: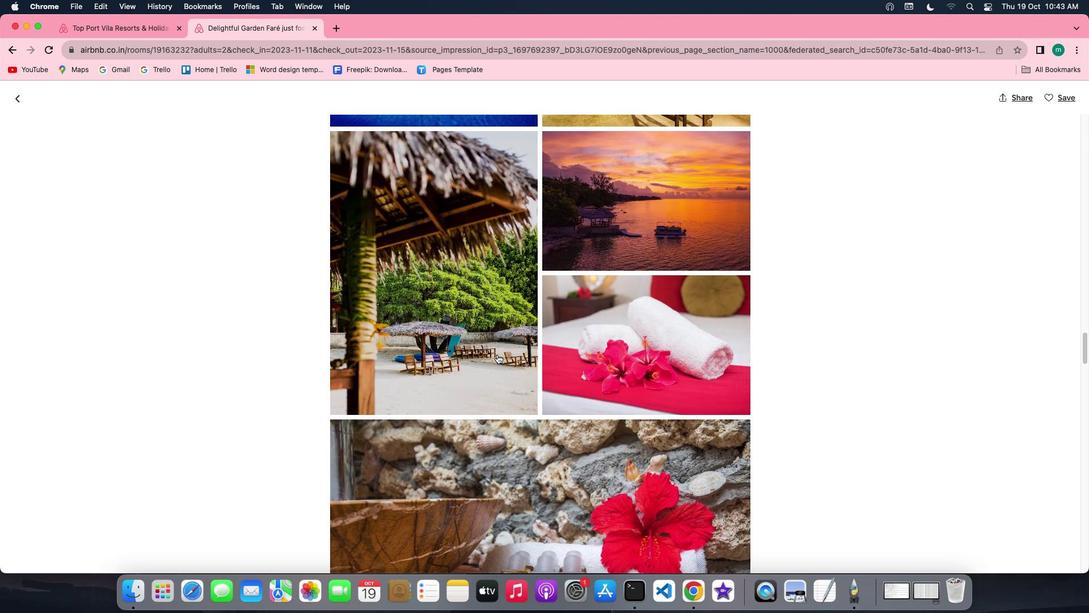 
Action: Mouse scrolled (497, 354) with delta (0, -1)
Screenshot: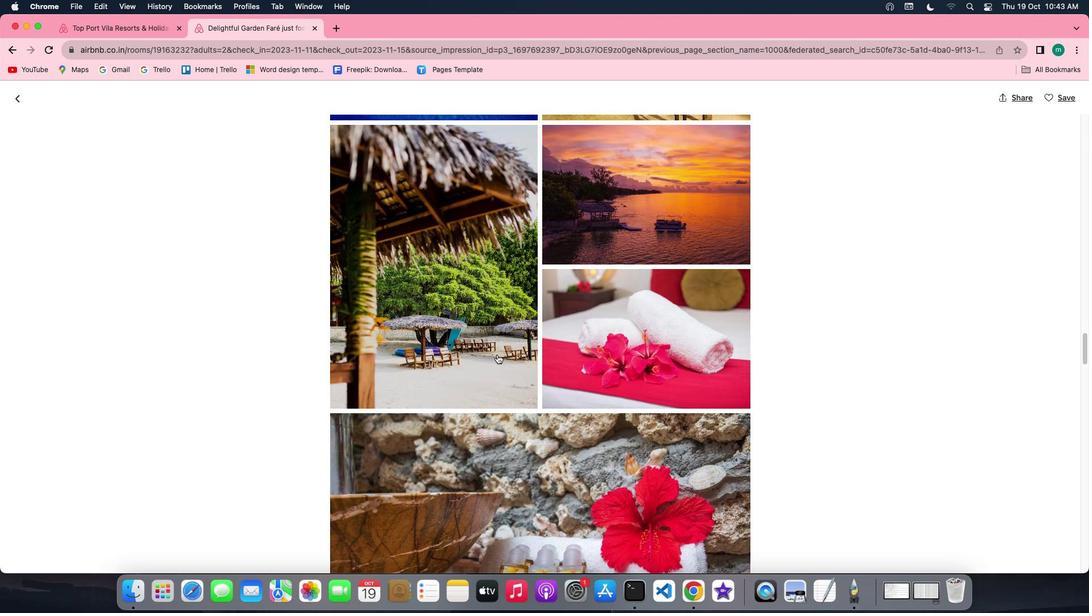 
Action: Mouse scrolled (497, 354) with delta (0, -1)
Screenshot: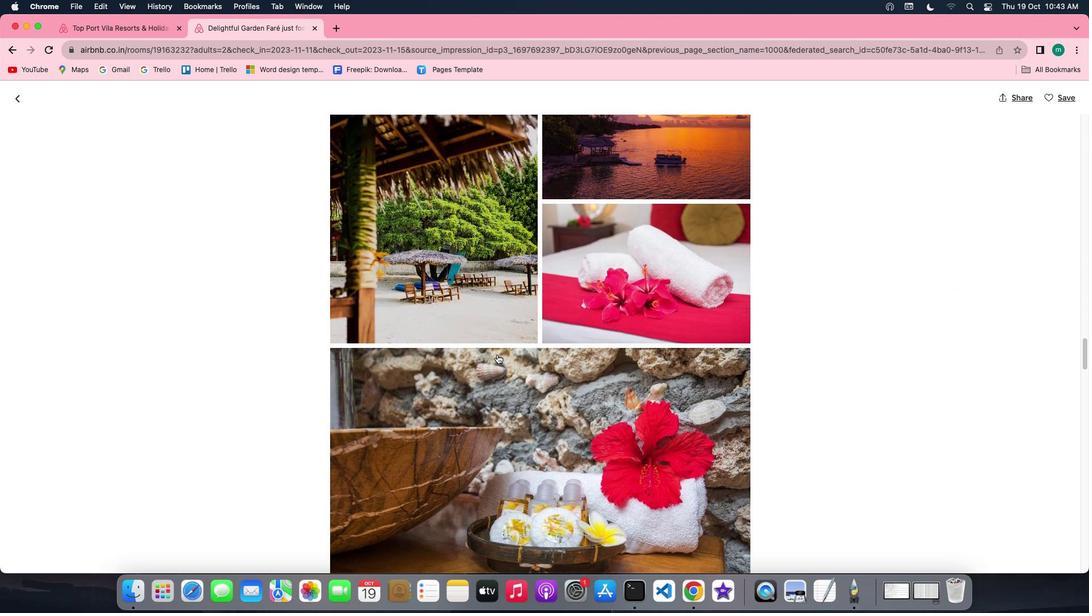 
Action: Mouse scrolled (497, 354) with delta (0, 0)
Screenshot: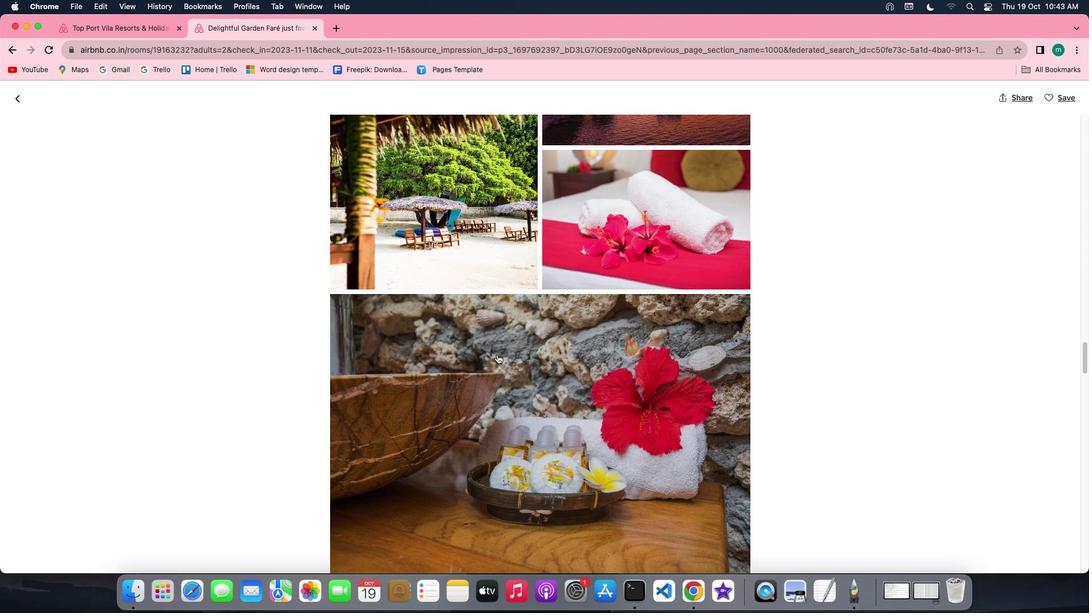 
Action: Mouse scrolled (497, 354) with delta (0, 0)
Screenshot: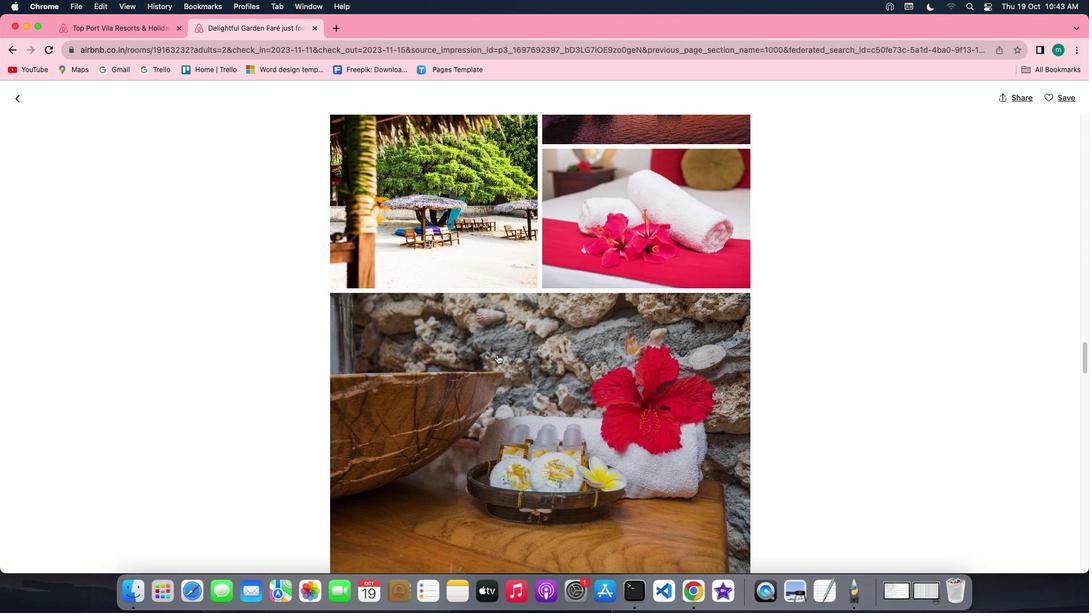
Action: Mouse scrolled (497, 354) with delta (0, 0)
Screenshot: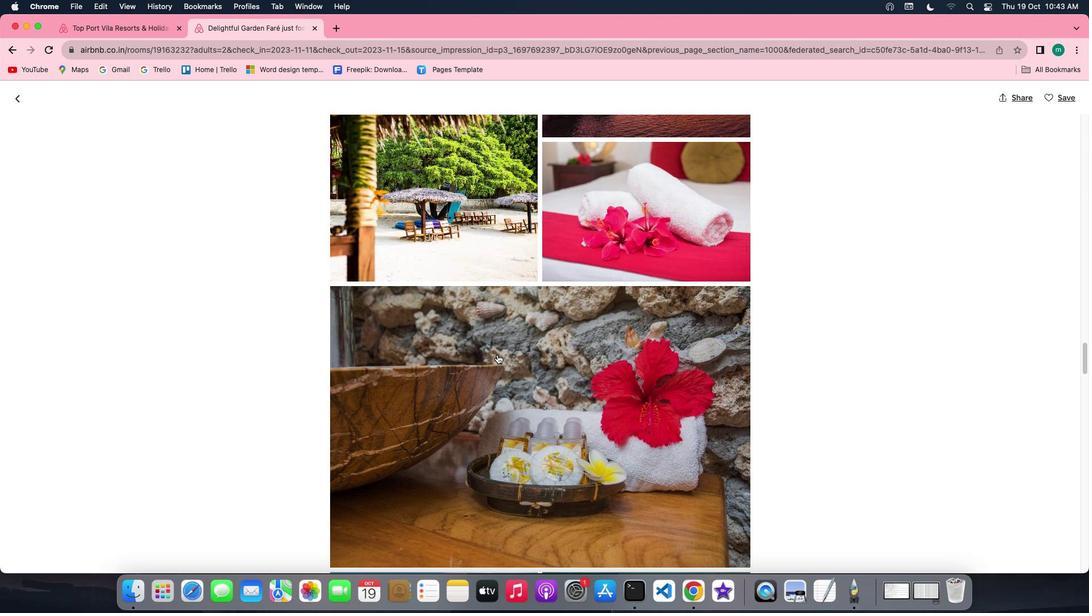 
Action: Mouse scrolled (497, 354) with delta (0, 0)
Screenshot: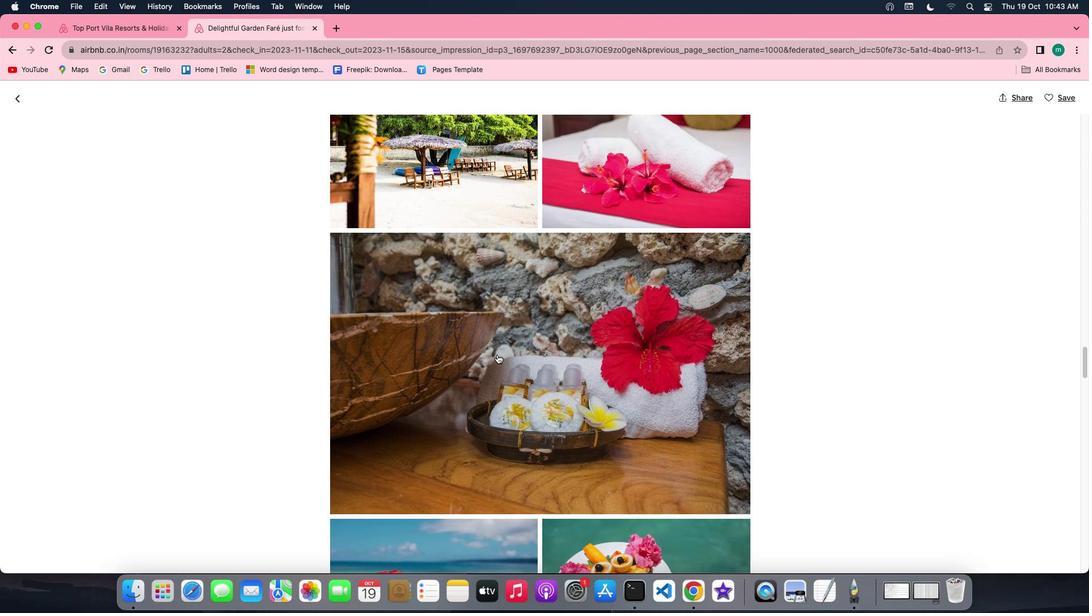 
Action: Mouse scrolled (497, 354) with delta (0, 0)
Screenshot: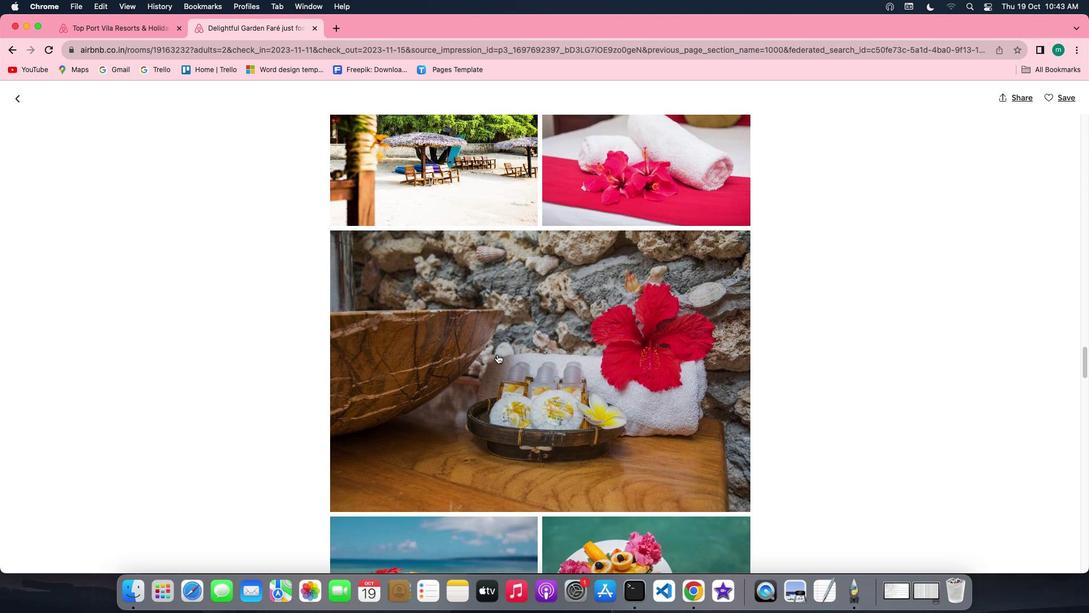 
Action: Mouse scrolled (497, 354) with delta (0, 0)
Screenshot: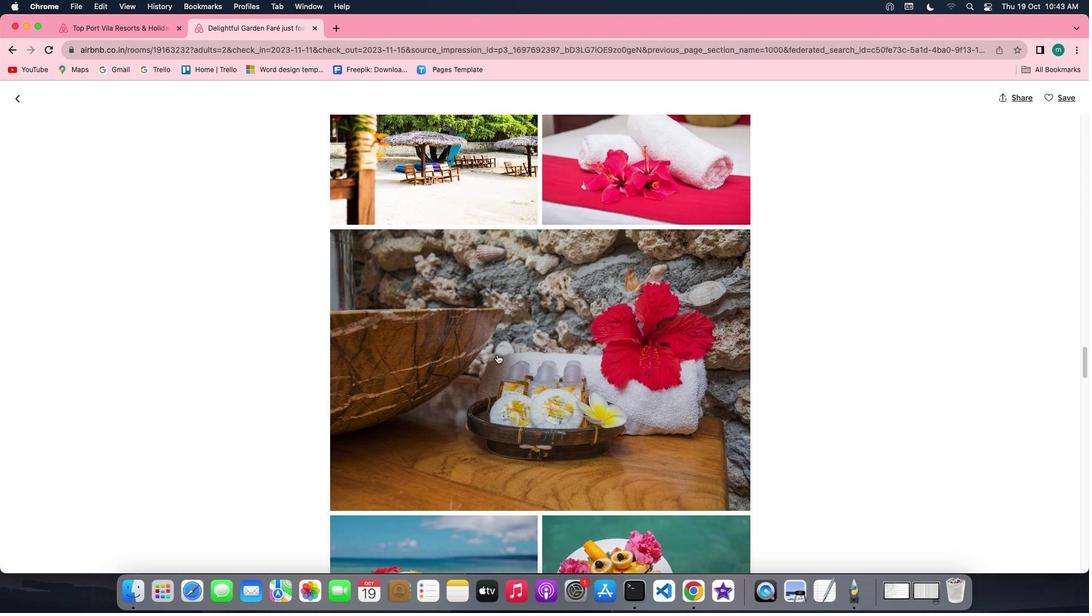 
Action: Mouse scrolled (497, 354) with delta (0, -1)
Screenshot: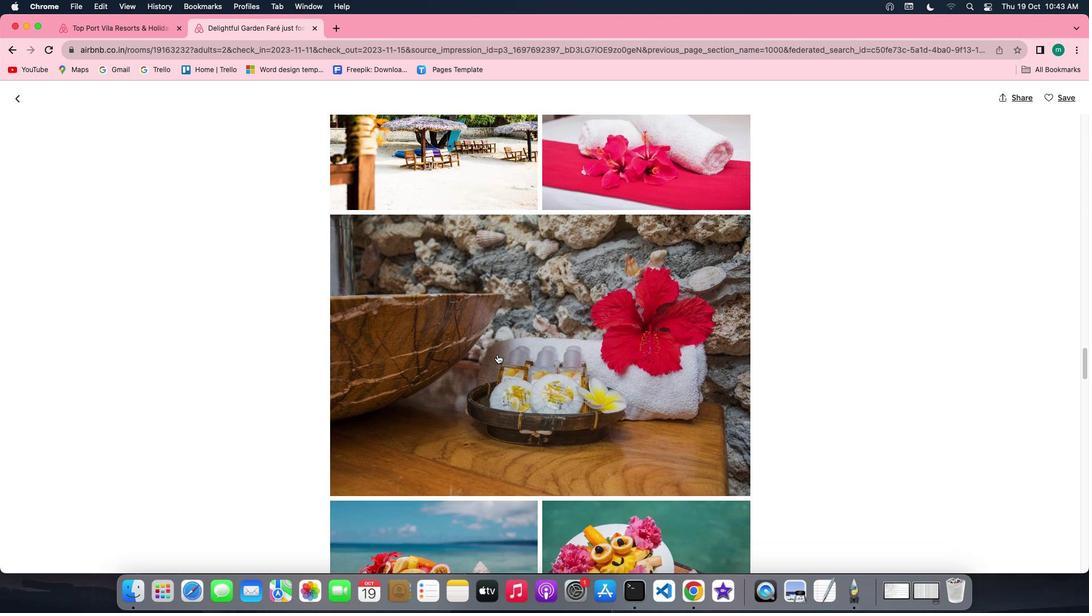 
Action: Mouse scrolled (497, 354) with delta (0, -1)
Screenshot: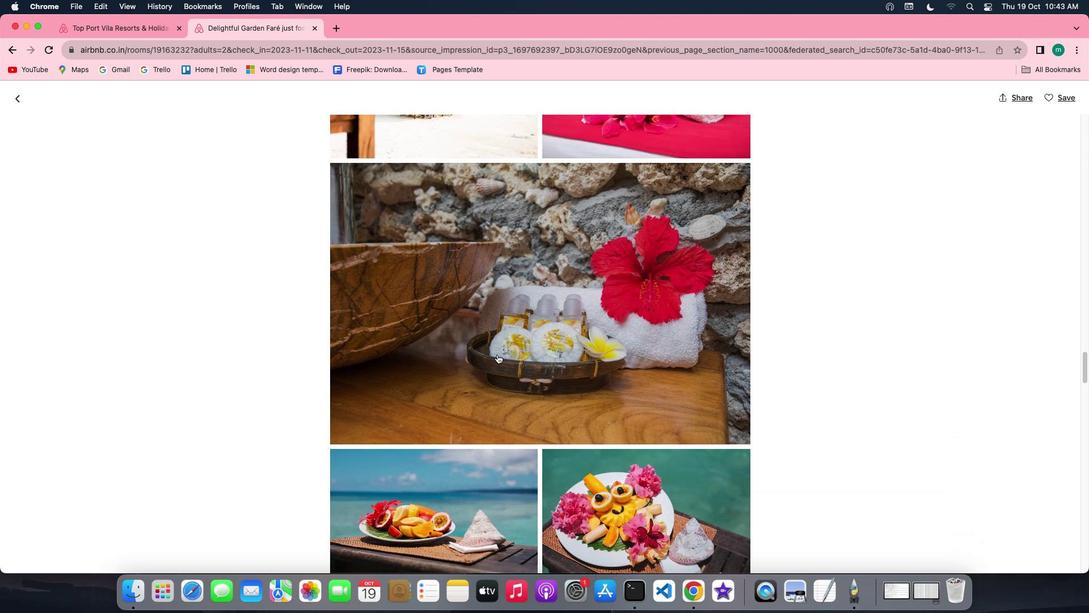
Action: Mouse scrolled (497, 354) with delta (0, 0)
Screenshot: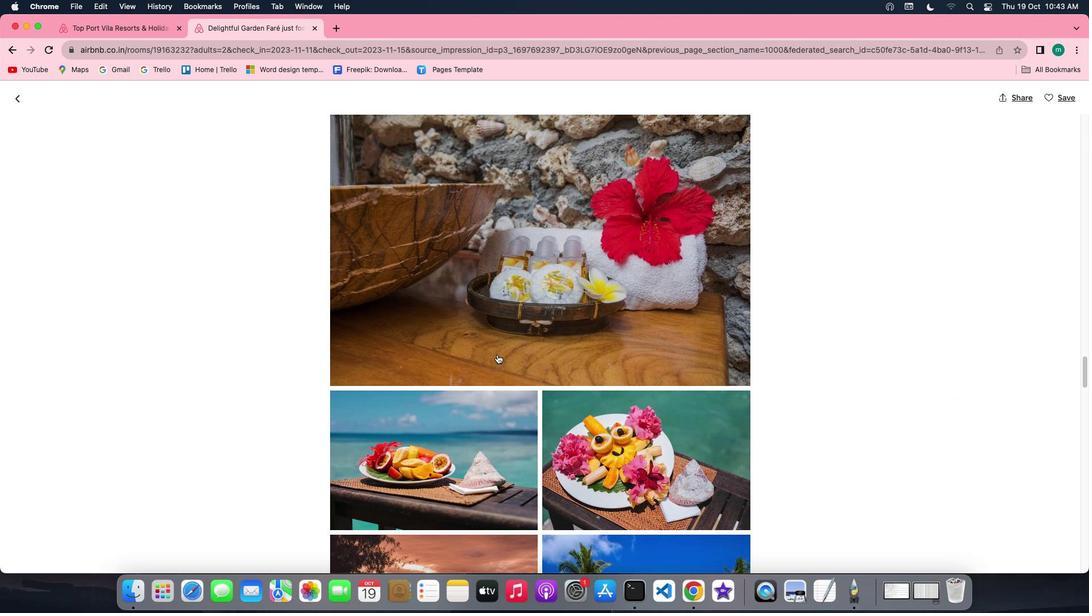 
Action: Mouse scrolled (497, 354) with delta (0, 0)
Screenshot: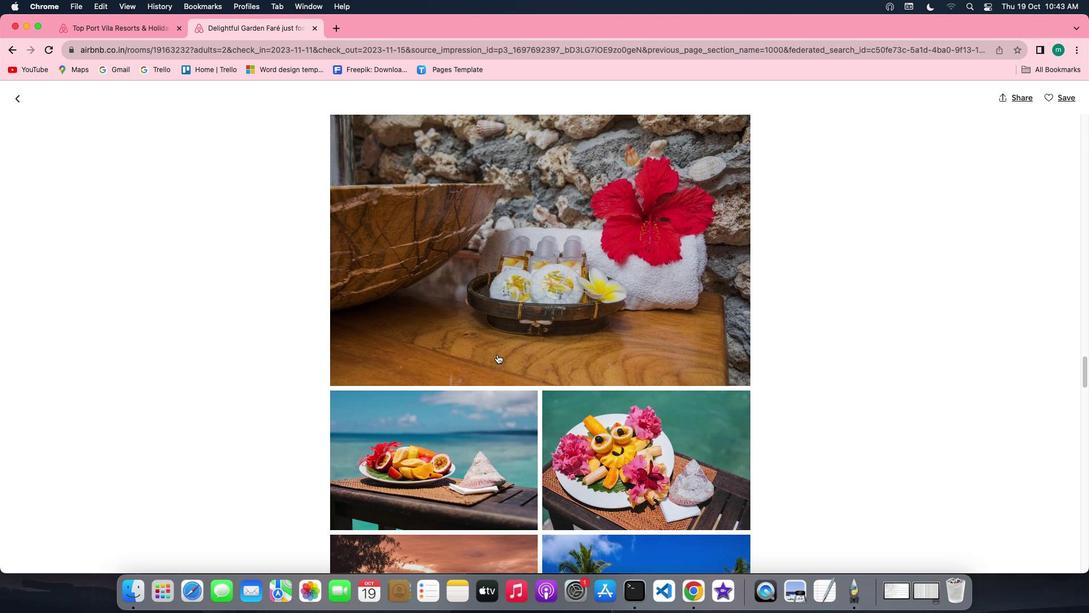 
Action: Mouse scrolled (497, 354) with delta (0, -1)
Screenshot: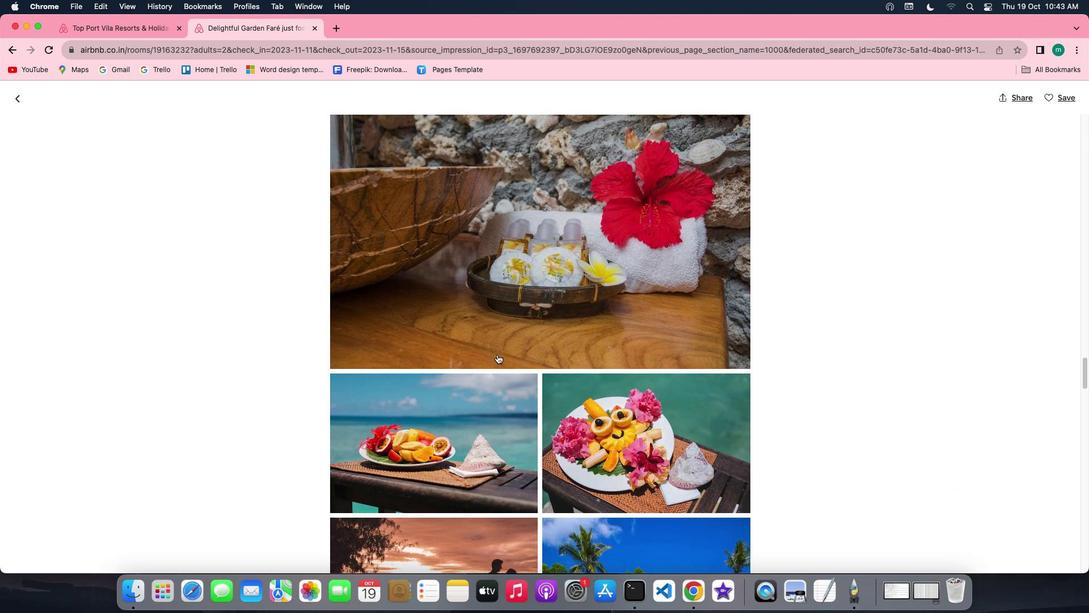 
Action: Mouse scrolled (497, 354) with delta (0, -1)
Screenshot: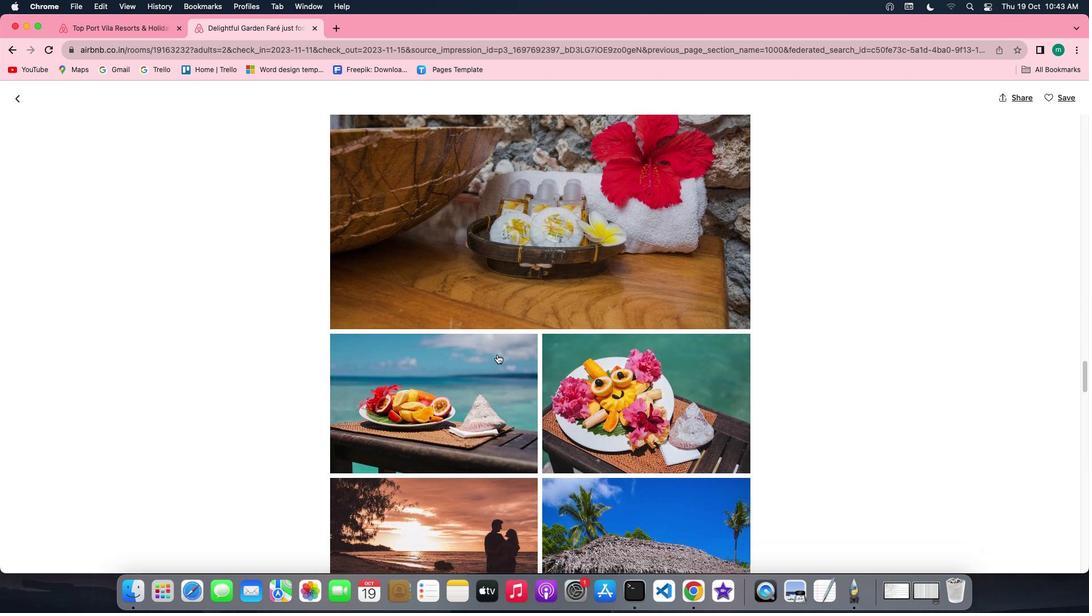 
Action: Mouse scrolled (497, 354) with delta (0, 0)
Screenshot: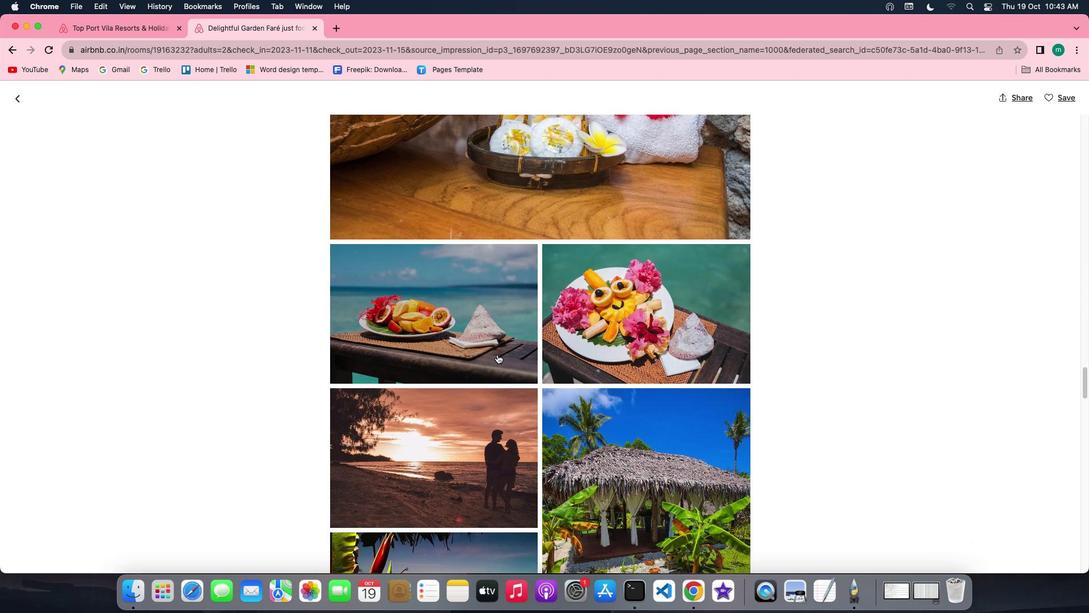 
Action: Mouse scrolled (497, 354) with delta (0, 0)
Screenshot: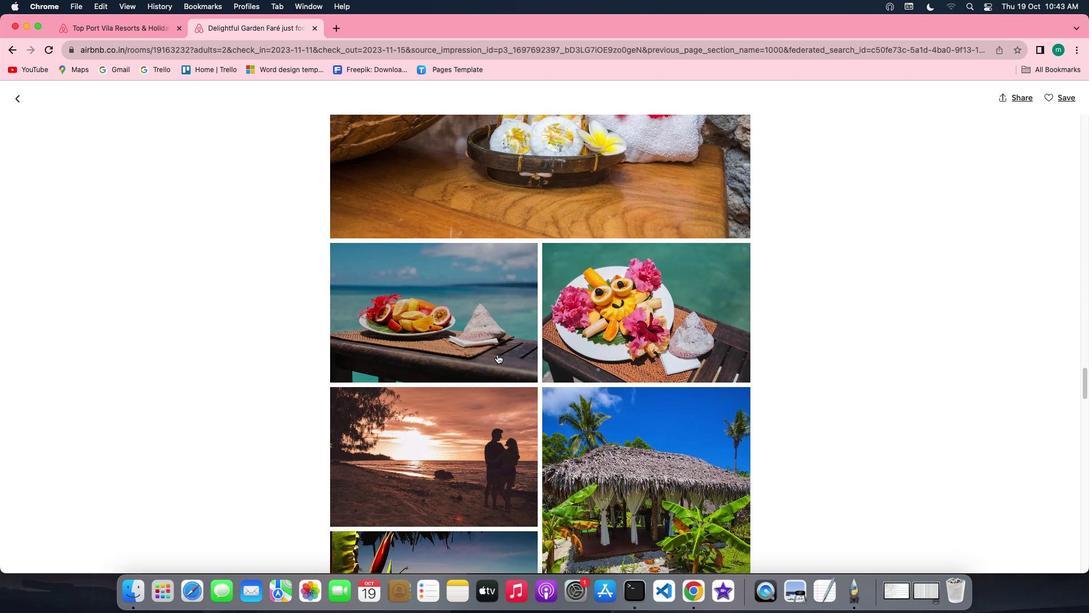 
Action: Mouse scrolled (497, 354) with delta (0, -1)
Screenshot: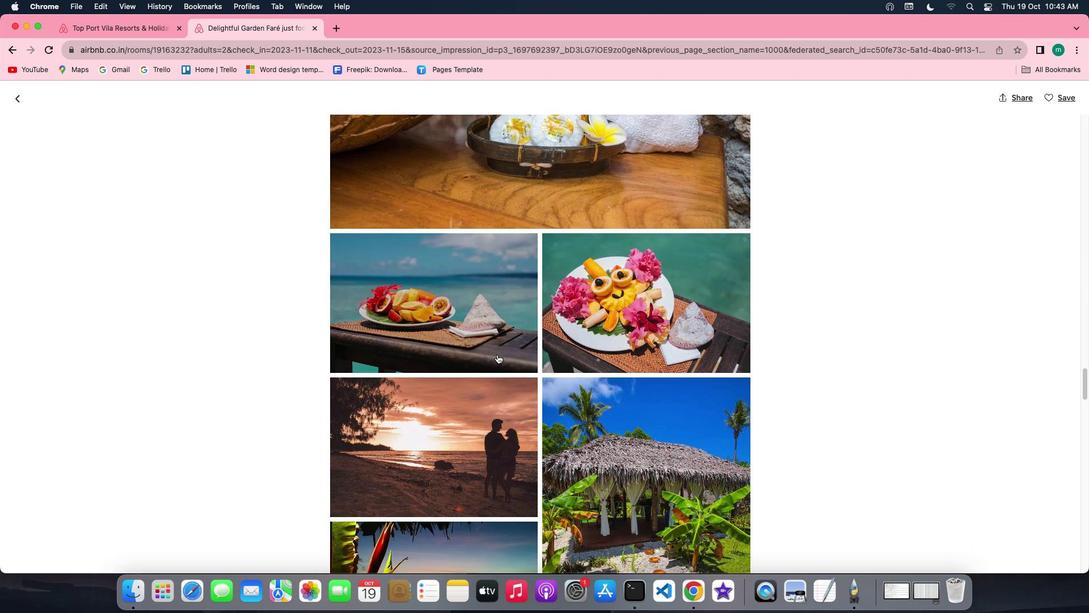 
Action: Mouse scrolled (497, 354) with delta (0, -1)
Screenshot: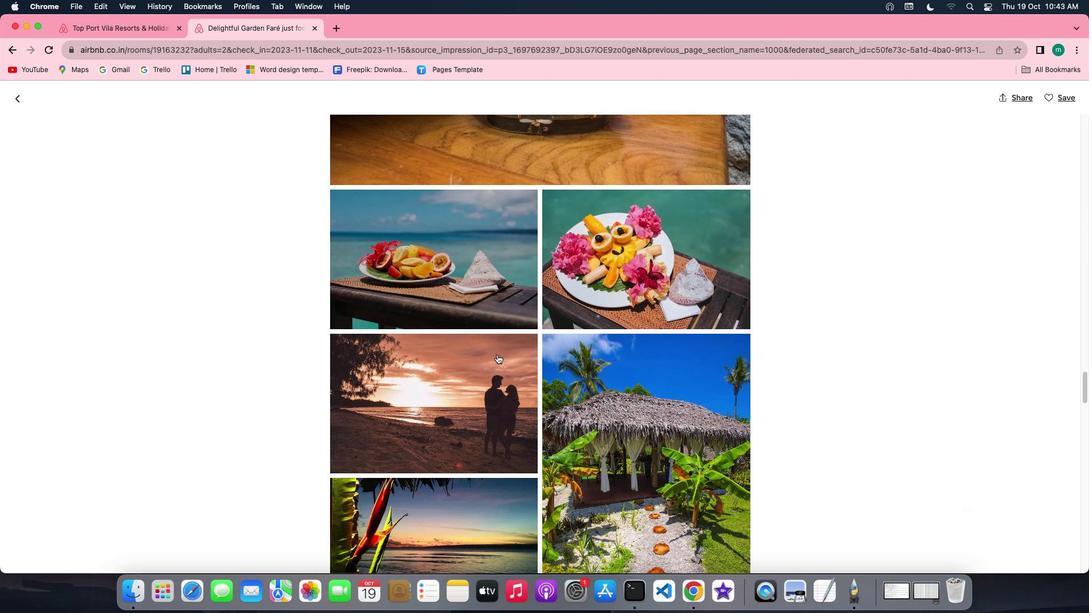 
Action: Mouse scrolled (497, 354) with delta (0, 0)
Screenshot: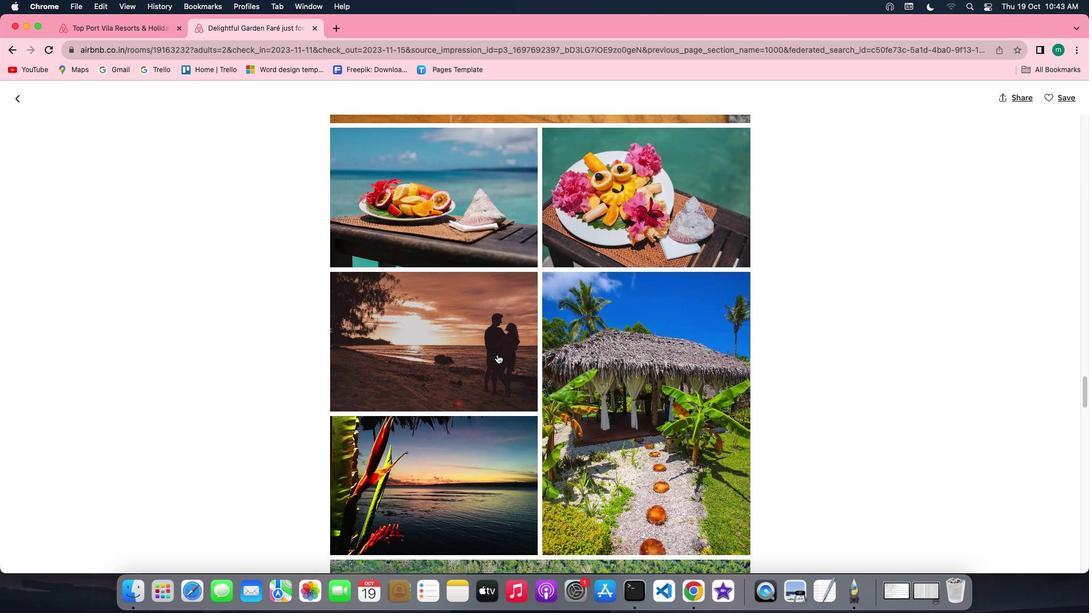 
Action: Mouse scrolled (497, 354) with delta (0, 0)
Screenshot: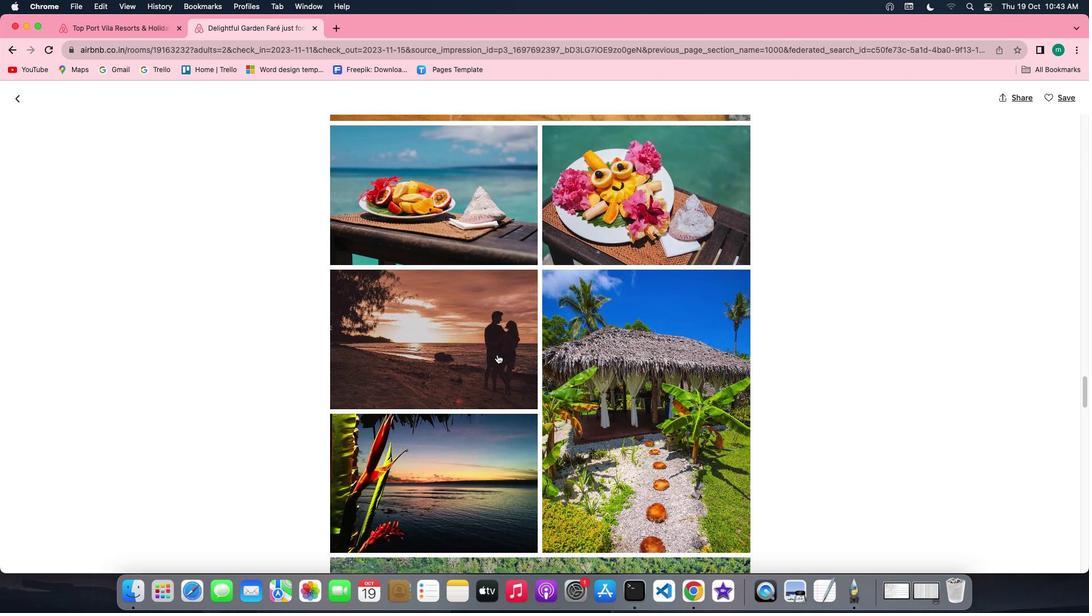 
Action: Mouse scrolled (497, 354) with delta (0, 0)
Screenshot: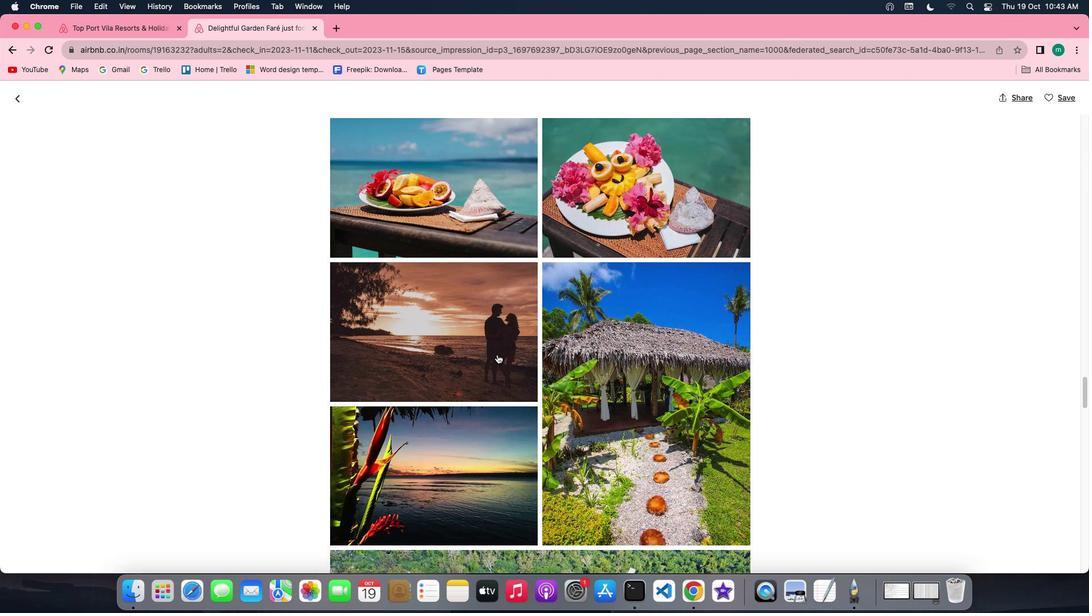 
Action: Mouse scrolled (497, 354) with delta (0, 0)
Screenshot: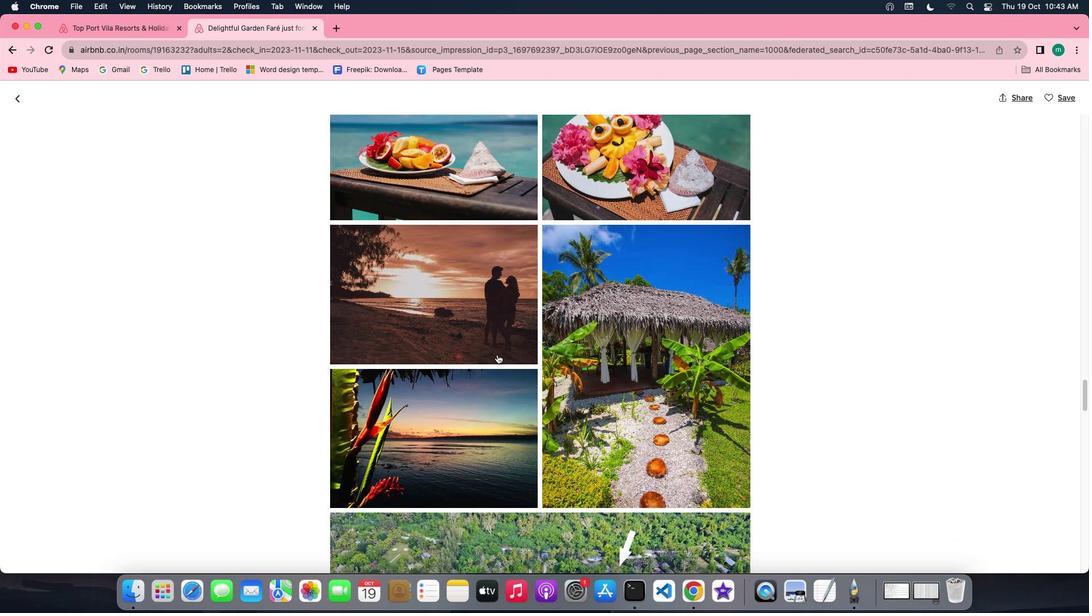 
Action: Mouse scrolled (497, 354) with delta (0, 0)
Screenshot: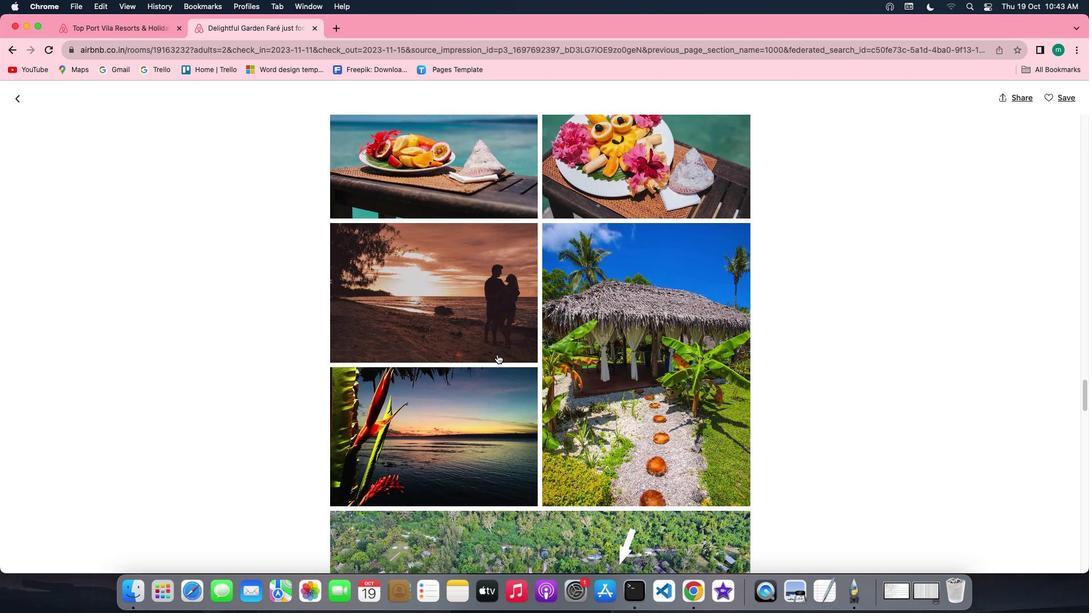 
Action: Mouse scrolled (497, 354) with delta (0, 0)
Screenshot: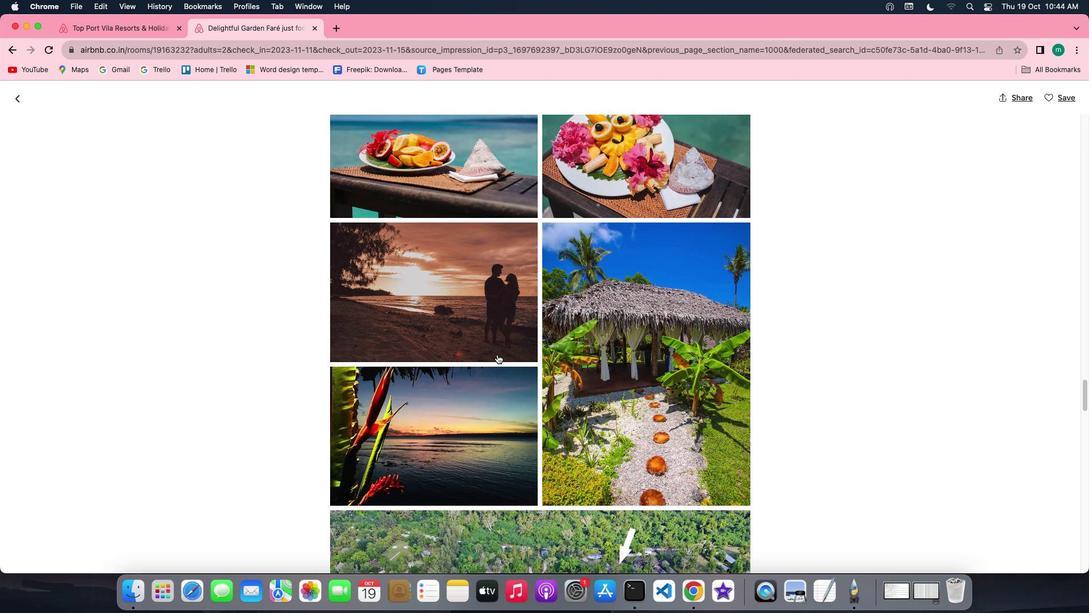 
Action: Mouse scrolled (497, 354) with delta (0, 0)
Screenshot: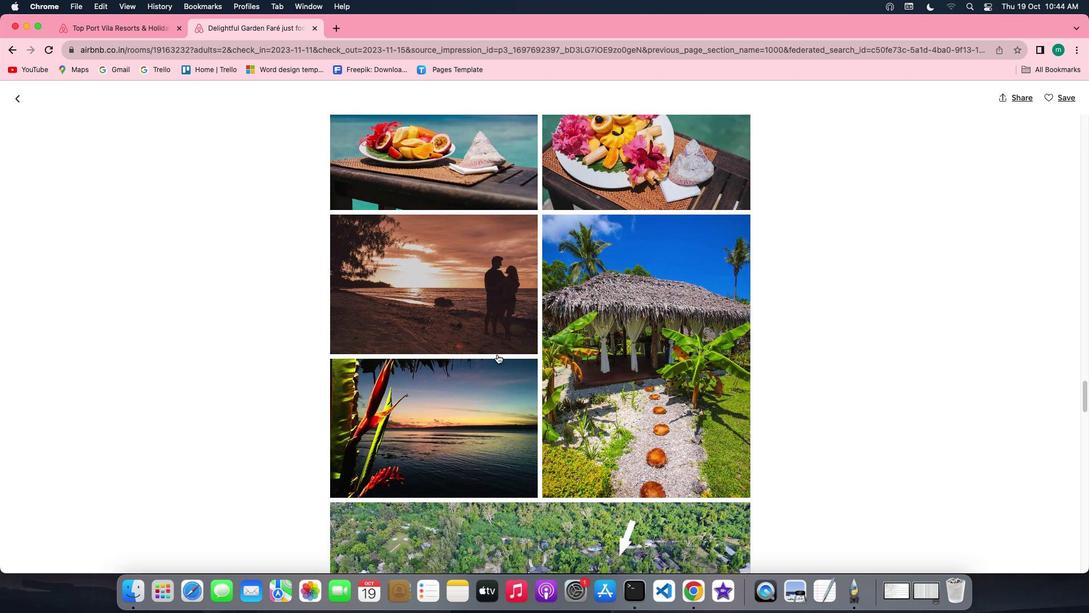 
Action: Mouse scrolled (497, 354) with delta (0, 0)
Screenshot: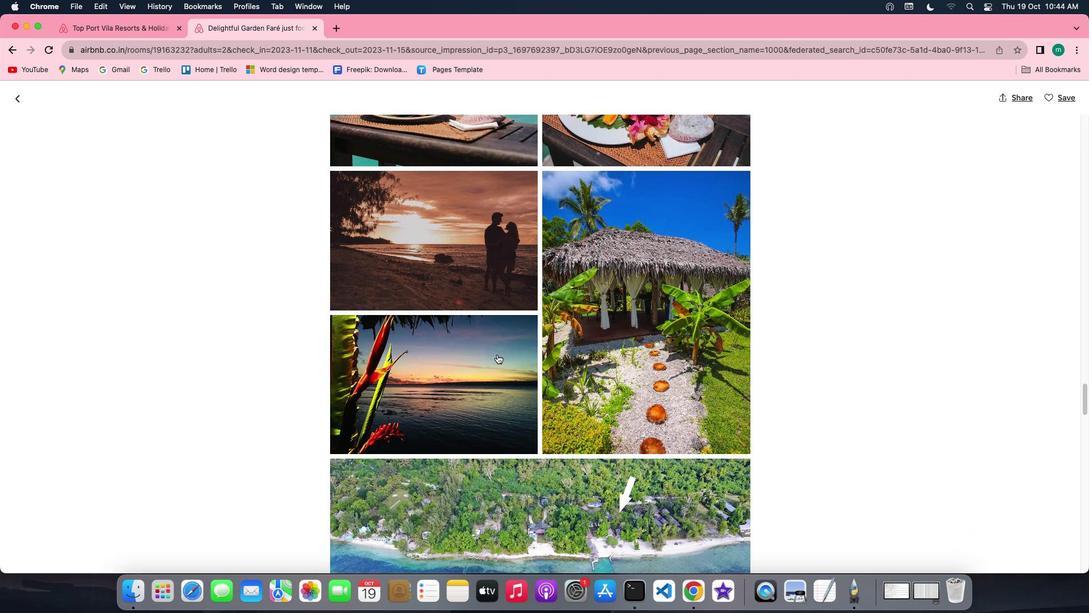 
Action: Mouse scrolled (497, 354) with delta (0, 0)
Screenshot: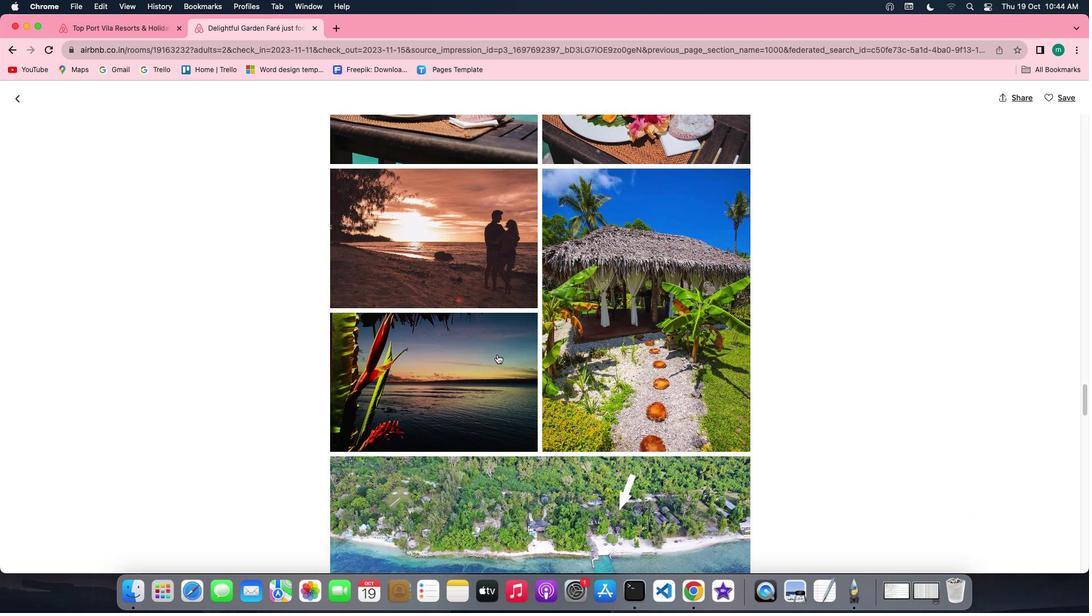 
Action: Mouse scrolled (497, 354) with delta (0, 0)
